 Task: Plan a route with stops at Union Square, Central Park, and the Empire State Building.
Action: Mouse moved to (60, 61)
Screenshot: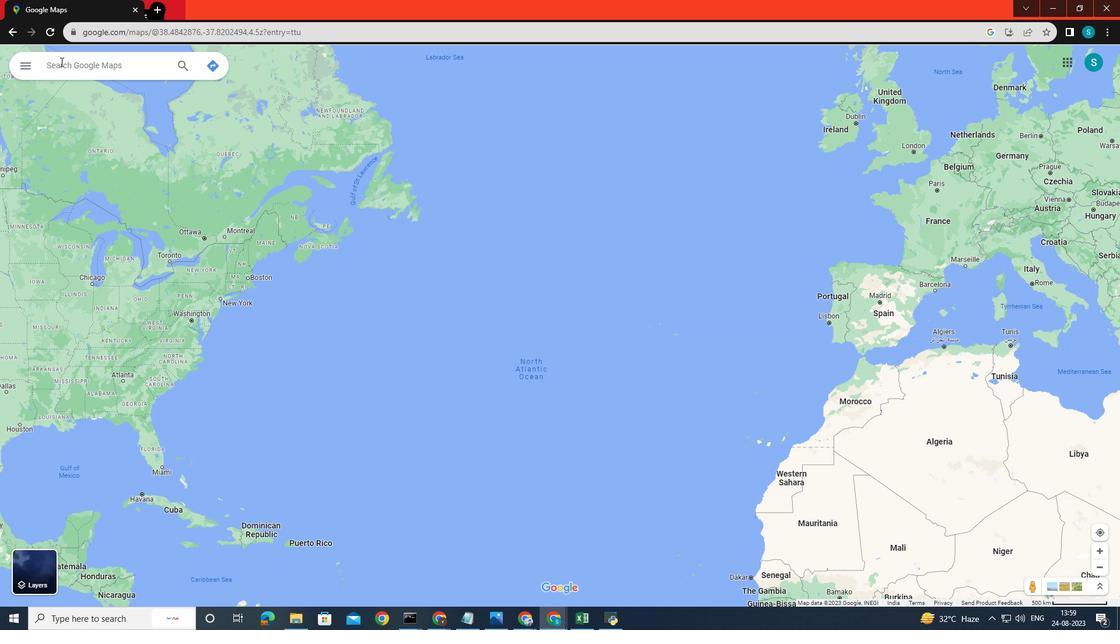 
Action: Mouse pressed left at (60, 61)
Screenshot: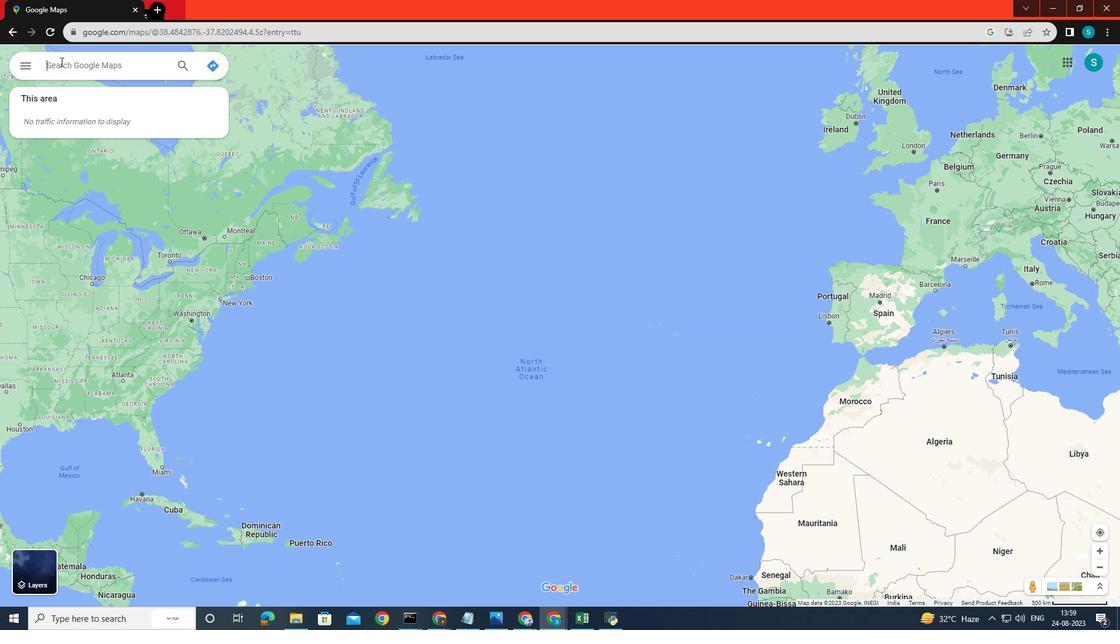 
Action: Key pressed <Key.shift>Columbia<Key.space><Key.shift>University<Key.enter>
Screenshot: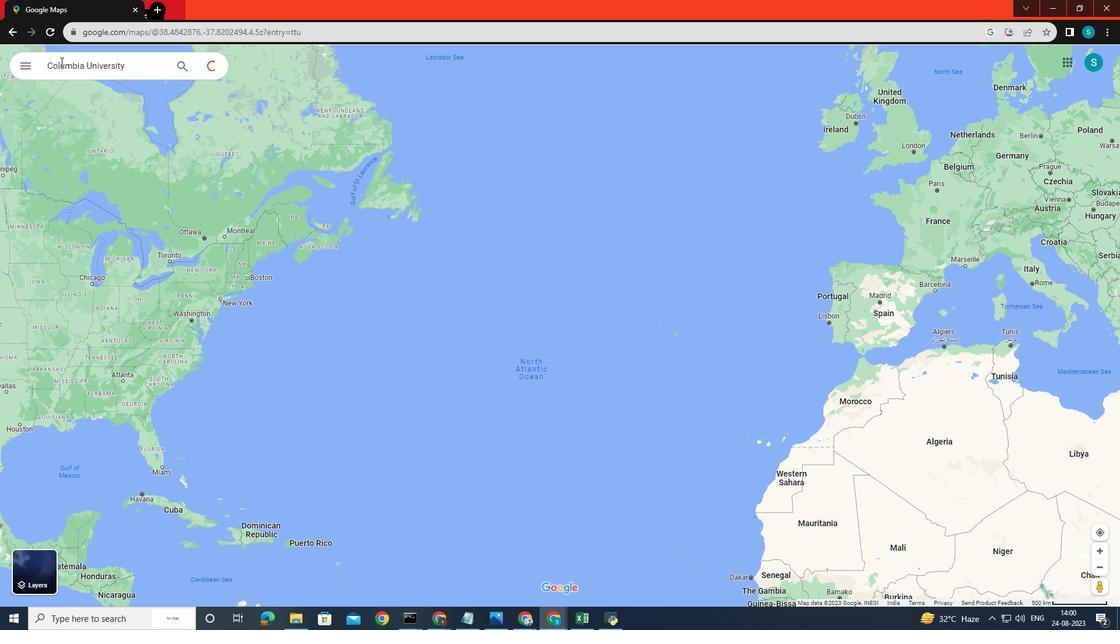 
Action: Mouse moved to (366, 257)
Screenshot: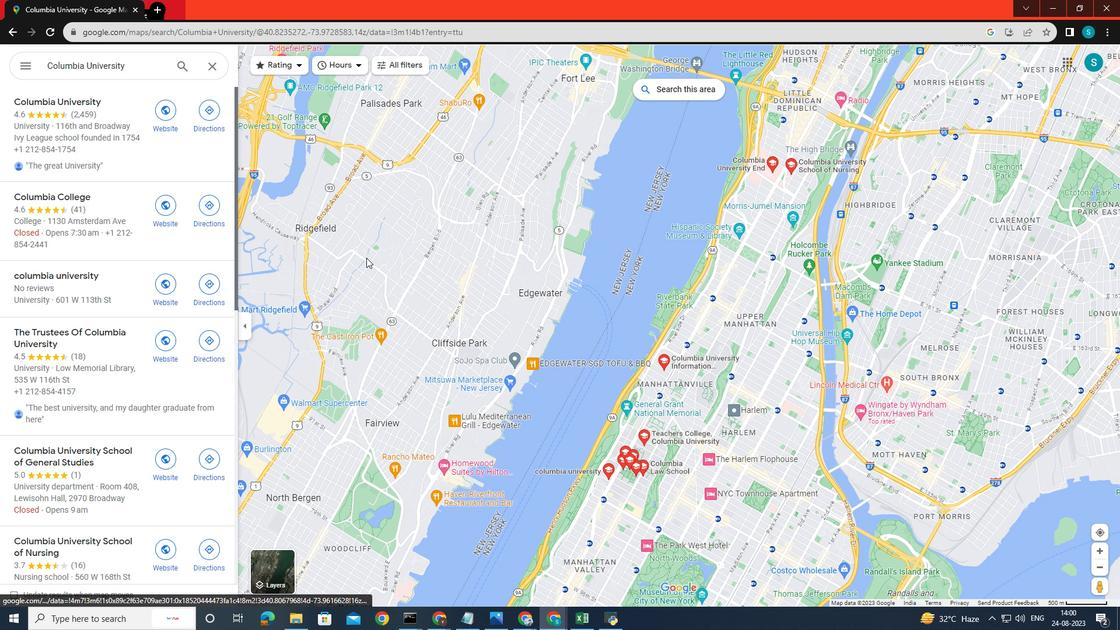 
Action: Mouse scrolled (366, 257) with delta (0, 0)
Screenshot: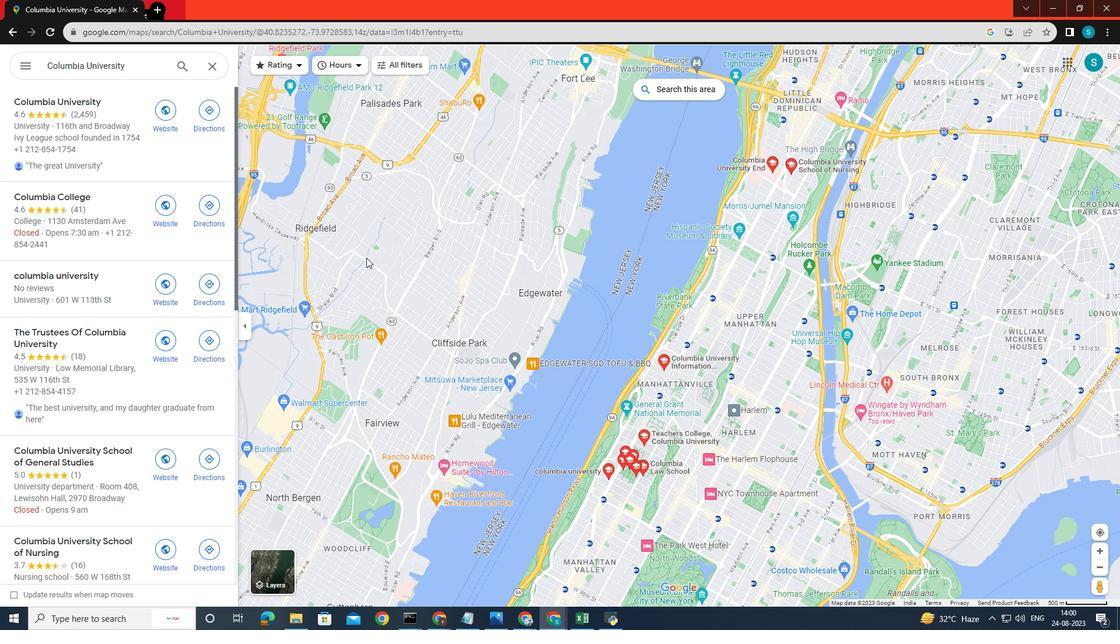 
Action: Mouse scrolled (366, 257) with delta (0, 0)
Screenshot: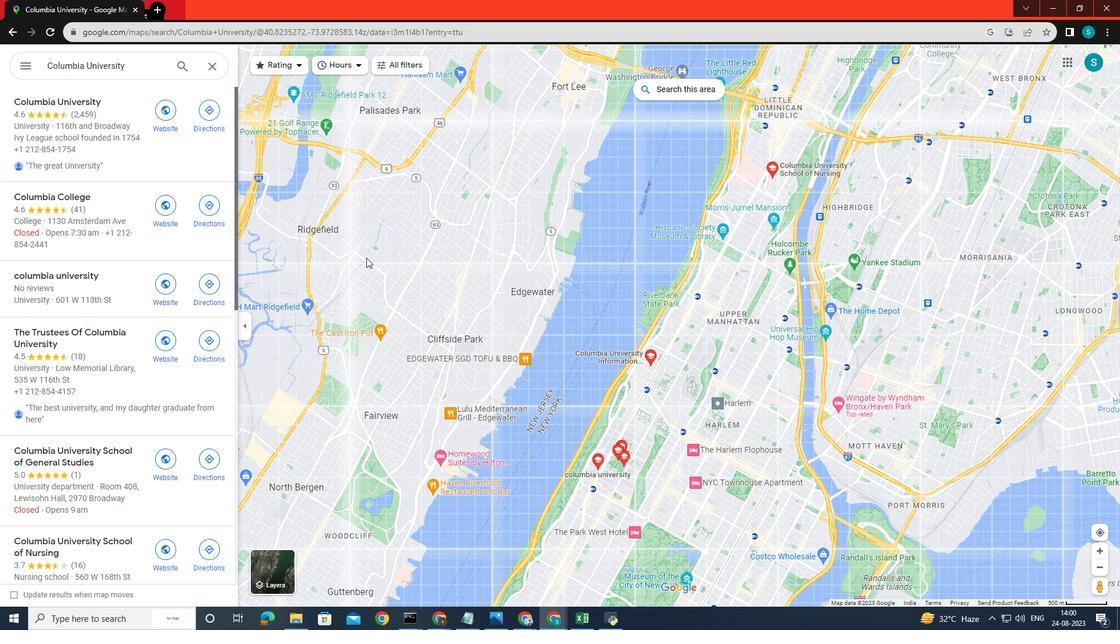 
Action: Mouse scrolled (366, 258) with delta (0, 0)
Screenshot: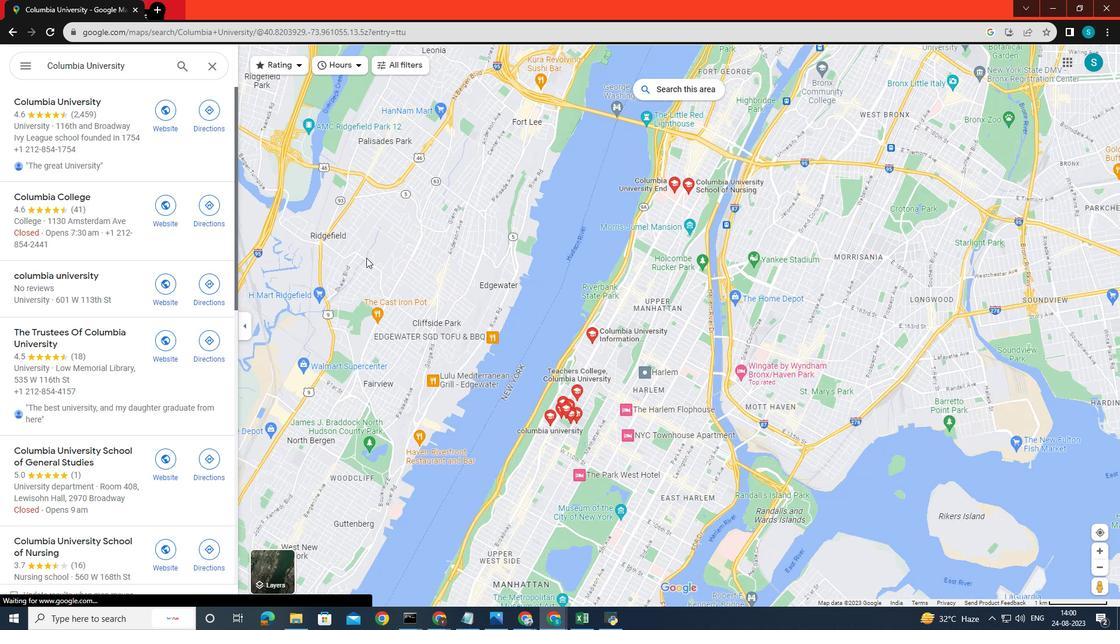
Action: Mouse scrolled (366, 257) with delta (0, 0)
Screenshot: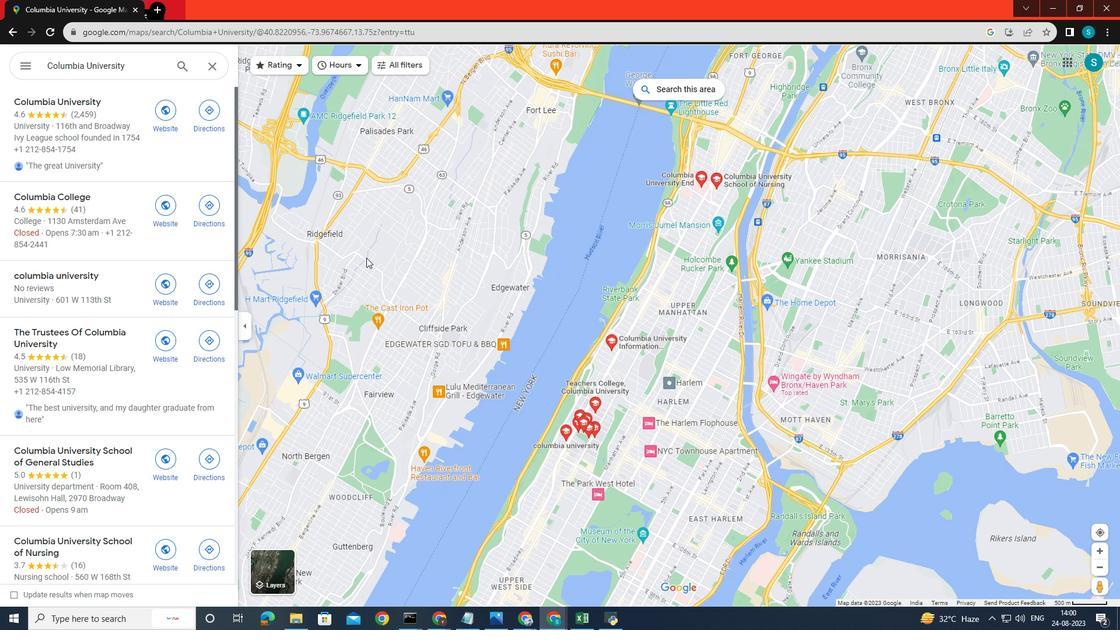 
Action: Mouse scrolled (366, 257) with delta (0, 0)
Screenshot: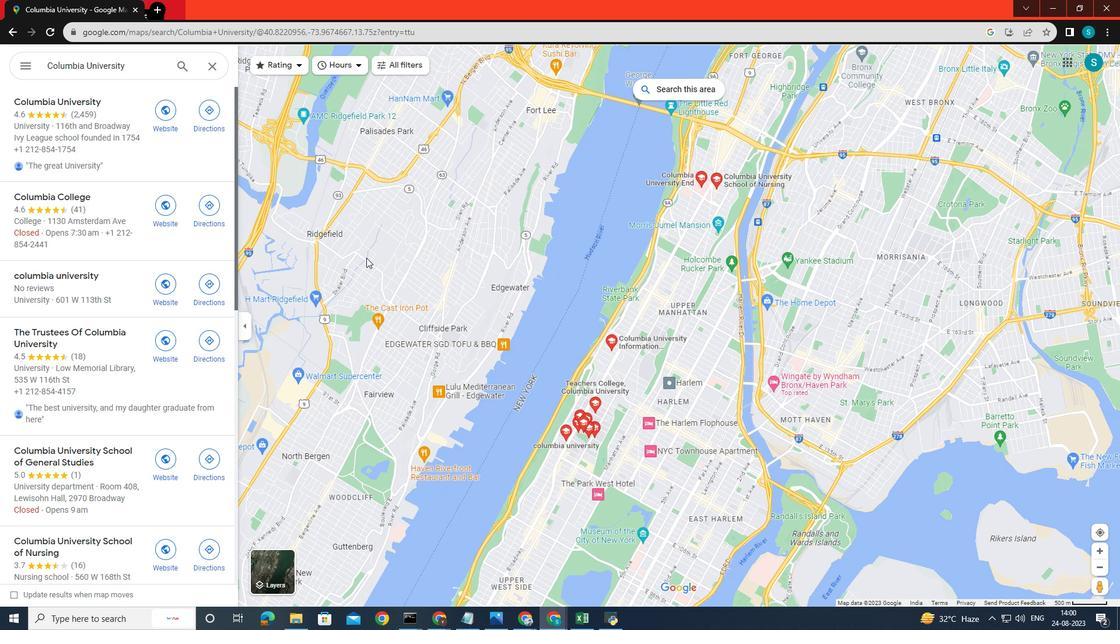 
Action: Mouse moved to (211, 117)
Screenshot: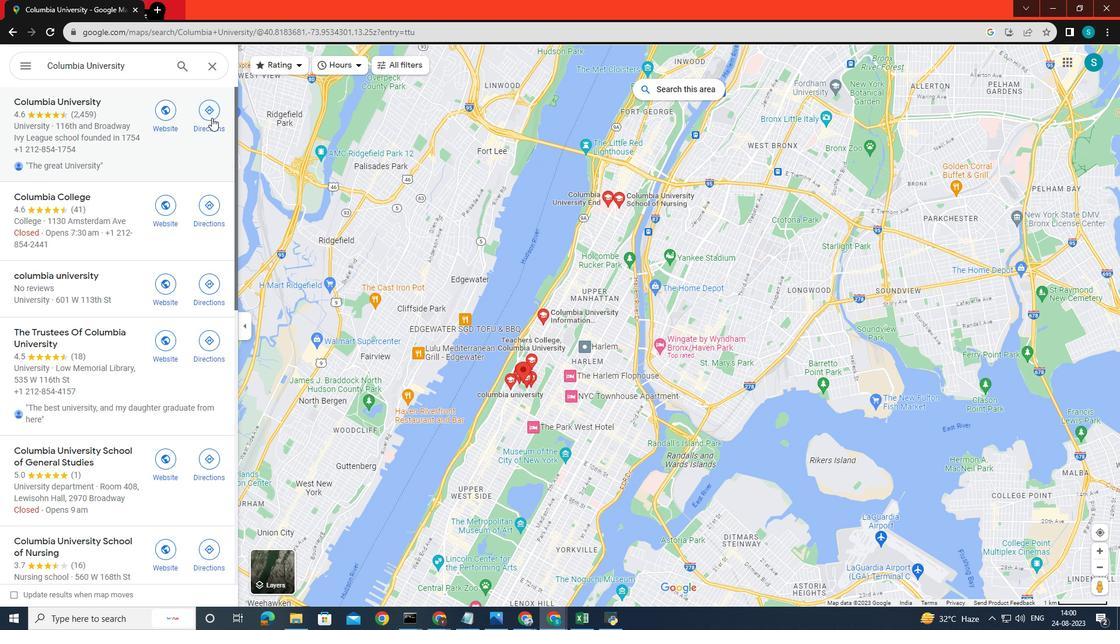 
Action: Mouse pressed left at (211, 117)
Screenshot: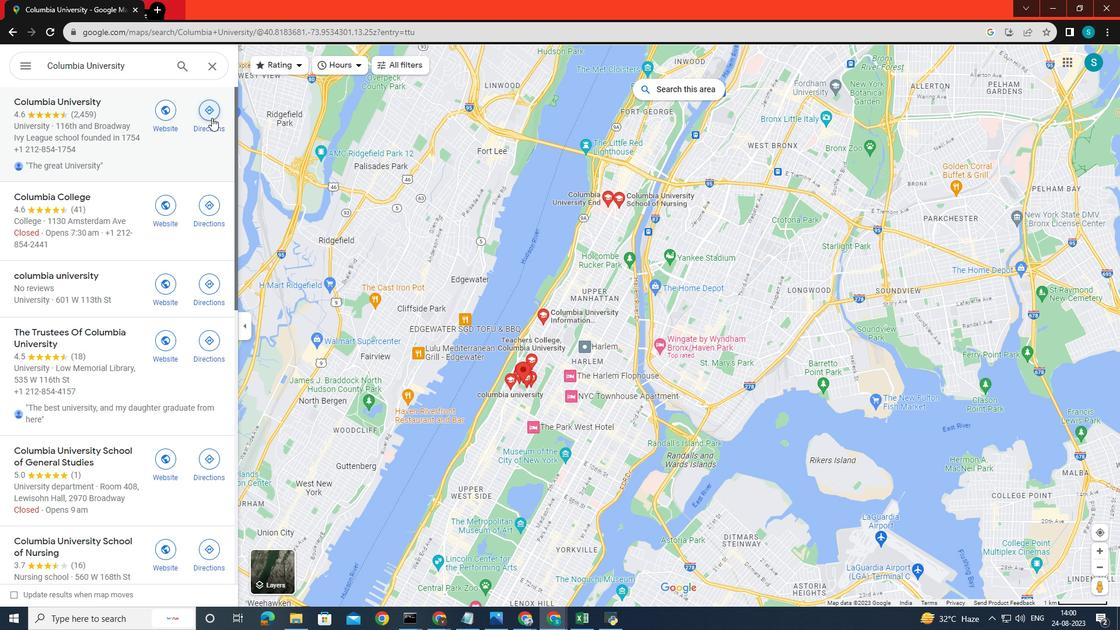 
Action: Mouse moved to (214, 110)
Screenshot: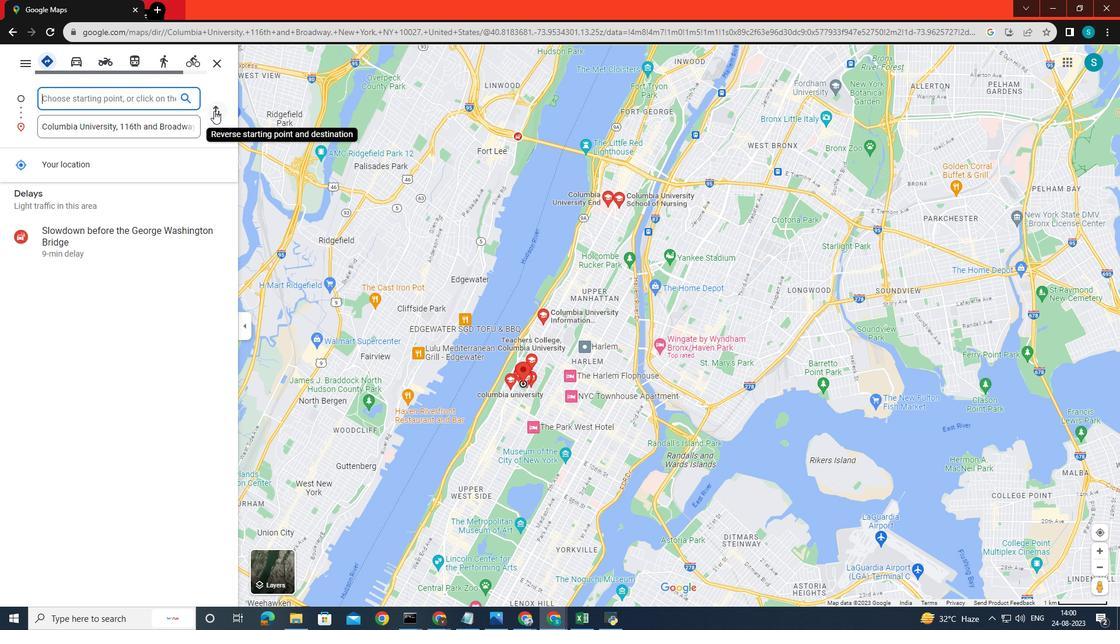 
Action: Mouse pressed left at (214, 110)
Screenshot: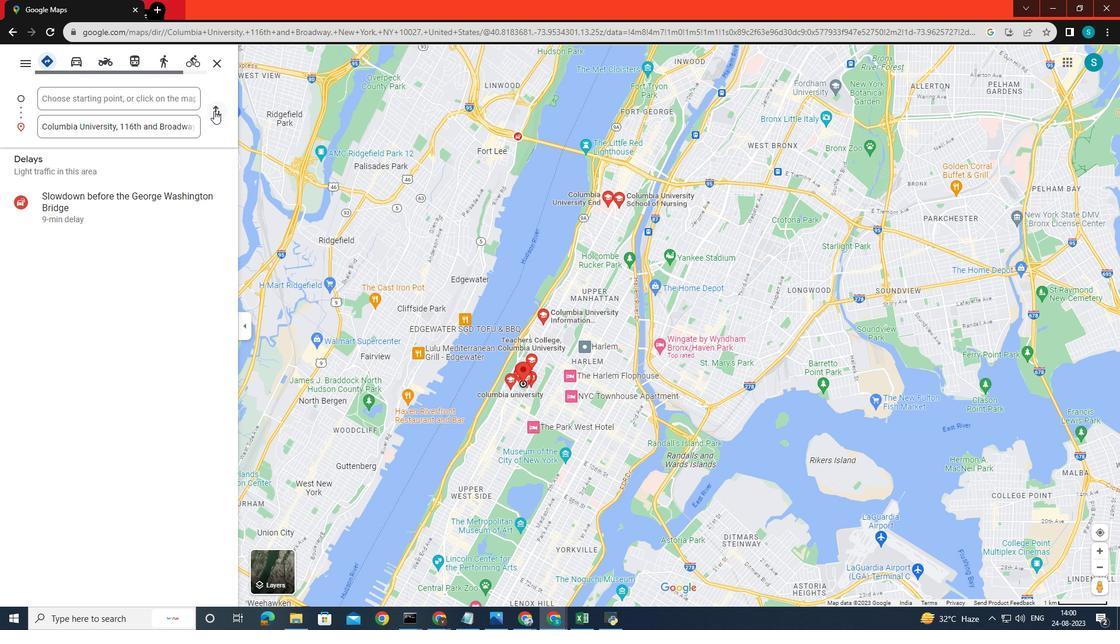 
Action: Mouse moved to (95, 127)
Screenshot: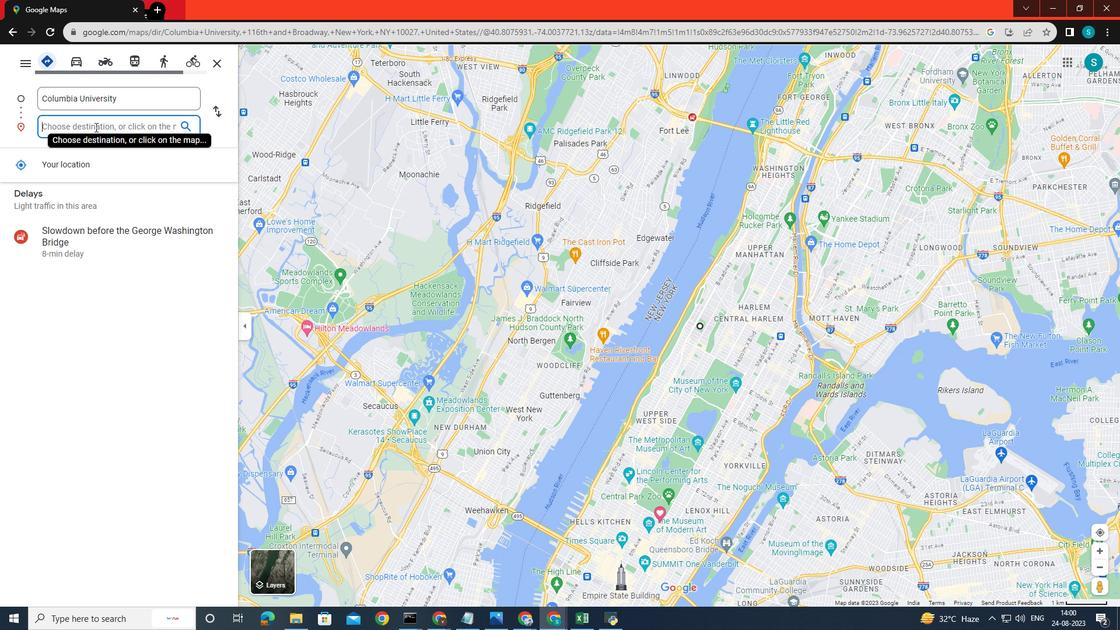 
Action: Mouse pressed left at (95, 127)
Screenshot: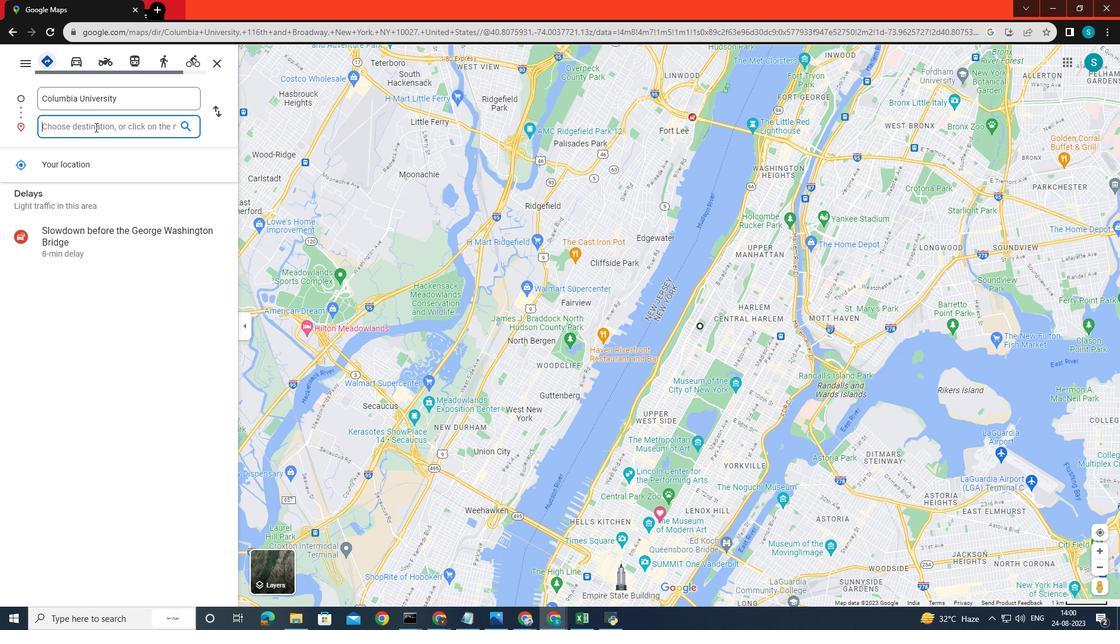
Action: Key pressed <Key.shift>Times<Key.space><Key.shift>Square<Key.enter>
Screenshot: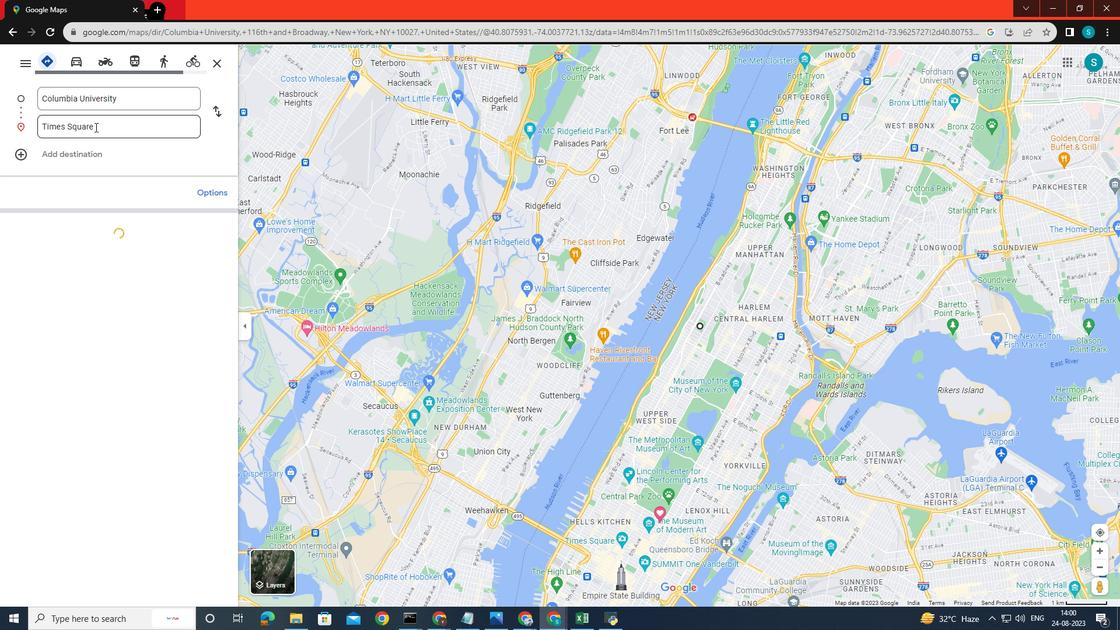 
Action: Mouse moved to (77, 159)
Screenshot: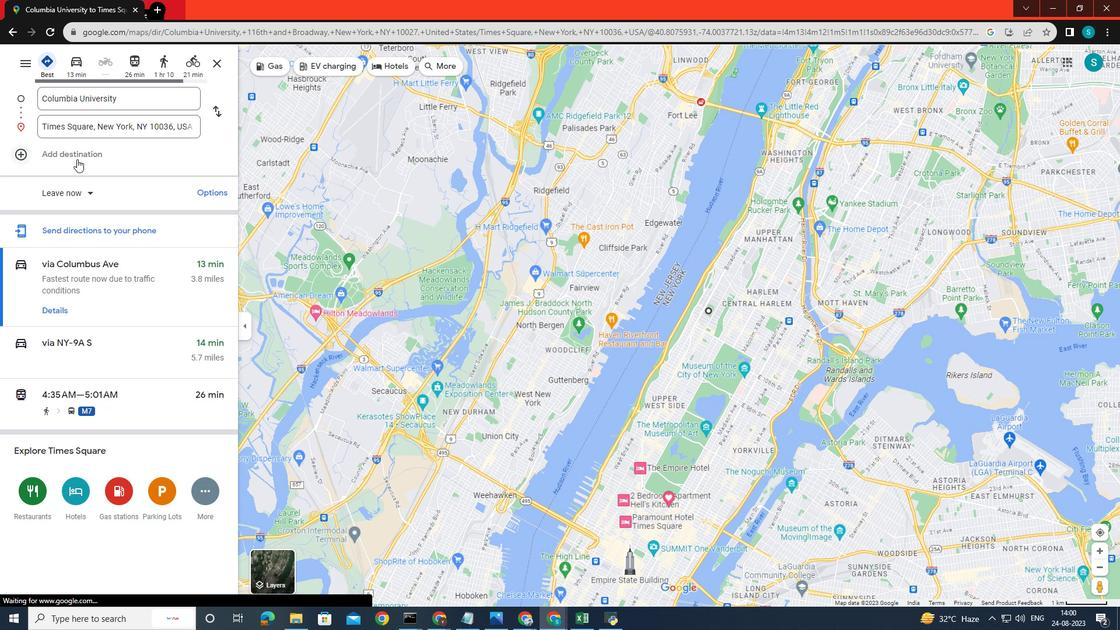 
Action: Mouse pressed left at (77, 159)
Screenshot: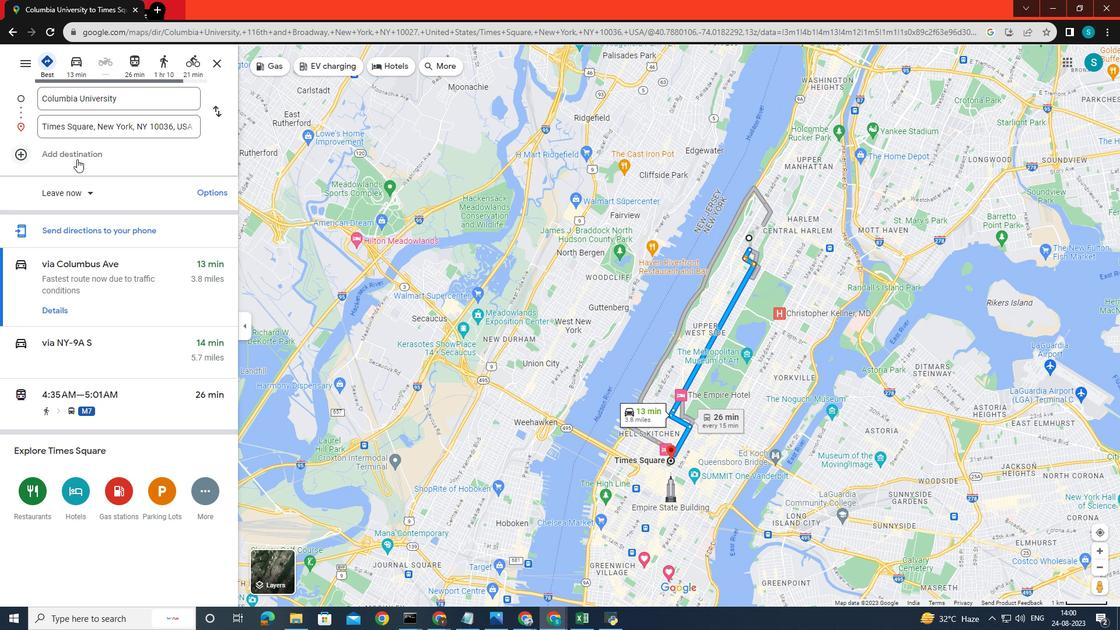 
Action: Key pressed <Key.shift>Central<Key.space><Key.shift>Park<Key.enter>
Screenshot: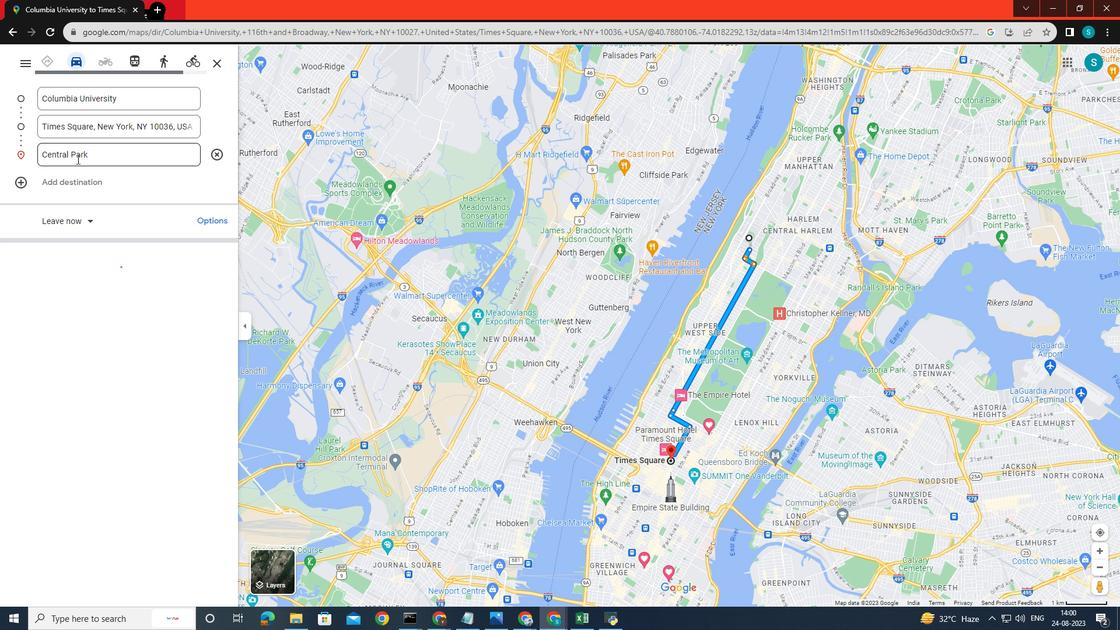 
Action: Mouse moved to (72, 179)
Screenshot: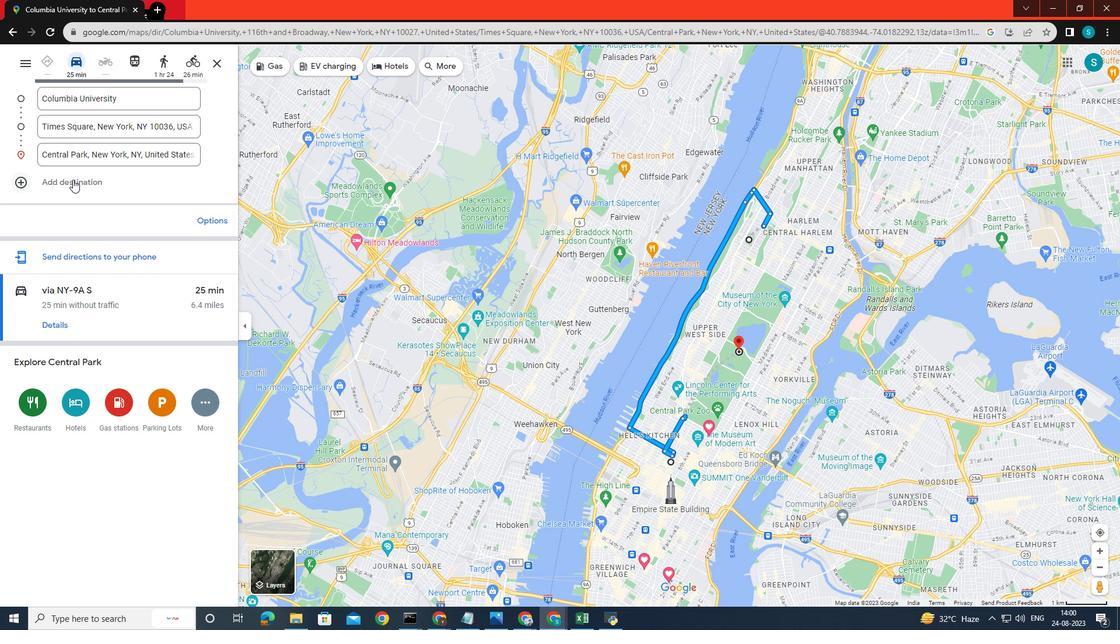 
Action: Mouse pressed left at (72, 179)
Screenshot: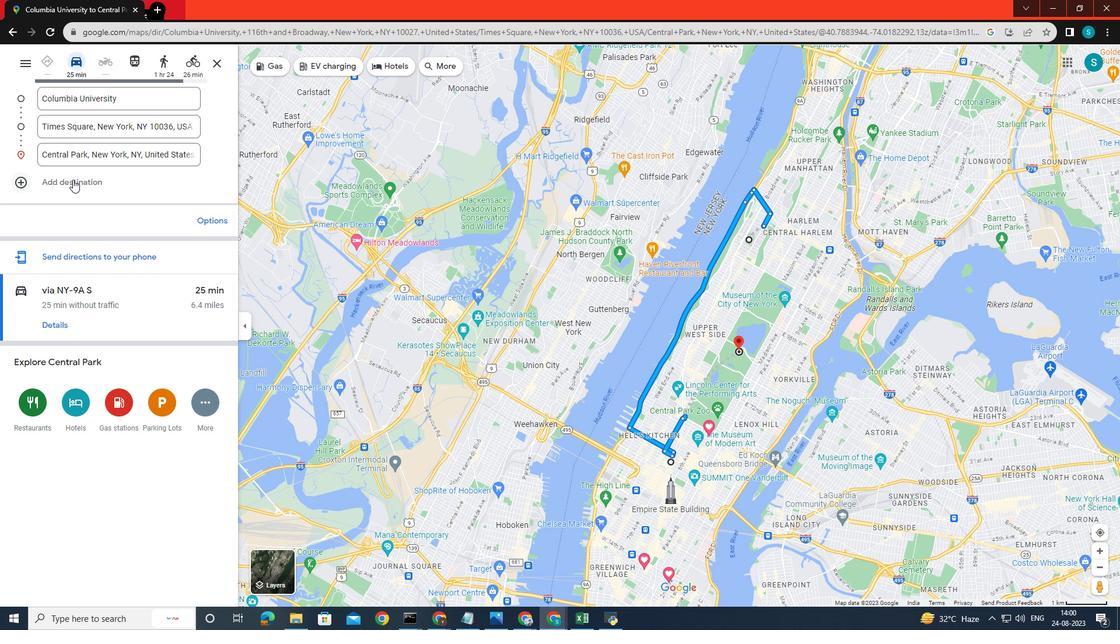 
Action: Key pressed <Key.shift><Key.shift><Key.shift><Key.shift><Key.shift><Key.shift><Key.shift><Key.shift><Key.shift><Key.shift>Empire<Key.space><Key.shift>State<Key.space><Key.shift>Building<Key.enter>
Screenshot: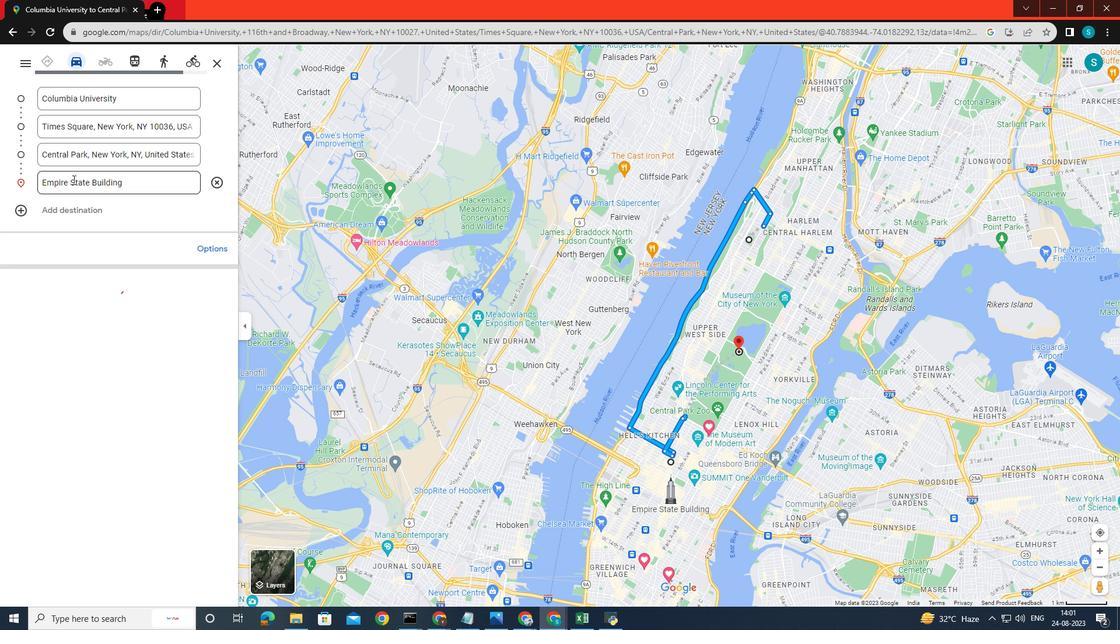 
Action: Mouse moved to (69, 210)
Screenshot: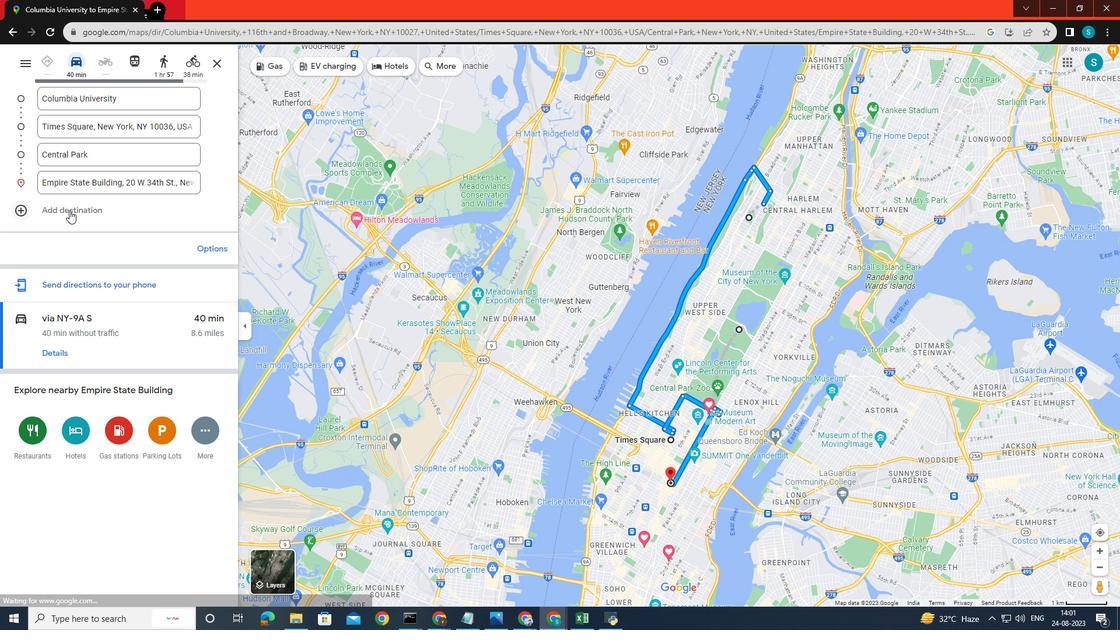 
Action: Mouse pressed left at (69, 210)
Screenshot: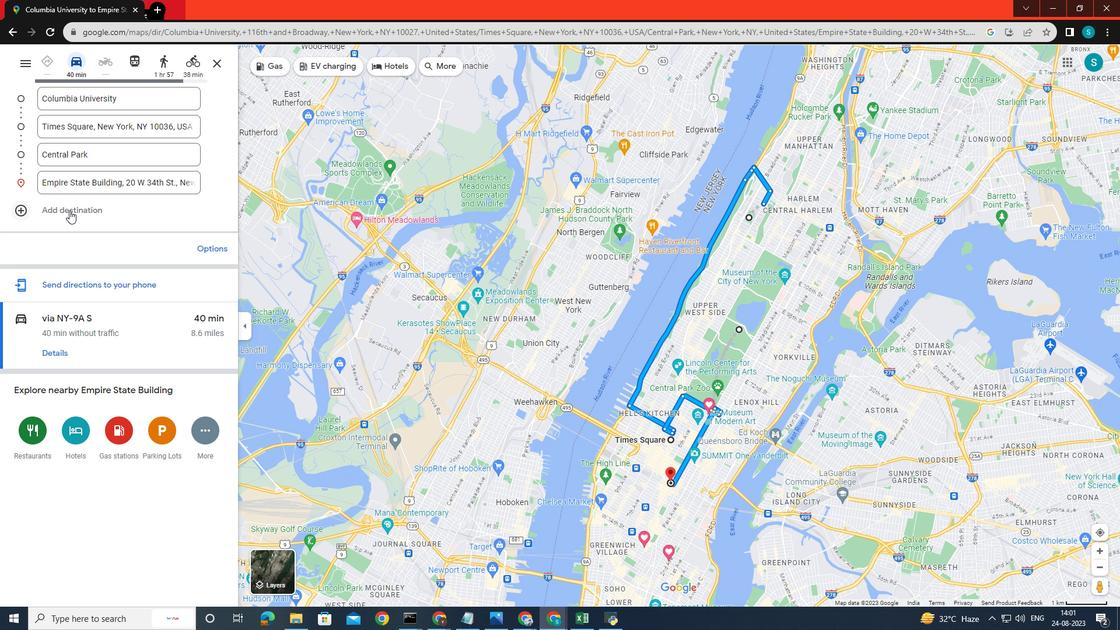 
Action: Mouse pressed left at (69, 210)
Screenshot: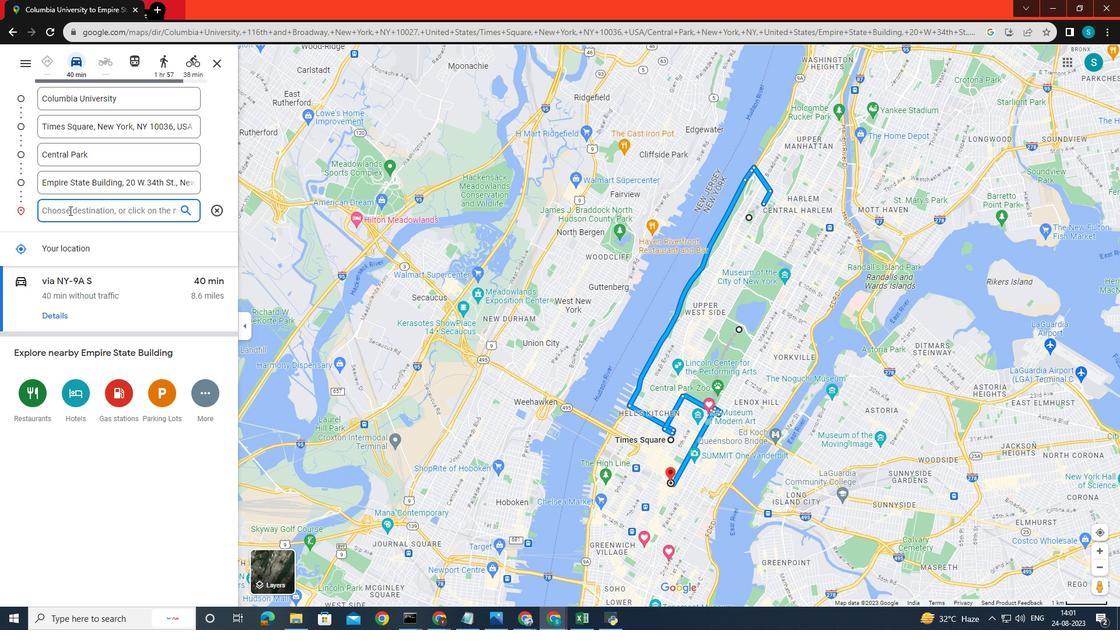 
Action: Mouse moved to (69, 210)
Screenshot: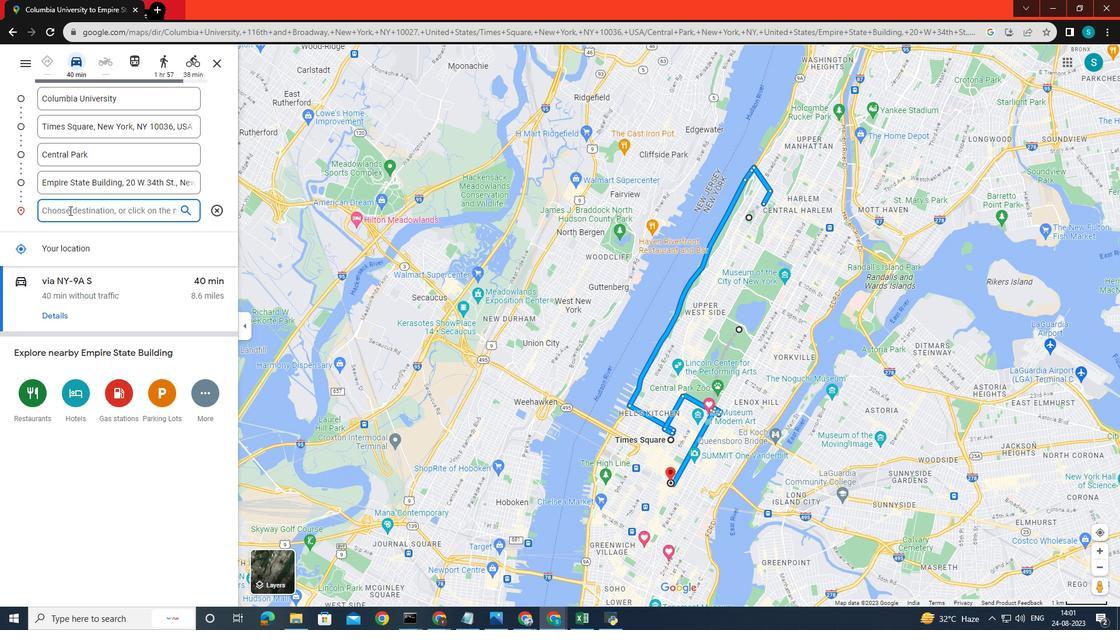 
Action: Key pressed <Key.shift>New<Key.space><Key.shift><Key.shift><Key.shift><Key.shift><Key.shift><Key.shift><Key.shift><Key.shift><Key.shift><Key.shift>York<Key.enter>
Screenshot: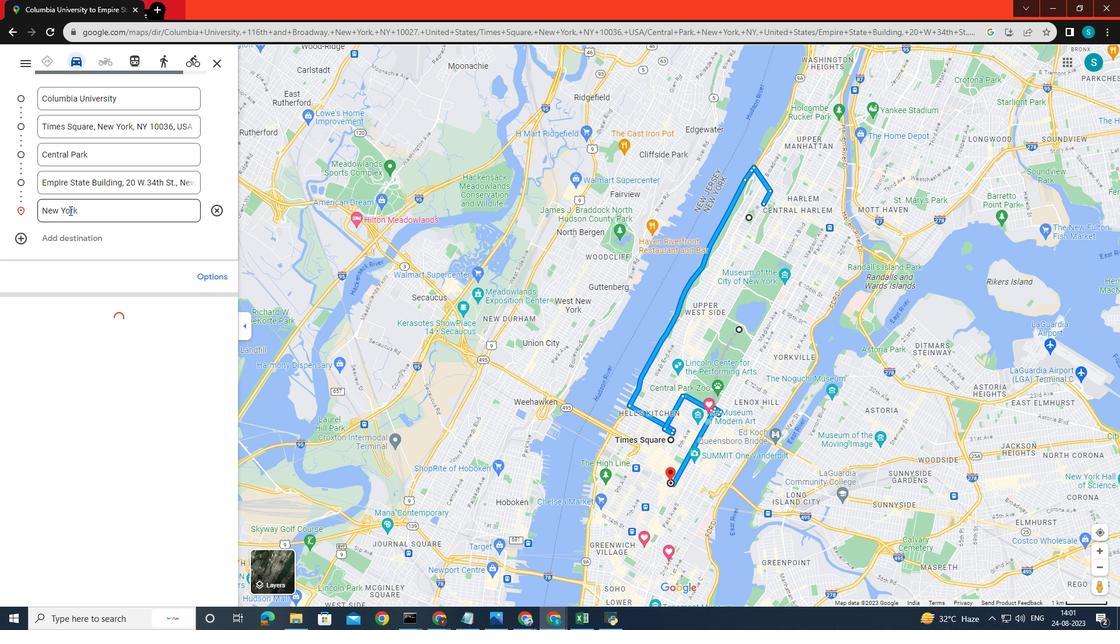 
Action: Mouse moved to (573, 299)
Screenshot: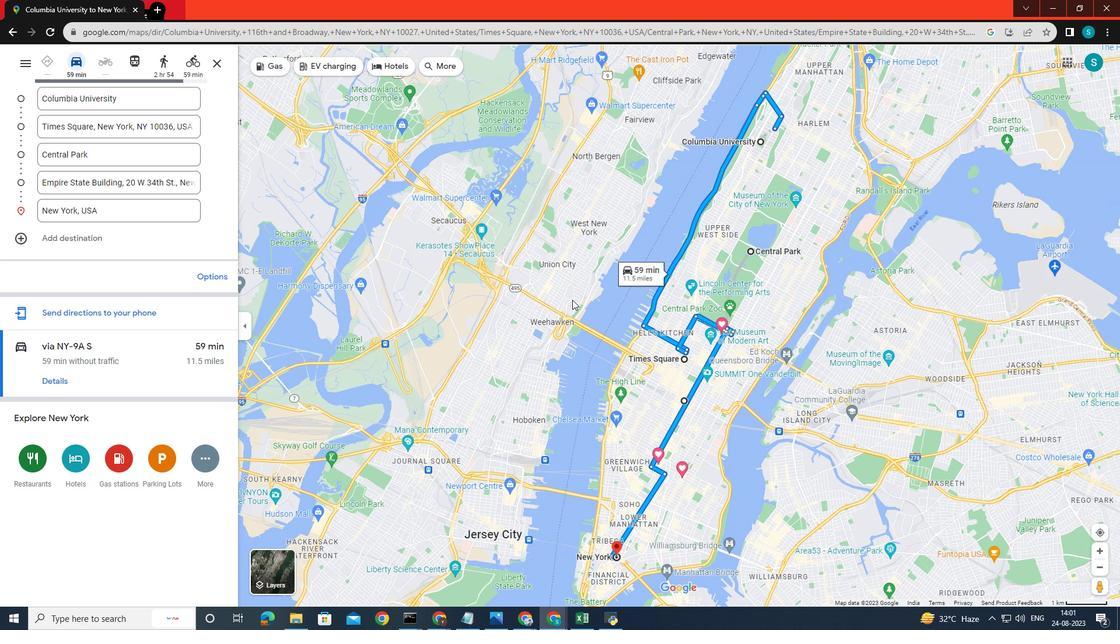 
Action: Mouse scrolled (573, 298) with delta (0, 0)
Screenshot: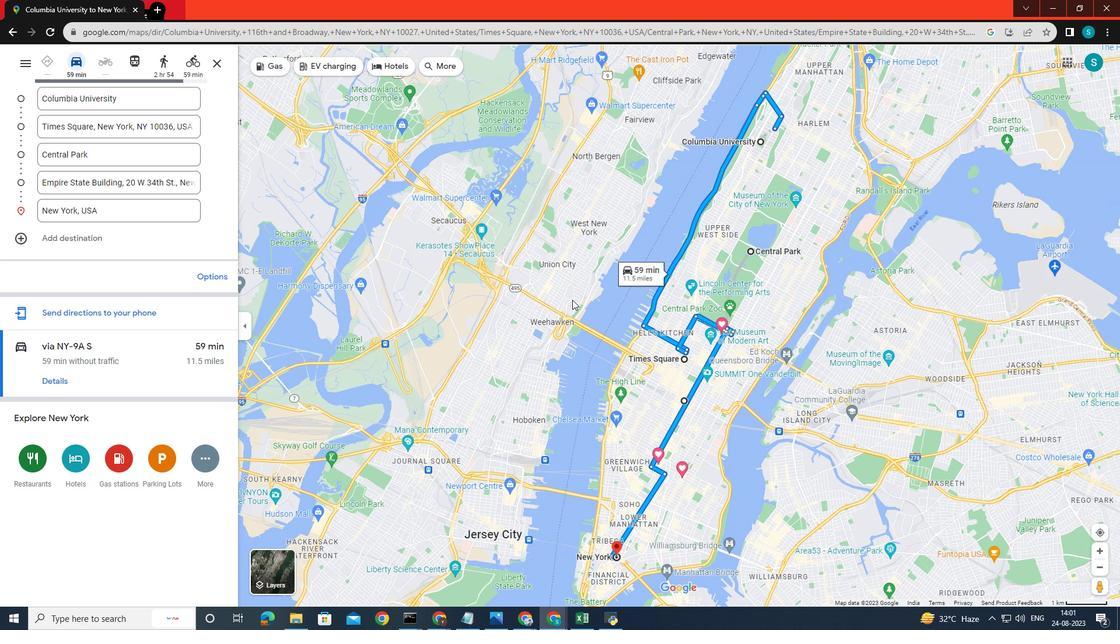 
Action: Mouse moved to (572, 299)
Screenshot: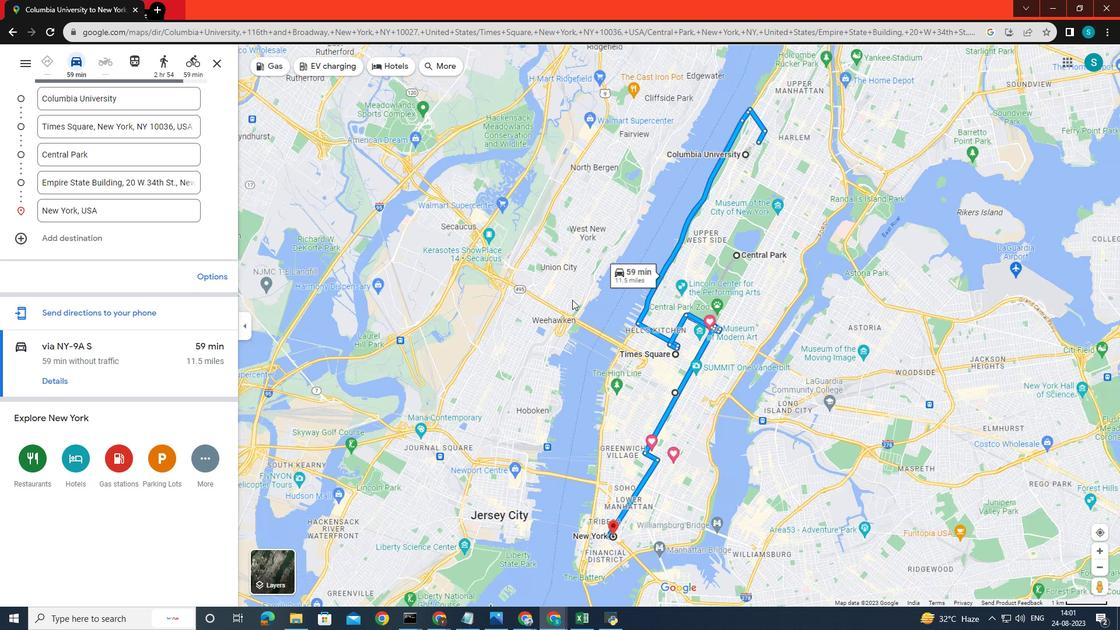 
Action: Mouse scrolled (572, 299) with delta (0, 0)
Screenshot: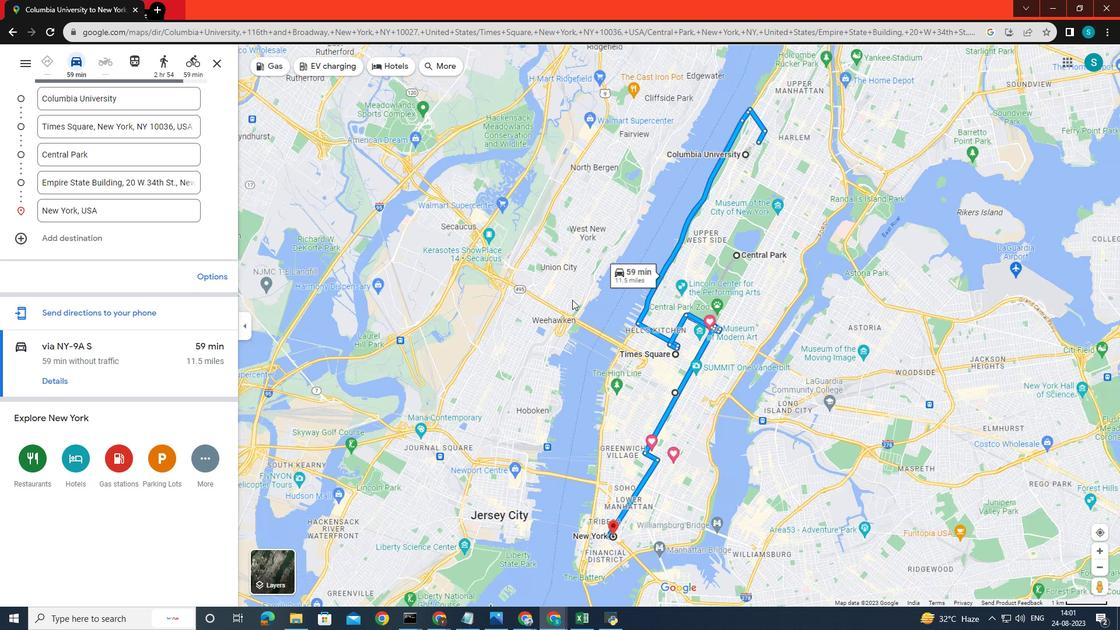 
Action: Mouse scrolled (572, 299) with delta (0, 0)
Screenshot: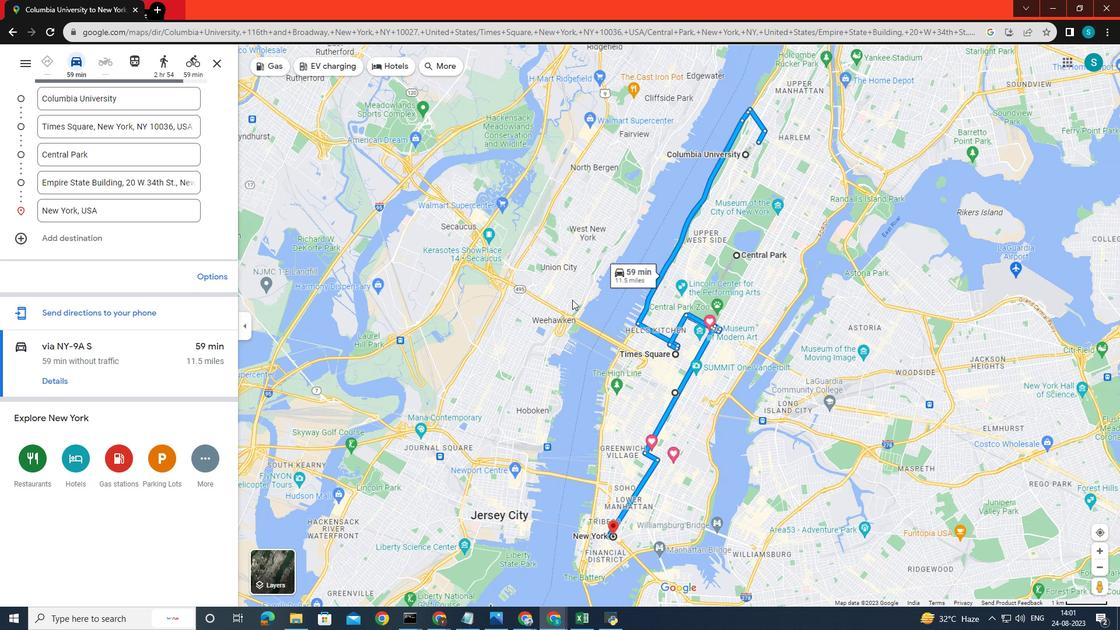 
Action: Mouse moved to (636, 339)
Screenshot: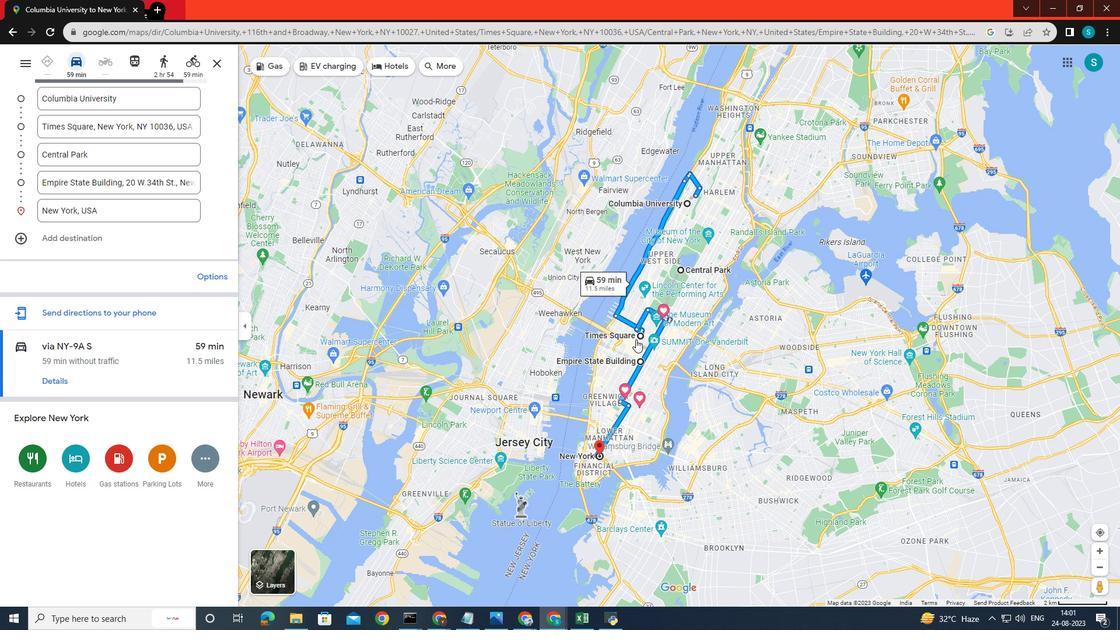 
Action: Mouse scrolled (636, 339) with delta (0, 0)
Screenshot: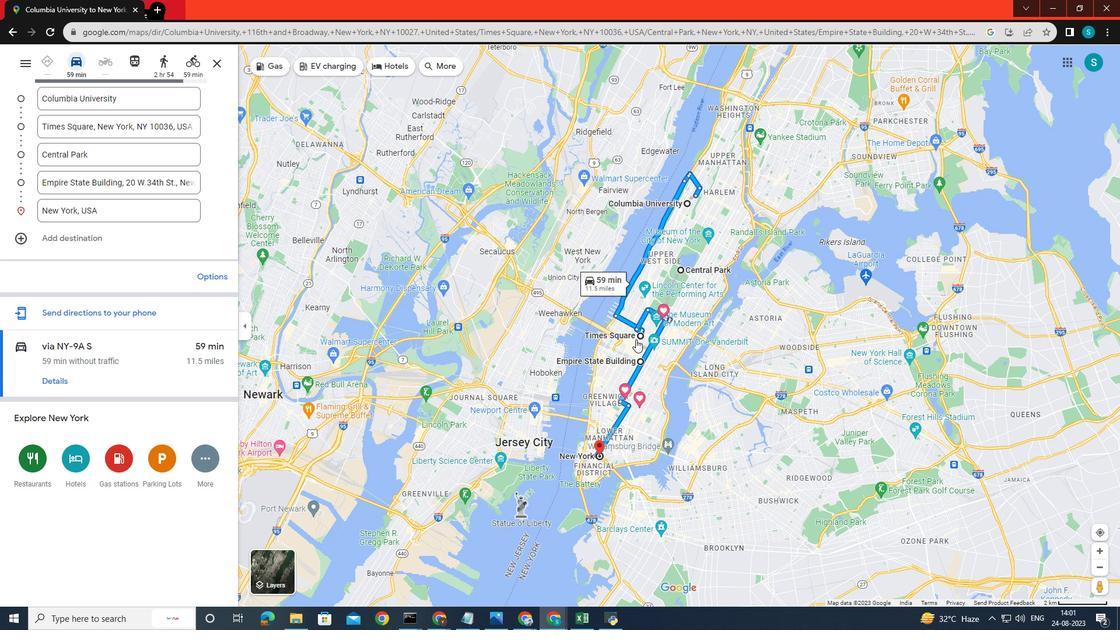 
Action: Mouse moved to (128, 396)
Screenshot: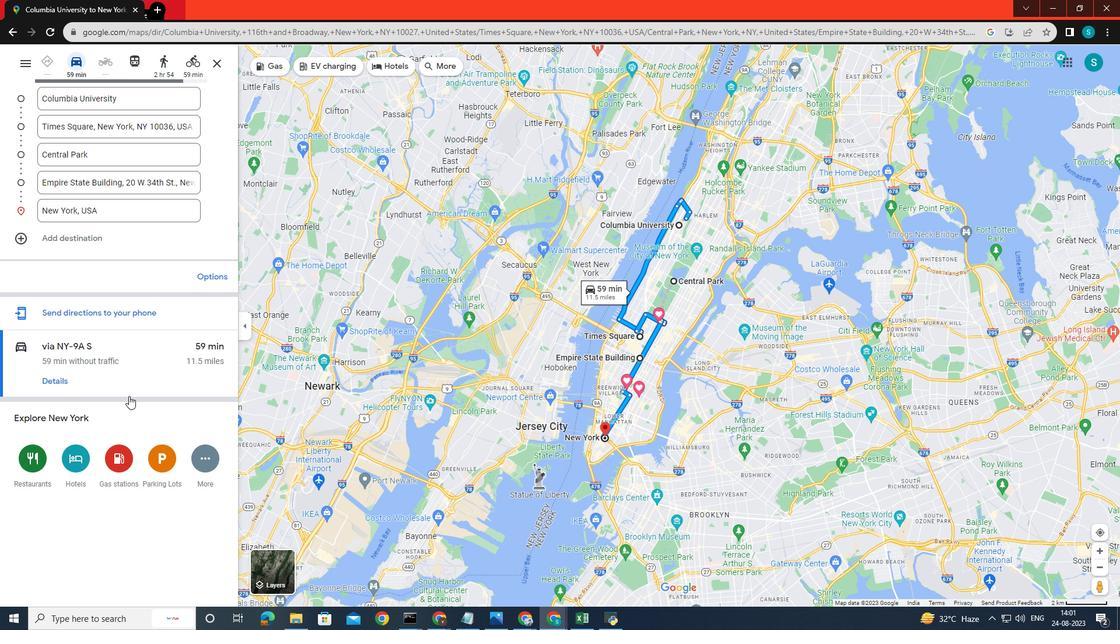 
Action: Mouse scrolled (128, 395) with delta (0, 0)
Screenshot: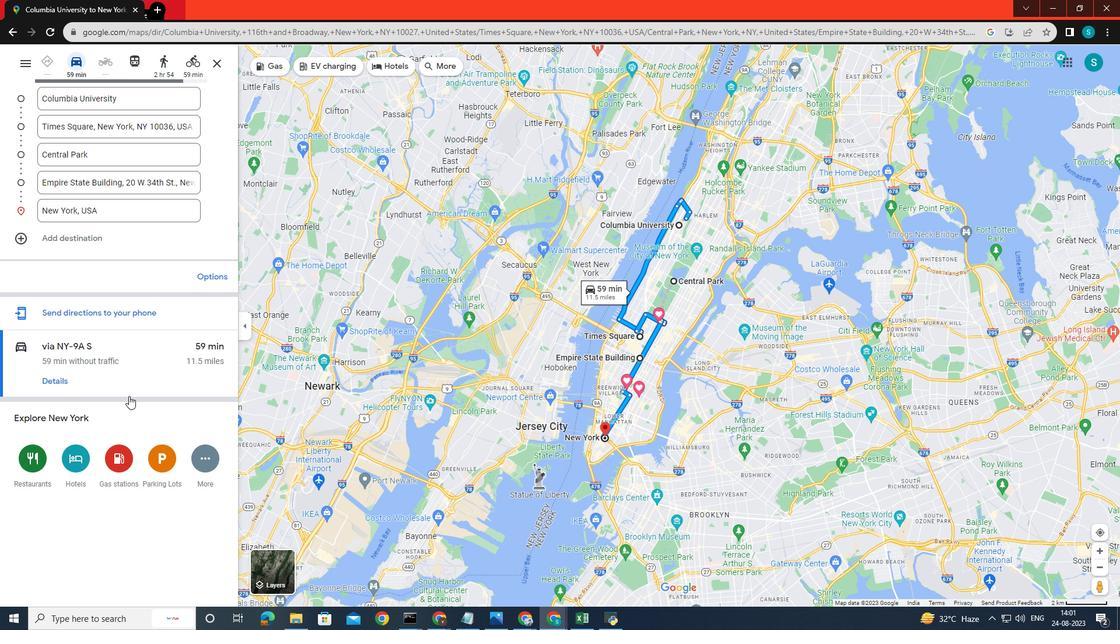 
Action: Mouse moved to (128, 396)
Screenshot: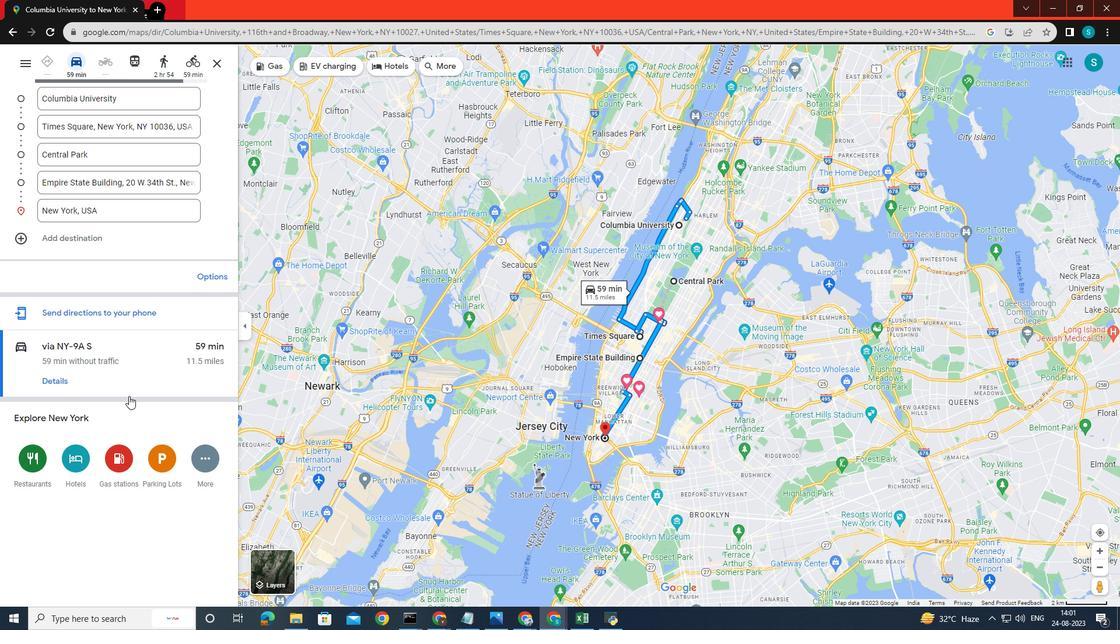 
Action: Mouse scrolled (128, 395) with delta (0, 0)
Screenshot: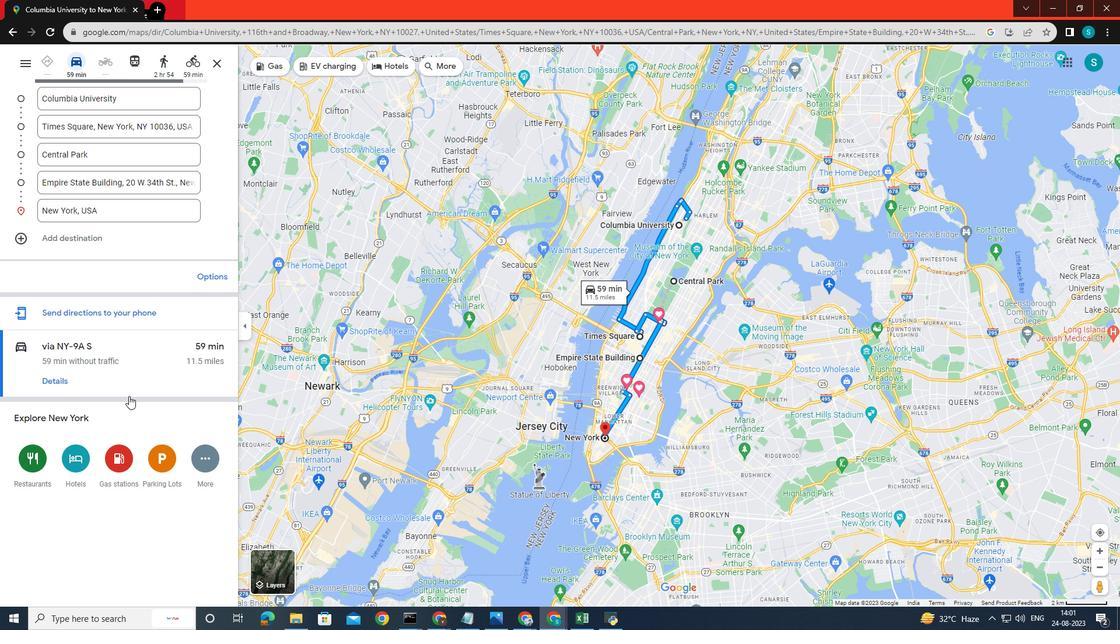 
Action: Mouse scrolled (128, 395) with delta (0, 0)
Screenshot: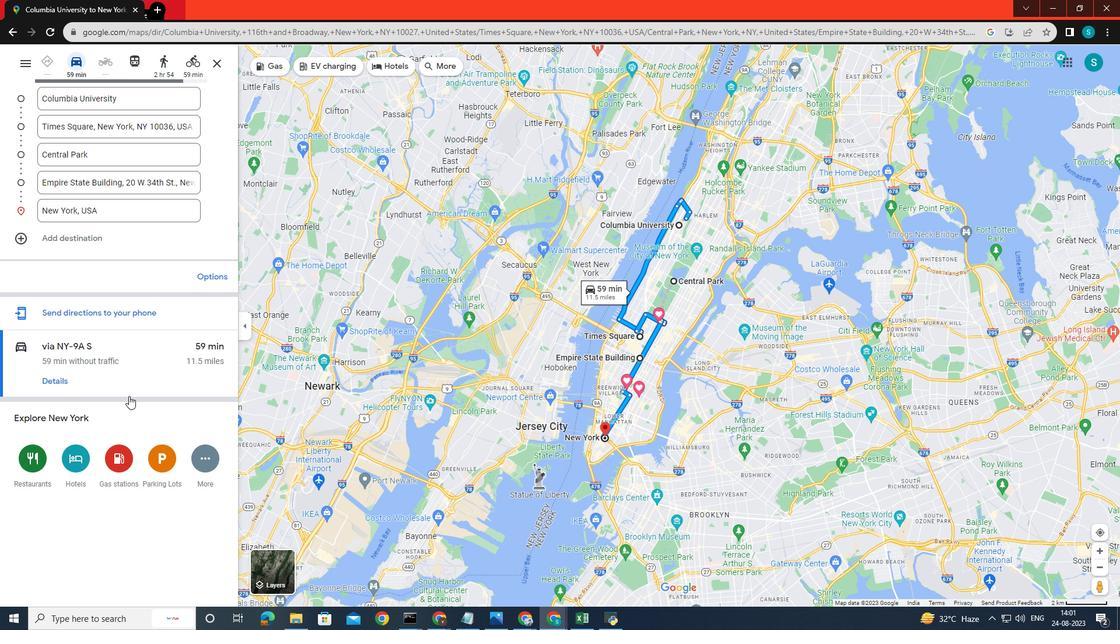 
Action: Mouse scrolled (128, 395) with delta (0, 0)
Screenshot: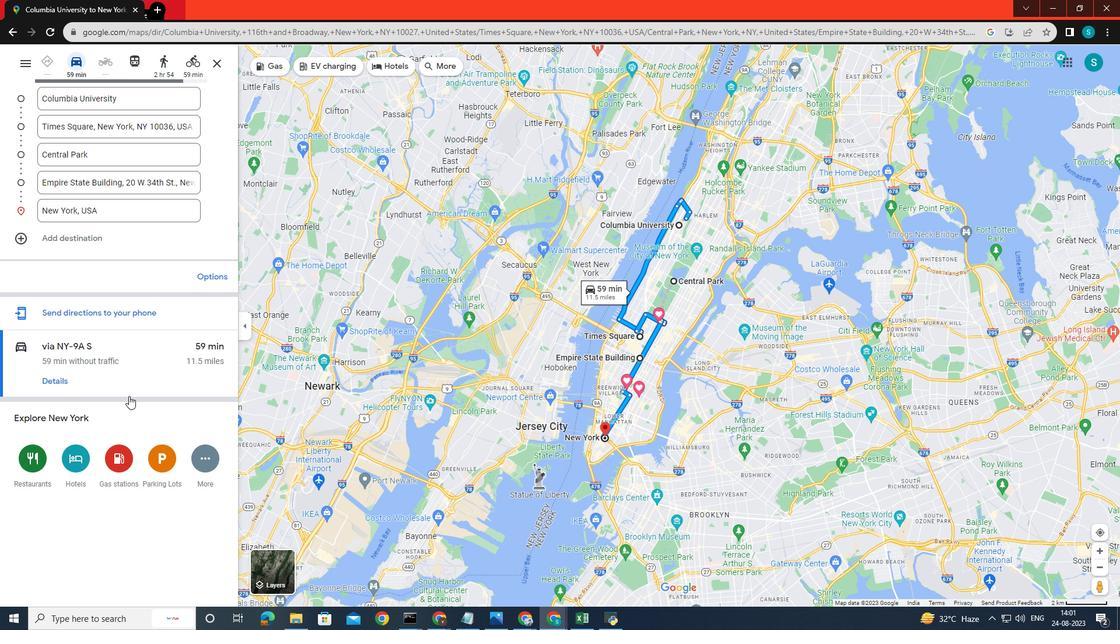 
Action: Mouse scrolled (128, 396) with delta (0, 0)
Screenshot: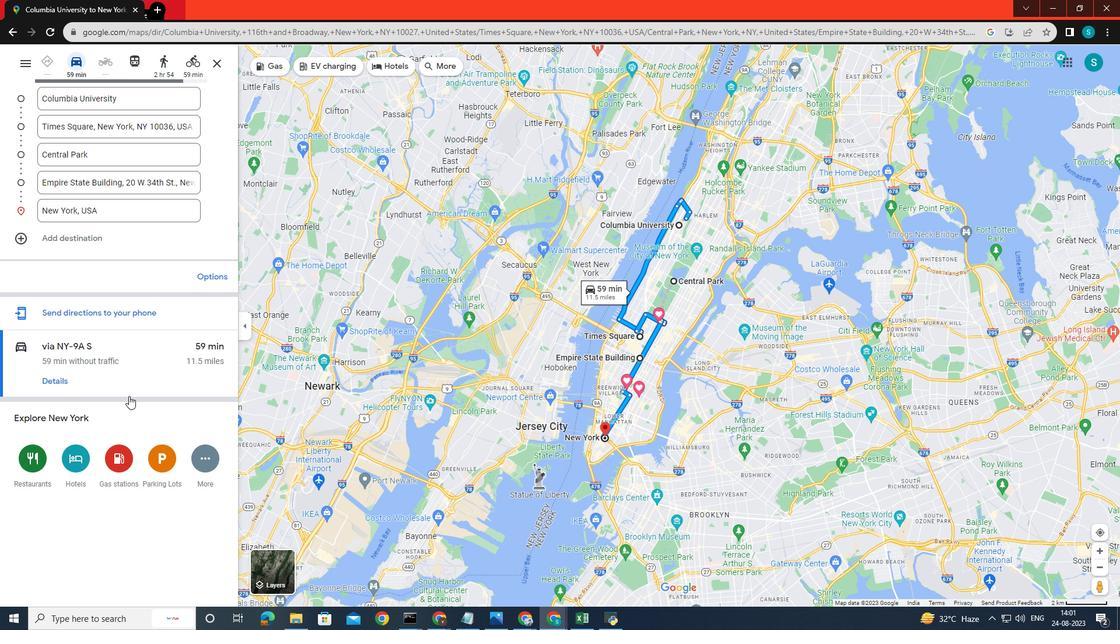 
Action: Mouse moved to (58, 378)
Screenshot: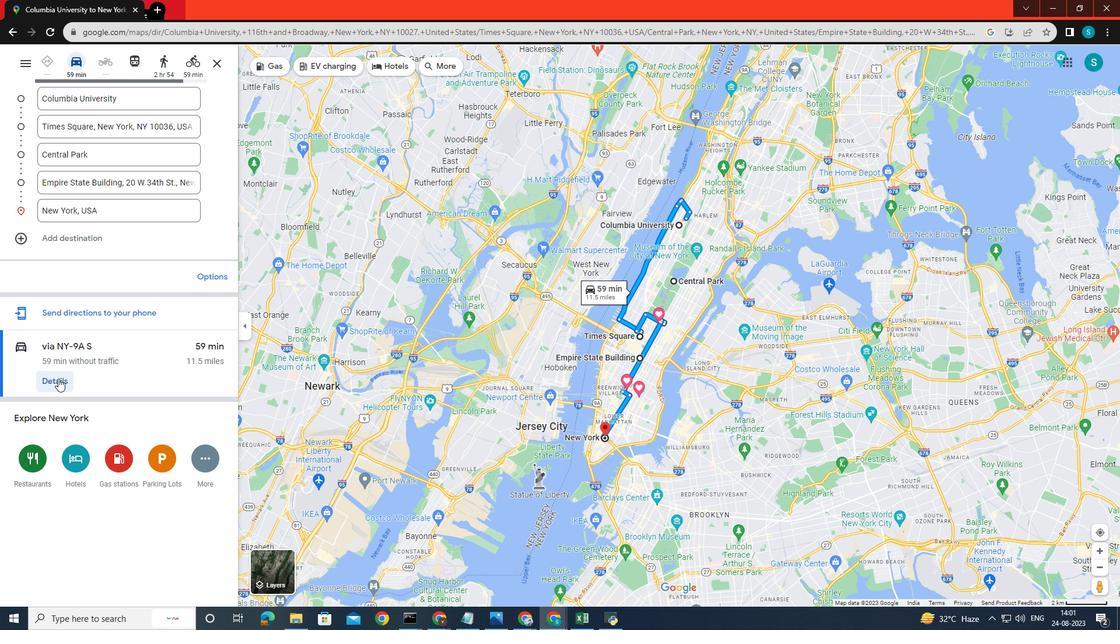 
Action: Mouse pressed left at (58, 378)
Screenshot: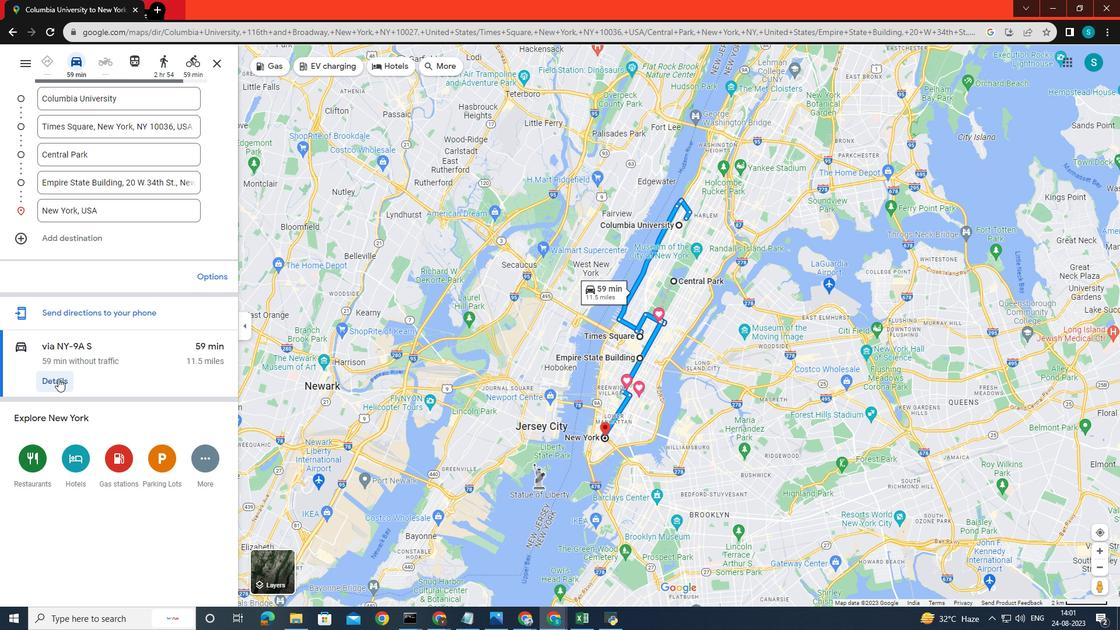 
Action: Mouse moved to (103, 114)
Screenshot: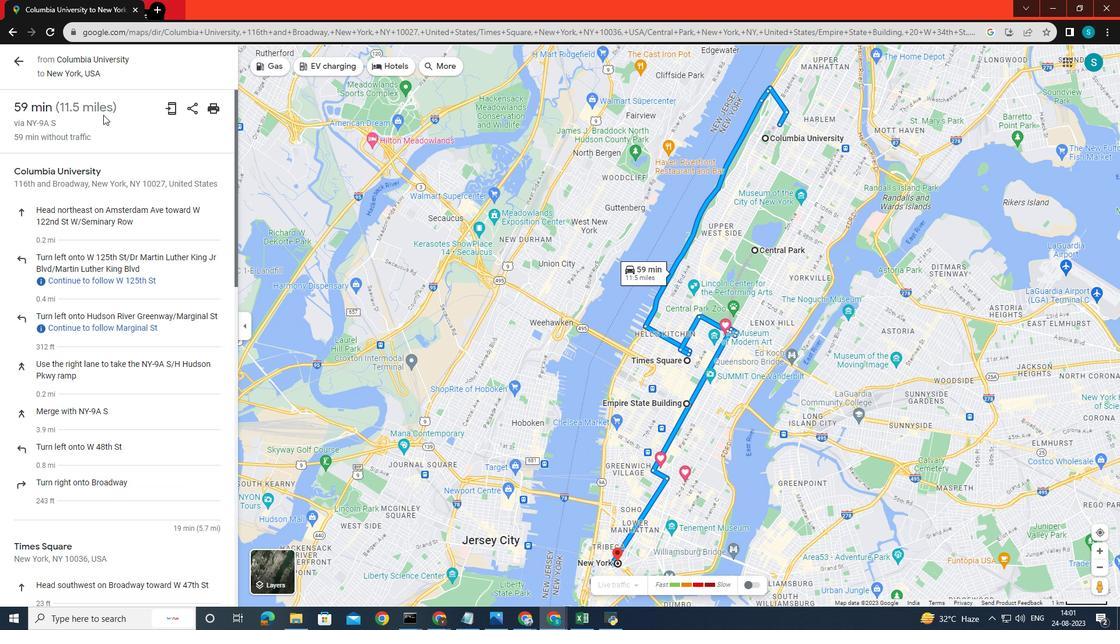 
Action: Mouse scrolled (103, 114) with delta (0, 0)
Screenshot: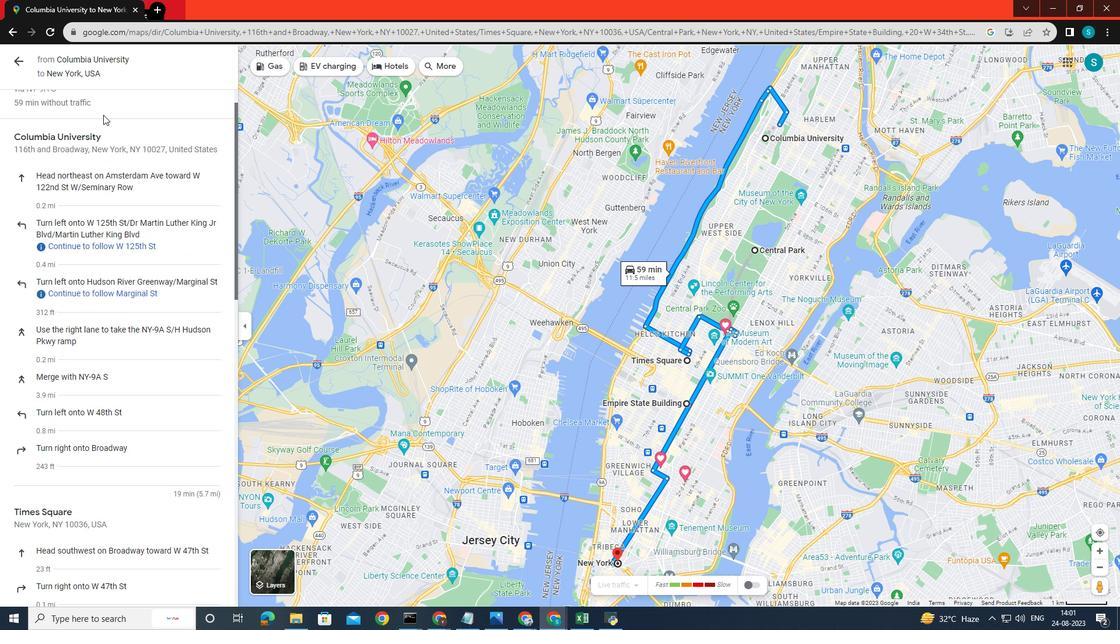 
Action: Mouse scrolled (103, 115) with delta (0, 0)
Screenshot: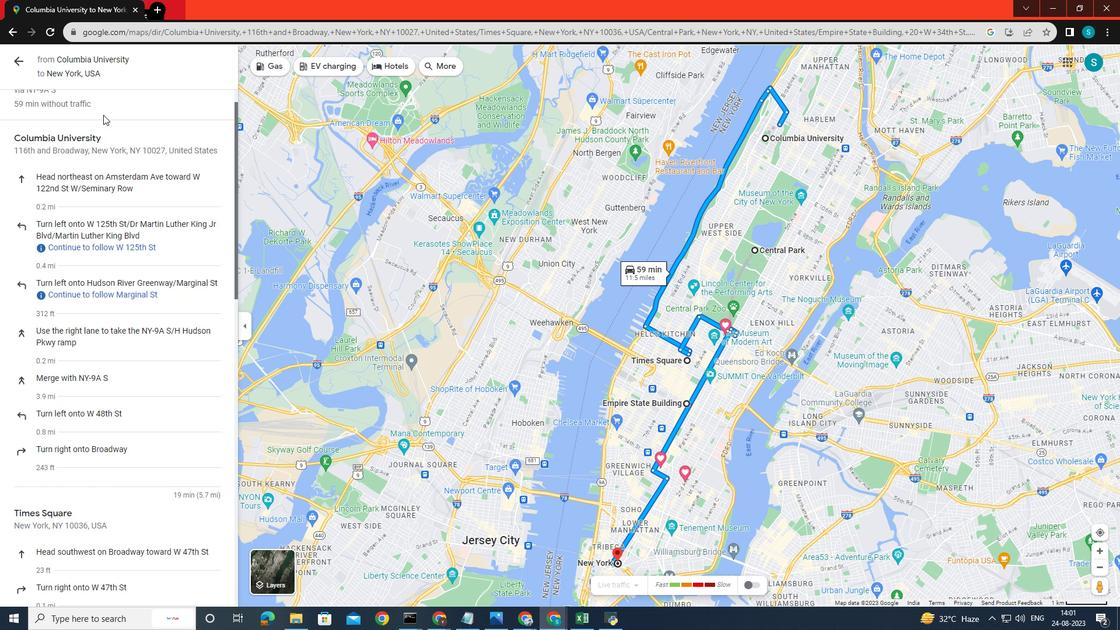 
Action: Mouse scrolled (103, 115) with delta (0, 0)
Screenshot: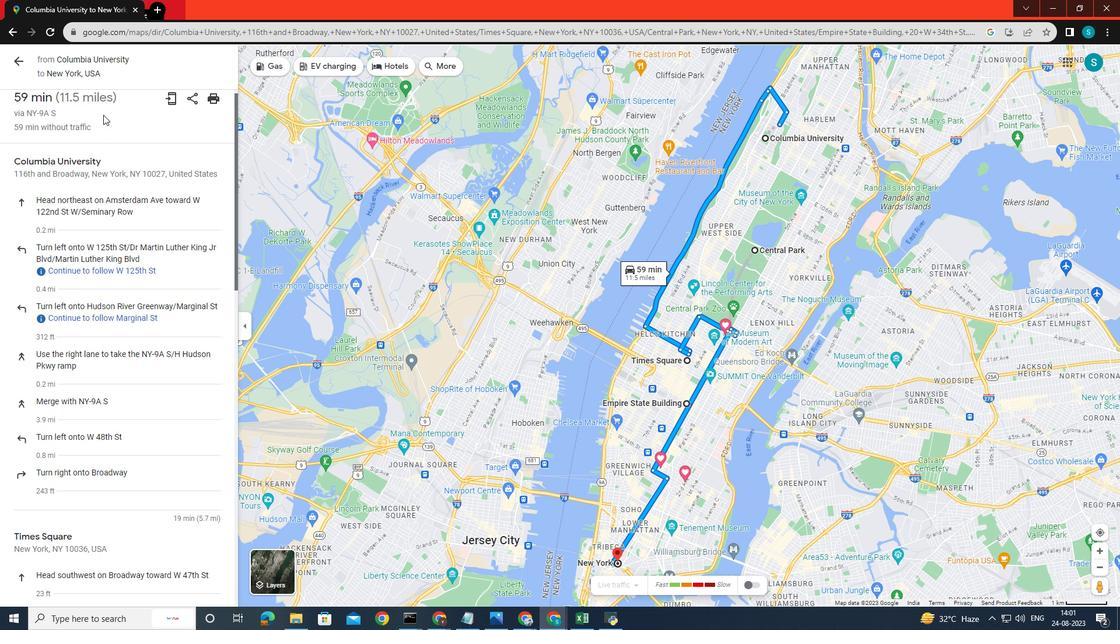 
Action: Mouse scrolled (103, 114) with delta (0, 0)
Screenshot: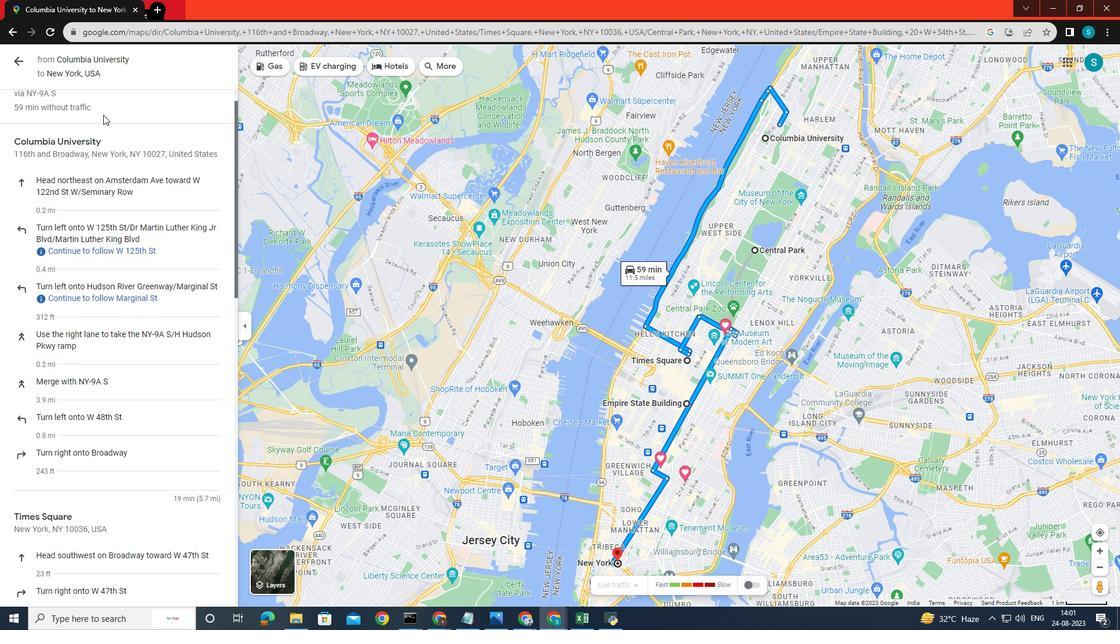 
Action: Mouse scrolled (103, 114) with delta (0, 0)
Screenshot: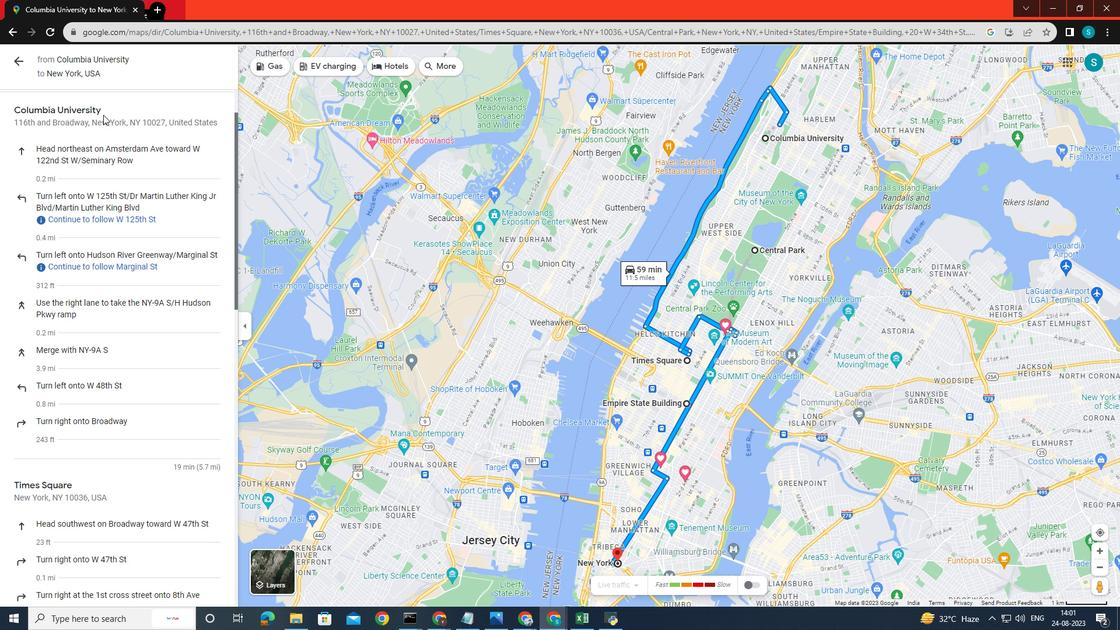 
Action: Mouse scrolled (103, 114) with delta (0, 0)
Screenshot: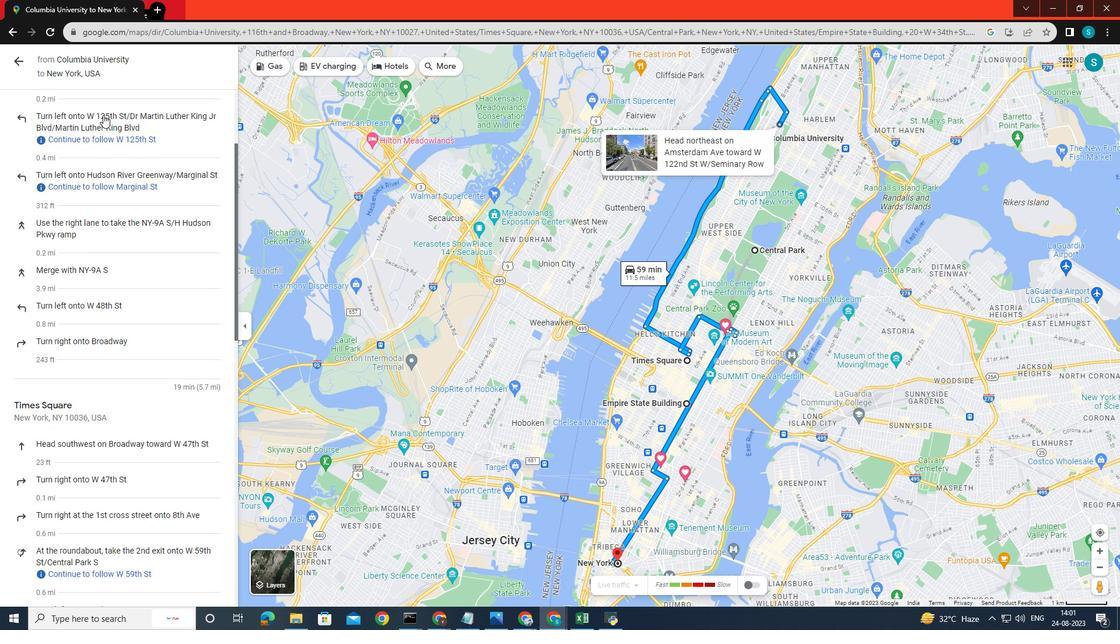 
Action: Mouse scrolled (103, 114) with delta (0, 0)
Screenshot: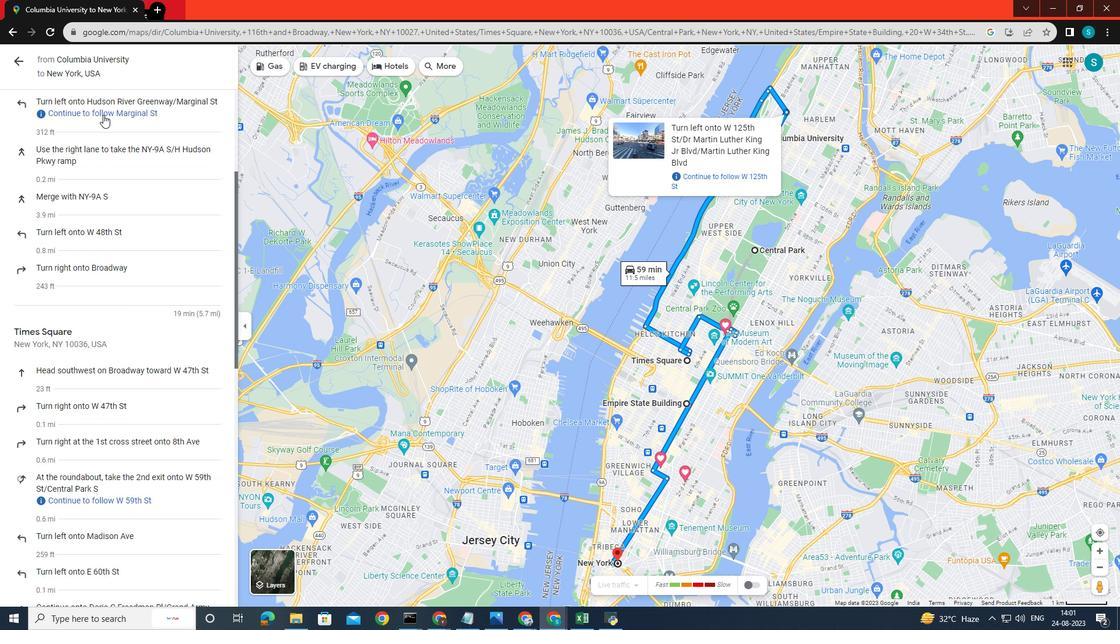 
Action: Mouse scrolled (103, 114) with delta (0, 0)
Screenshot: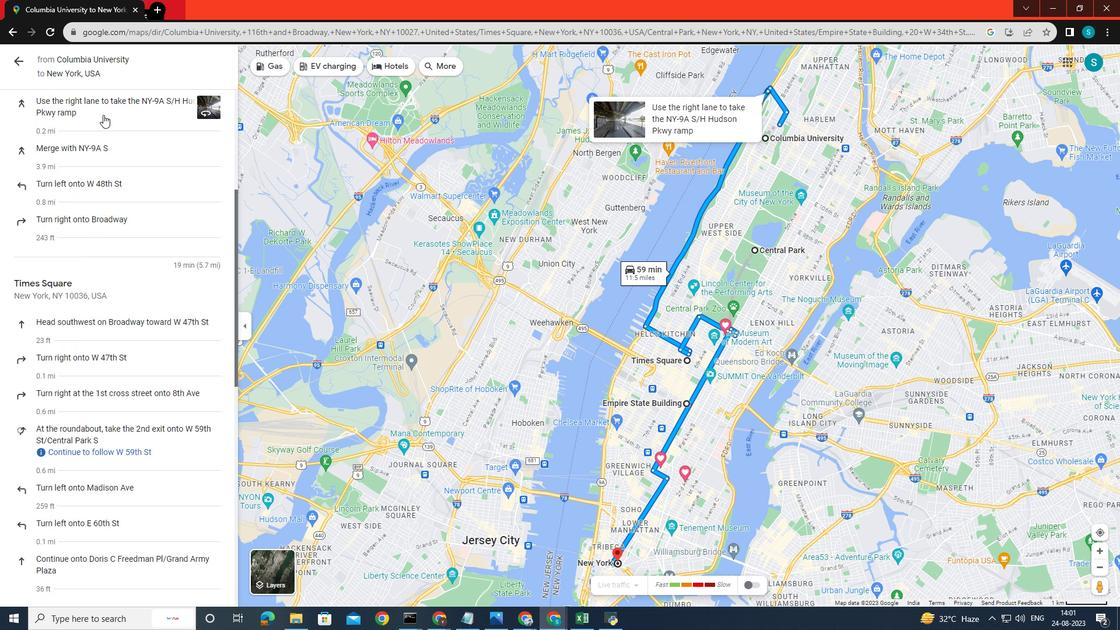 
Action: Mouse scrolled (103, 114) with delta (0, 0)
Screenshot: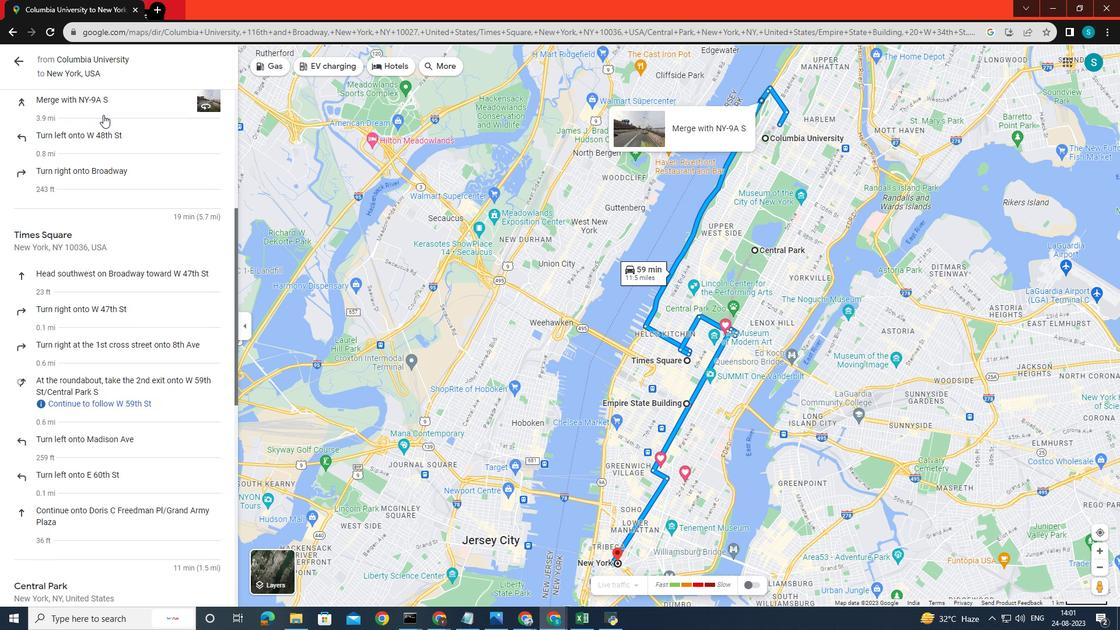 
Action: Mouse scrolled (103, 114) with delta (0, 0)
Screenshot: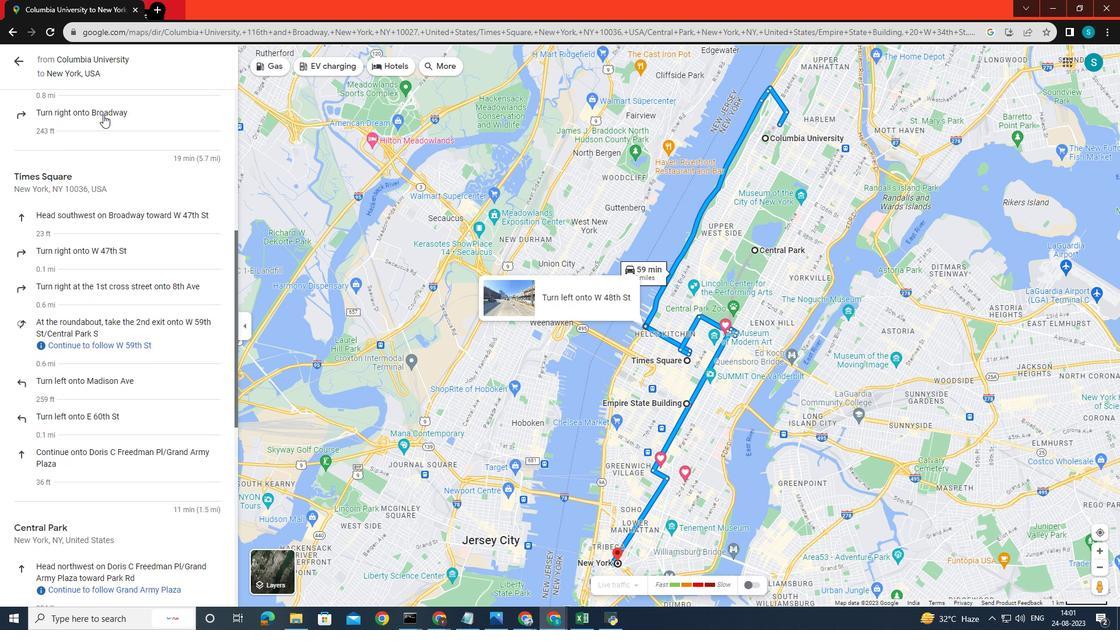 
Action: Mouse scrolled (103, 114) with delta (0, 0)
Screenshot: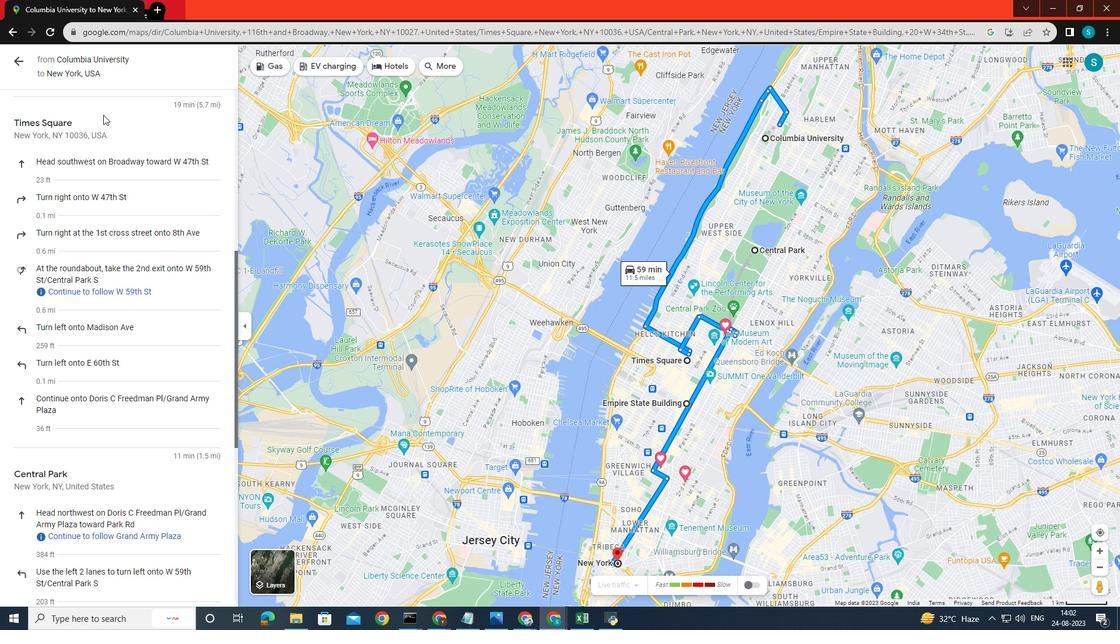 
Action: Mouse scrolled (103, 114) with delta (0, 0)
Screenshot: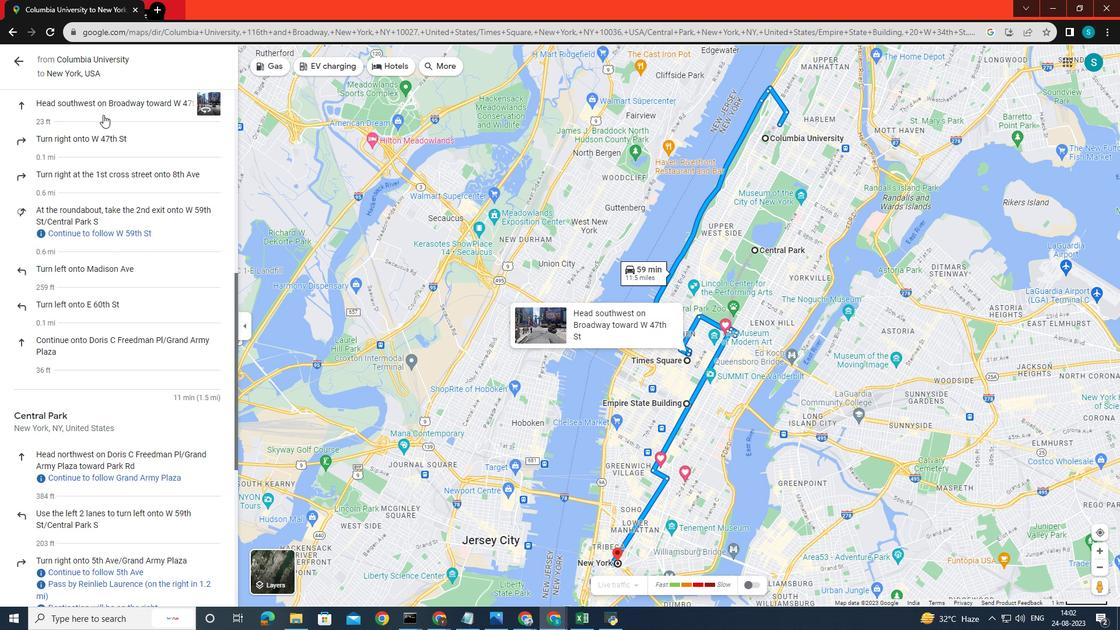 
Action: Mouse scrolled (103, 114) with delta (0, 0)
Screenshot: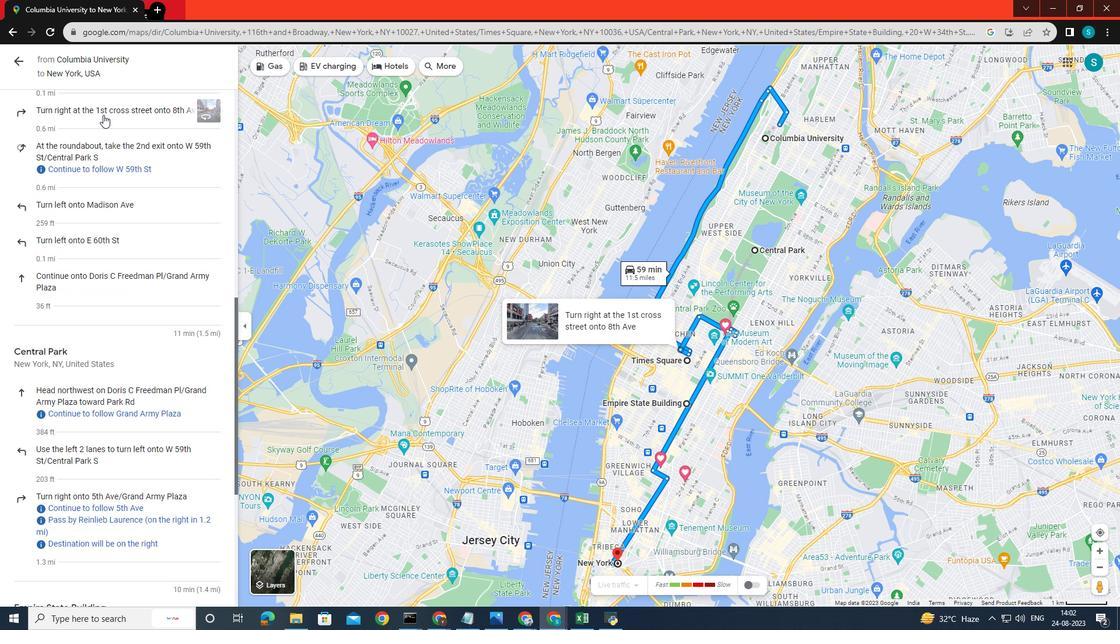 
Action: Mouse scrolled (103, 114) with delta (0, 0)
Screenshot: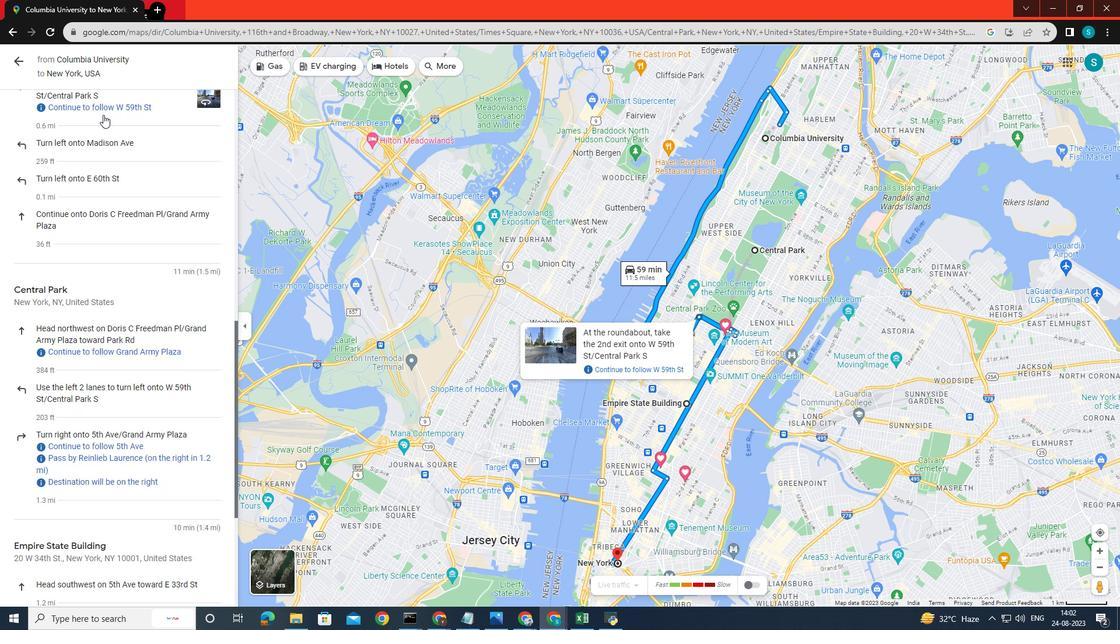
Action: Mouse scrolled (103, 114) with delta (0, 0)
Screenshot: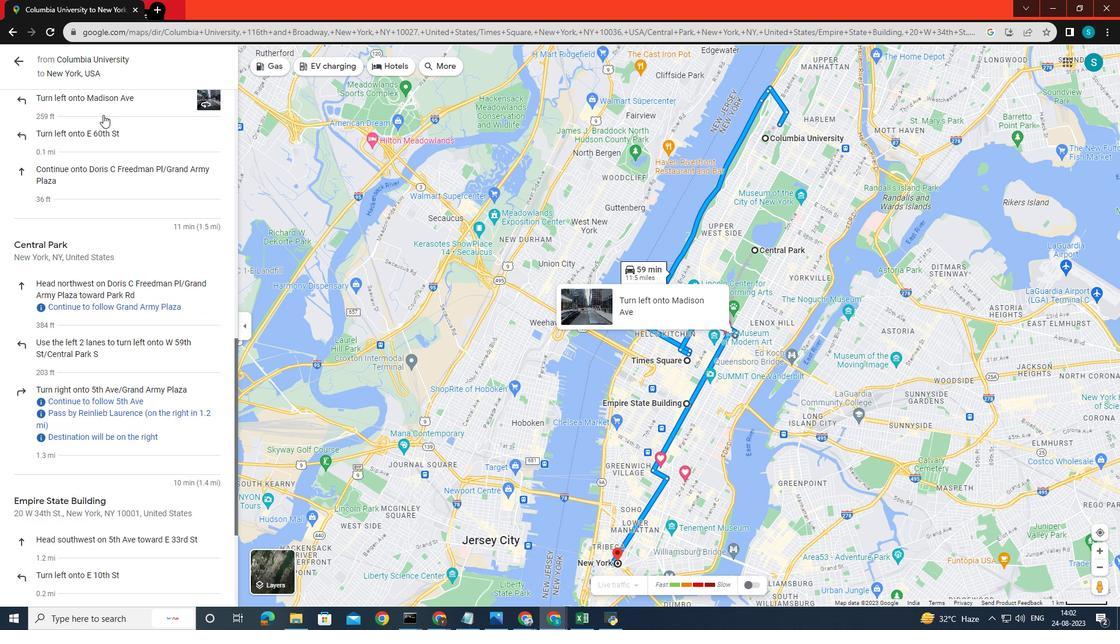 
Action: Mouse scrolled (103, 114) with delta (0, 0)
Screenshot: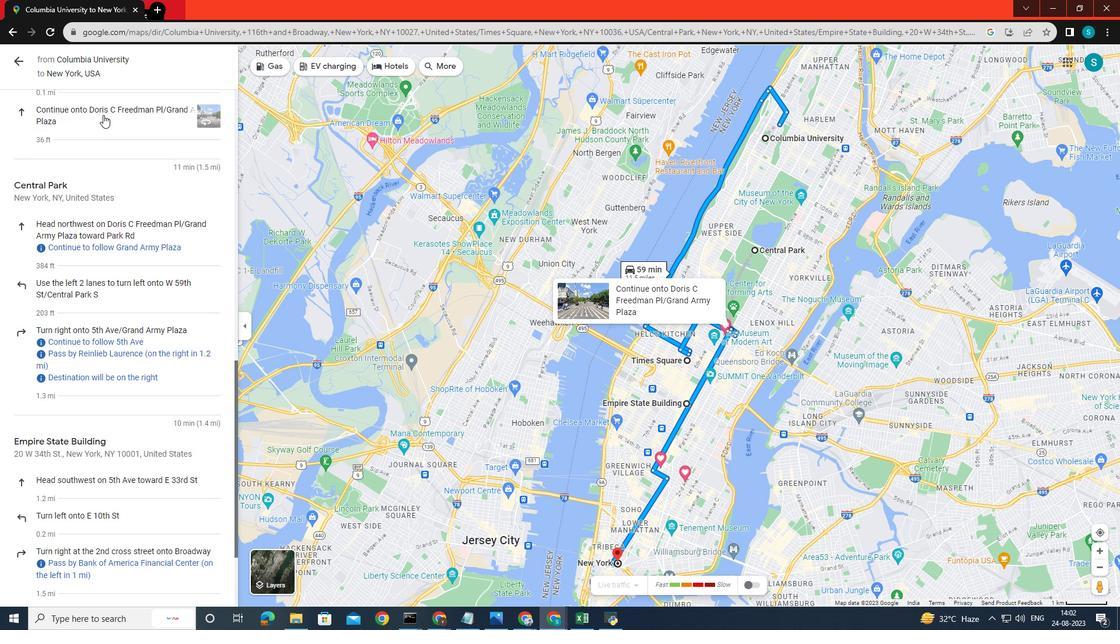 
Action: Mouse scrolled (103, 114) with delta (0, 0)
Screenshot: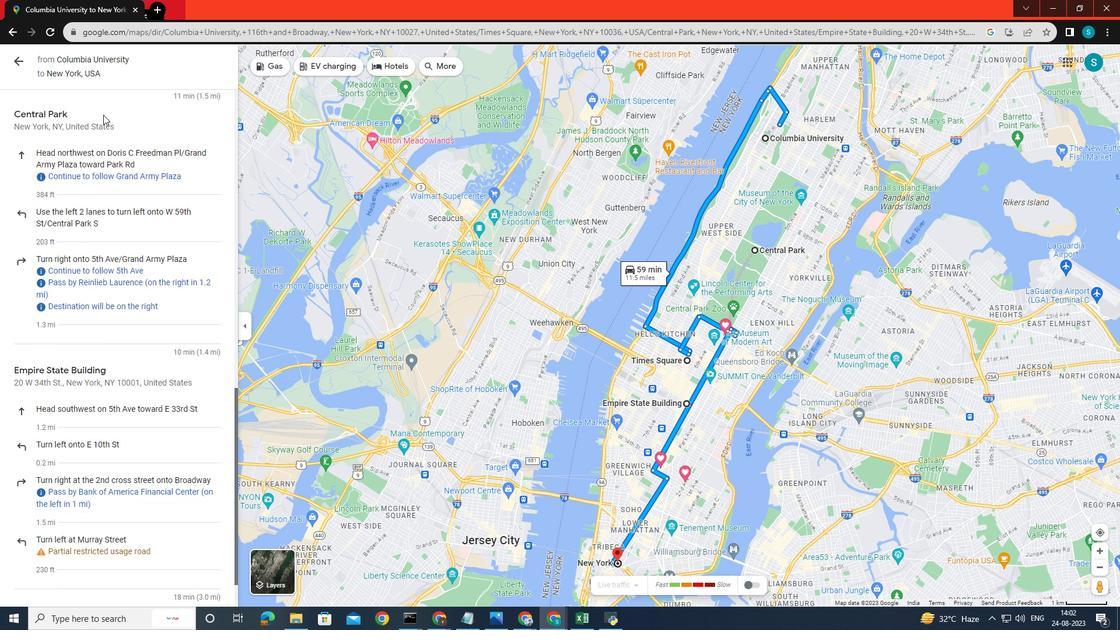 
Action: Mouse scrolled (103, 114) with delta (0, 0)
Screenshot: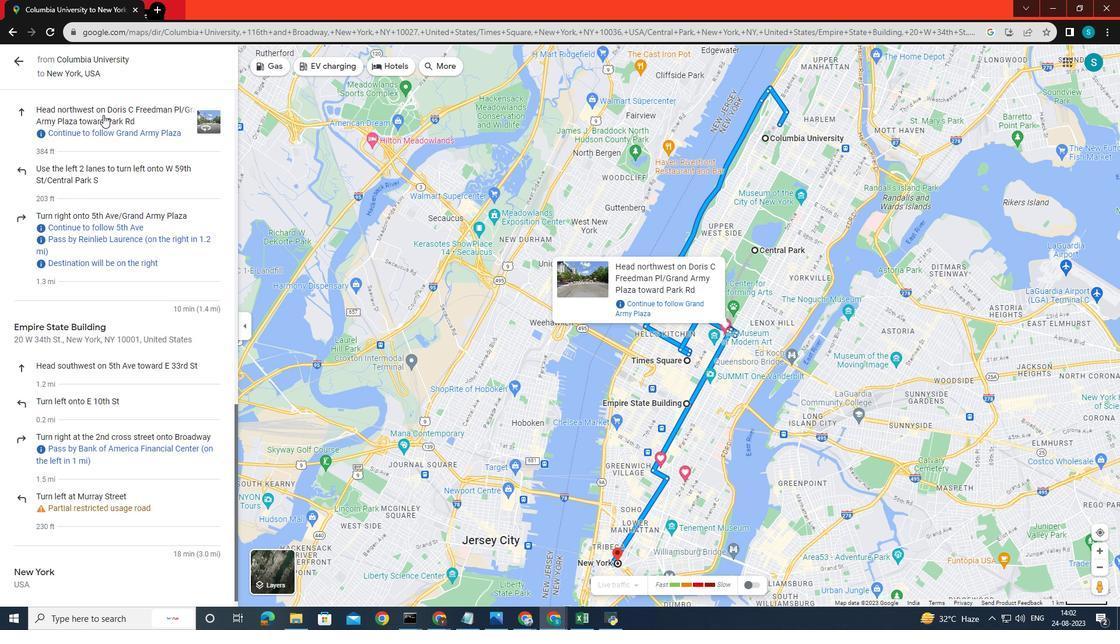 
Action: Mouse scrolled (103, 114) with delta (0, 0)
Screenshot: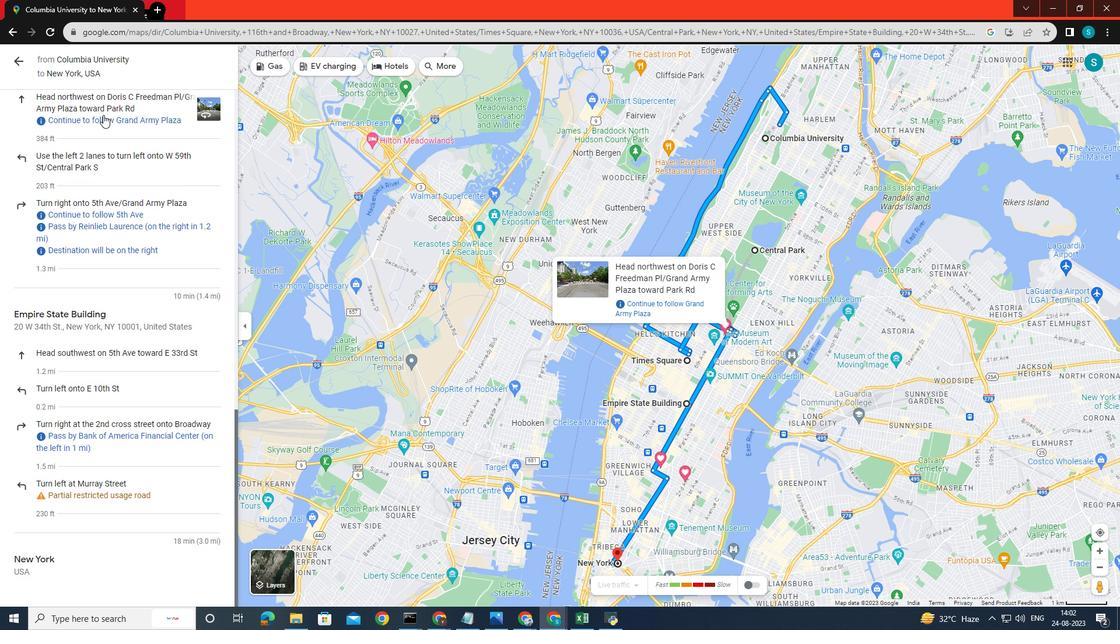 
Action: Mouse scrolled (103, 114) with delta (0, 0)
Screenshot: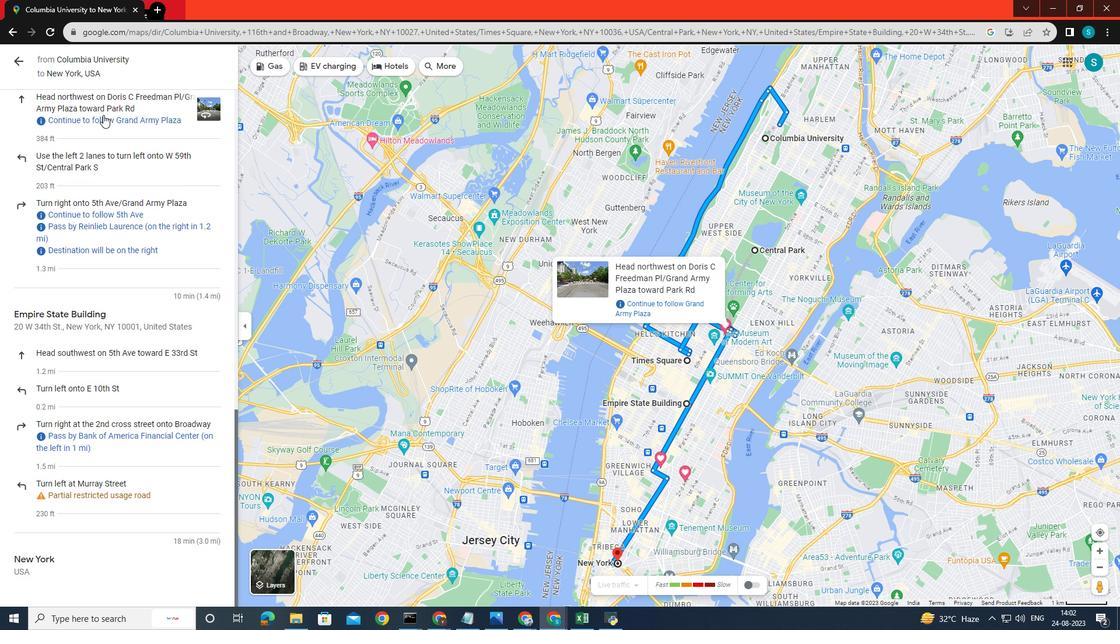 
Action: Mouse scrolled (103, 115) with delta (0, 0)
Screenshot: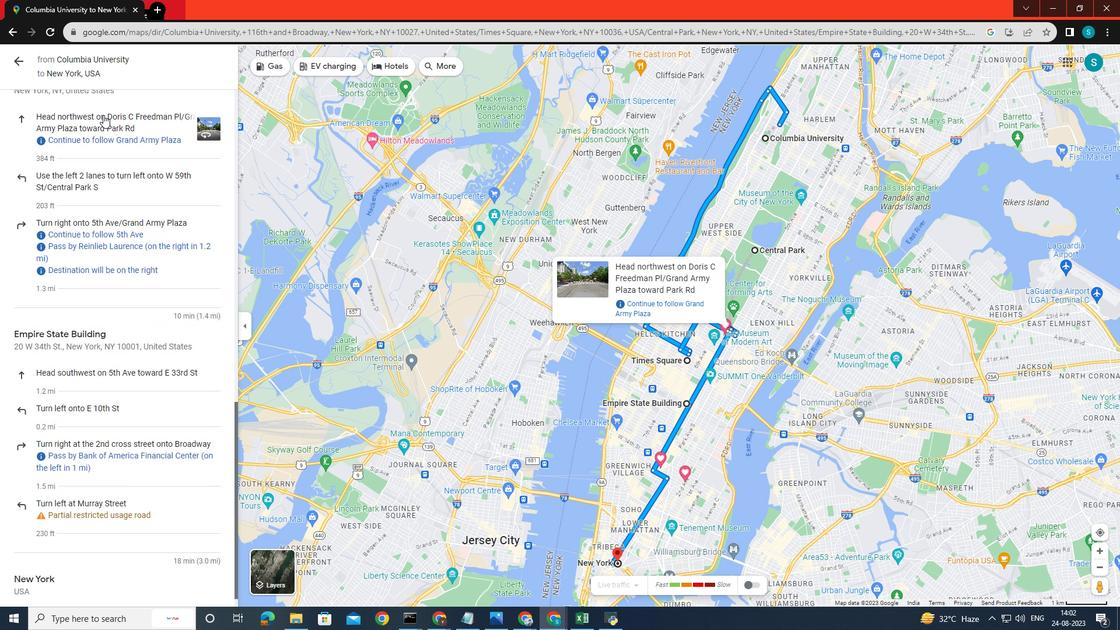 
Action: Mouse scrolled (103, 115) with delta (0, 0)
Screenshot: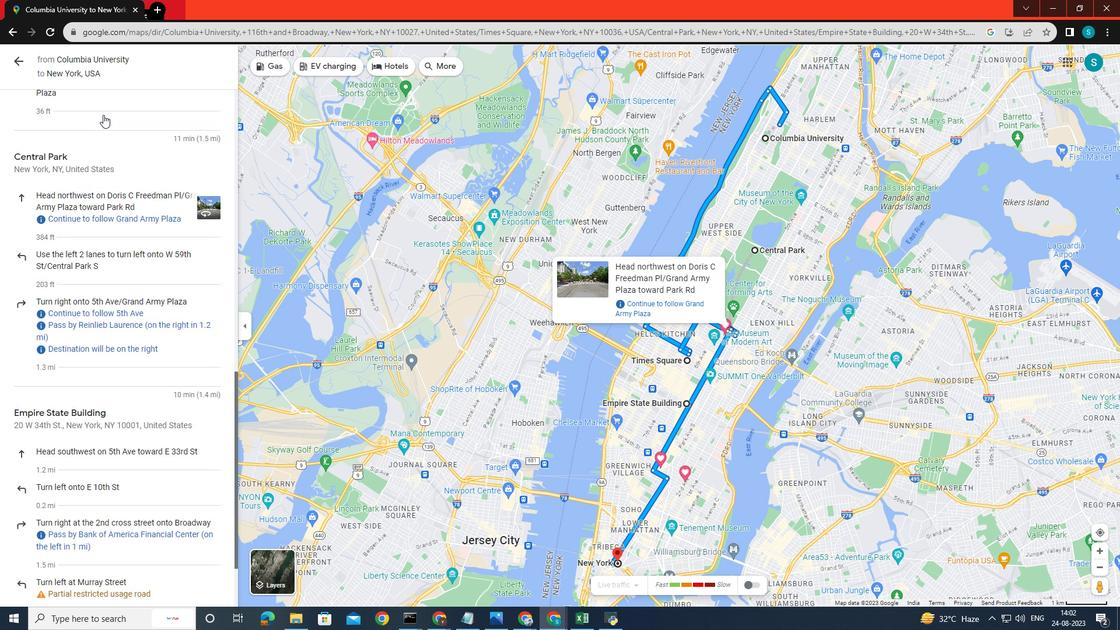 
Action: Mouse scrolled (103, 115) with delta (0, 0)
Screenshot: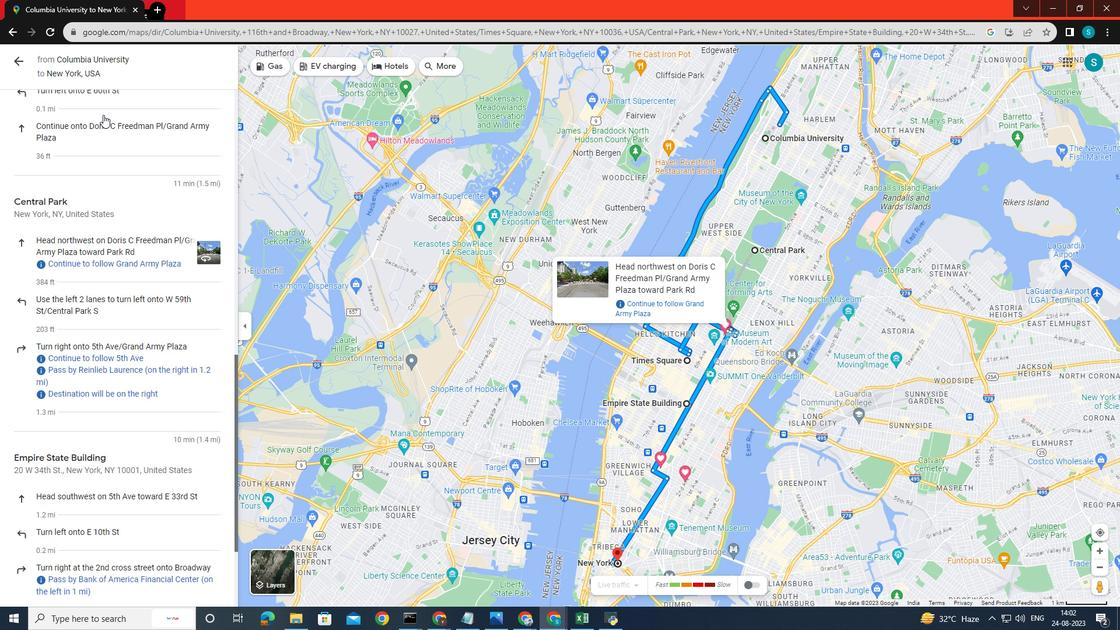 
Action: Mouse scrolled (103, 115) with delta (0, 0)
Screenshot: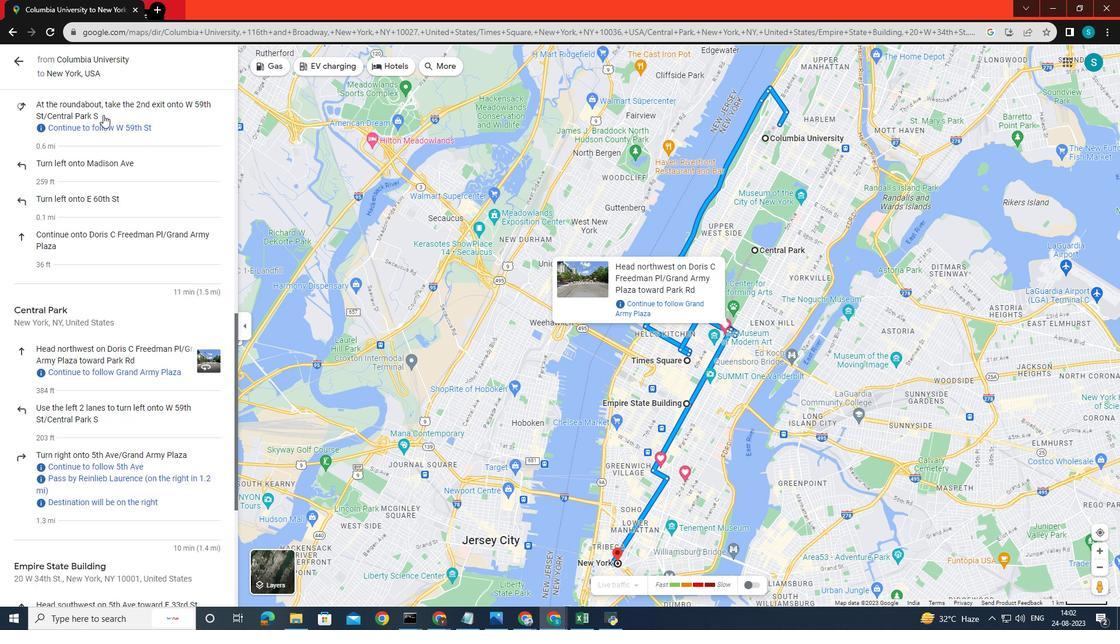 
Action: Mouse scrolled (103, 115) with delta (0, 0)
Screenshot: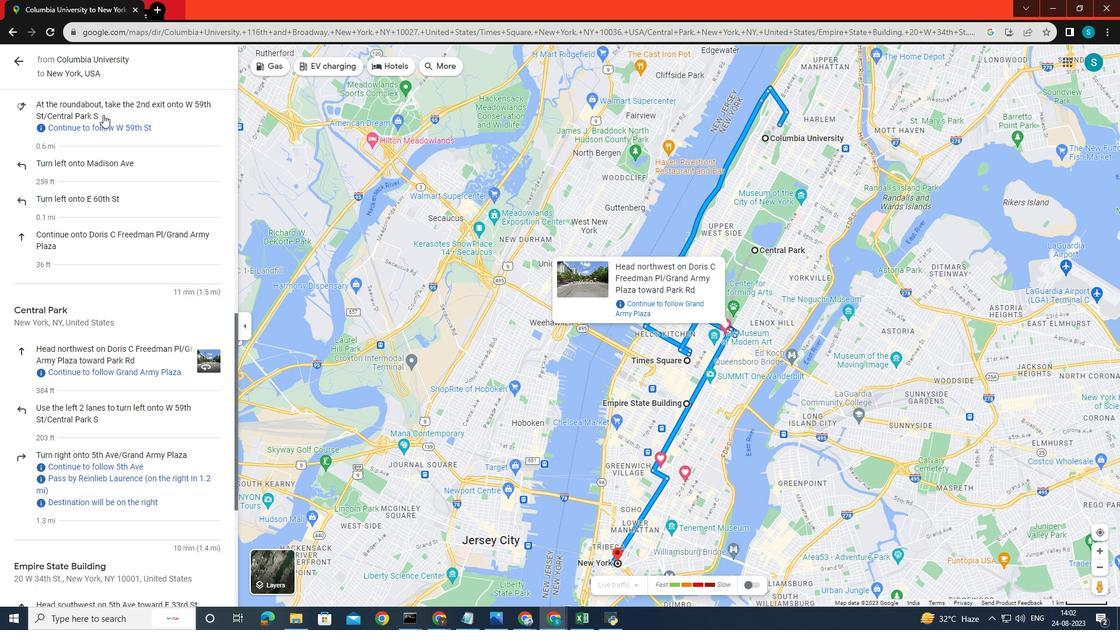 
Action: Mouse scrolled (103, 115) with delta (0, 0)
Screenshot: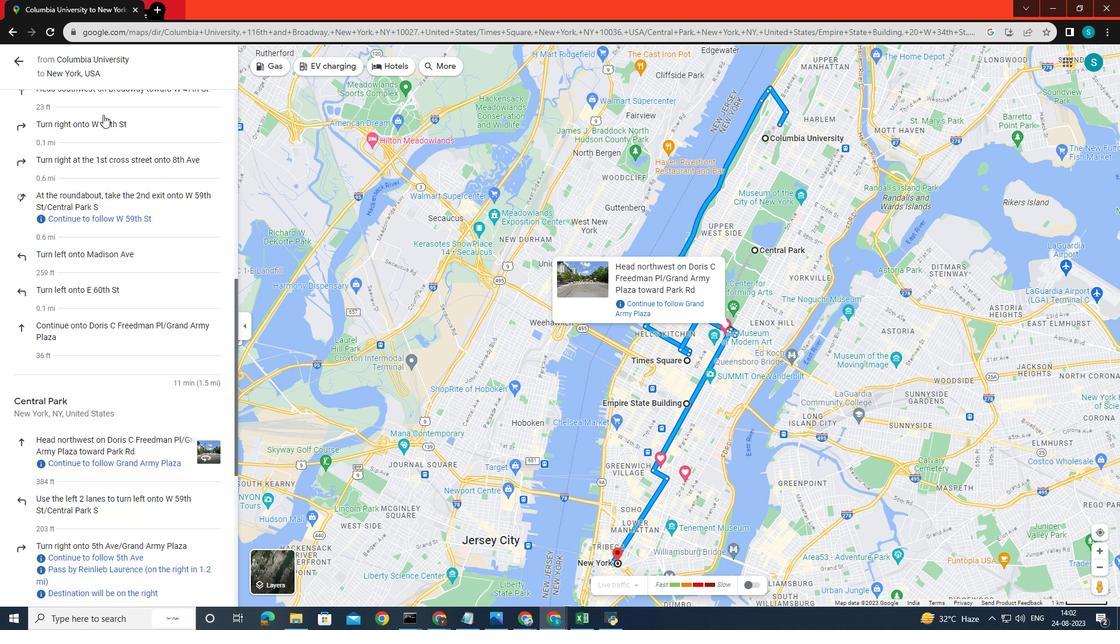 
Action: Mouse scrolled (103, 115) with delta (0, 0)
Screenshot: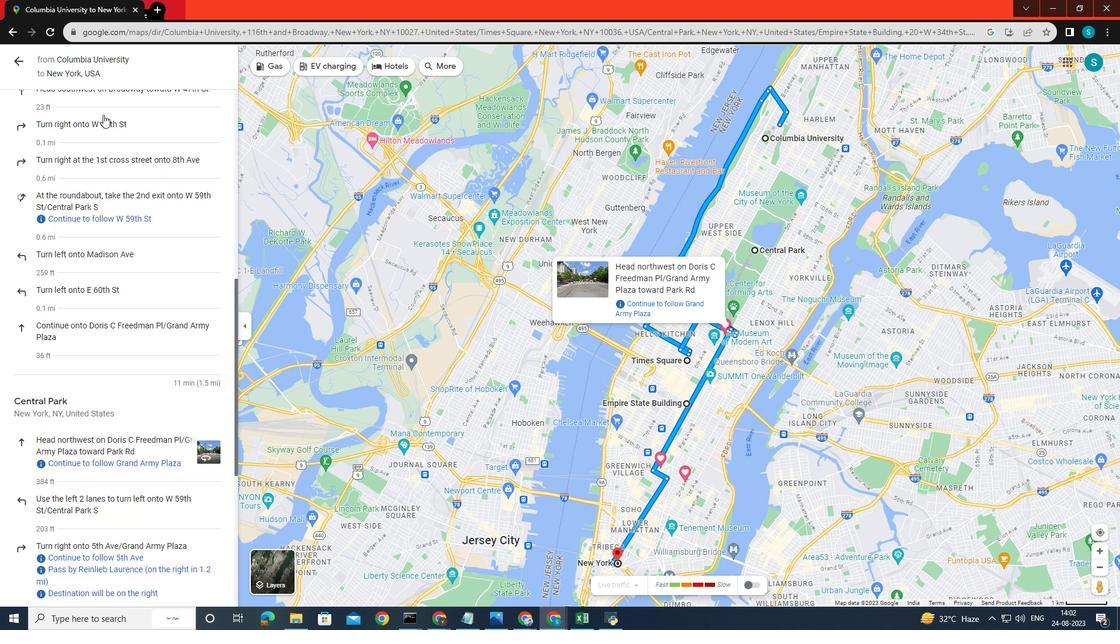 
Action: Mouse scrolled (103, 115) with delta (0, 0)
Screenshot: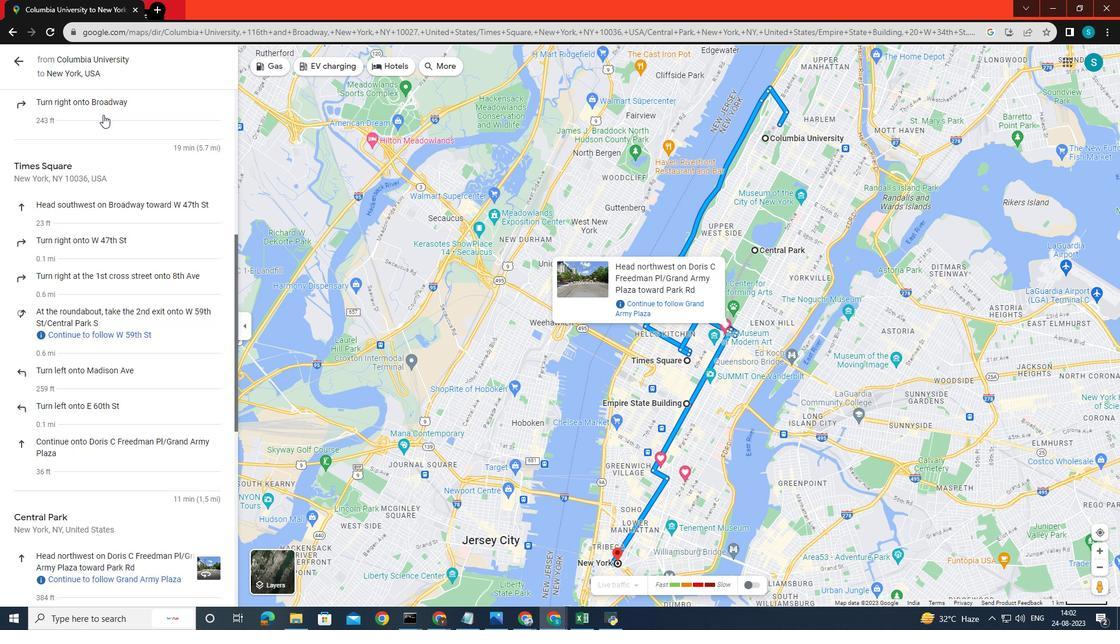 
Action: Mouse scrolled (103, 115) with delta (0, 0)
Screenshot: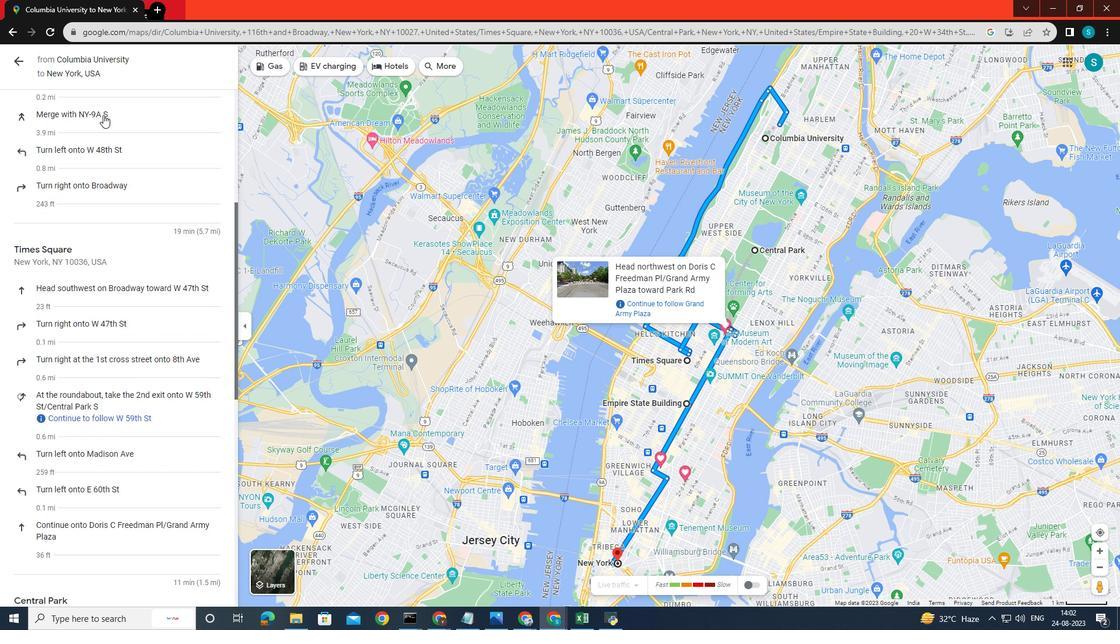 
Action: Mouse scrolled (103, 115) with delta (0, 0)
Screenshot: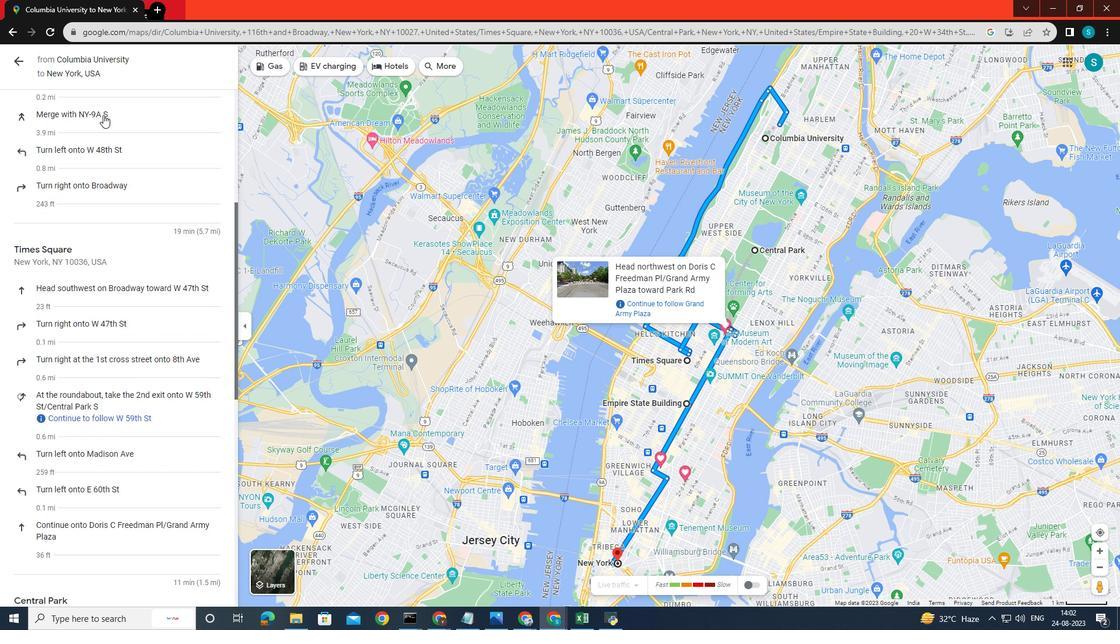 
Action: Mouse scrolled (103, 115) with delta (0, 0)
Screenshot: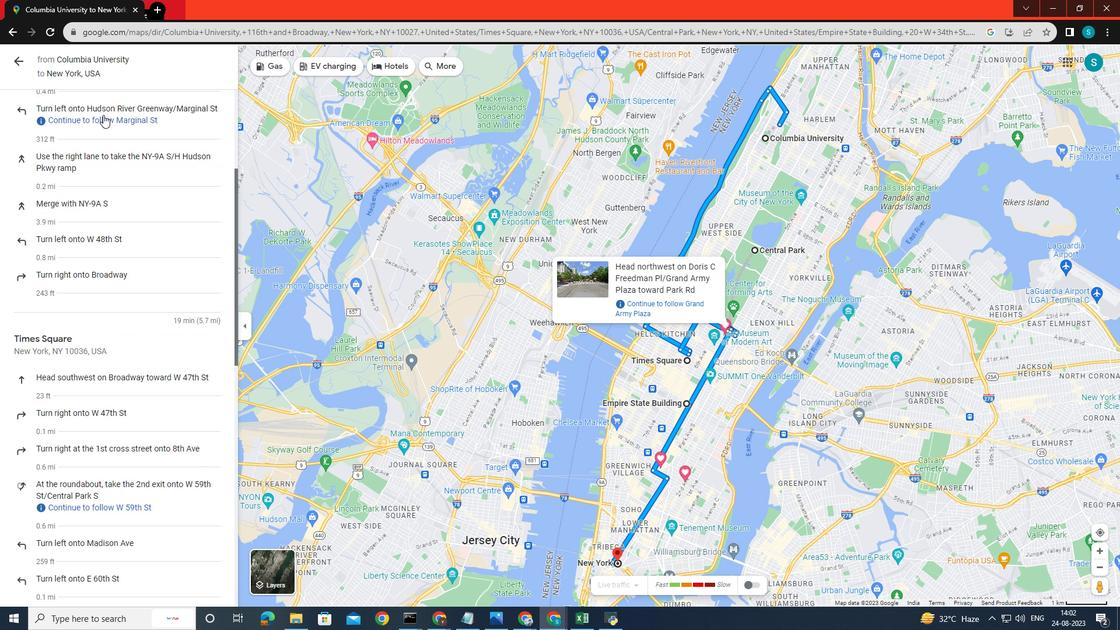 
Action: Mouse scrolled (103, 115) with delta (0, 0)
Screenshot: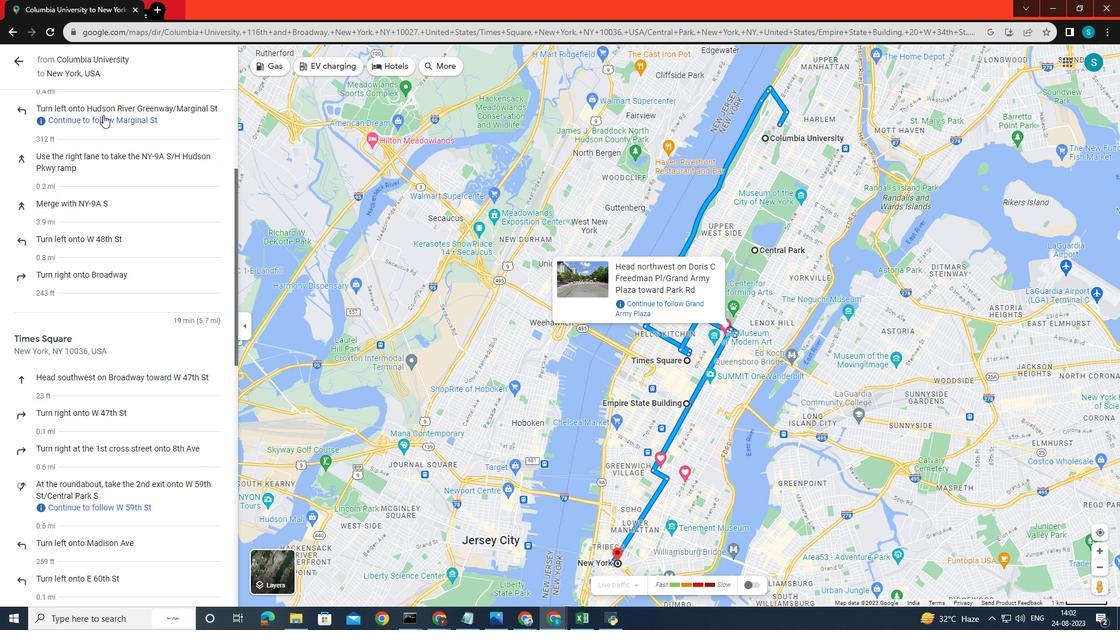 
Action: Mouse scrolled (103, 115) with delta (0, 0)
Screenshot: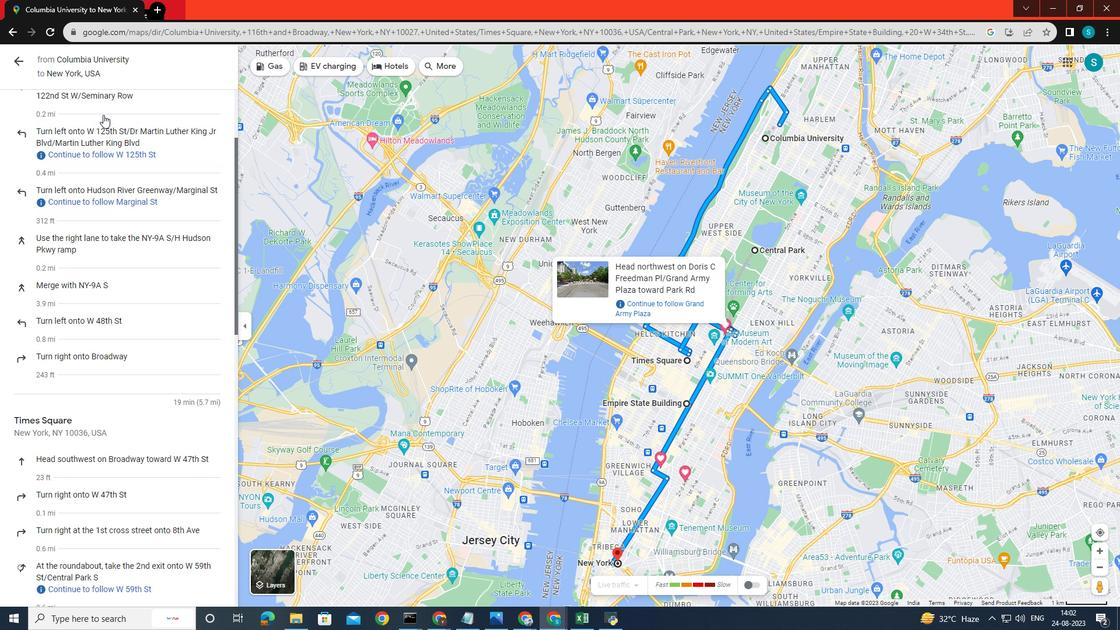 
Action: Mouse scrolled (103, 115) with delta (0, 0)
Screenshot: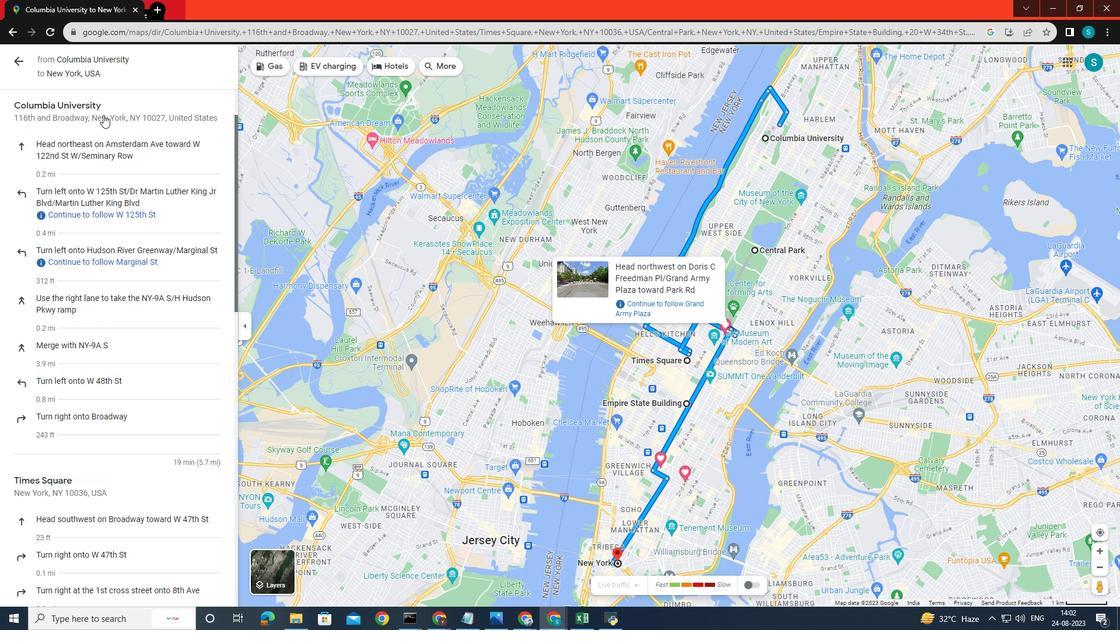 
Action: Mouse scrolled (103, 115) with delta (0, 0)
Screenshot: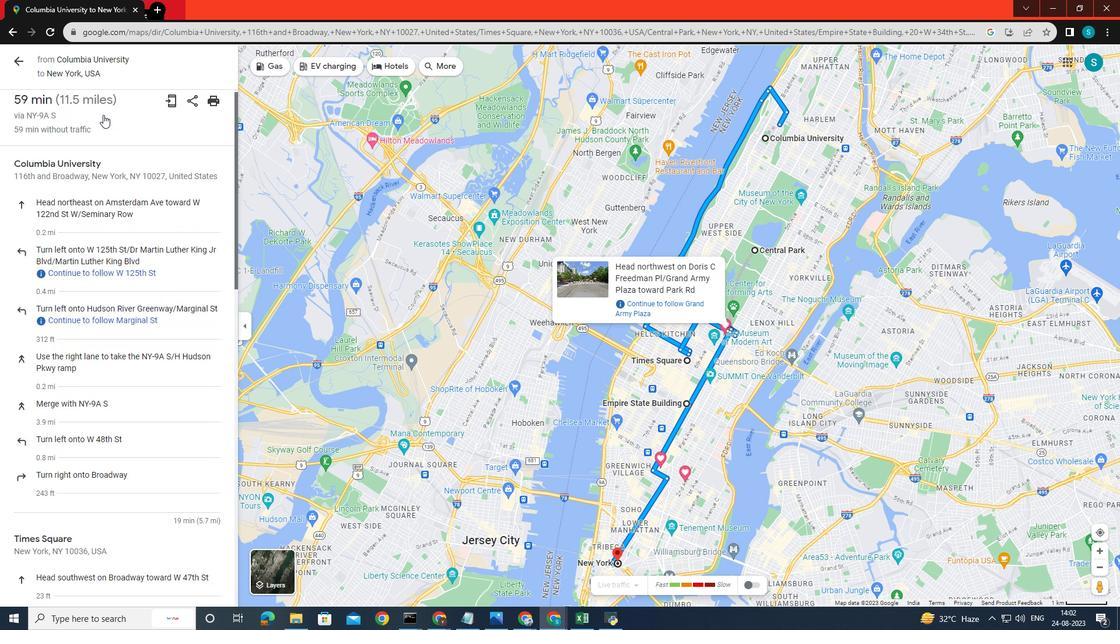 
Action: Mouse scrolled (103, 115) with delta (0, 0)
Screenshot: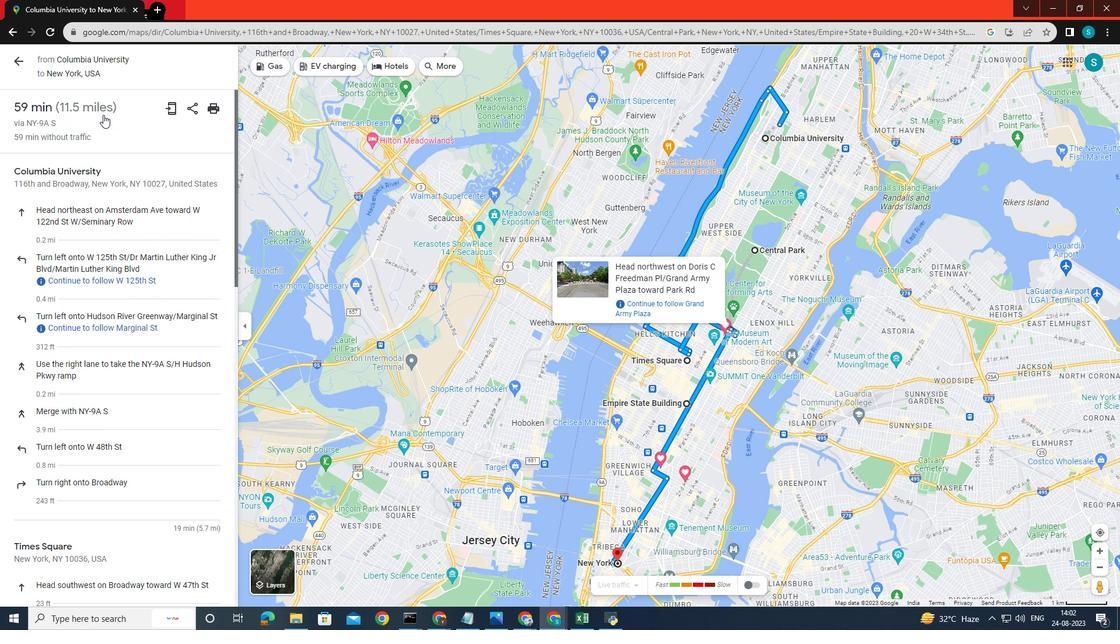 
Action: Mouse scrolled (103, 115) with delta (0, 0)
Screenshot: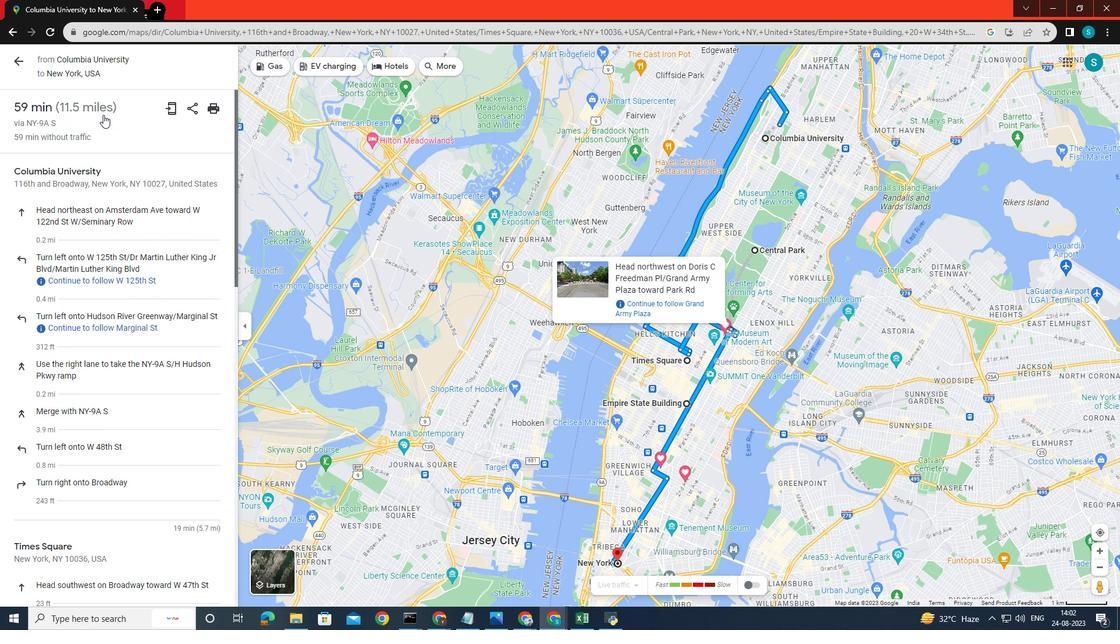 
Action: Mouse scrolled (103, 115) with delta (0, 0)
Screenshot: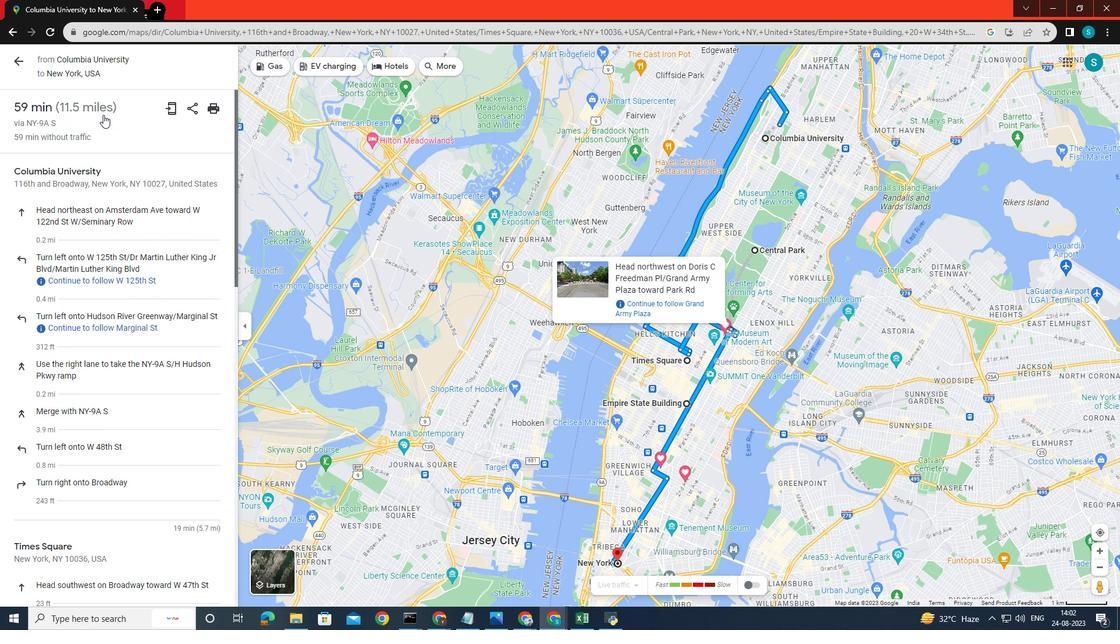 
Action: Mouse scrolled (103, 115) with delta (0, 0)
Screenshot: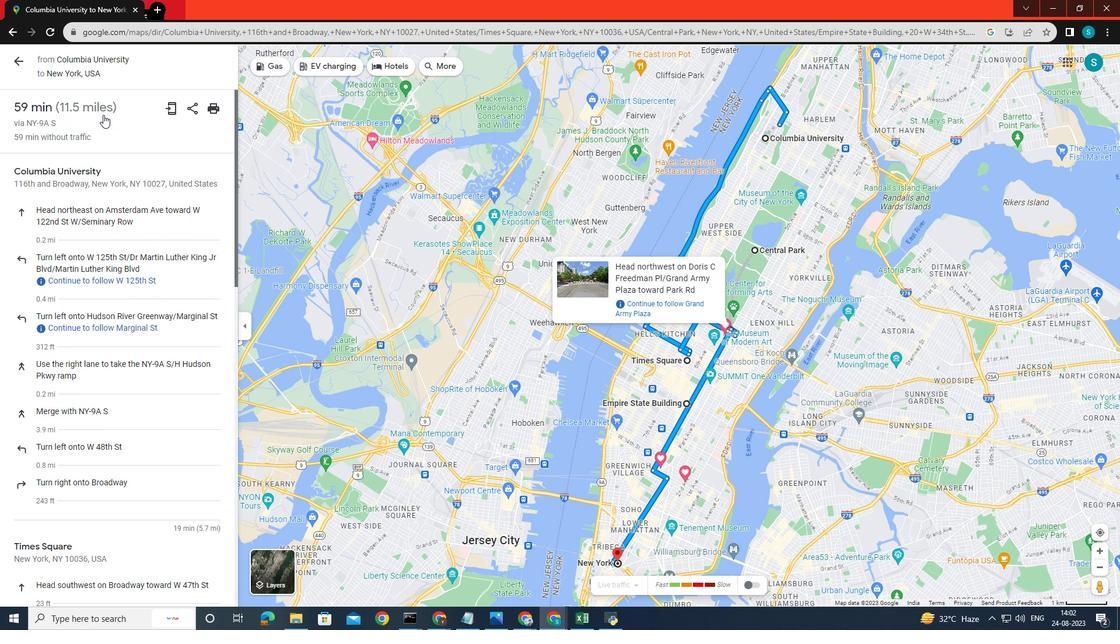 
Action: Mouse scrolled (103, 115) with delta (0, 0)
Screenshot: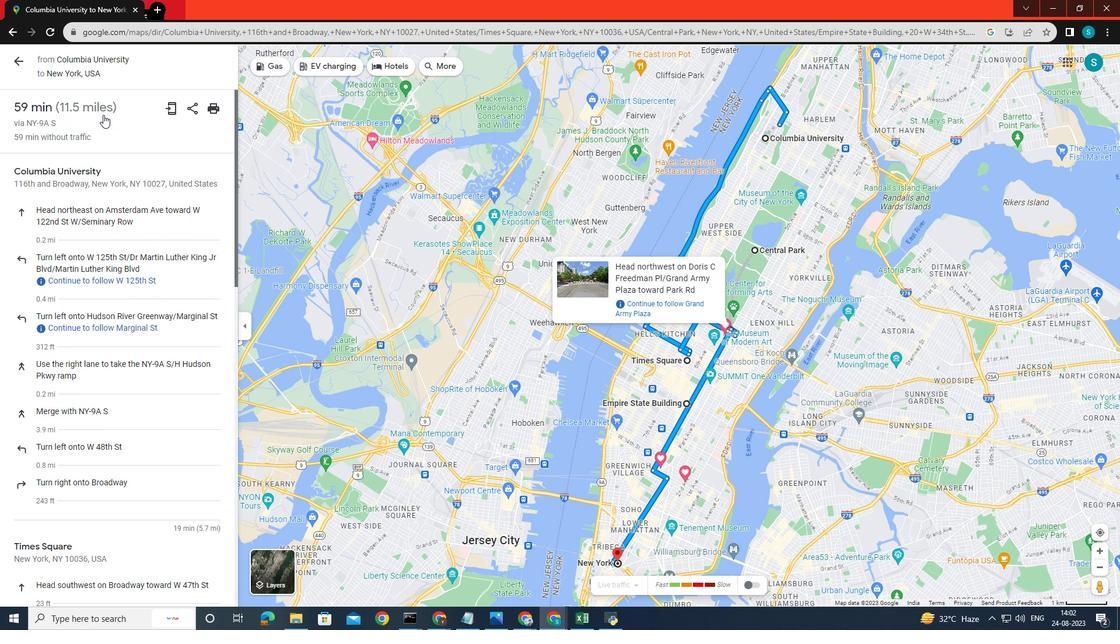 
Action: Mouse scrolled (103, 115) with delta (0, 0)
Screenshot: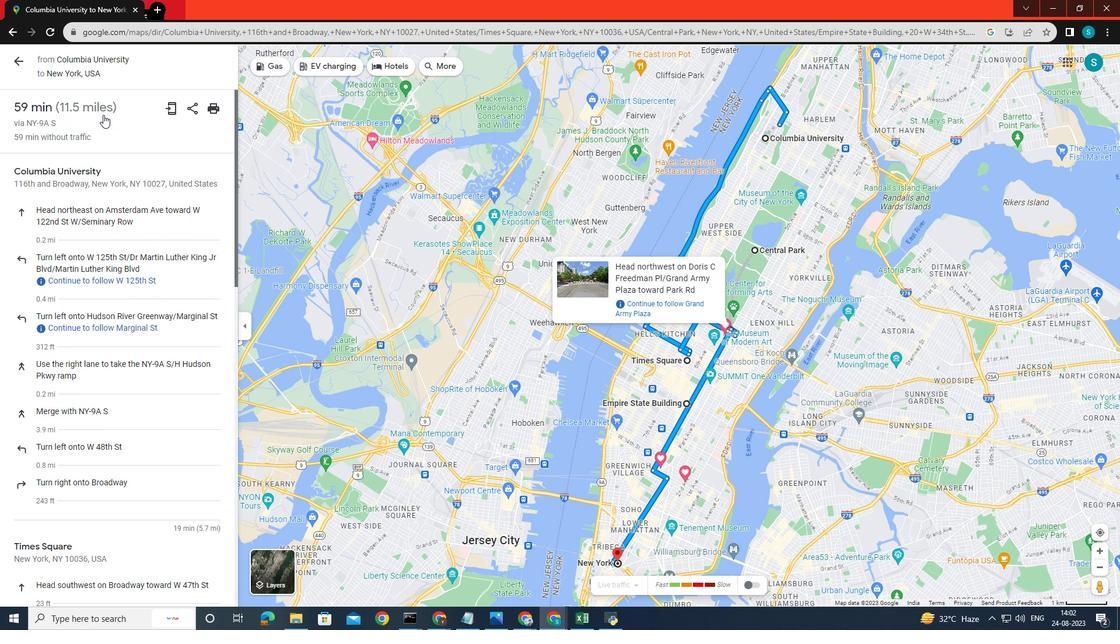 
Action: Mouse scrolled (103, 115) with delta (0, 0)
Screenshot: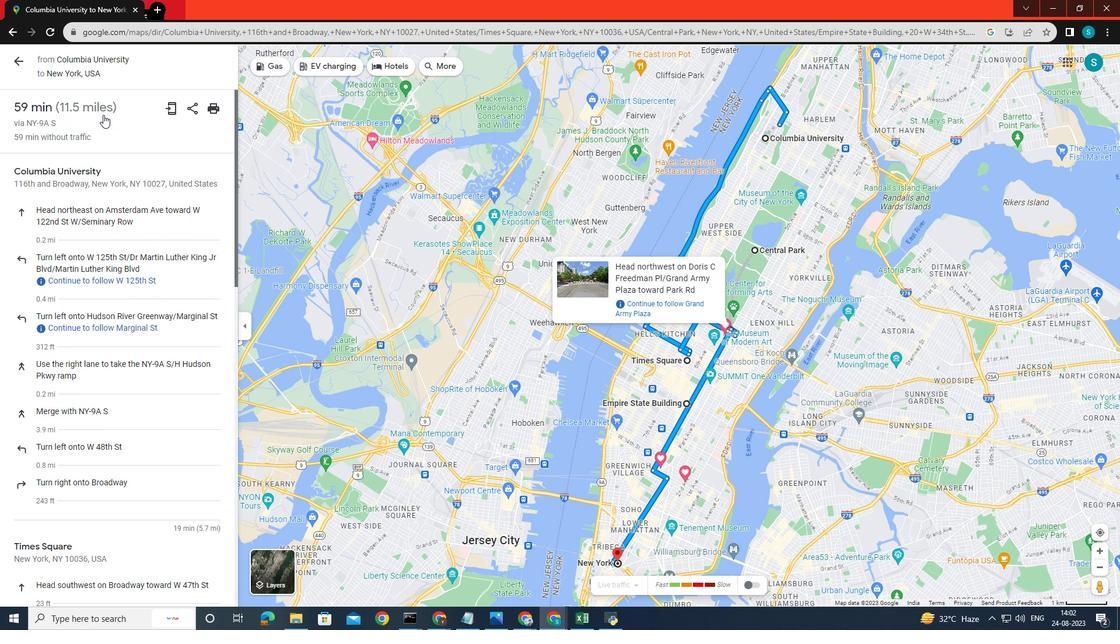 
Action: Mouse scrolled (103, 115) with delta (0, 0)
Screenshot: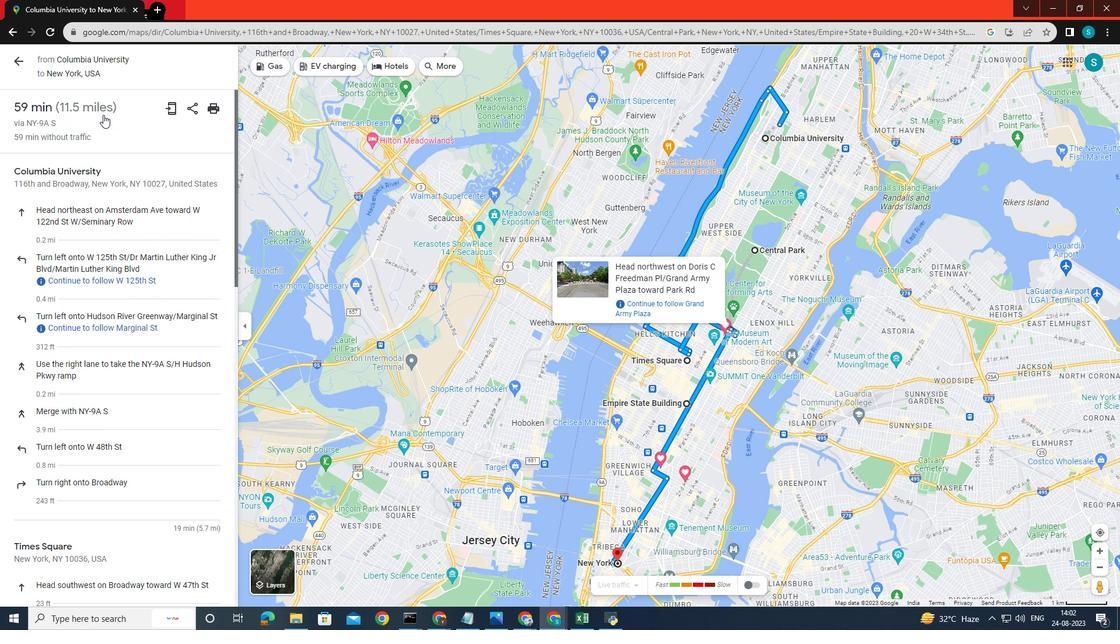 
Action: Mouse scrolled (103, 115) with delta (0, 0)
Screenshot: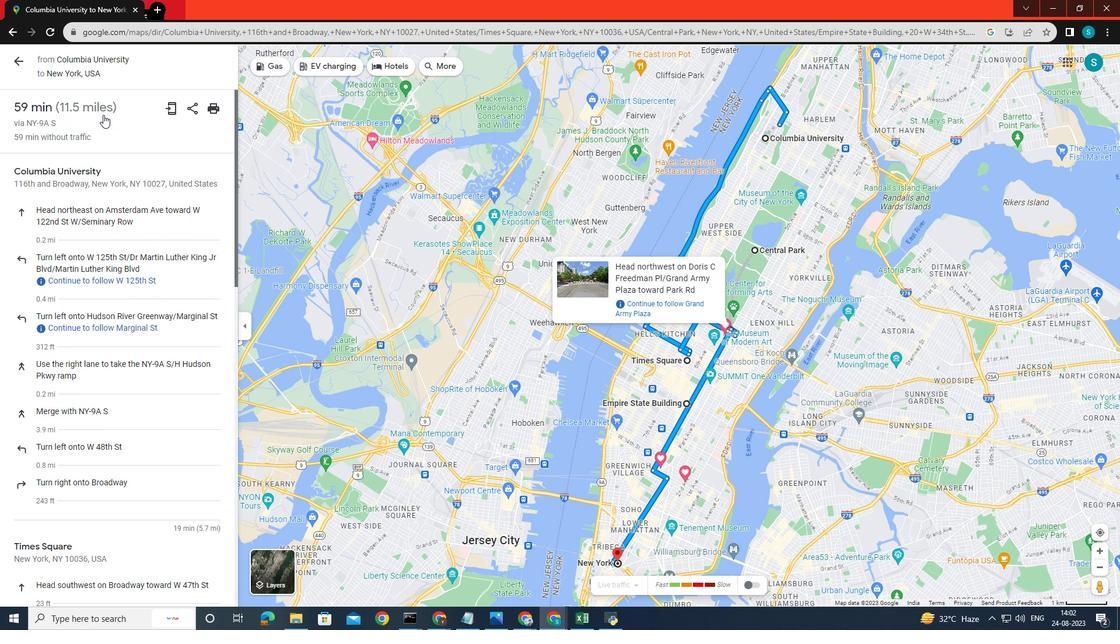 
Action: Mouse scrolled (103, 115) with delta (0, 0)
Screenshot: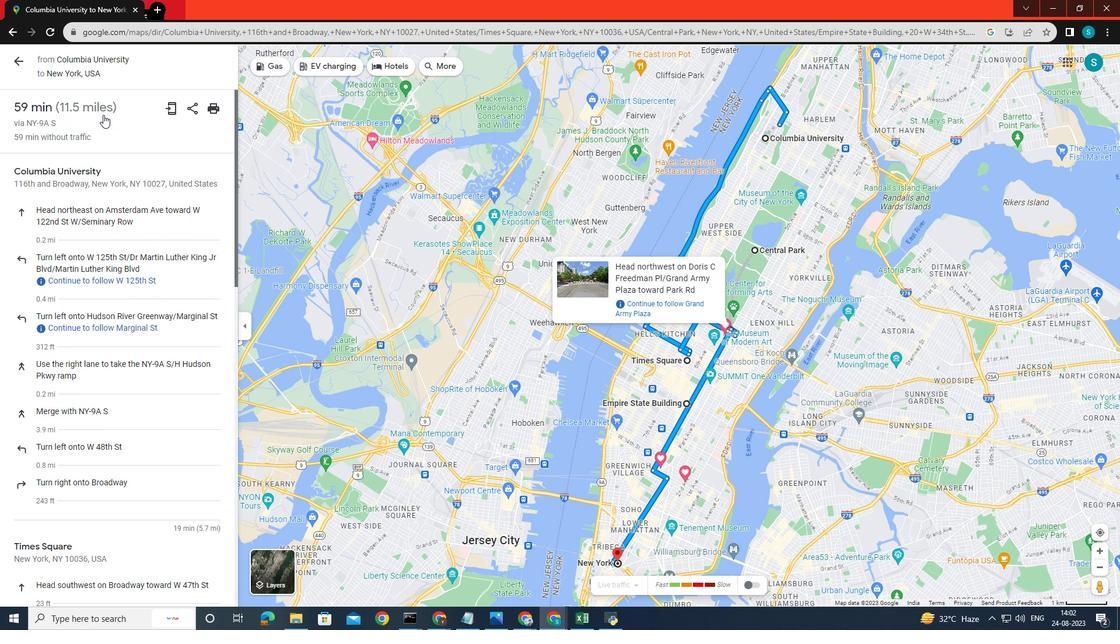 
Action: Mouse scrolled (103, 114) with delta (0, 0)
Screenshot: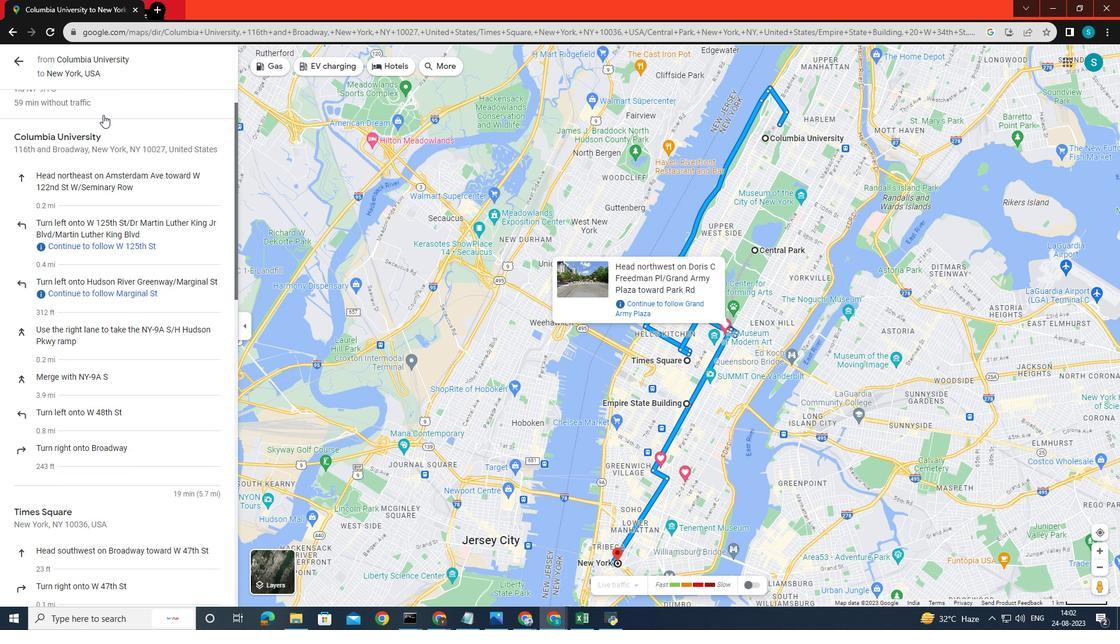 
Action: Mouse scrolled (103, 114) with delta (0, 0)
Screenshot: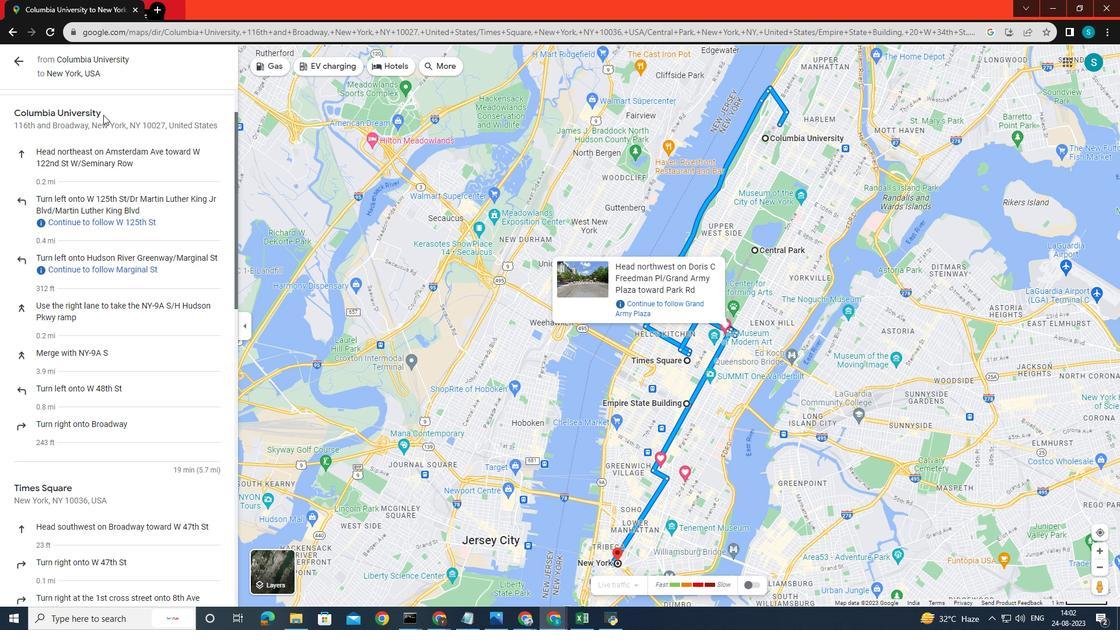 
Action: Mouse scrolled (103, 114) with delta (0, 0)
Screenshot: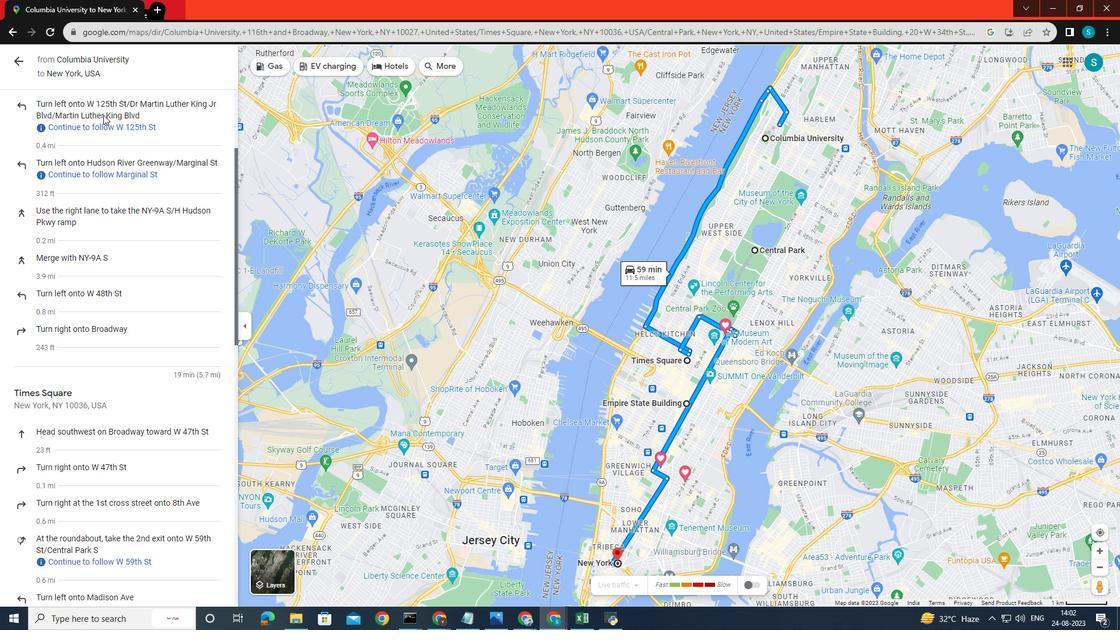 
Action: Mouse scrolled (103, 114) with delta (0, 0)
Screenshot: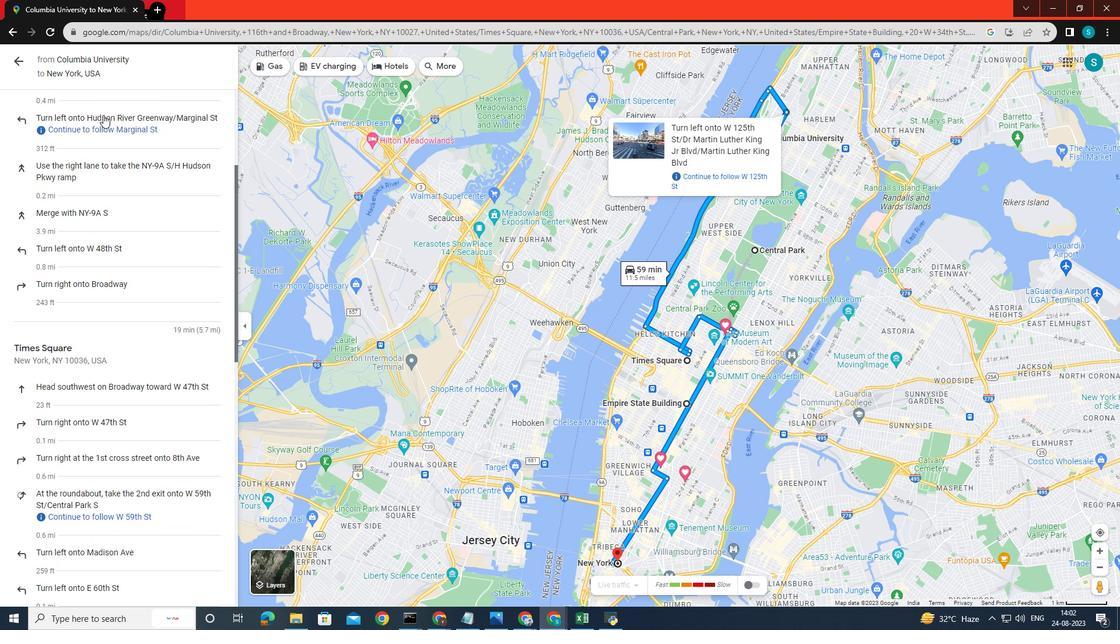 
Action: Mouse scrolled (103, 114) with delta (0, 0)
Screenshot: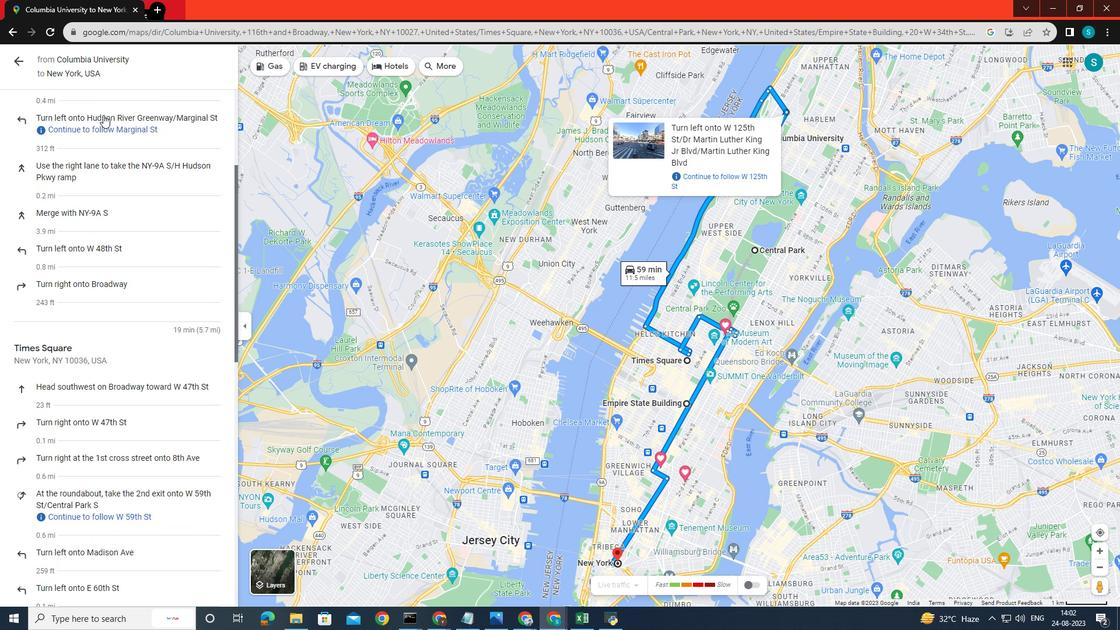 
Action: Mouse scrolled (103, 114) with delta (0, 0)
Screenshot: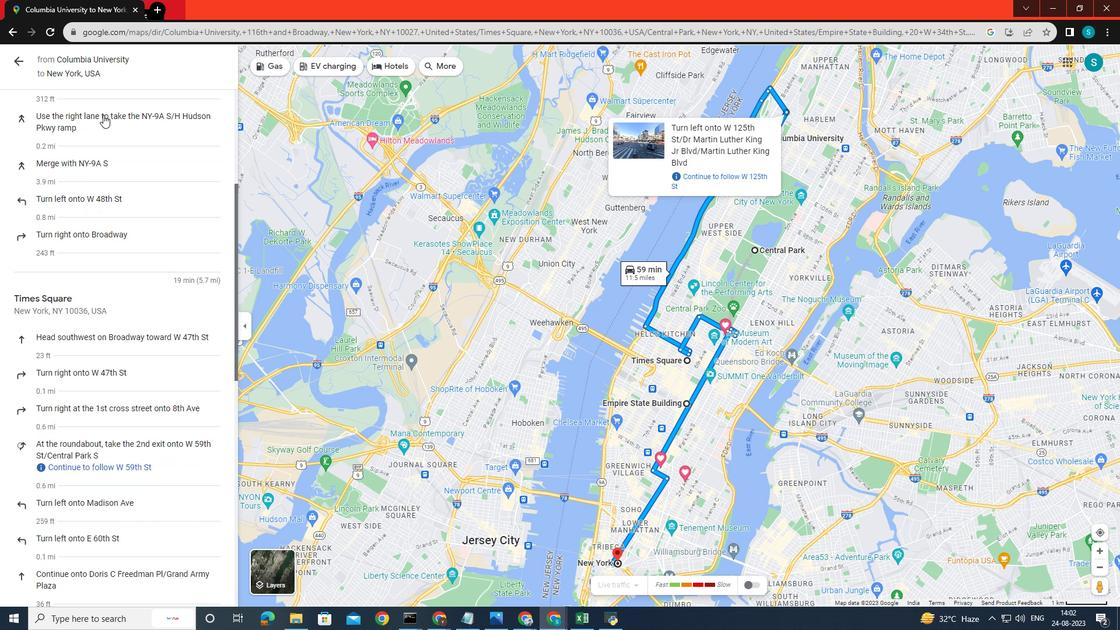 
Action: Mouse scrolled (103, 114) with delta (0, 0)
Screenshot: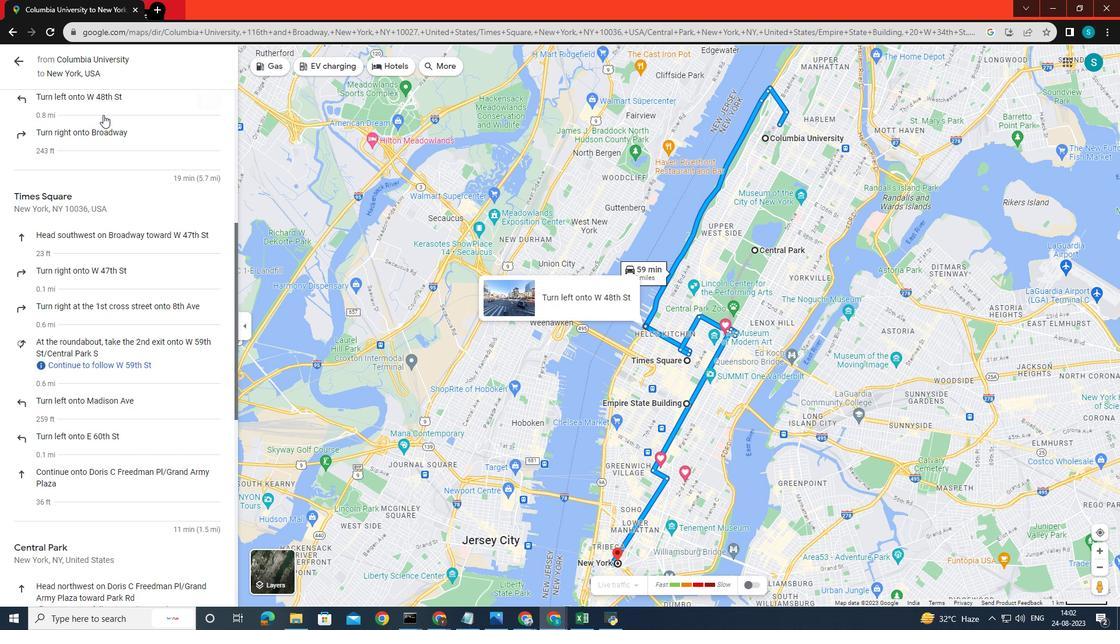 
Action: Mouse scrolled (103, 114) with delta (0, 0)
Screenshot: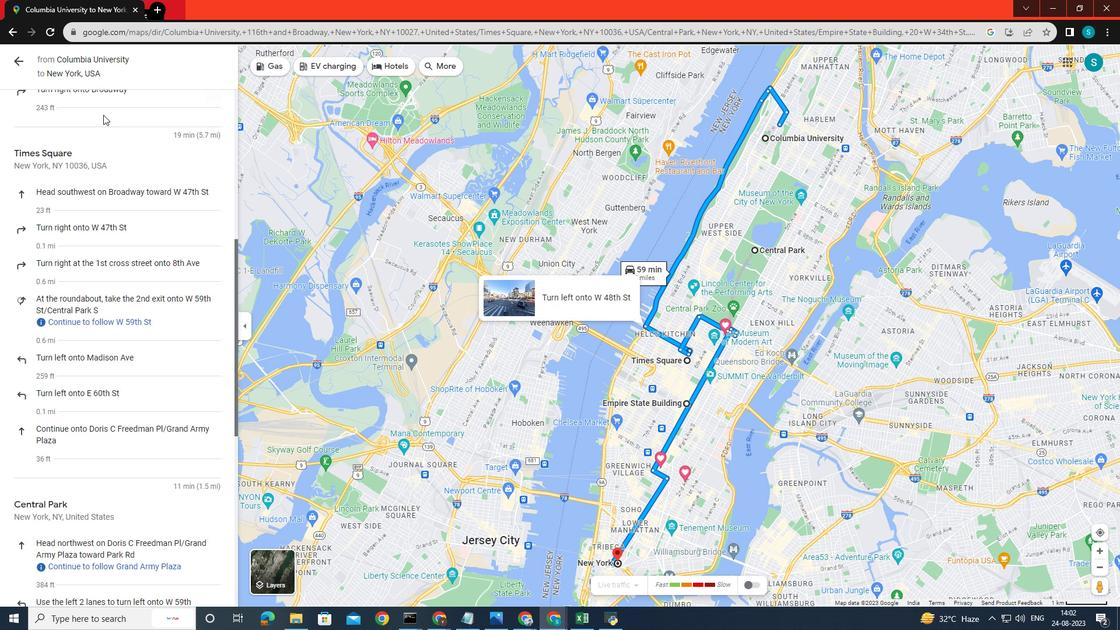 
Action: Mouse scrolled (103, 114) with delta (0, 0)
Screenshot: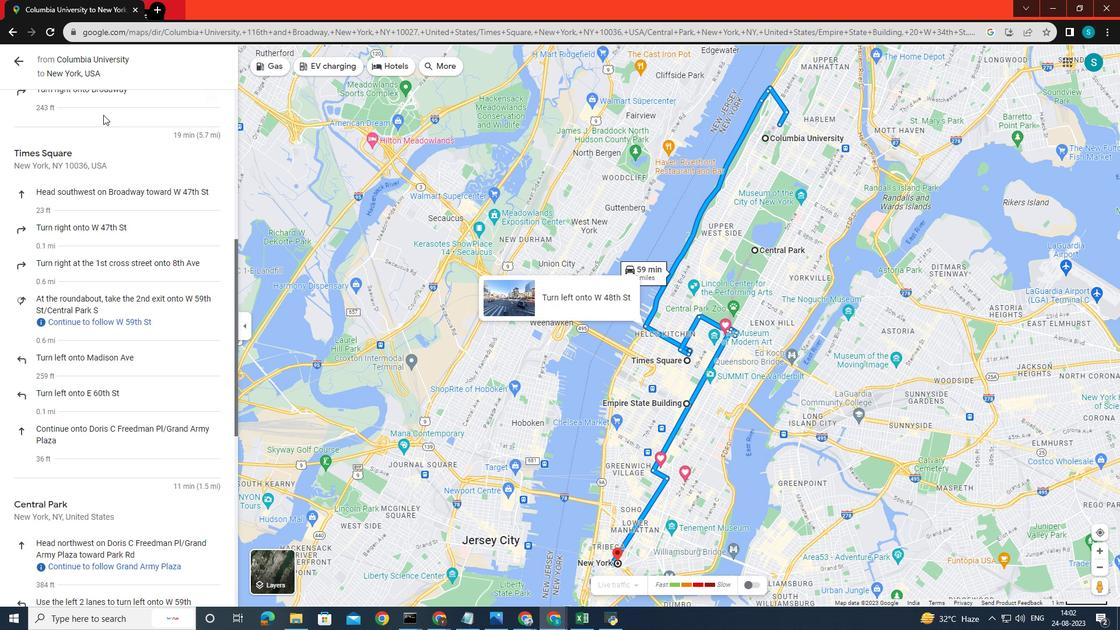 
Action: Mouse scrolled (103, 114) with delta (0, 0)
Screenshot: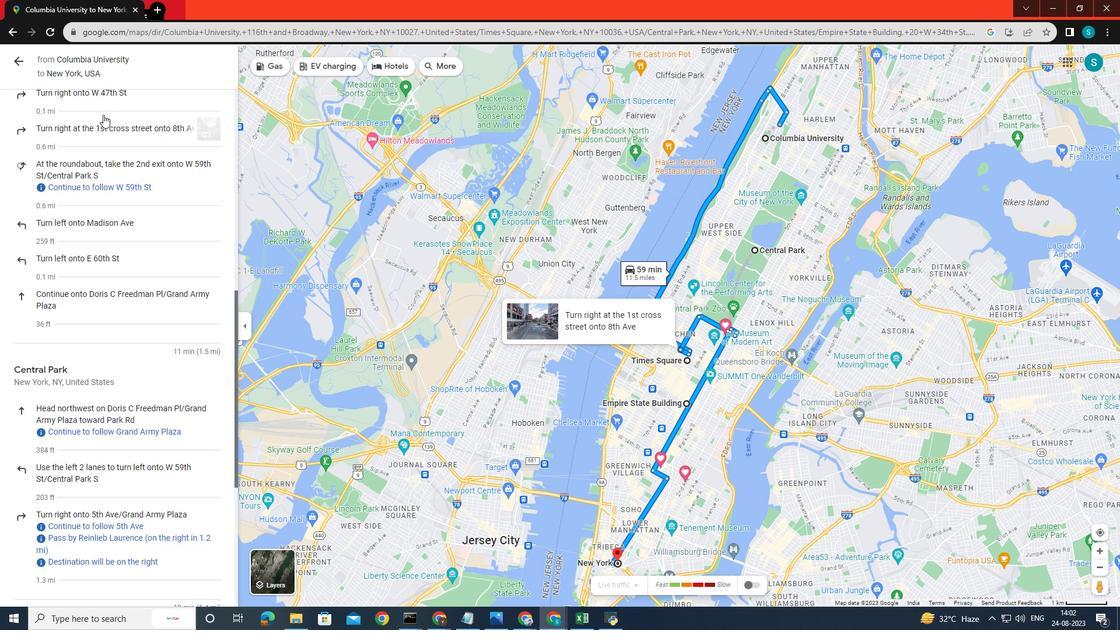 
Action: Mouse scrolled (103, 114) with delta (0, 0)
Screenshot: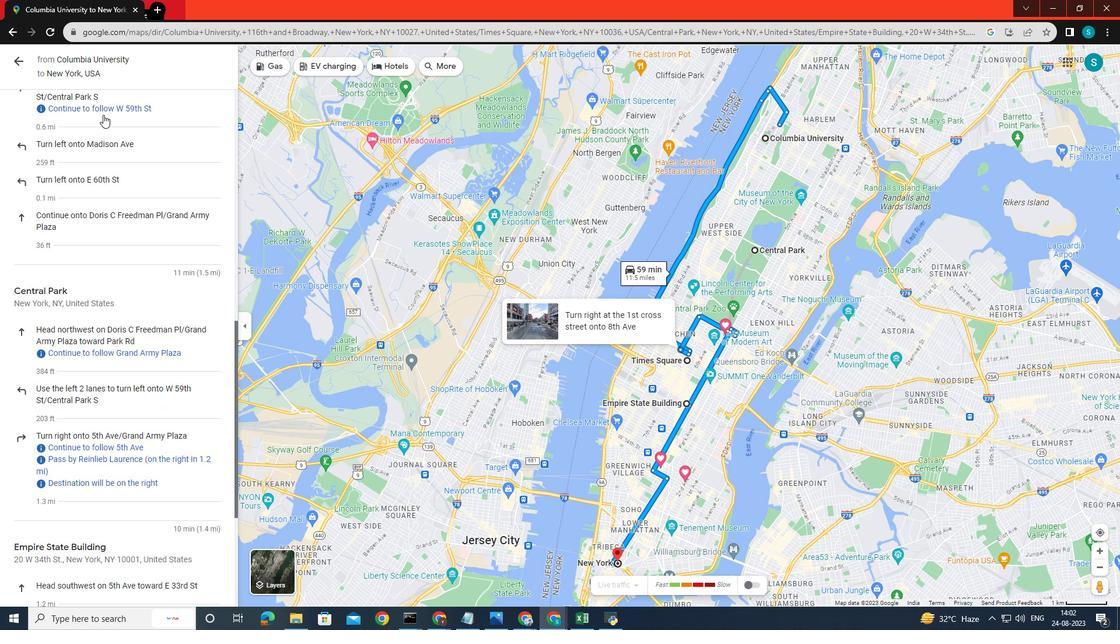 
Action: Mouse scrolled (103, 114) with delta (0, 0)
Screenshot: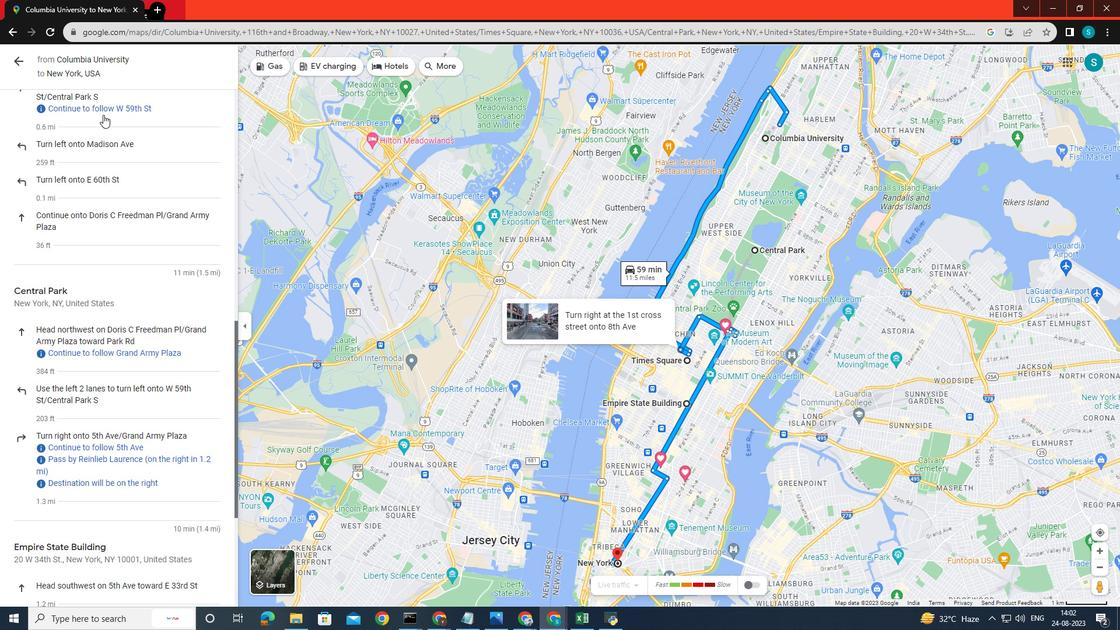 
Action: Mouse scrolled (103, 114) with delta (0, 0)
Screenshot: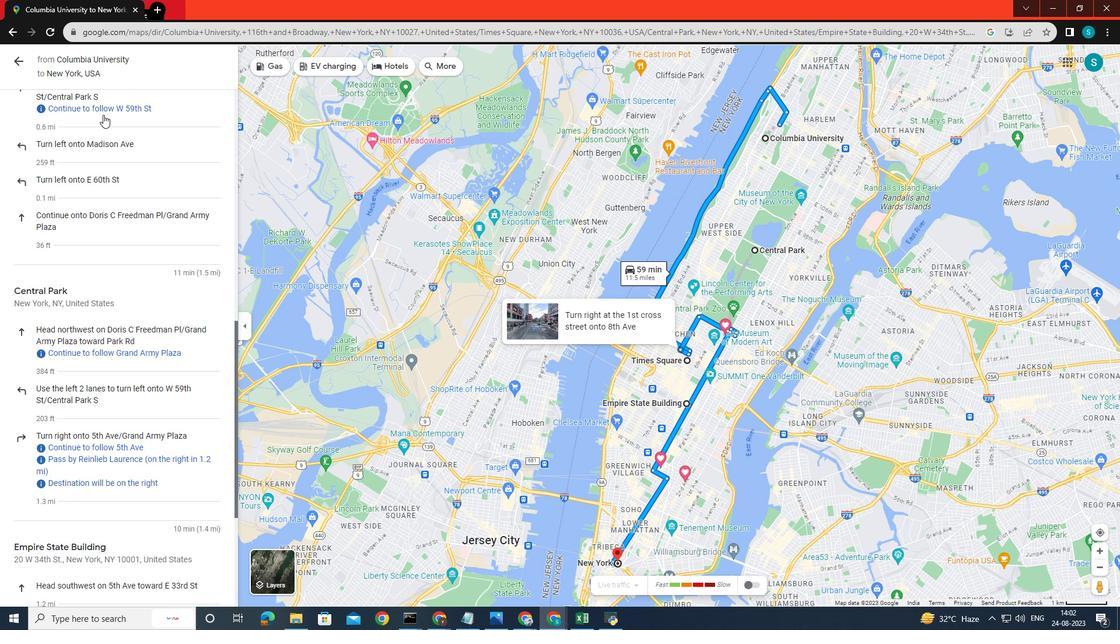 
Action: Mouse scrolled (103, 114) with delta (0, 0)
Screenshot: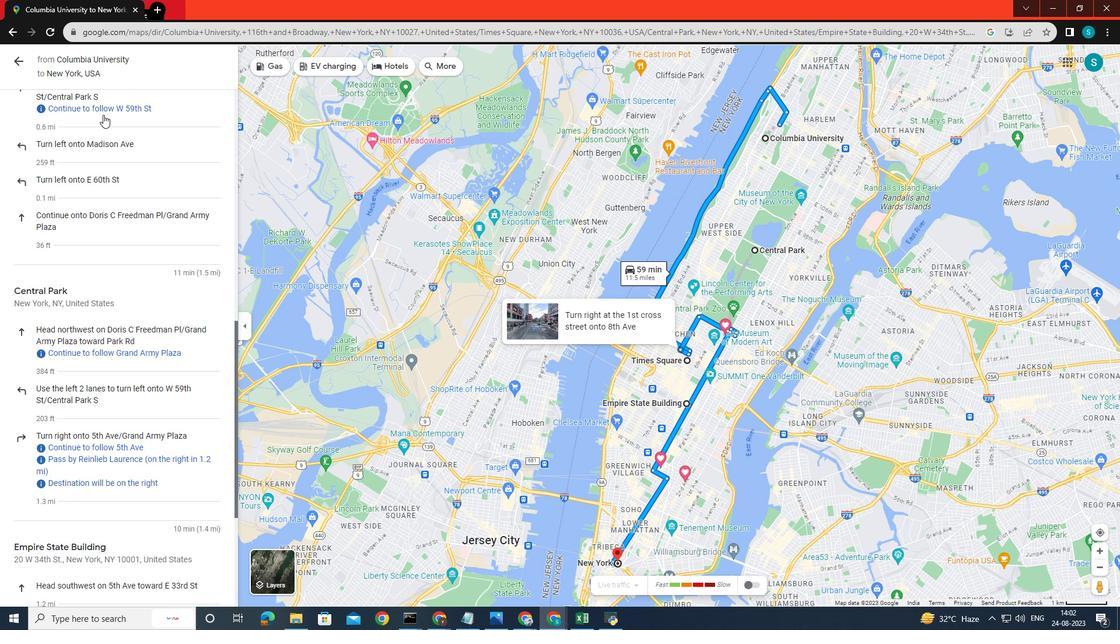 
Action: Mouse scrolled (103, 114) with delta (0, 0)
Screenshot: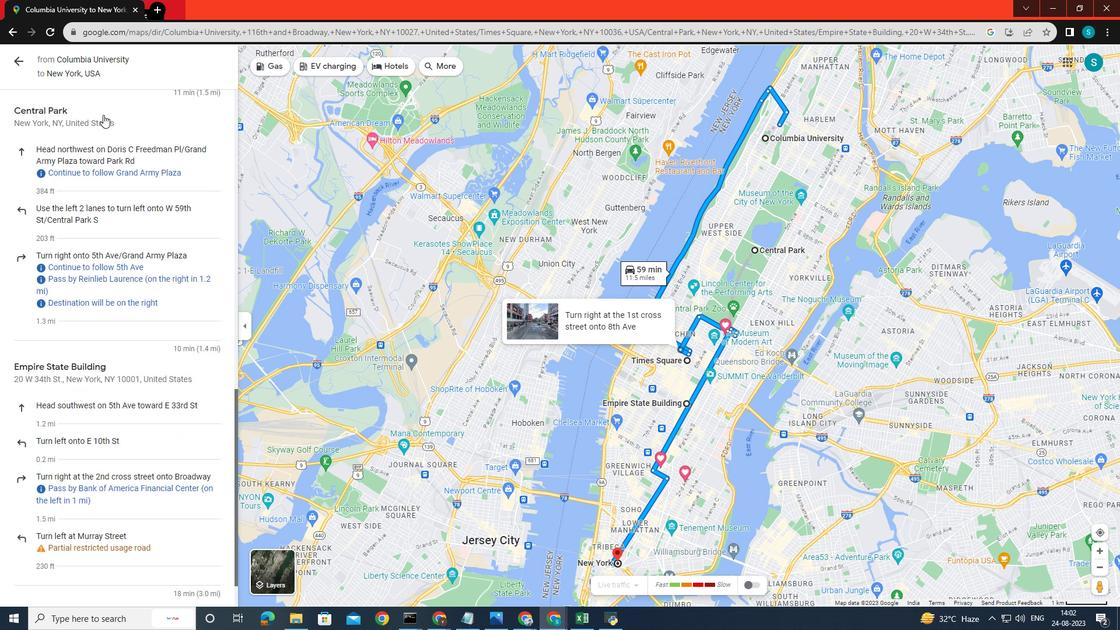 
Action: Mouse scrolled (103, 114) with delta (0, 0)
Screenshot: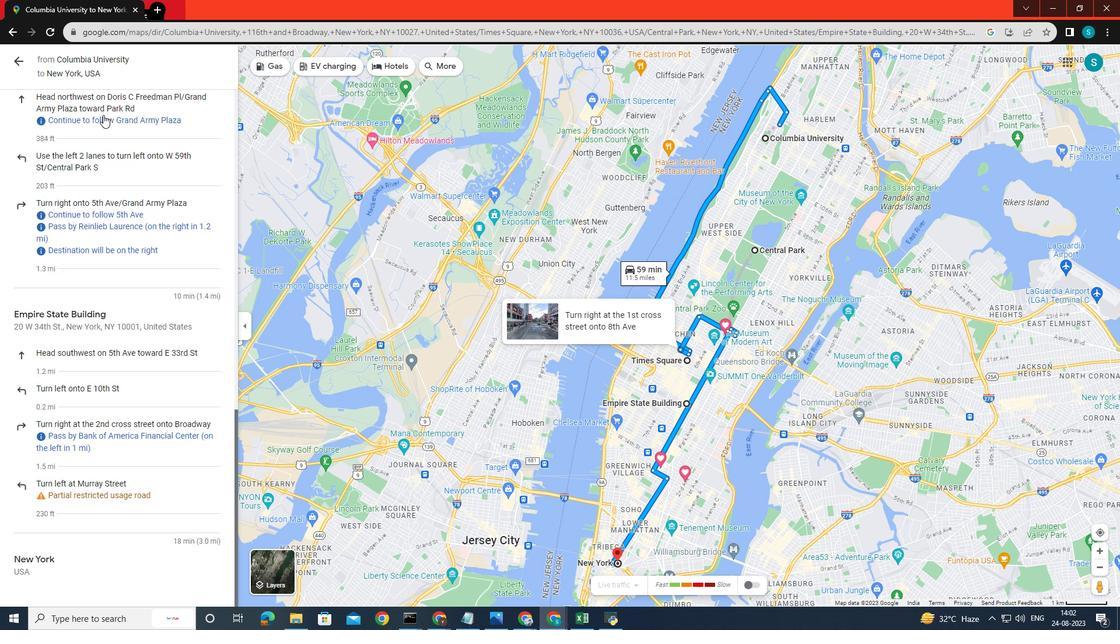 
Action: Mouse scrolled (103, 115) with delta (0, 0)
Screenshot: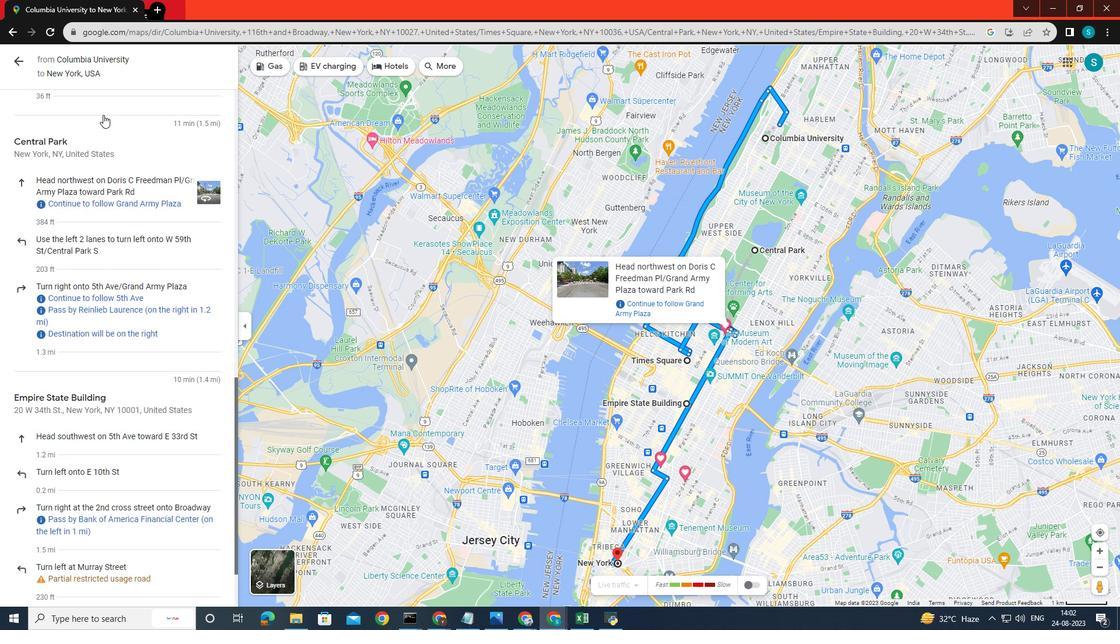 
Action: Mouse scrolled (103, 115) with delta (0, 0)
Screenshot: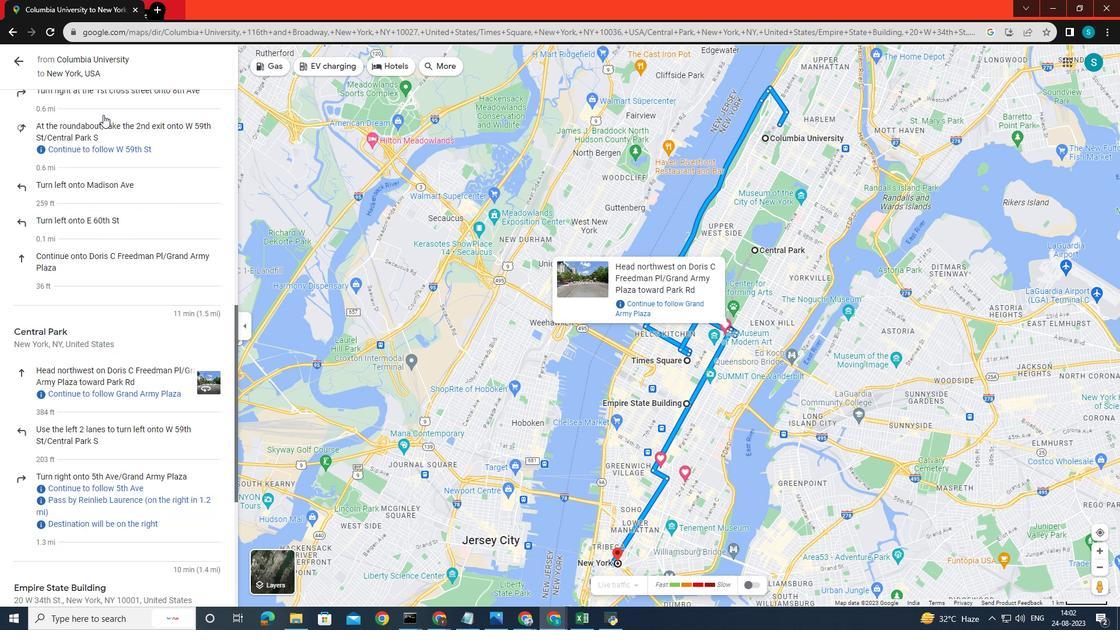 
Action: Mouse scrolled (103, 115) with delta (0, 0)
Screenshot: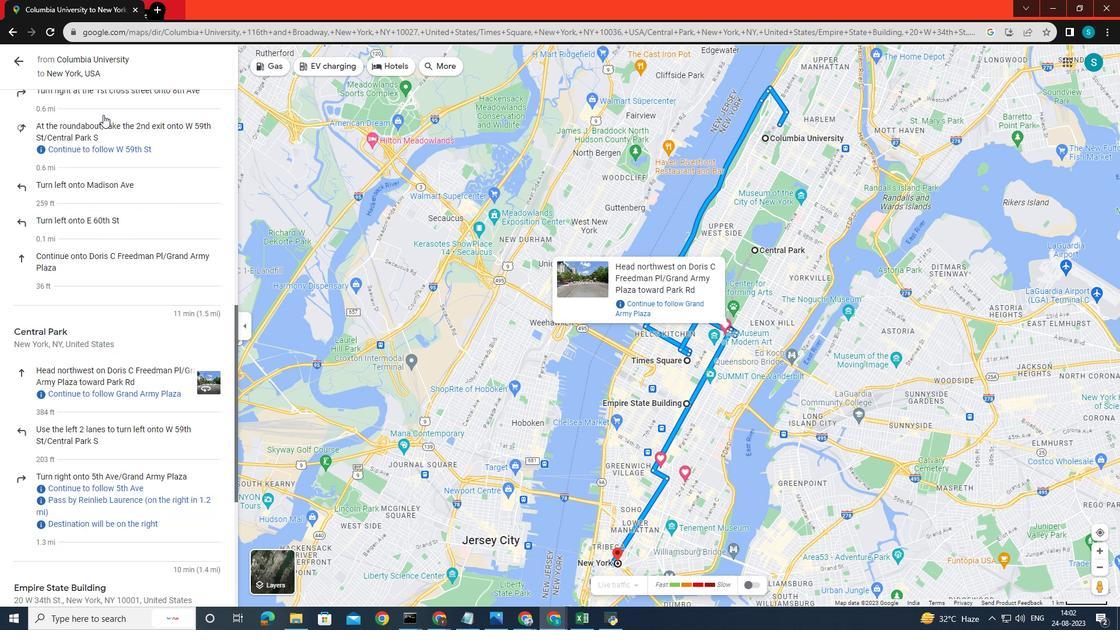 
Action: Mouse scrolled (103, 115) with delta (0, 0)
Screenshot: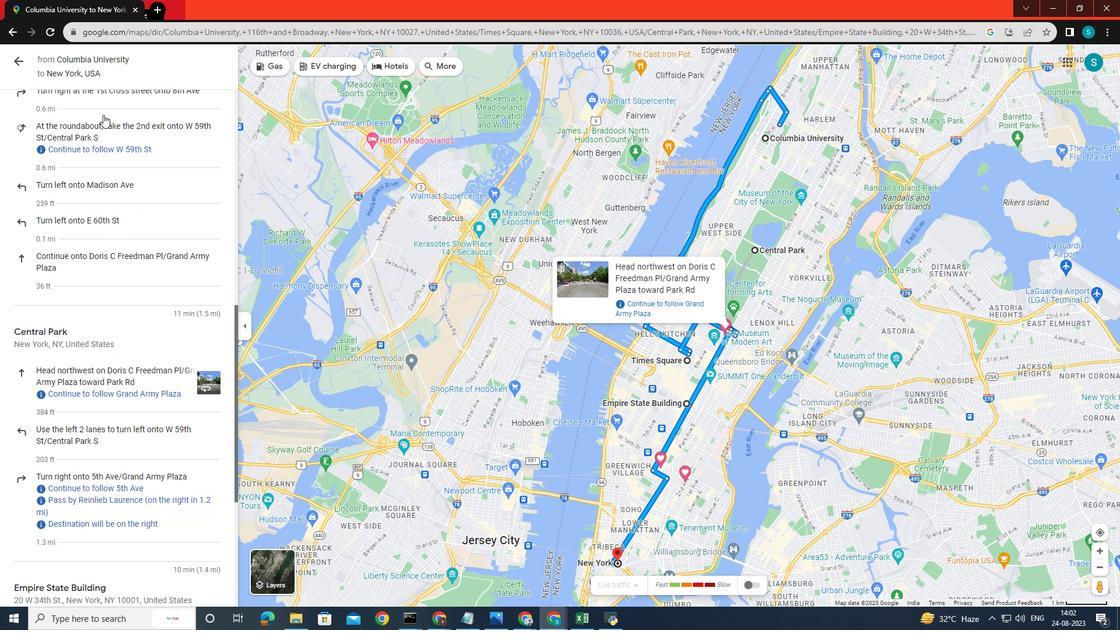 
Action: Mouse scrolled (103, 115) with delta (0, 0)
Screenshot: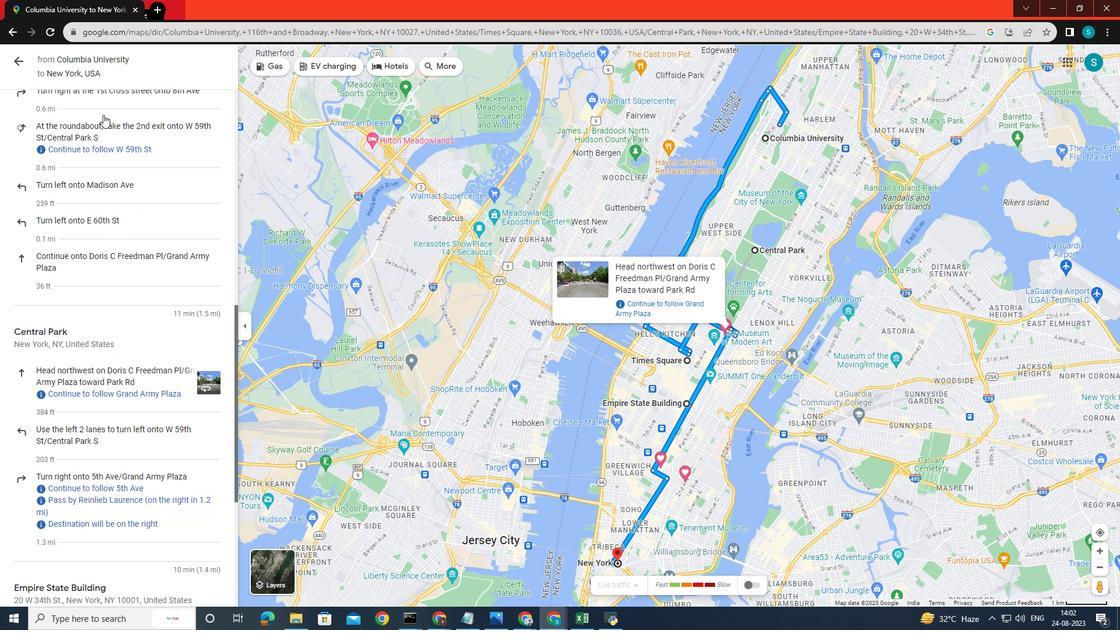 
Action: Mouse scrolled (103, 115) with delta (0, 0)
Screenshot: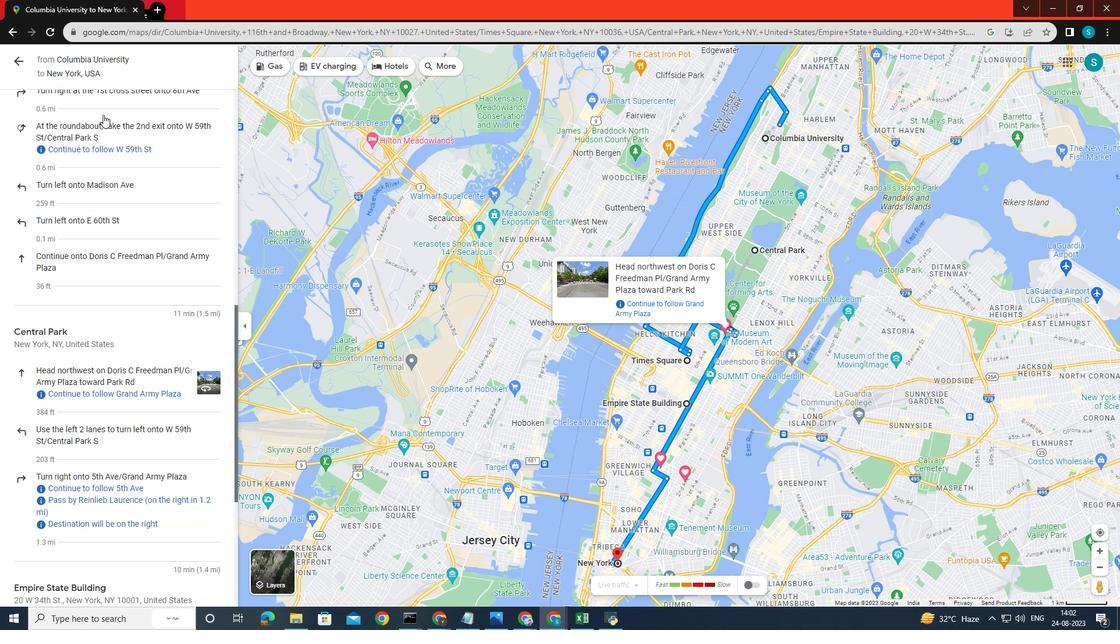 
Action: Mouse scrolled (103, 115) with delta (0, 0)
Screenshot: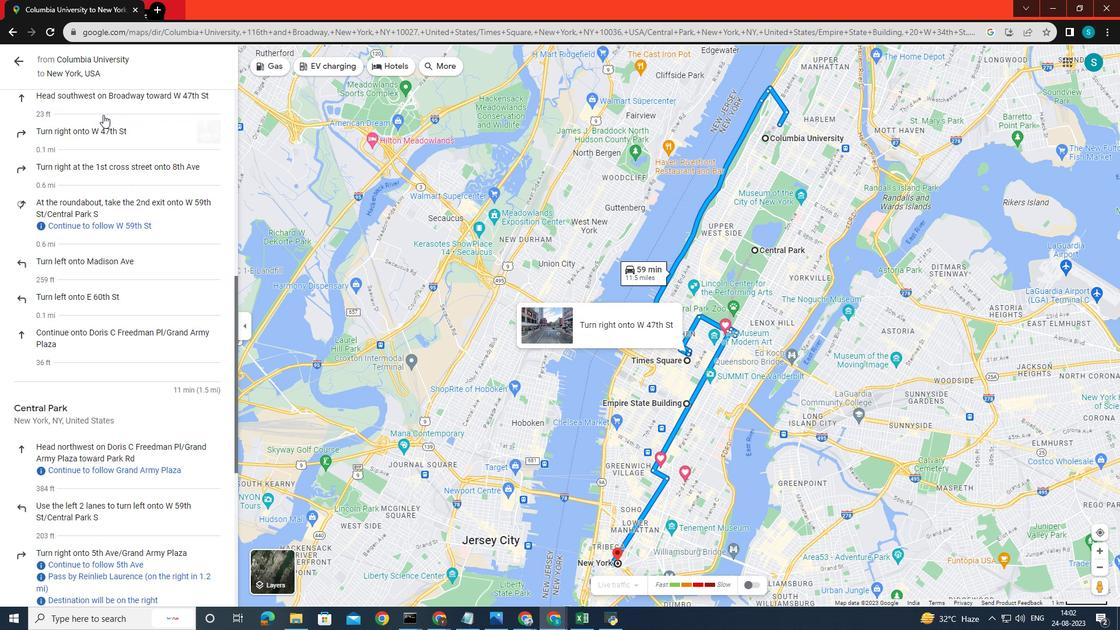 
Action: Mouse scrolled (103, 115) with delta (0, 0)
Screenshot: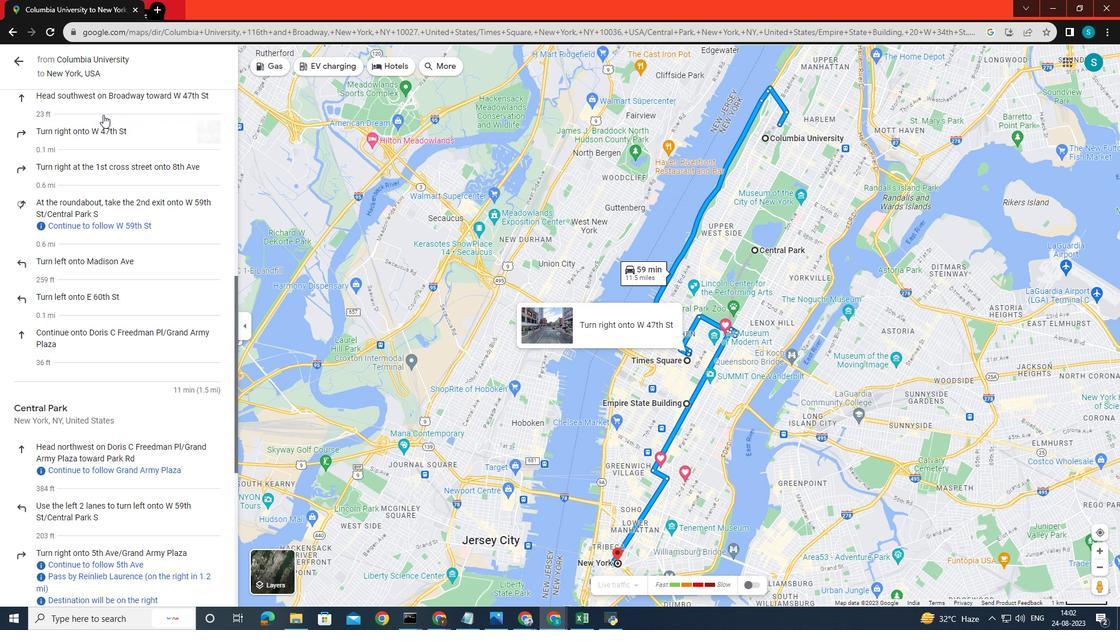 
Action: Mouse scrolled (103, 115) with delta (0, 0)
Screenshot: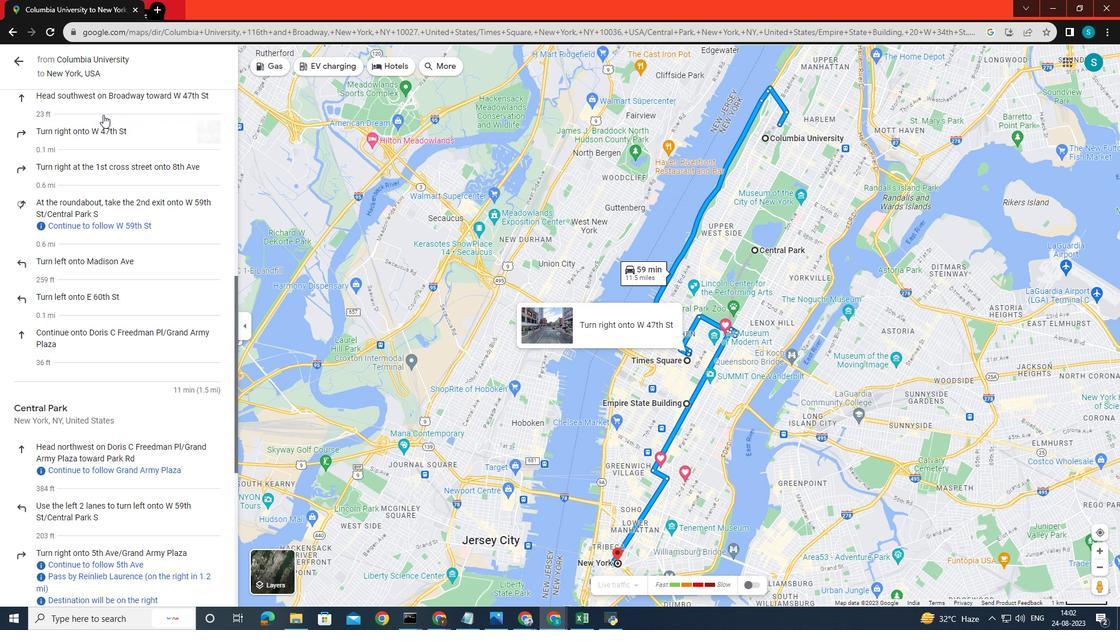 
Action: Mouse scrolled (103, 115) with delta (0, 0)
Screenshot: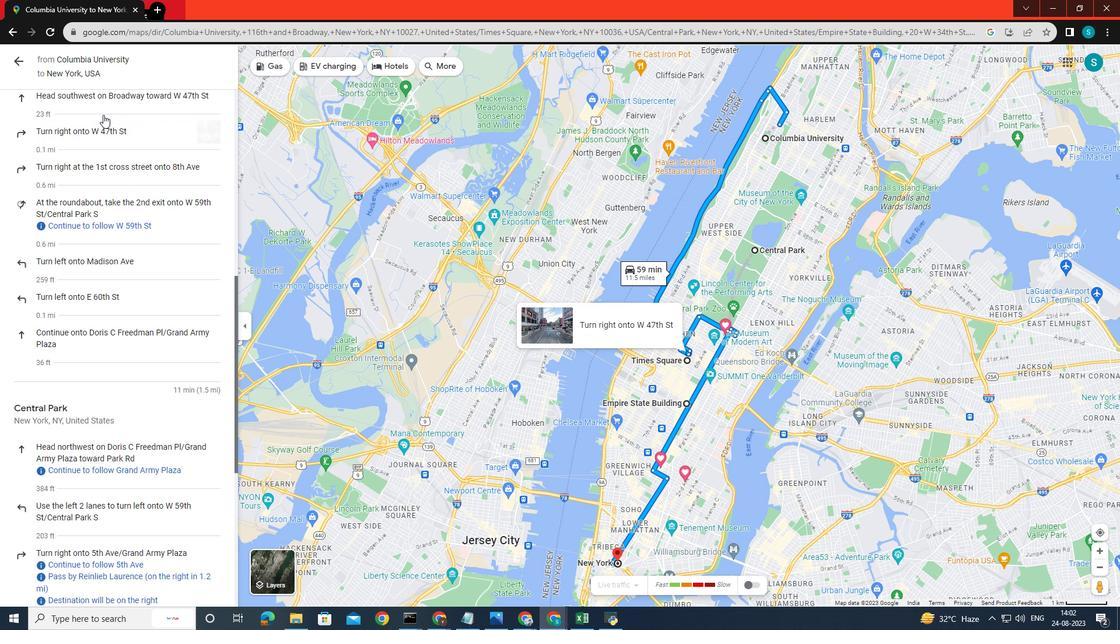 
Action: Mouse scrolled (103, 115) with delta (0, 0)
Screenshot: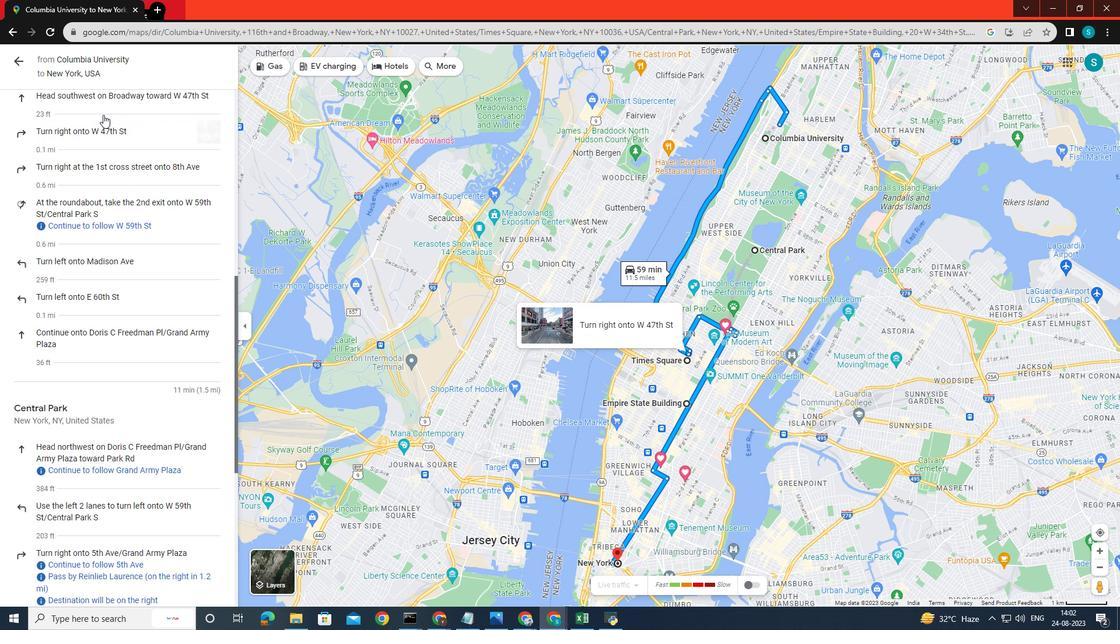
Action: Mouse scrolled (103, 115) with delta (0, 0)
Screenshot: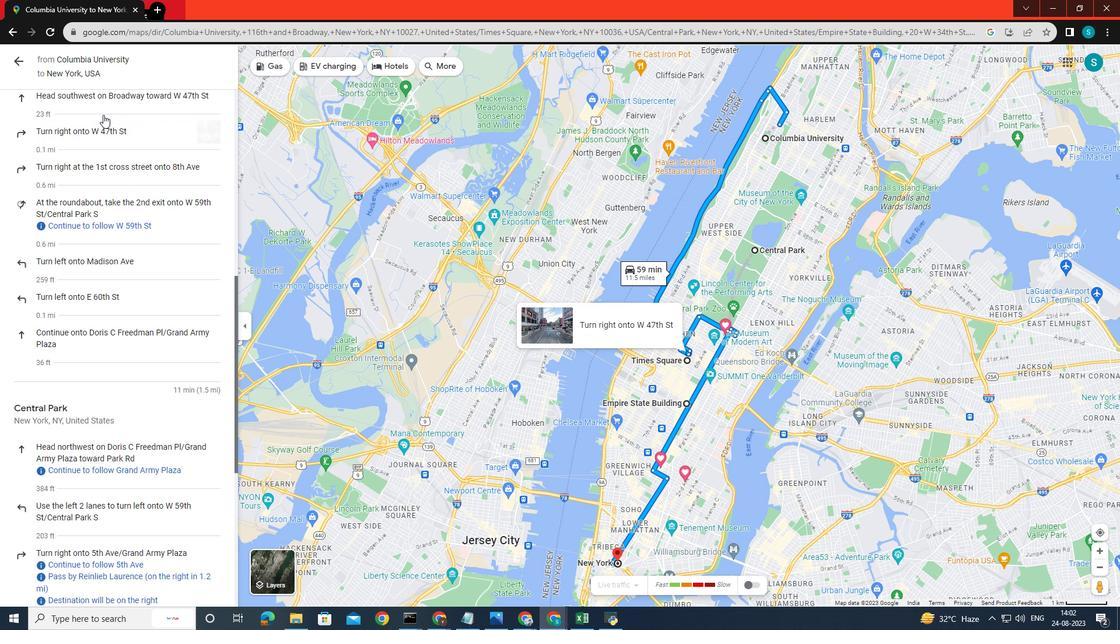 
Action: Mouse scrolled (103, 115) with delta (0, 0)
Screenshot: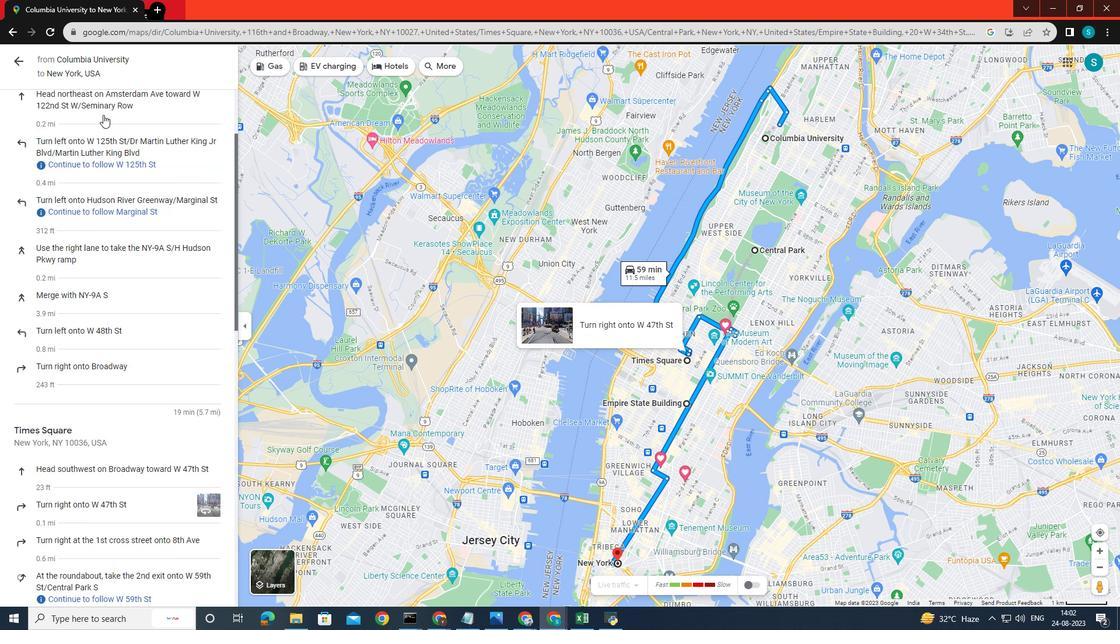
Action: Mouse scrolled (103, 115) with delta (0, 0)
Screenshot: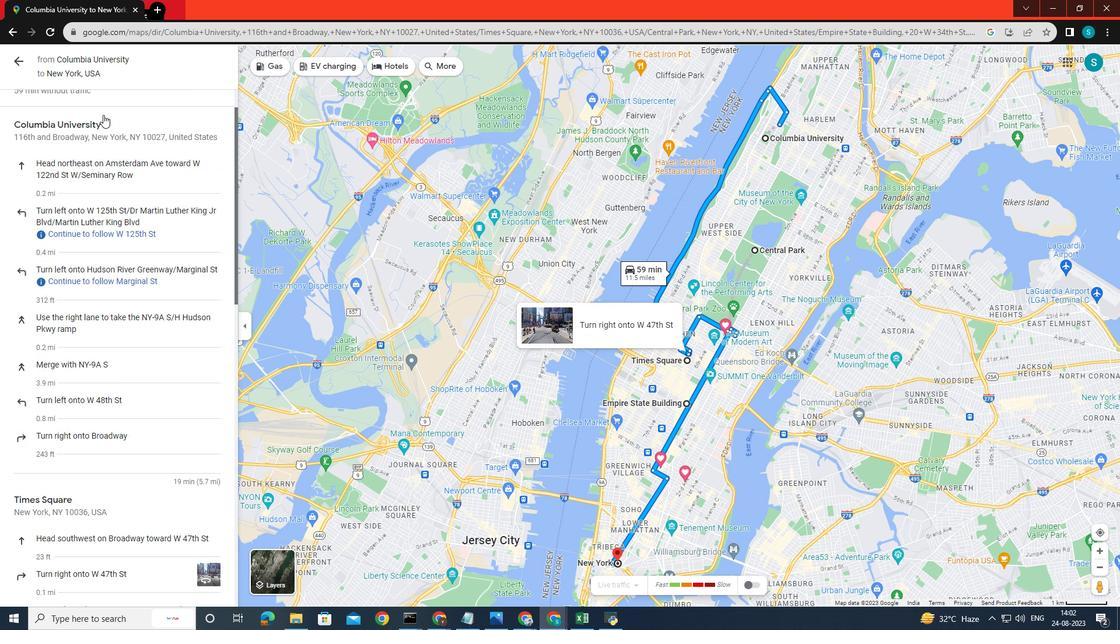 
Action: Mouse scrolled (103, 115) with delta (0, 0)
Screenshot: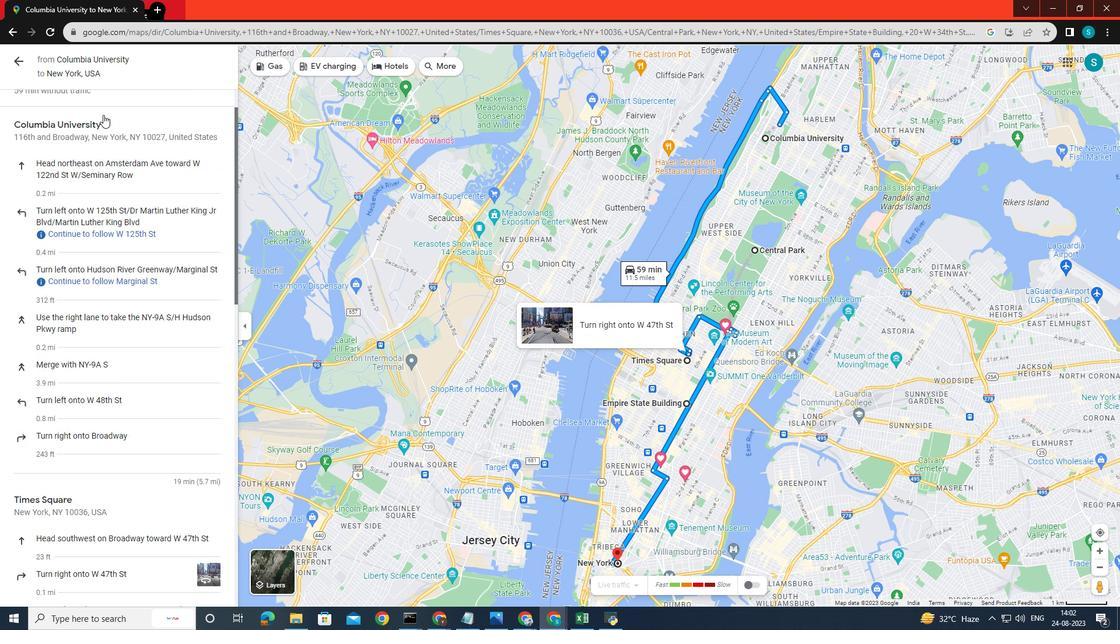 
Action: Mouse scrolled (103, 115) with delta (0, 0)
Screenshot: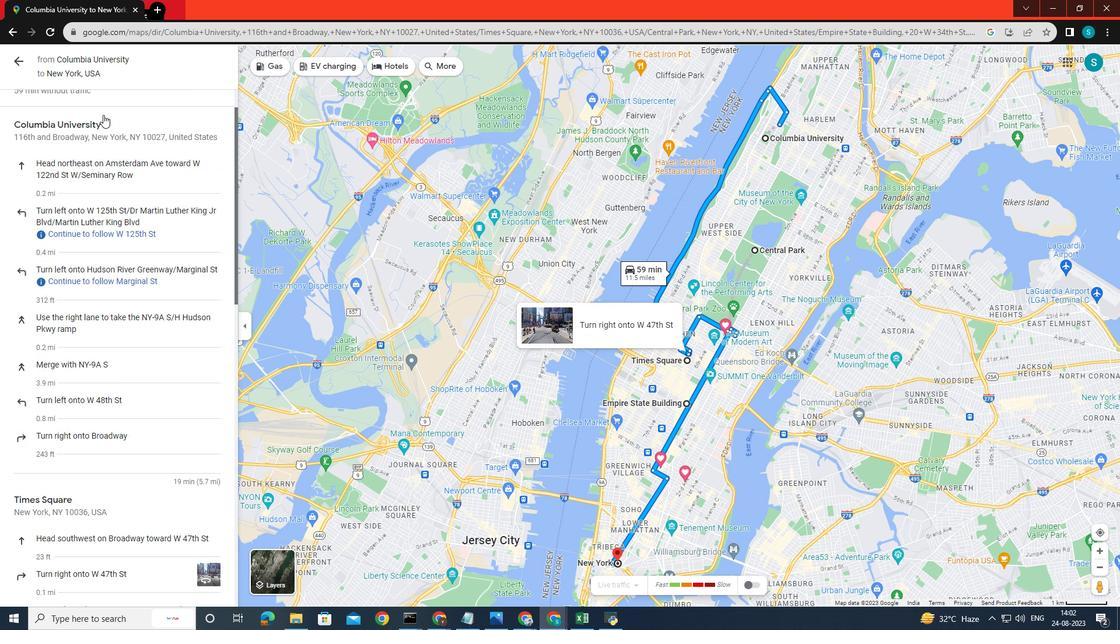 
Action: Mouse scrolled (103, 115) with delta (0, 0)
Screenshot: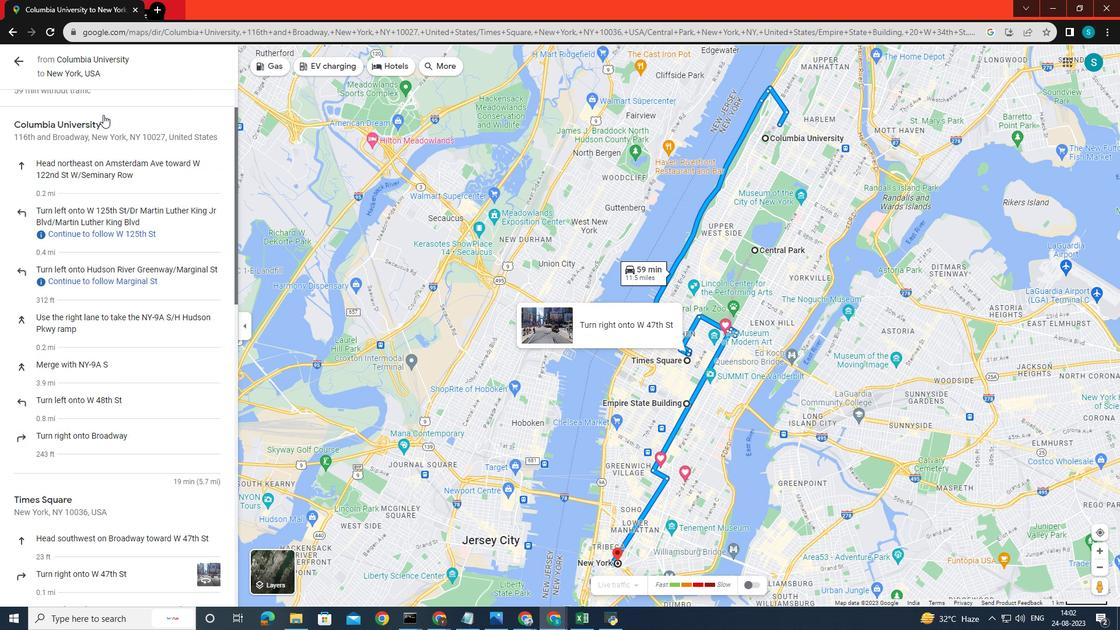 
Action: Mouse scrolled (103, 115) with delta (0, 0)
Screenshot: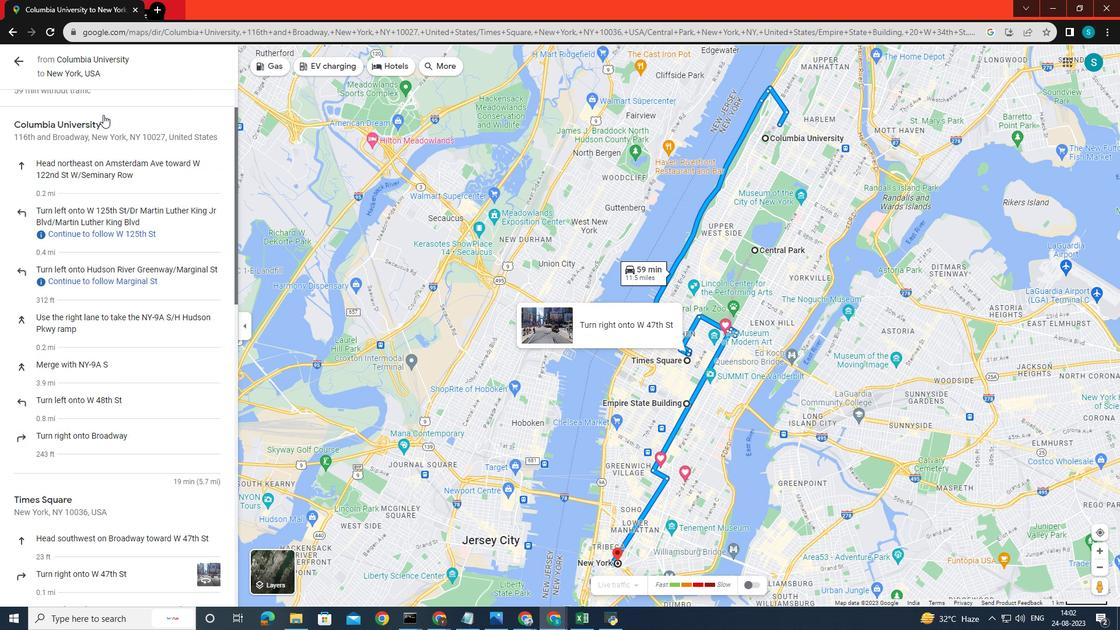 
Action: Mouse scrolled (103, 115) with delta (0, 0)
Screenshot: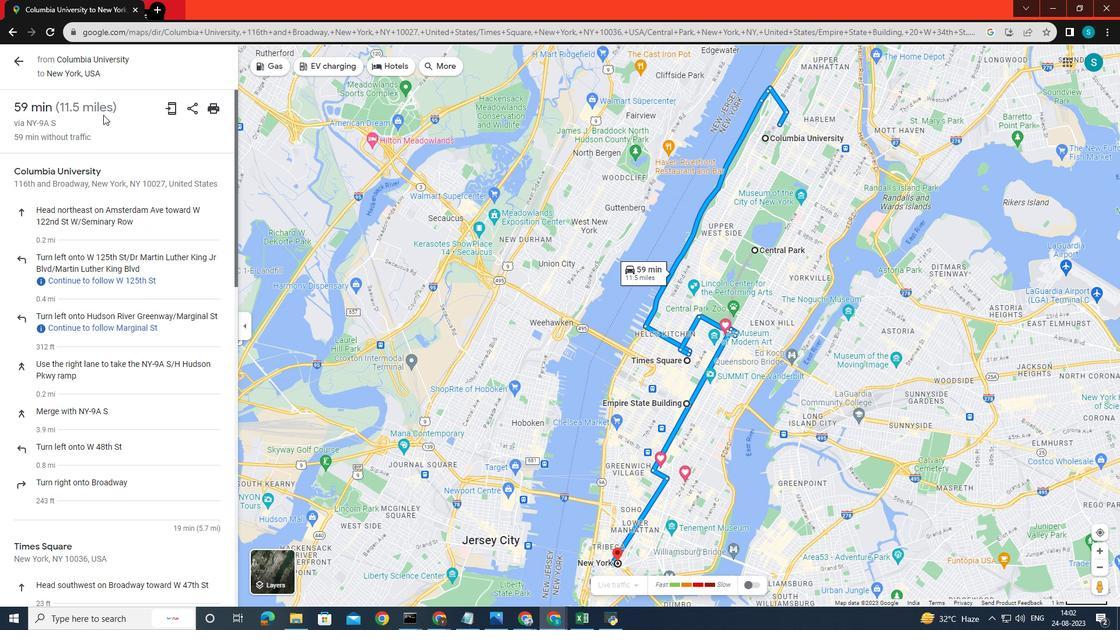 
Action: Mouse scrolled (103, 115) with delta (0, 0)
Screenshot: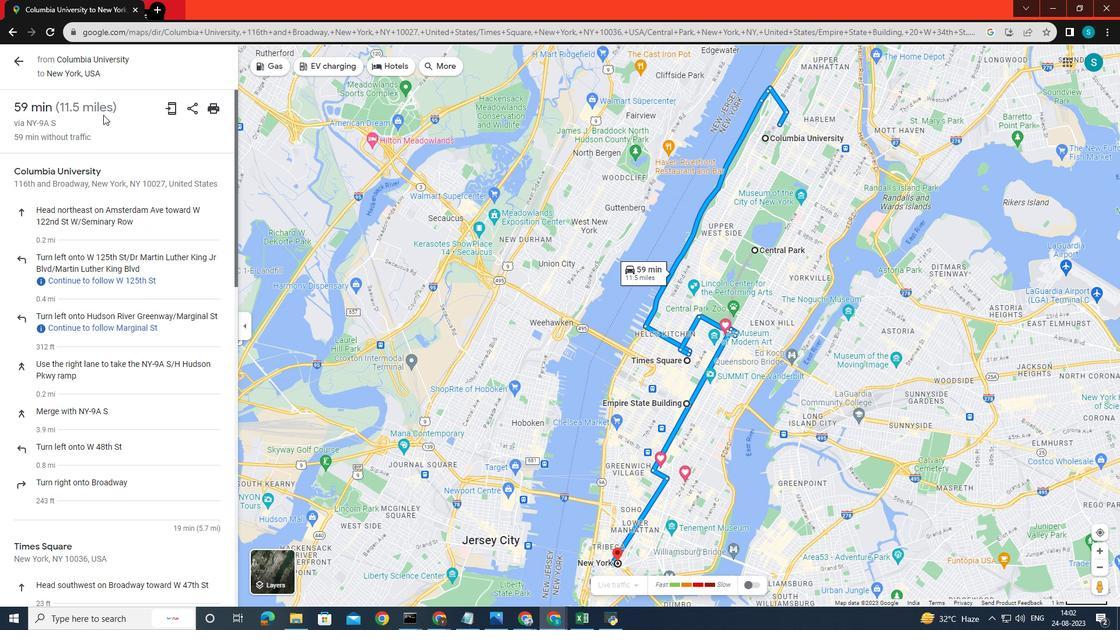 
Action: Mouse scrolled (103, 115) with delta (0, 0)
Screenshot: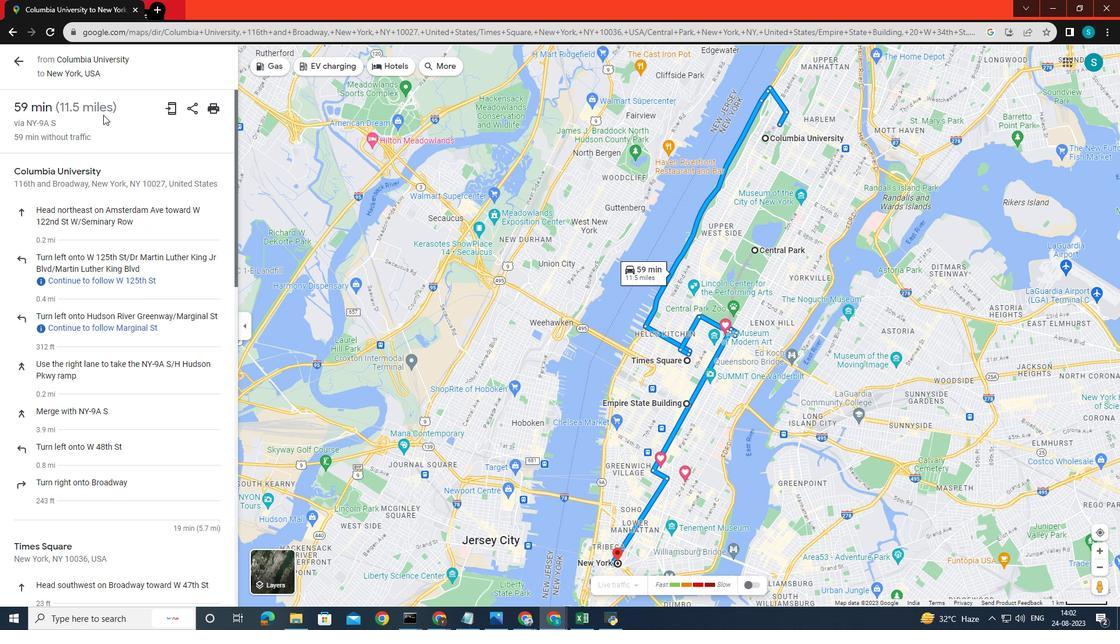 
Action: Mouse scrolled (103, 115) with delta (0, 0)
Screenshot: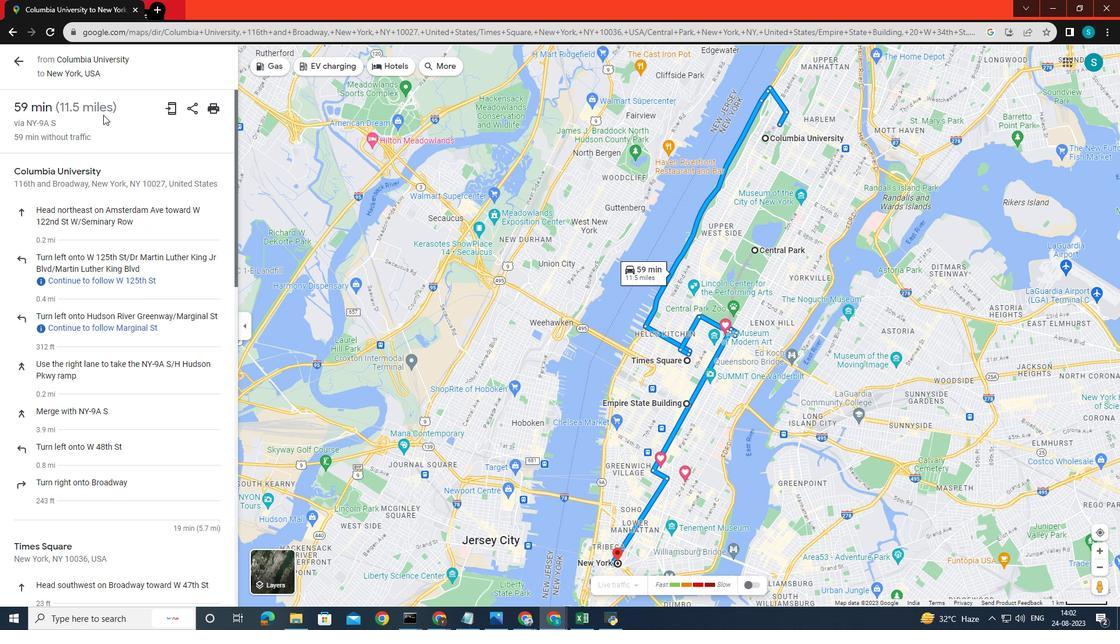 
Action: Mouse scrolled (103, 115) with delta (0, 0)
Screenshot: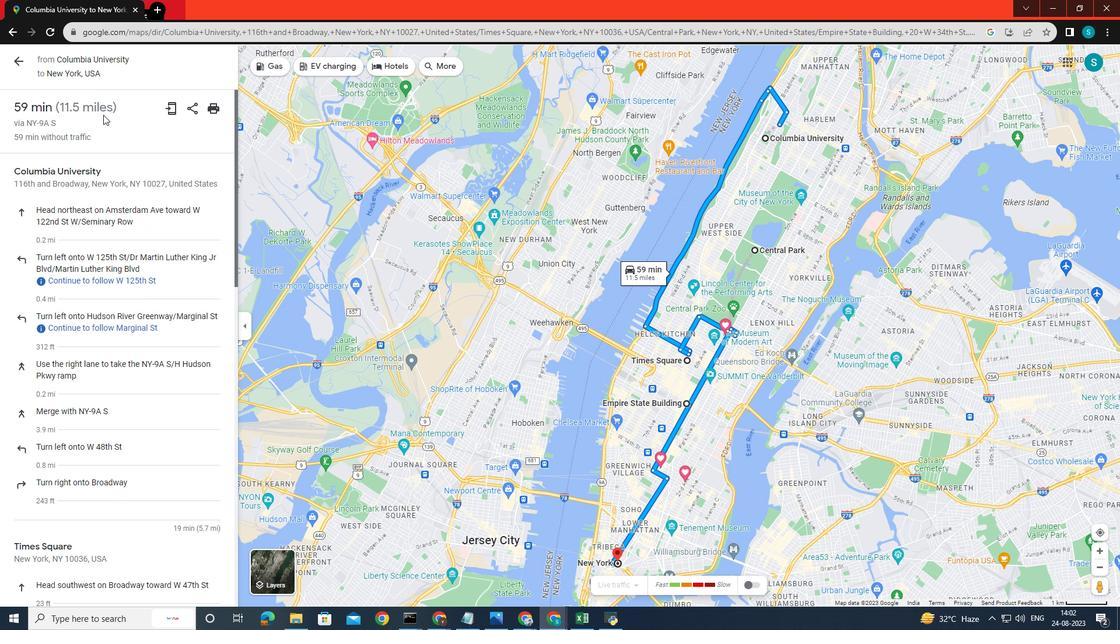 
Action: Mouse scrolled (103, 115) with delta (0, 0)
Screenshot: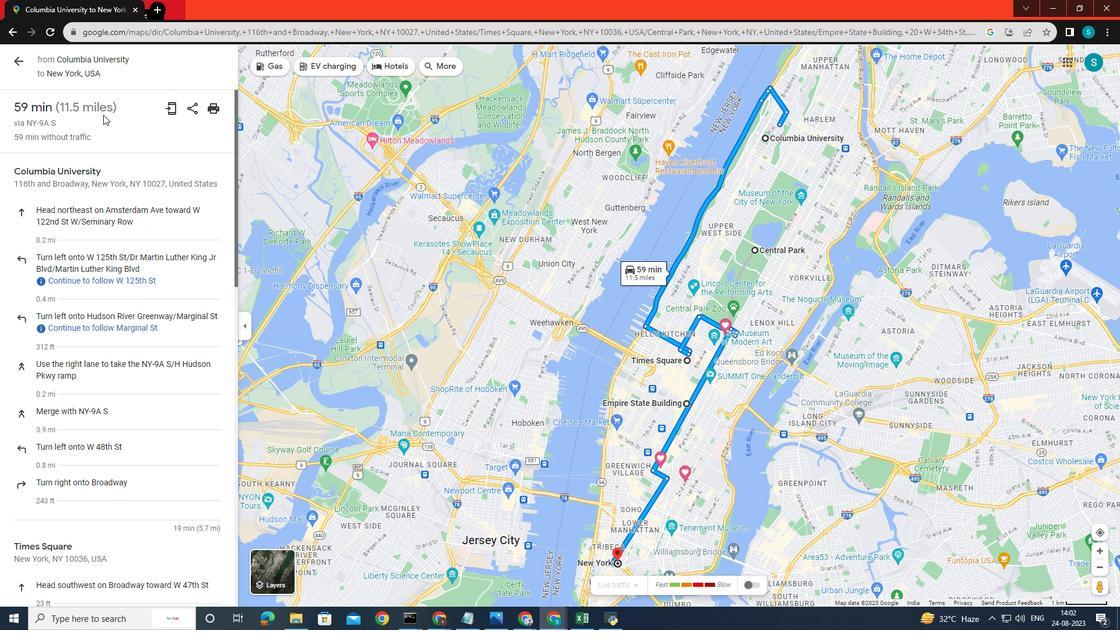 
Action: Mouse scrolled (103, 115) with delta (0, 0)
Screenshot: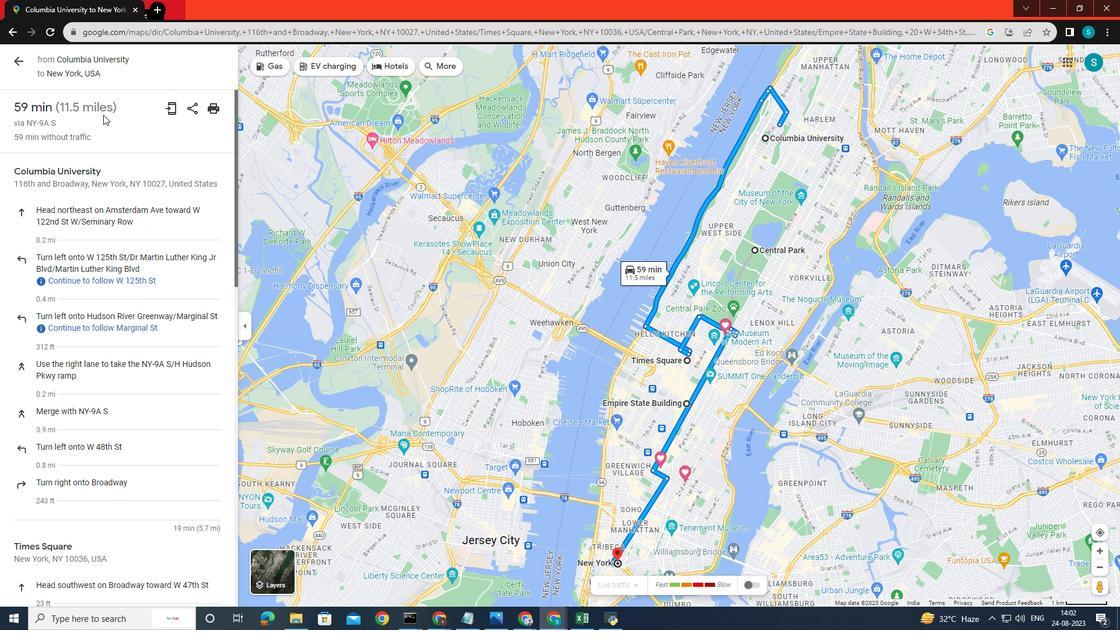 
Action: Mouse scrolled (103, 115) with delta (0, 0)
Screenshot: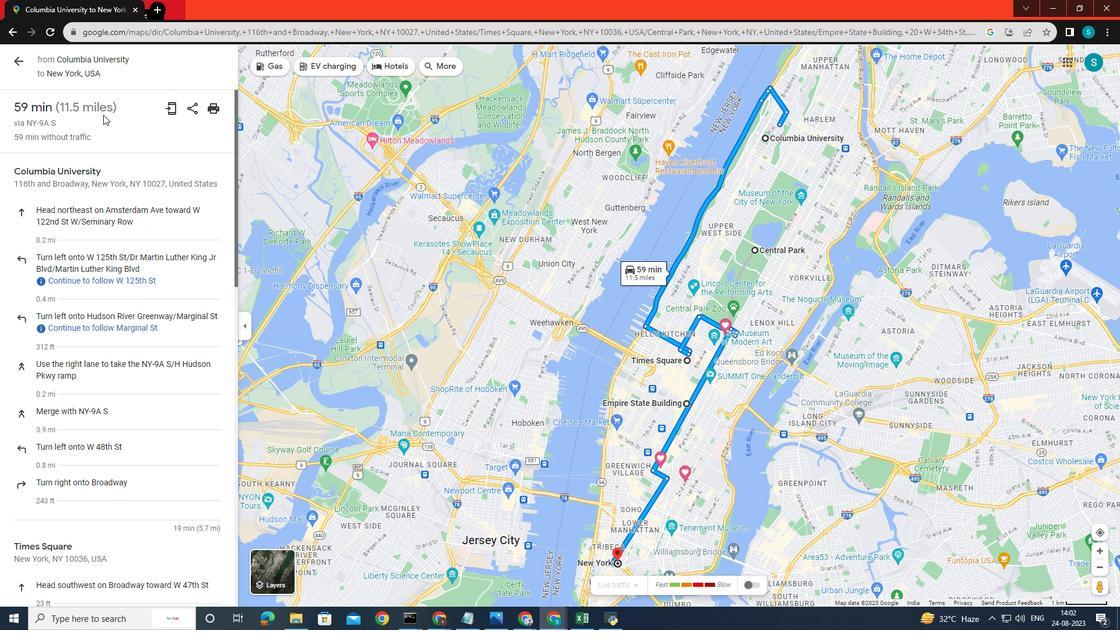 
Action: Mouse scrolled (103, 115) with delta (0, 0)
Screenshot: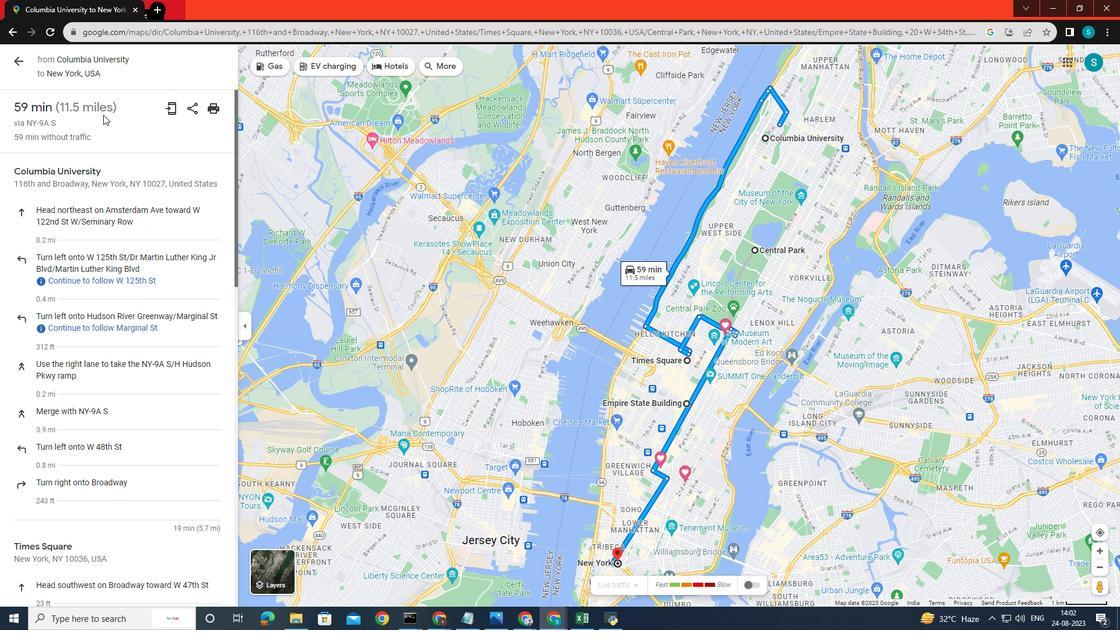 
Action: Mouse scrolled (103, 115) with delta (0, 0)
Screenshot: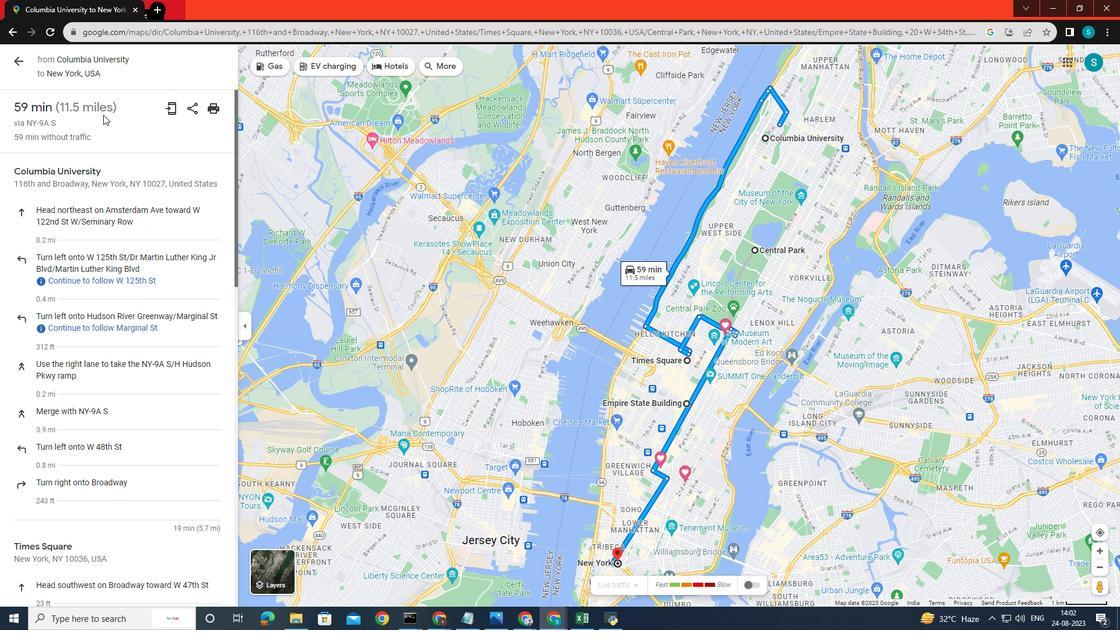 
Action: Mouse moved to (21, 60)
Screenshot: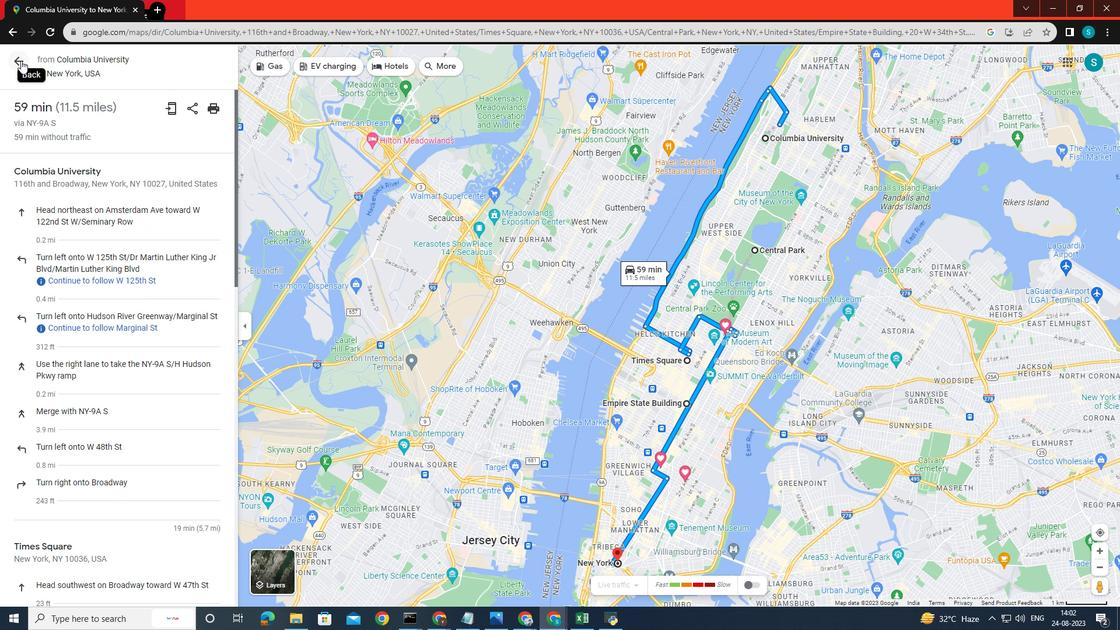 
Action: Mouse pressed left at (21, 60)
Screenshot: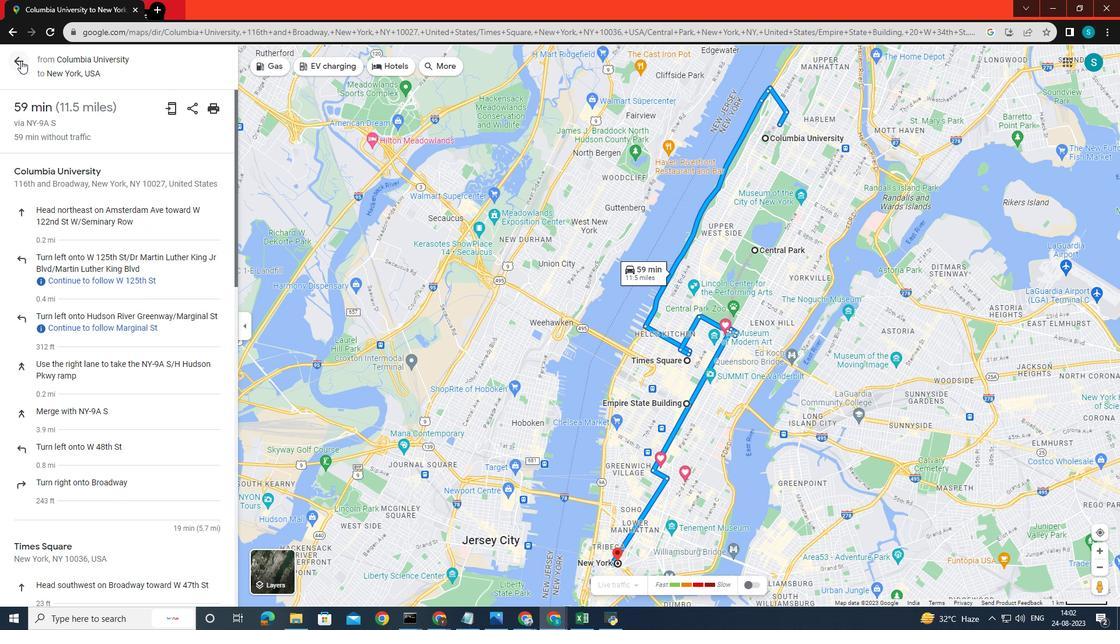 
Action: Mouse moved to (130, 59)
Screenshot: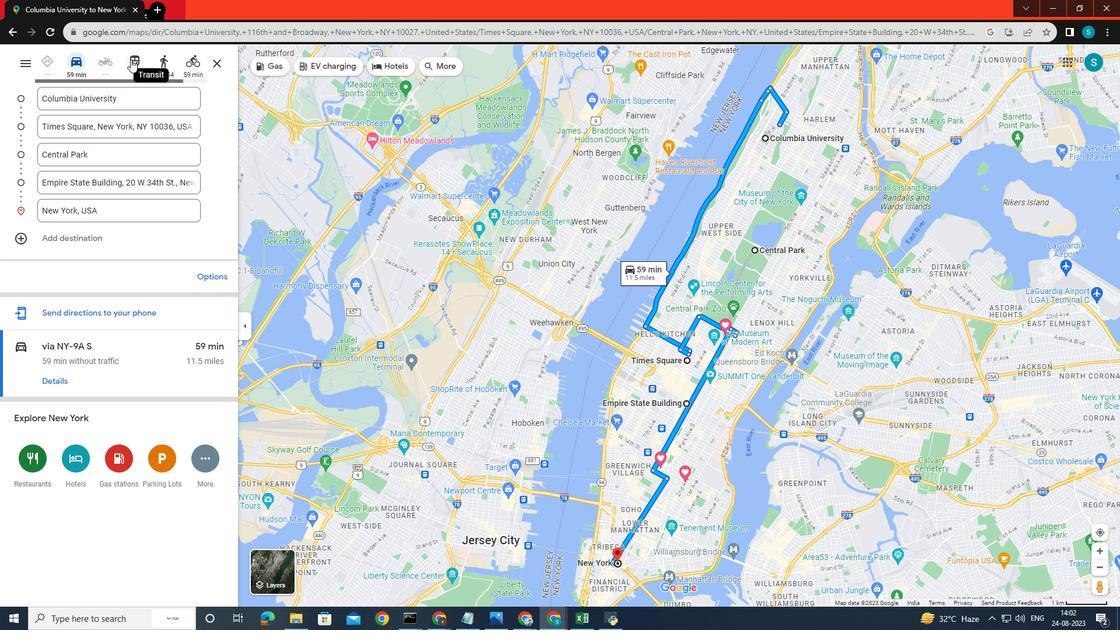 
Action: Mouse pressed left at (130, 59)
Screenshot: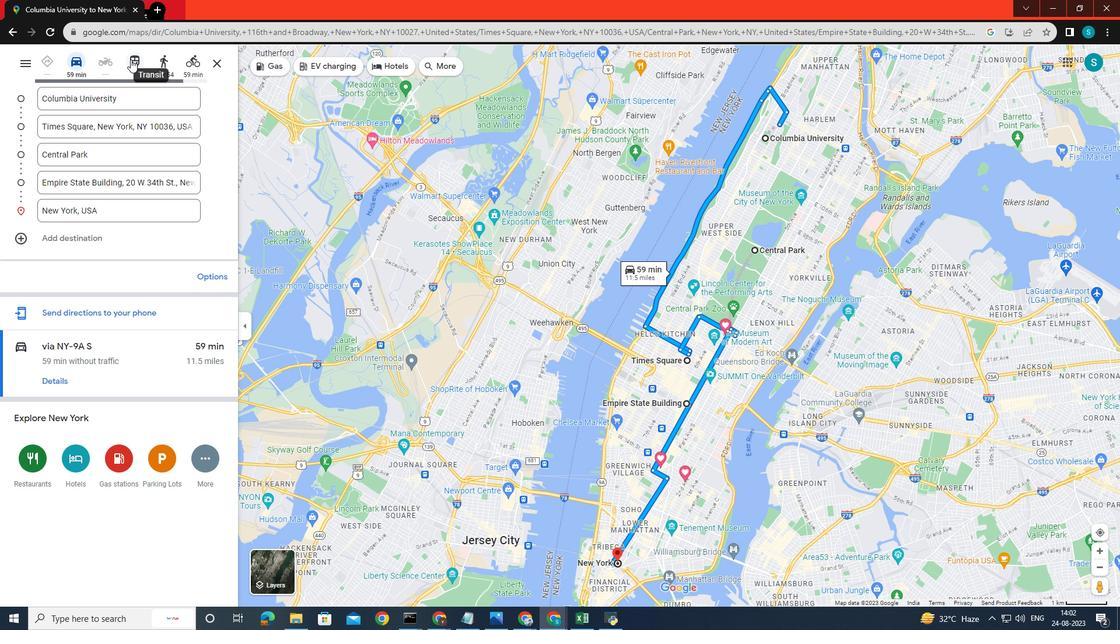 
Action: Mouse moved to (63, 301)
Screenshot: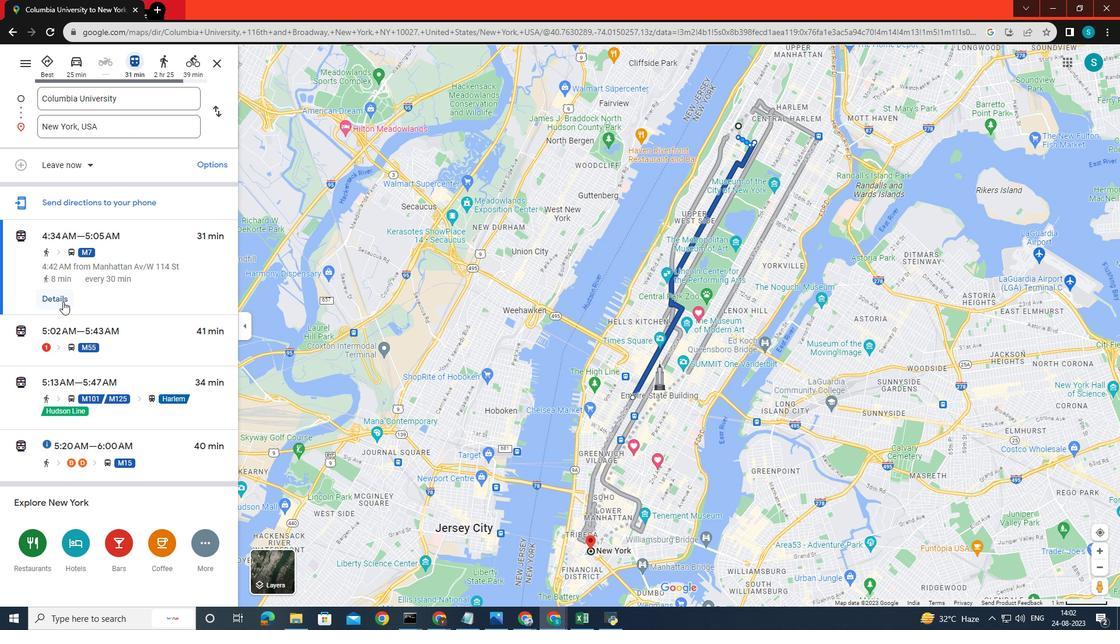 
Action: Mouse pressed left at (63, 301)
Screenshot: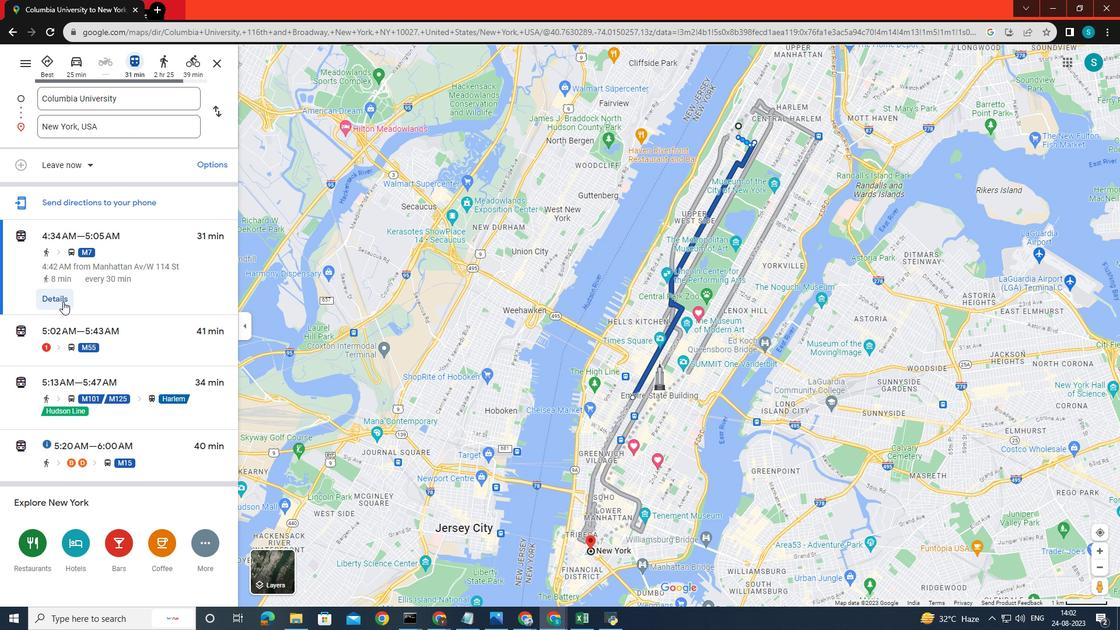 
Action: Mouse moved to (106, 267)
Screenshot: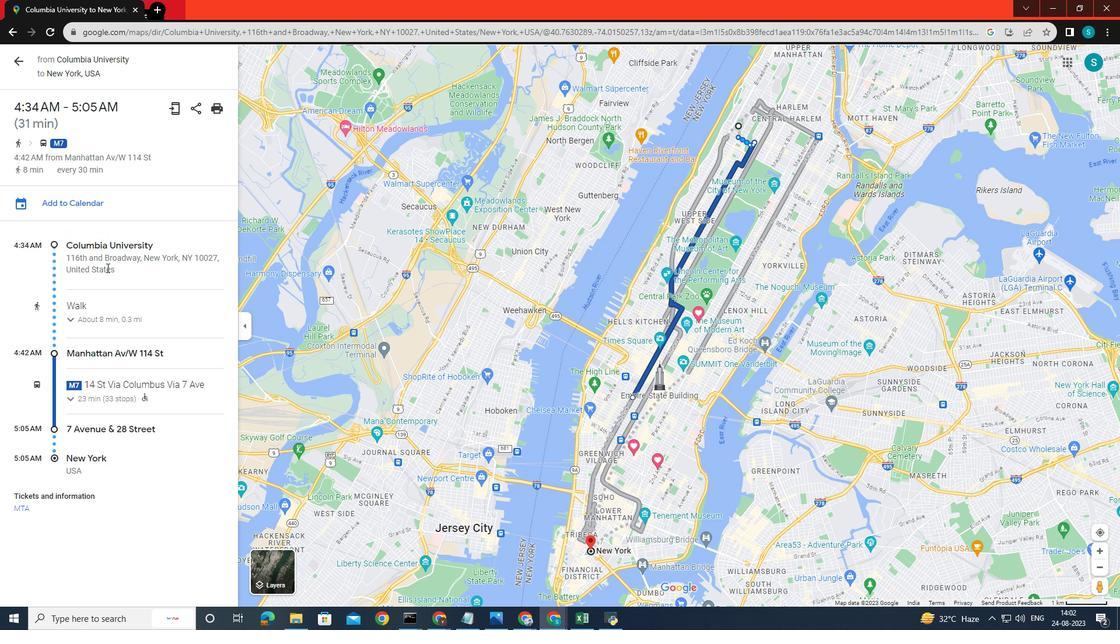 
Action: Mouse scrolled (106, 267) with delta (0, 0)
Screenshot: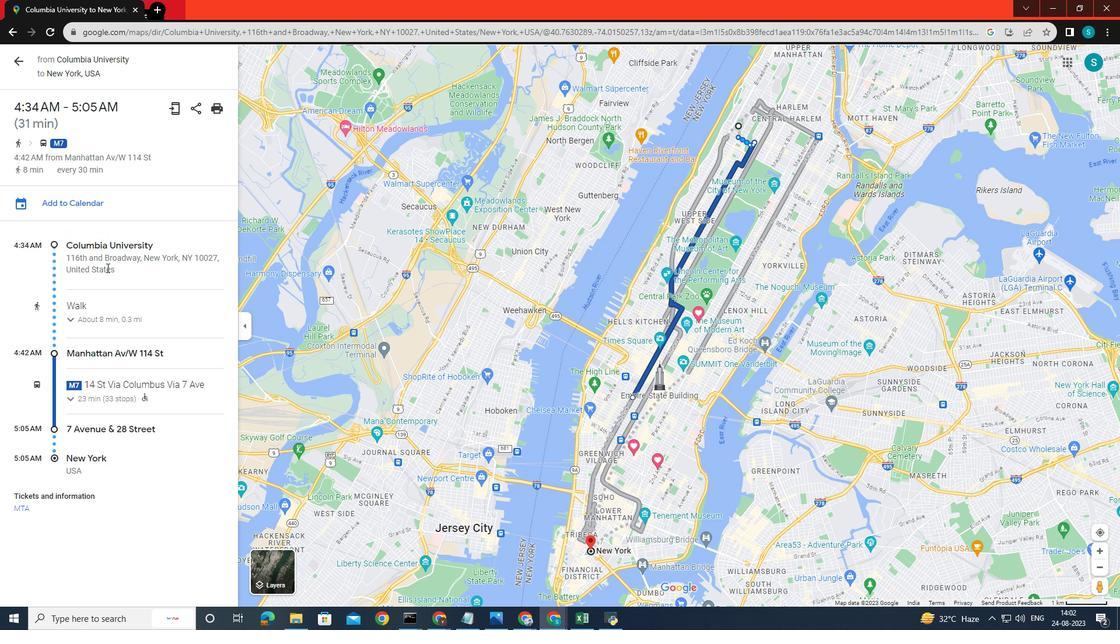 
Action: Mouse scrolled (106, 267) with delta (0, 0)
Screenshot: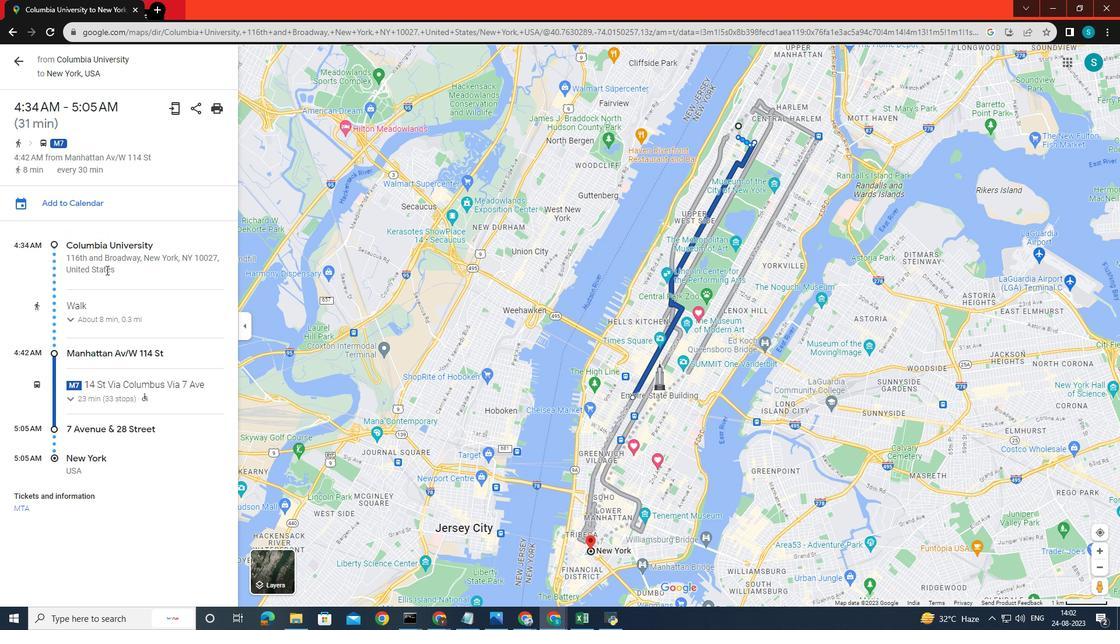 
Action: Mouse scrolled (106, 267) with delta (0, 0)
Screenshot: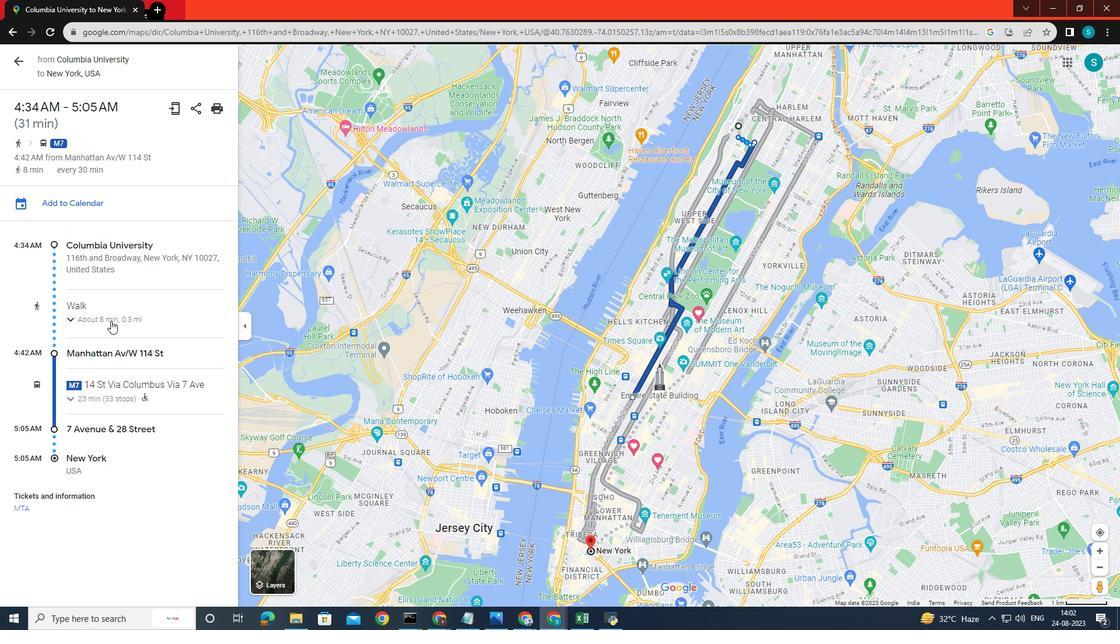 
Action: Mouse moved to (106, 277)
Screenshot: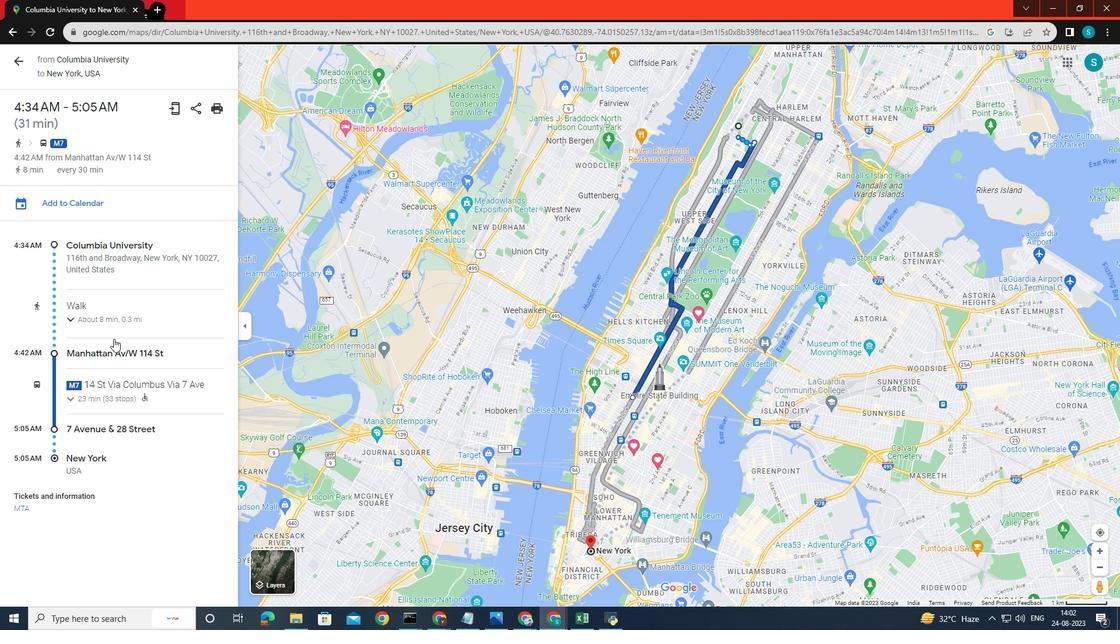 
Action: Mouse scrolled (106, 277) with delta (0, 0)
Screenshot: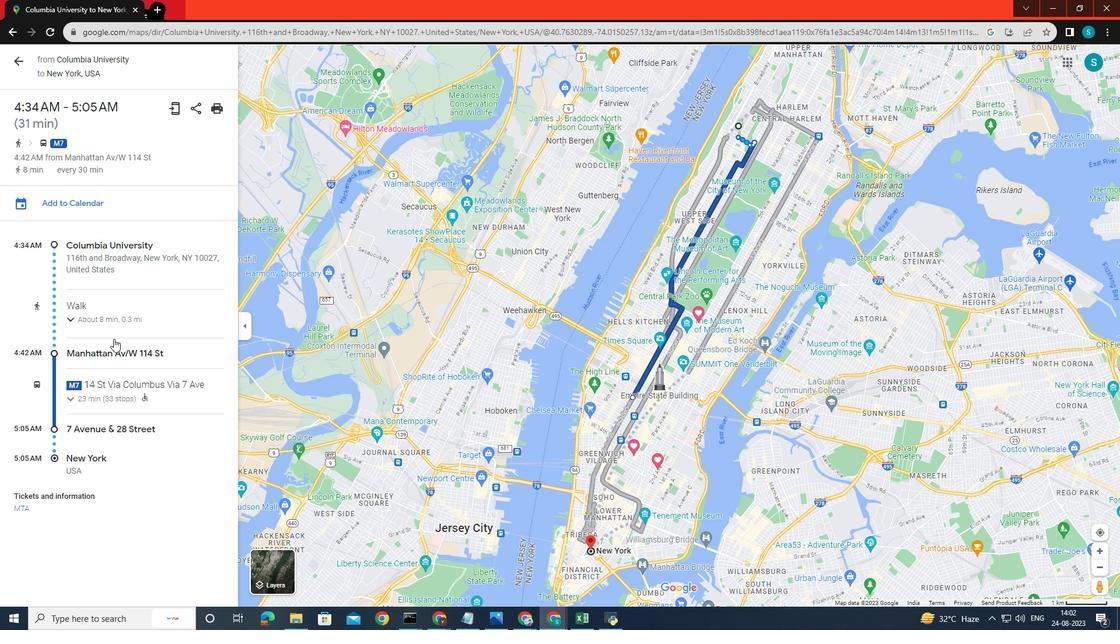 
Action: Mouse moved to (112, 348)
Screenshot: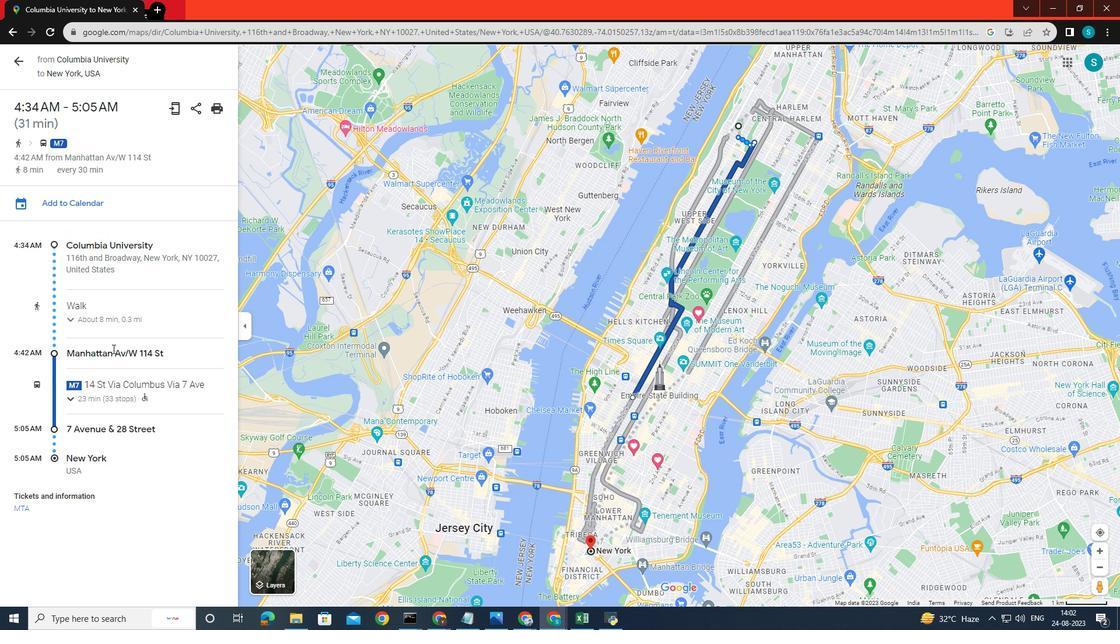 
Action: Mouse scrolled (112, 349) with delta (0, 0)
Screenshot: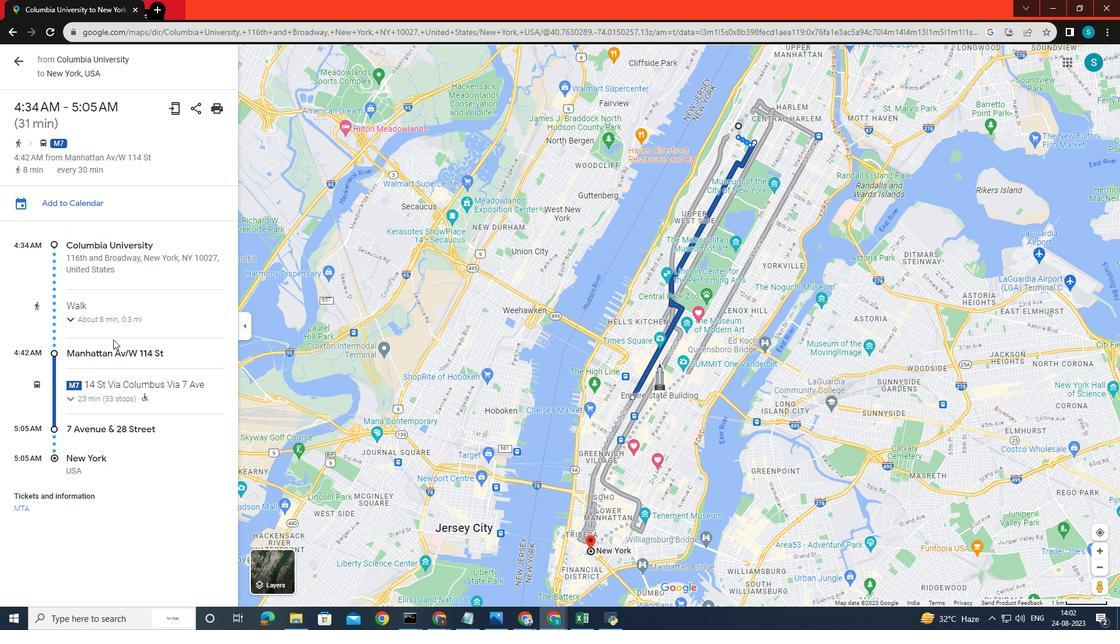 
Action: Mouse scrolled (112, 349) with delta (0, 0)
Screenshot: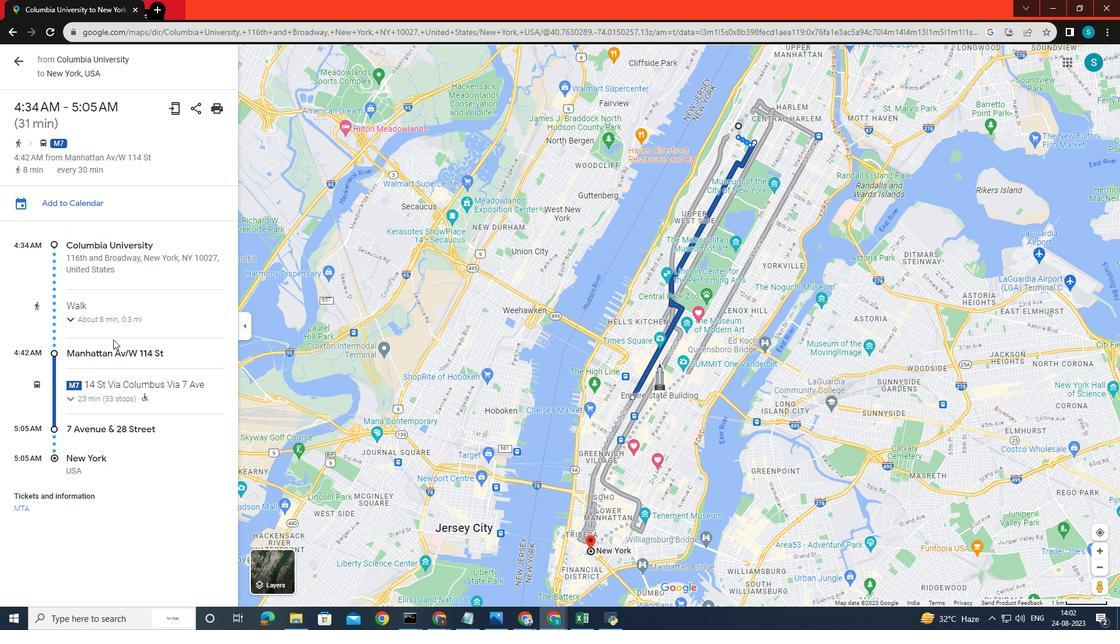 
Action: Mouse scrolled (112, 349) with delta (0, 0)
Screenshot: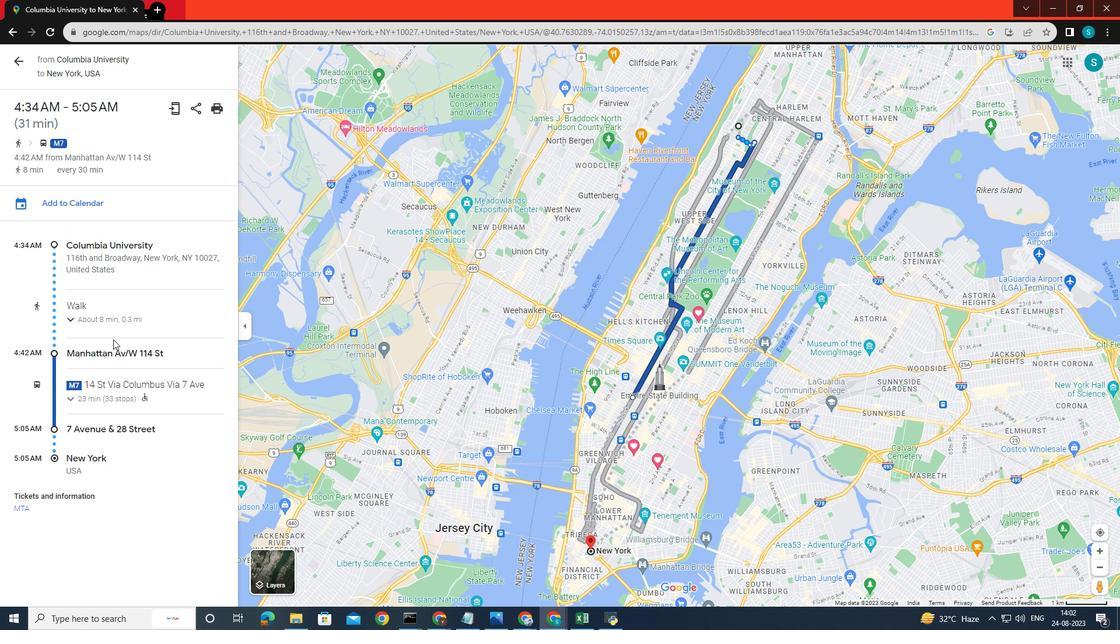 
Action: Mouse scrolled (112, 349) with delta (0, 0)
Screenshot: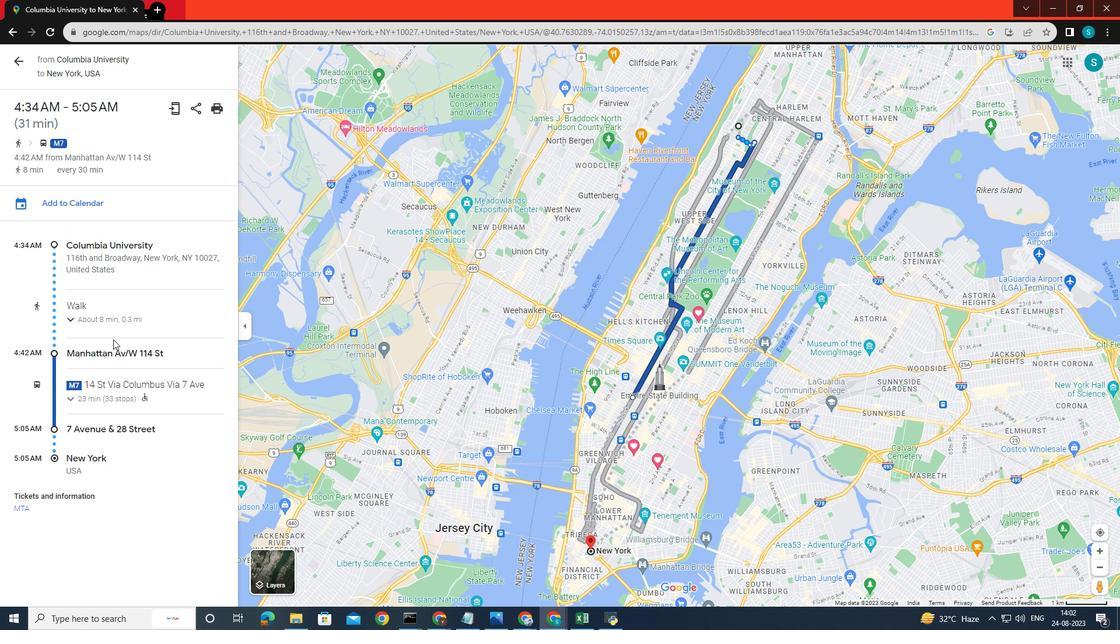 
Action: Mouse moved to (112, 348)
Screenshot: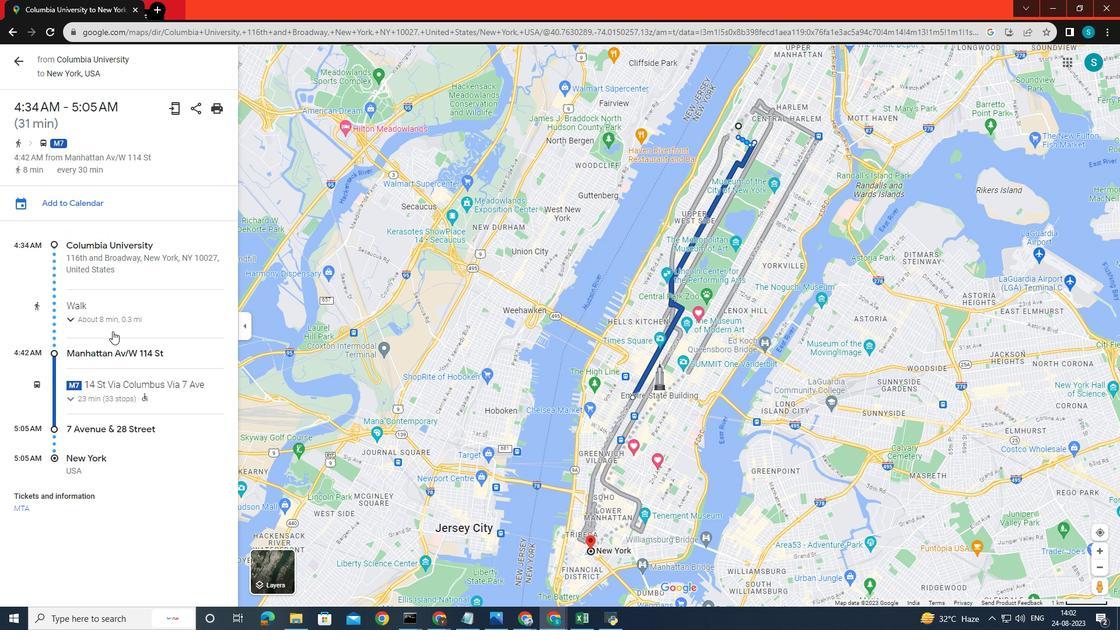 
Action: Mouse scrolled (112, 348) with delta (0, 0)
Screenshot: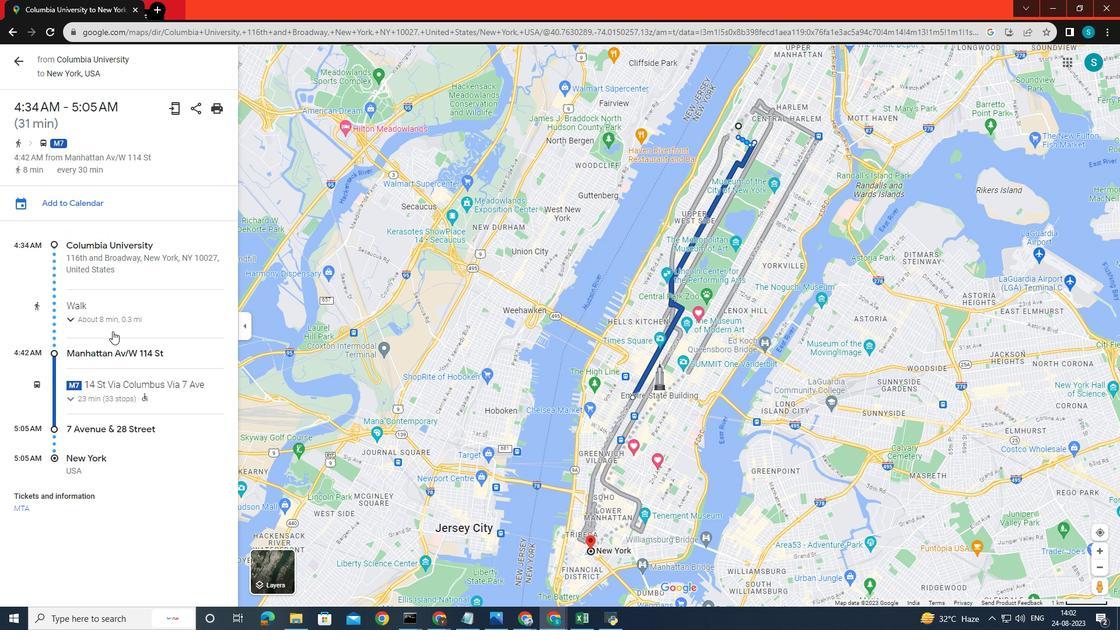 
Action: Mouse moved to (16, 60)
Screenshot: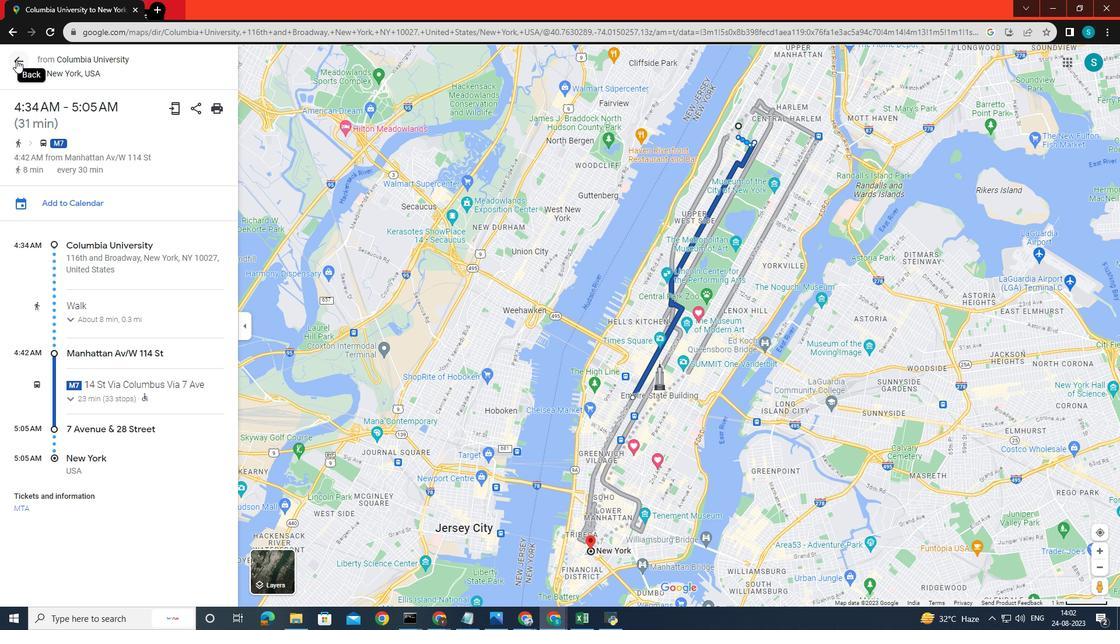 
Action: Mouse pressed left at (16, 60)
Screenshot: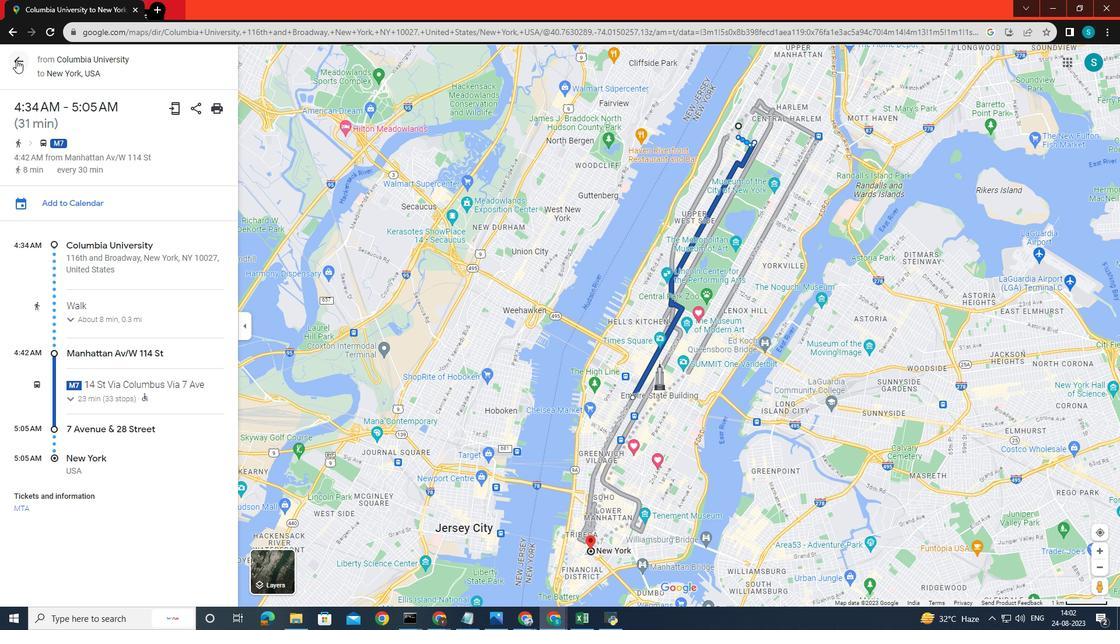 
Action: Mouse moved to (121, 356)
Screenshot: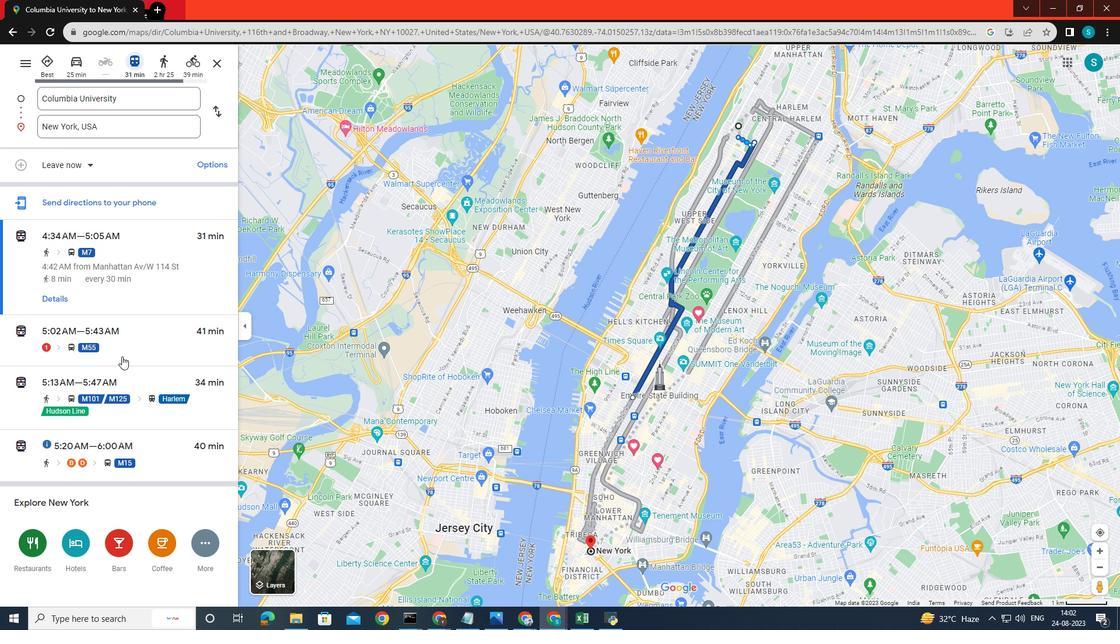 
Action: Mouse pressed left at (121, 356)
Screenshot: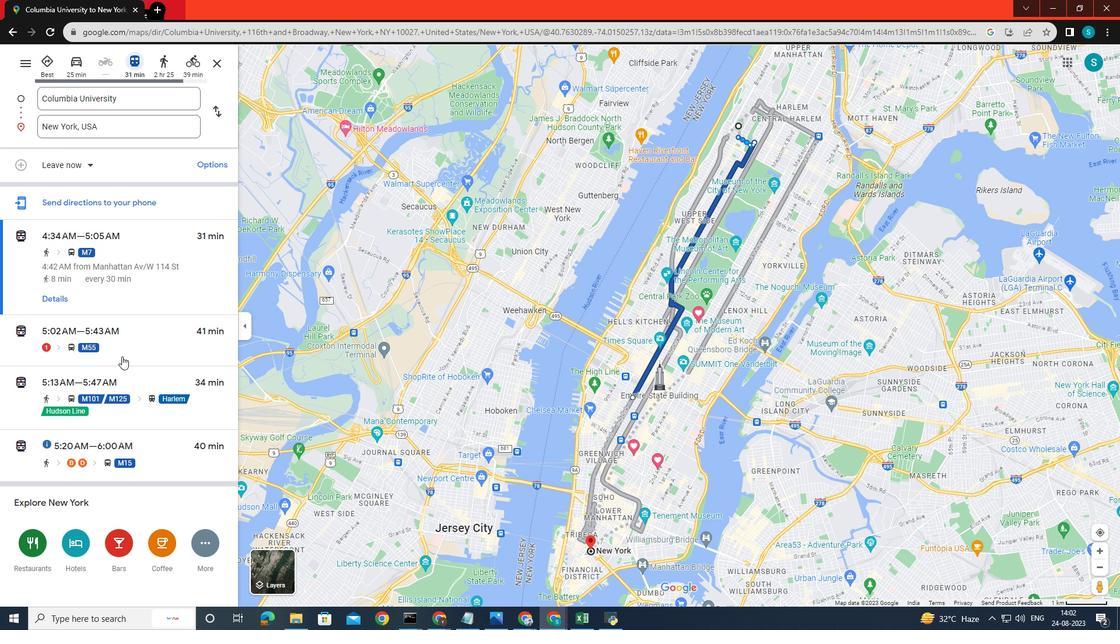 
Action: Mouse moved to (63, 351)
Screenshot: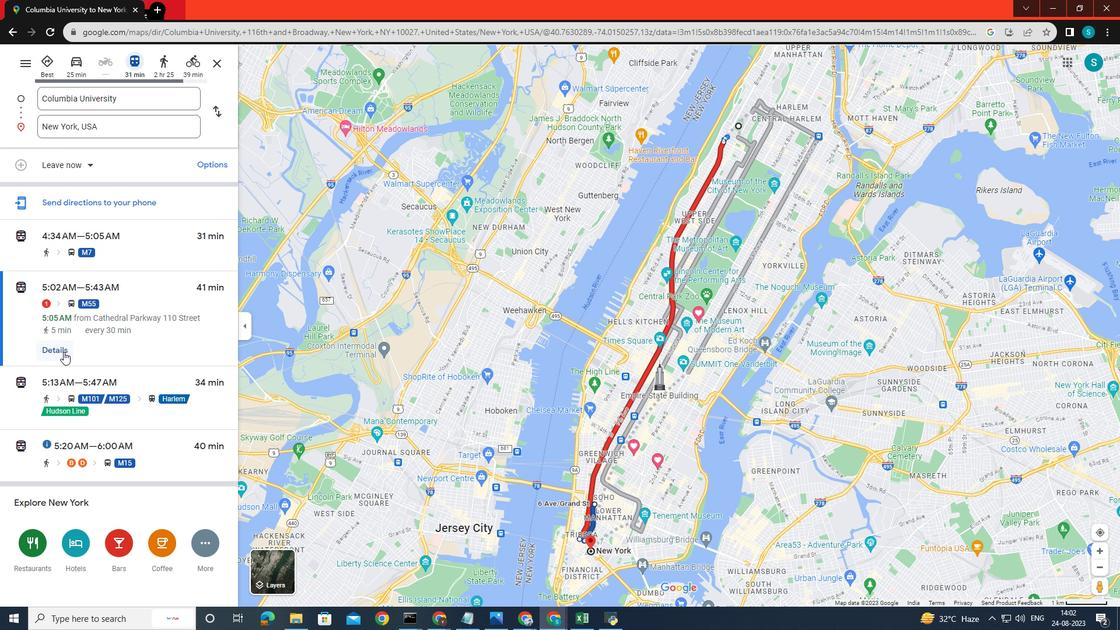 
Action: Mouse pressed left at (63, 351)
Screenshot: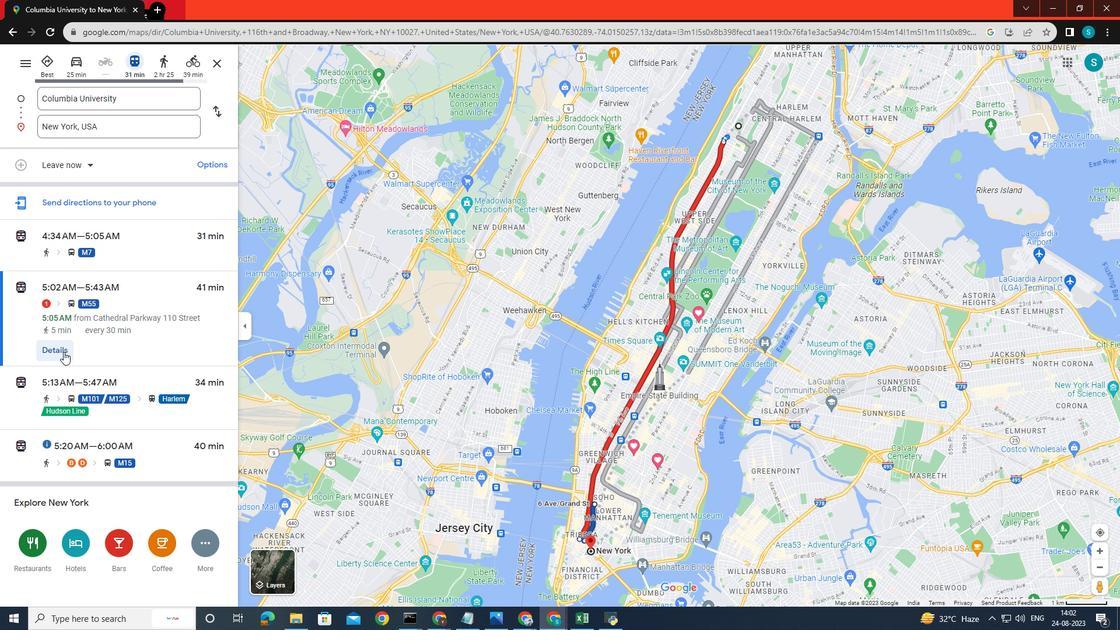 
Action: Mouse moved to (64, 350)
Screenshot: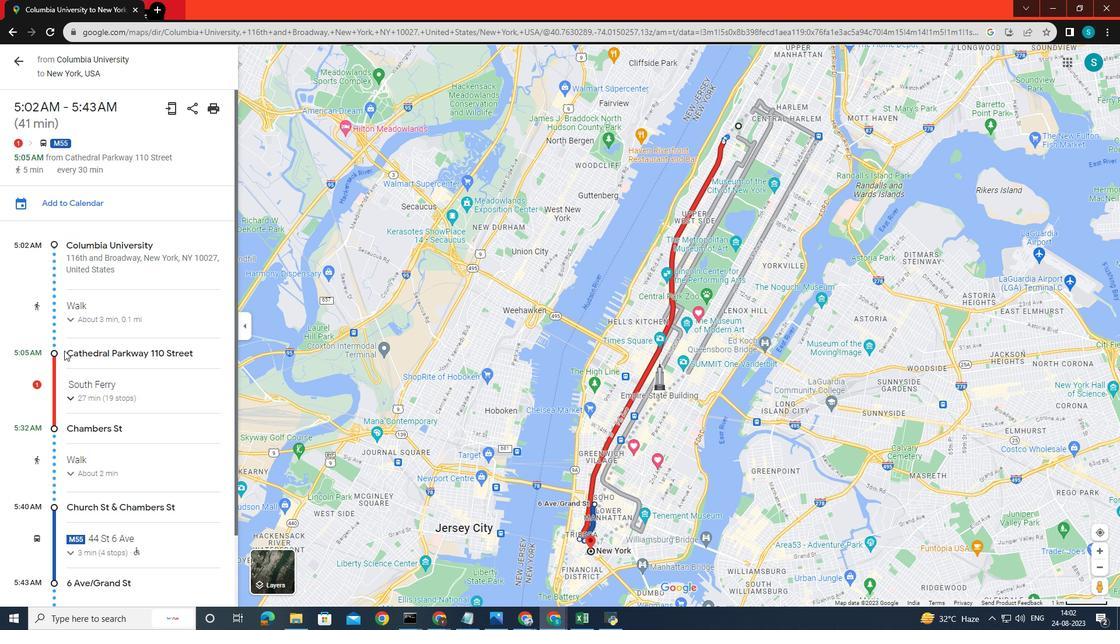 
Action: Mouse scrolled (64, 350) with delta (0, 0)
Screenshot: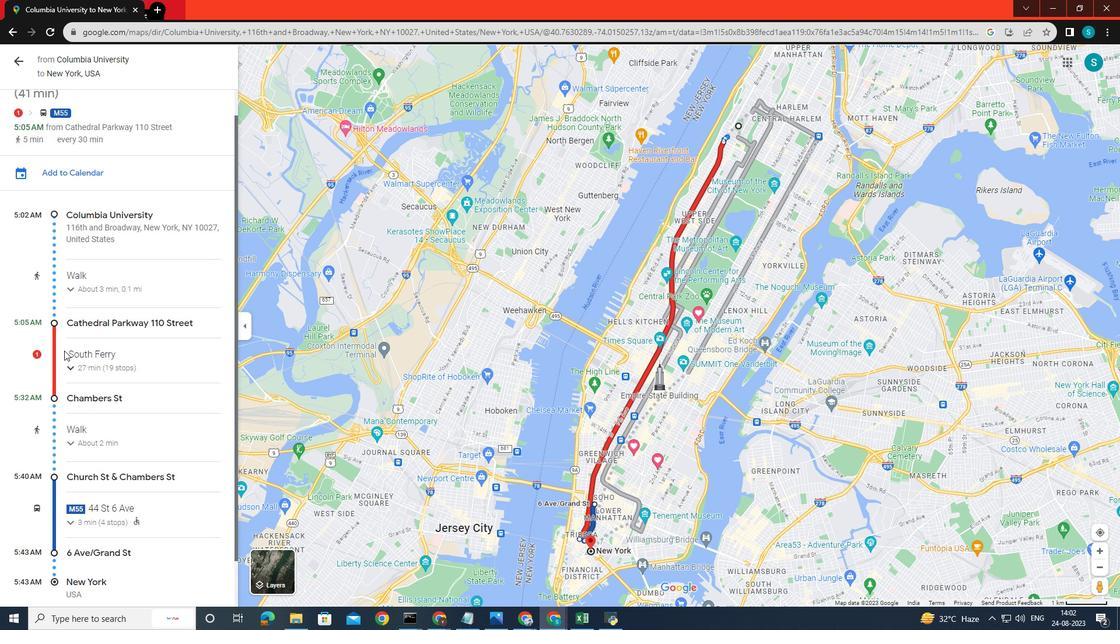 
Action: Mouse scrolled (64, 350) with delta (0, 0)
Screenshot: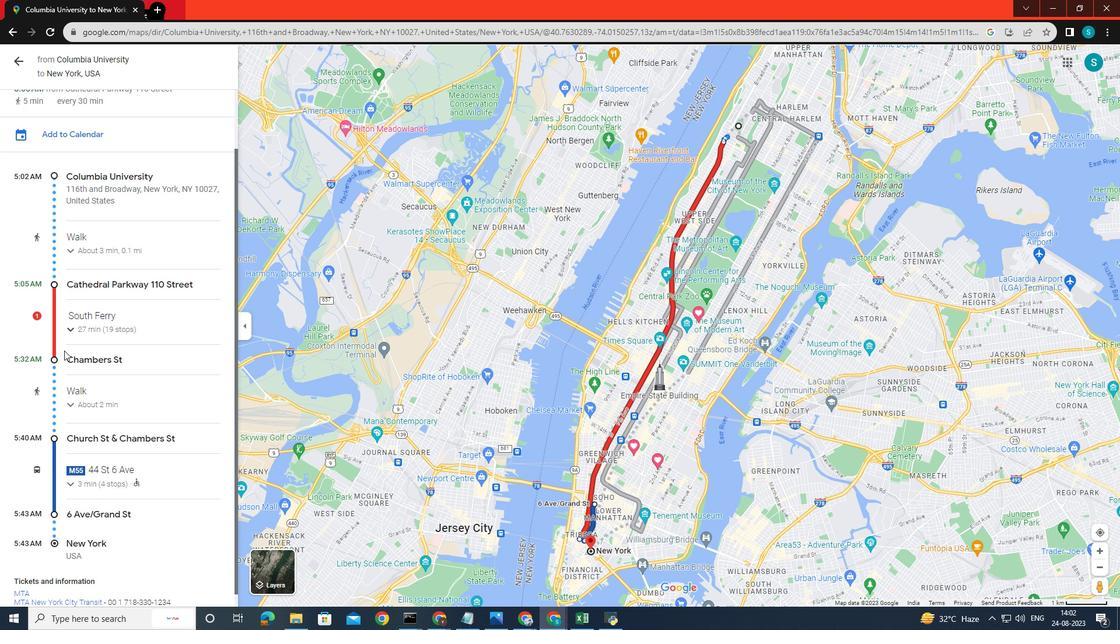 
Action: Mouse scrolled (64, 350) with delta (0, 0)
Screenshot: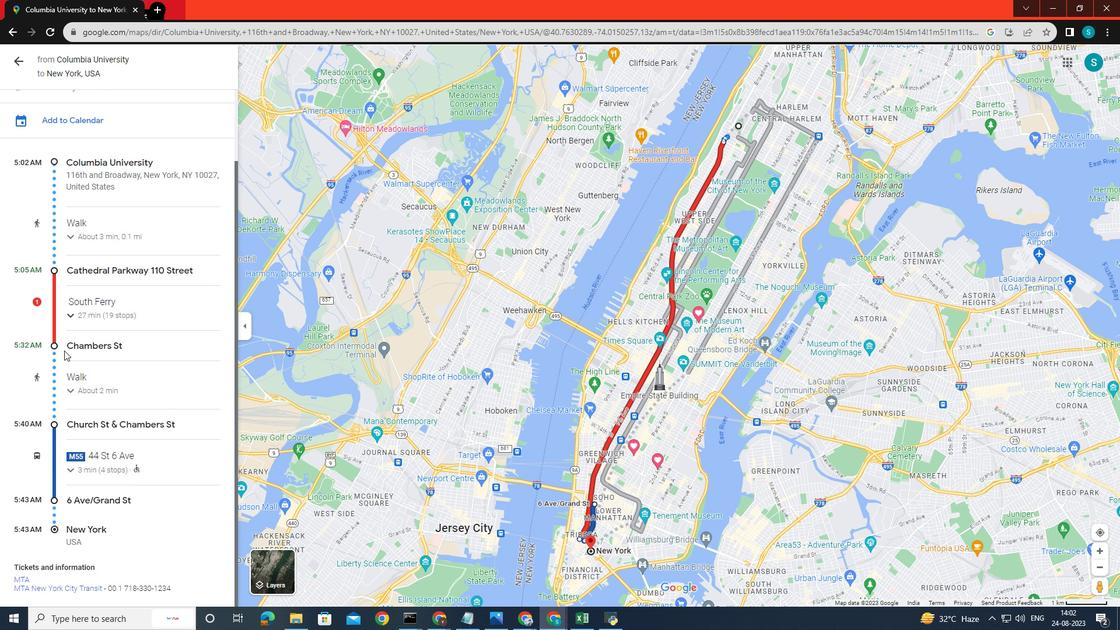
Action: Mouse scrolled (64, 350) with delta (0, 0)
Screenshot: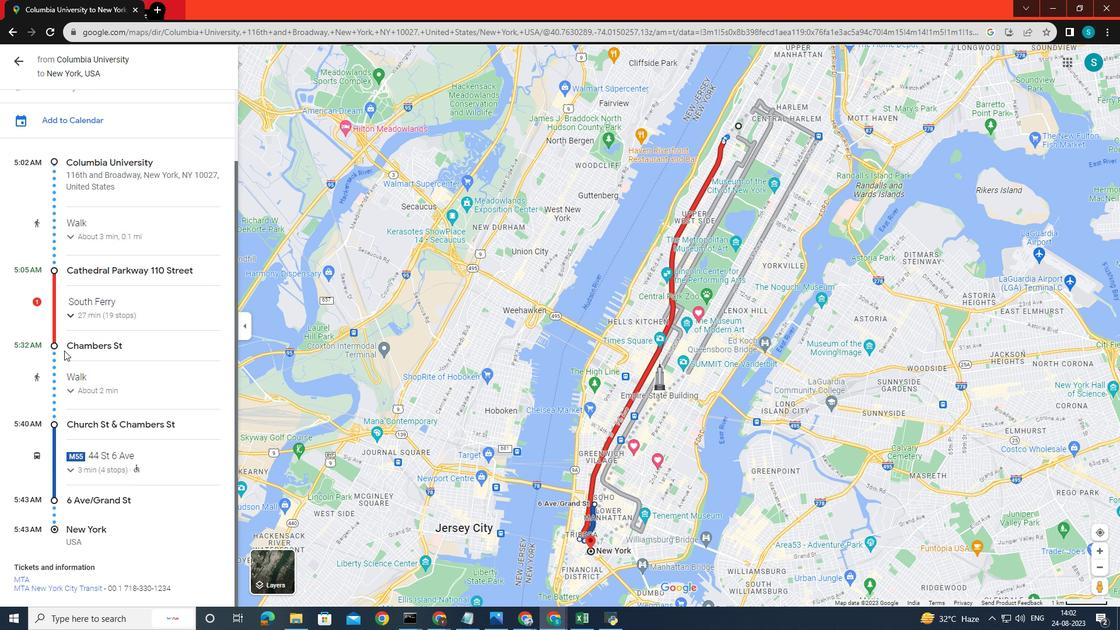 
Action: Mouse scrolled (64, 350) with delta (0, 0)
Screenshot: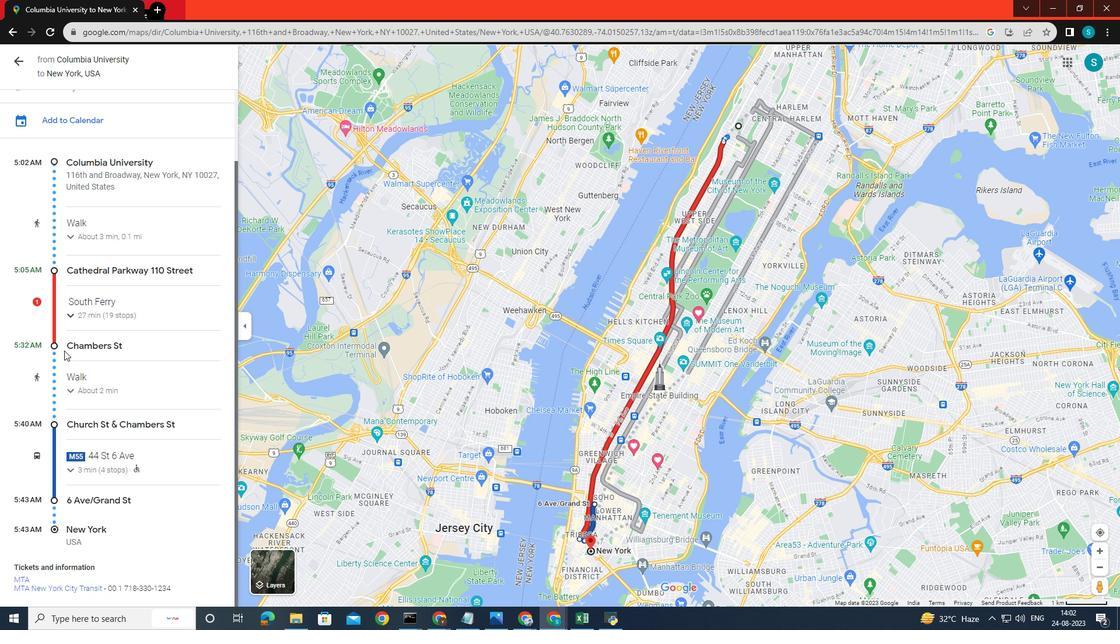 
Action: Mouse moved to (71, 230)
Screenshot: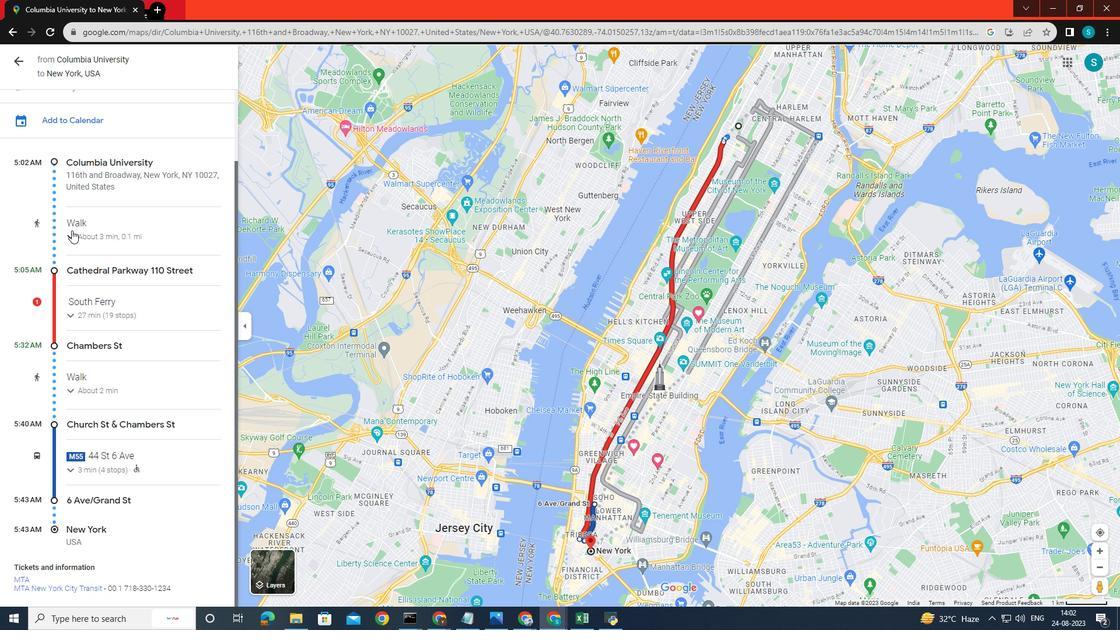 
Action: Mouse pressed left at (71, 230)
Screenshot: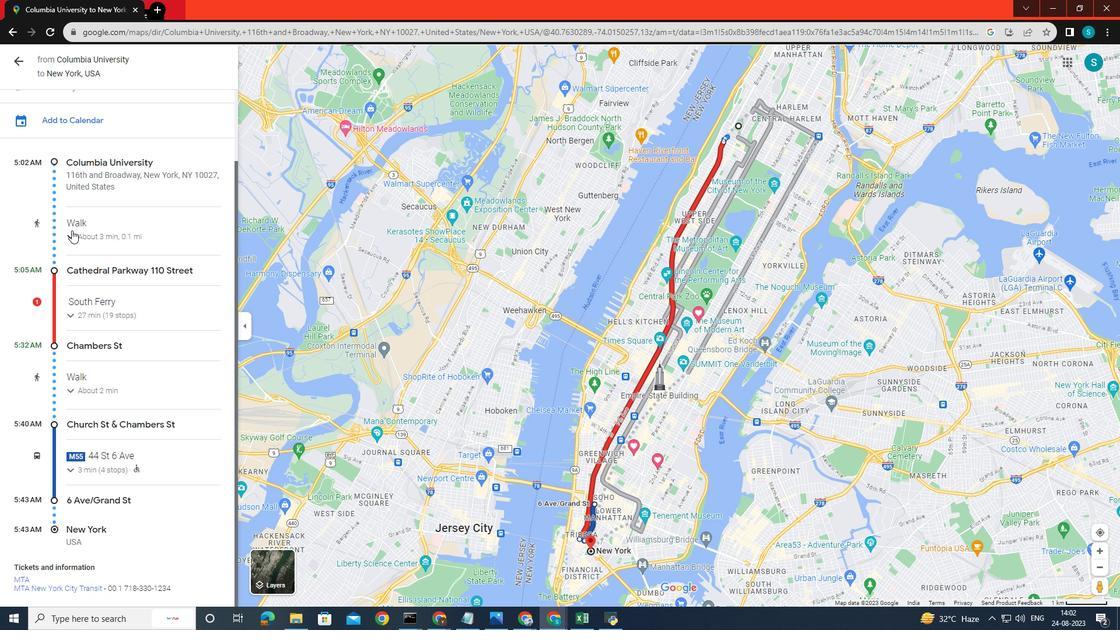 
Action: Mouse moved to (71, 307)
Screenshot: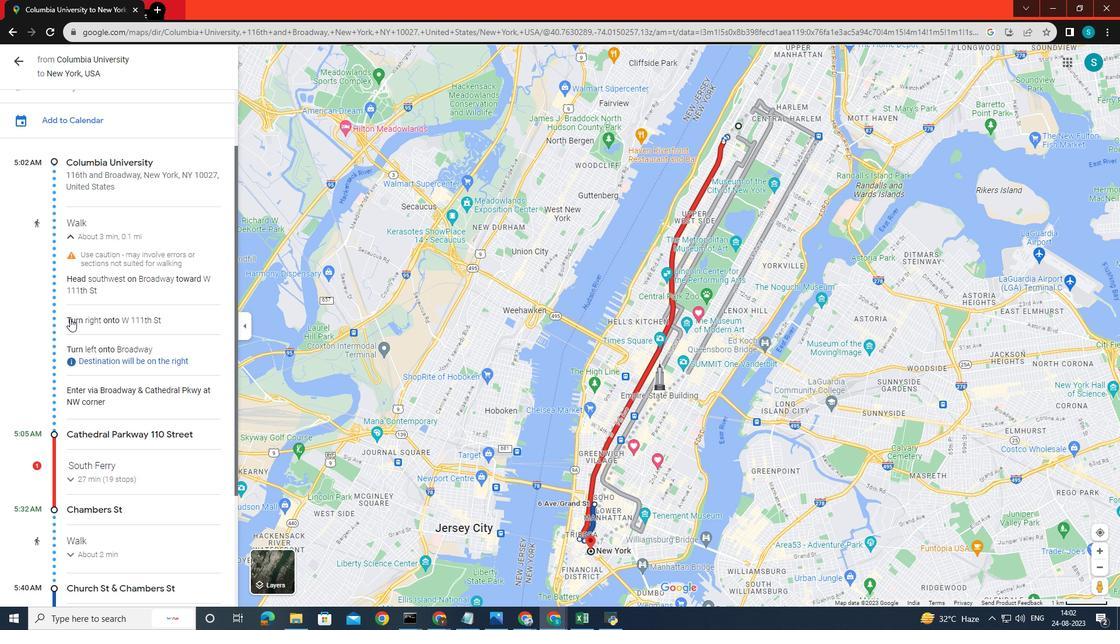 
Action: Mouse scrolled (71, 306) with delta (0, 0)
Screenshot: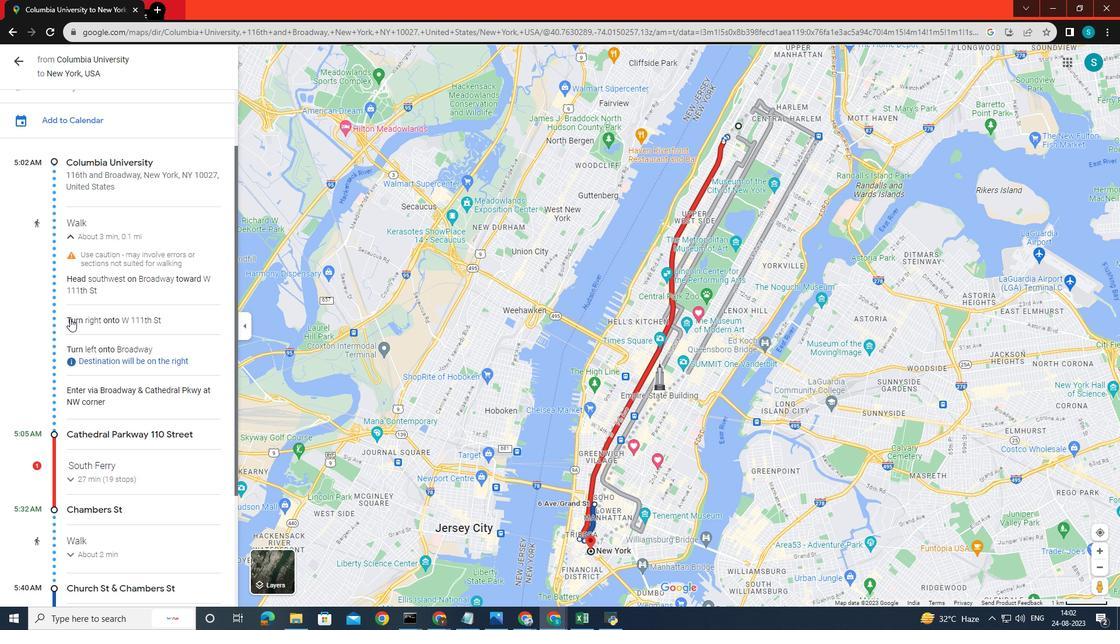 
Action: Mouse moved to (70, 318)
Screenshot: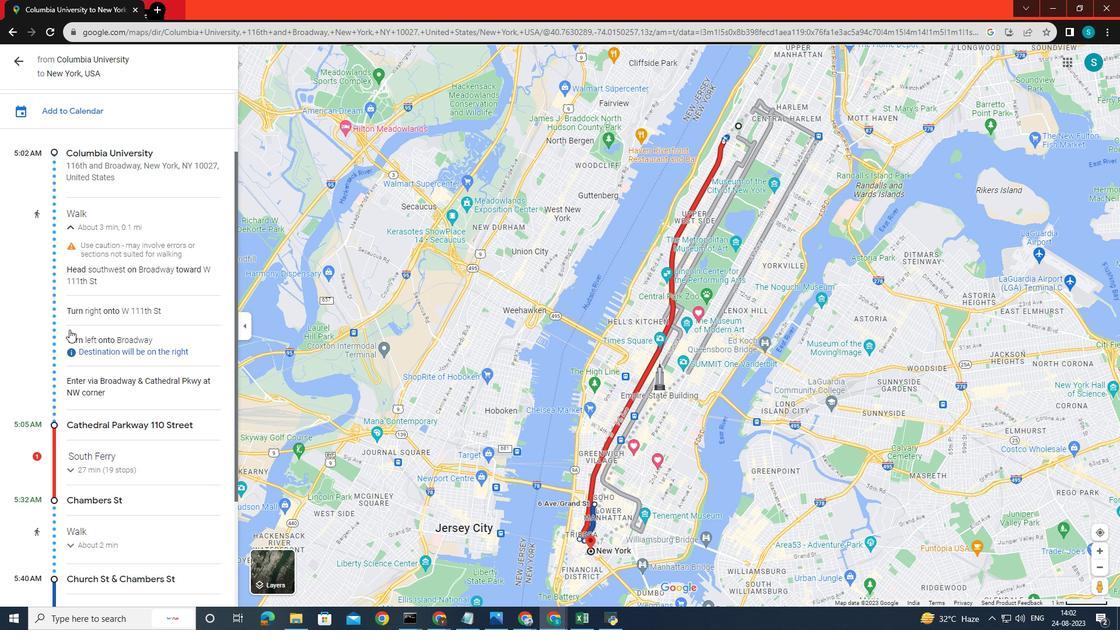 
Action: Mouse scrolled (70, 318) with delta (0, 0)
Screenshot: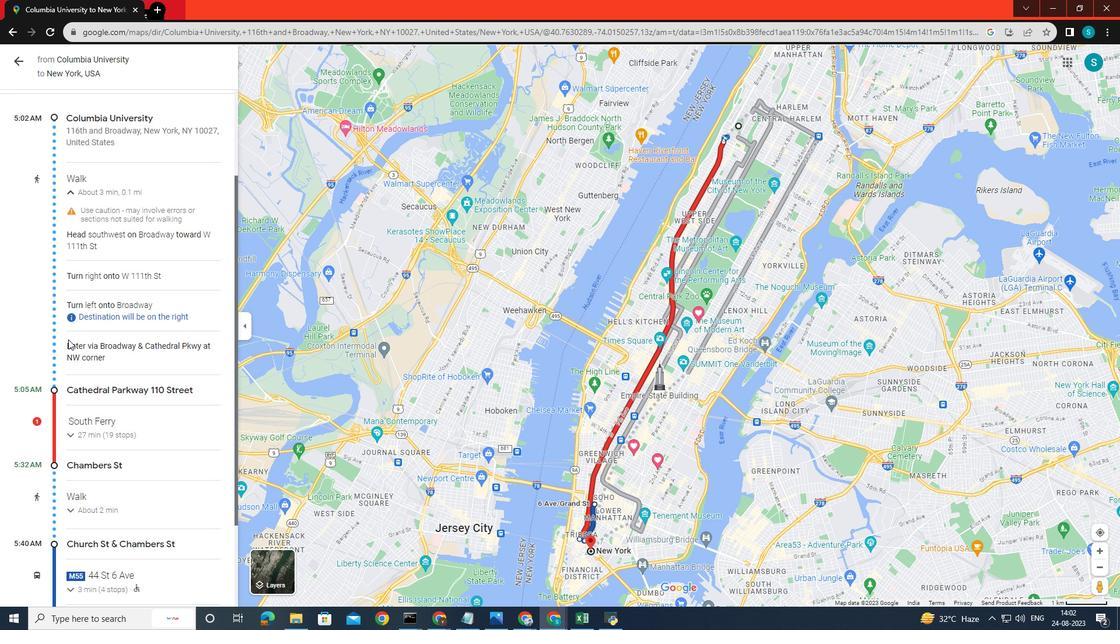 
Action: Mouse moved to (69, 329)
Screenshot: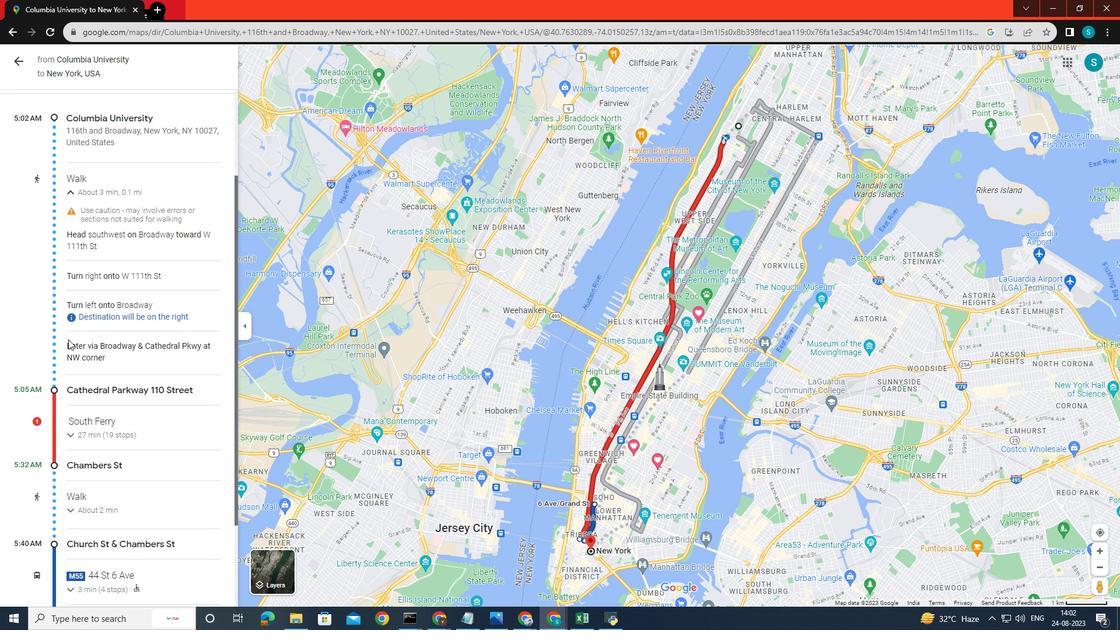 
Action: Mouse scrolled (69, 328) with delta (0, 0)
Screenshot: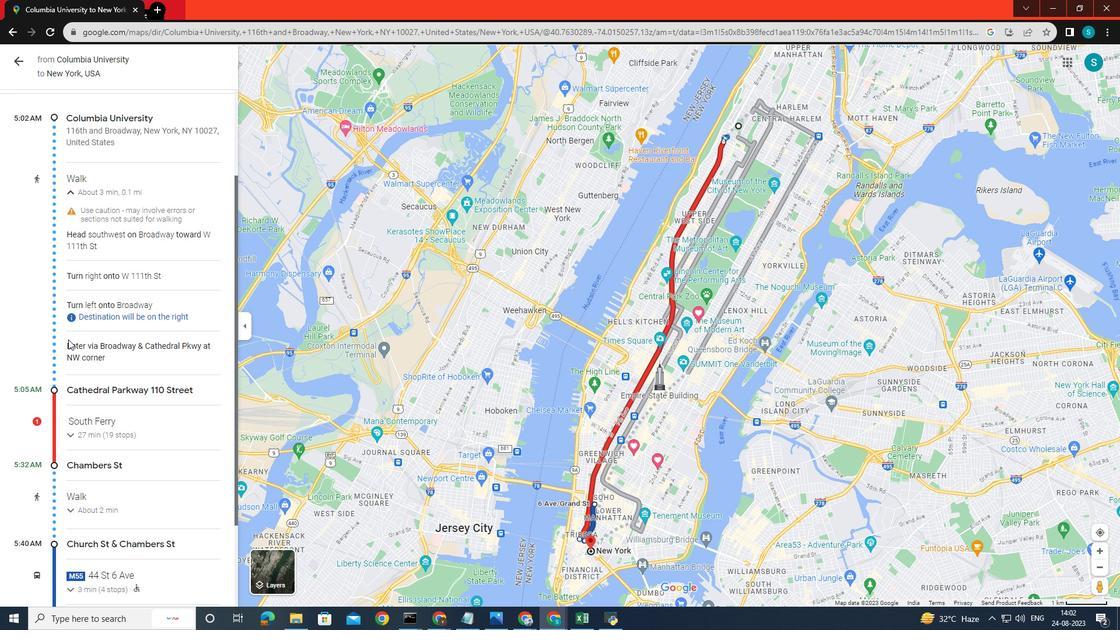 
Action: Mouse moved to (71, 315)
Screenshot: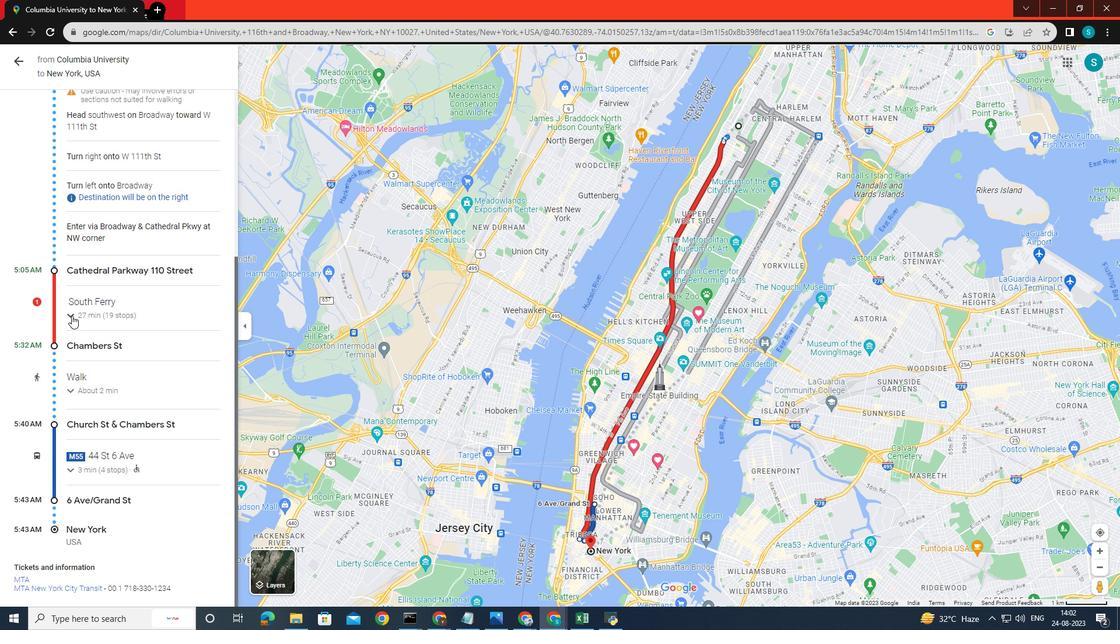 
Action: Mouse pressed left at (71, 315)
Screenshot: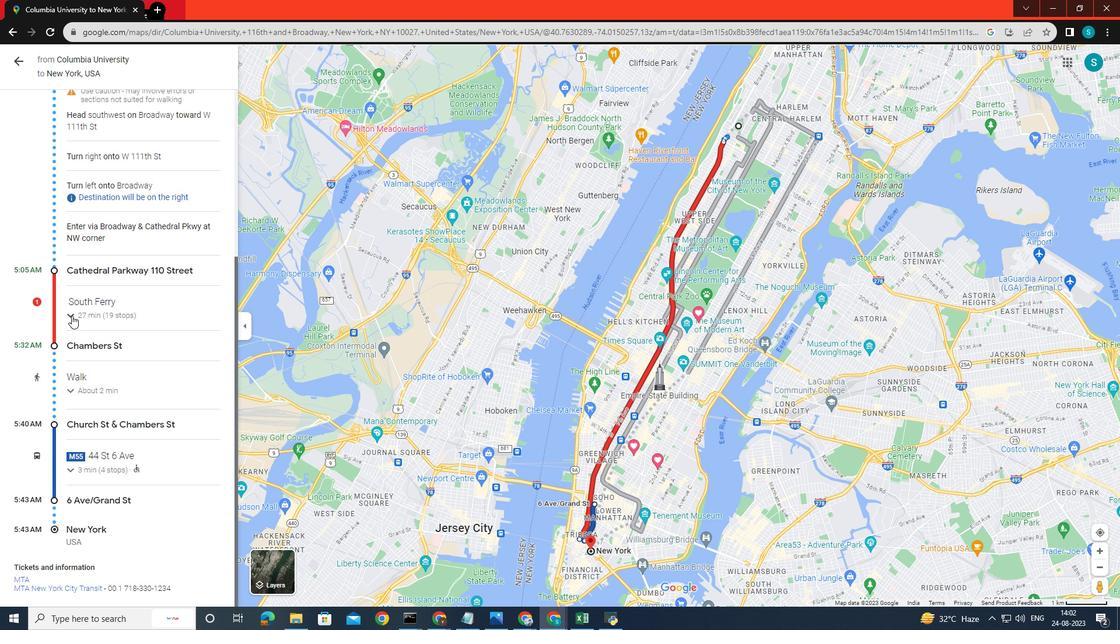 
Action: Mouse moved to (71, 315)
Screenshot: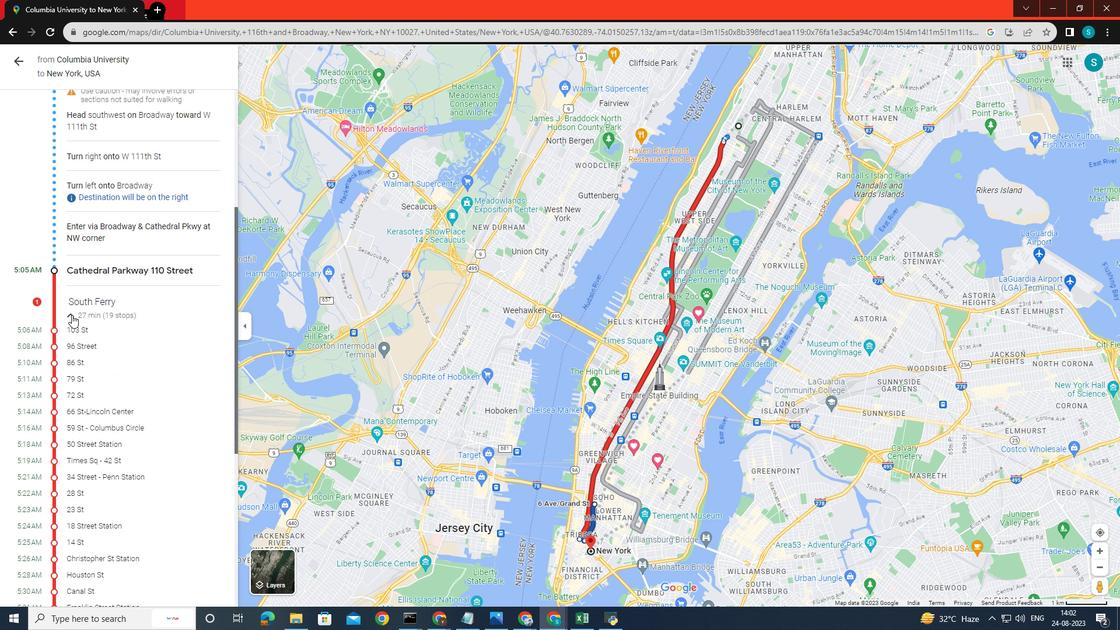 
Action: Mouse scrolled (71, 314) with delta (0, 0)
Screenshot: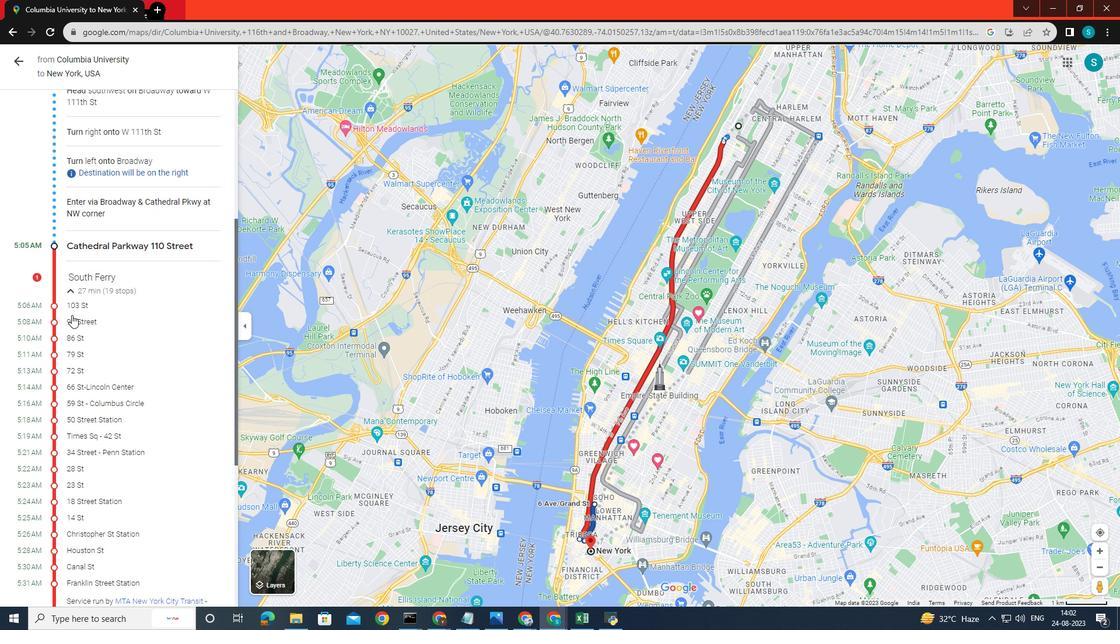 
Action: Mouse scrolled (71, 314) with delta (0, 0)
Screenshot: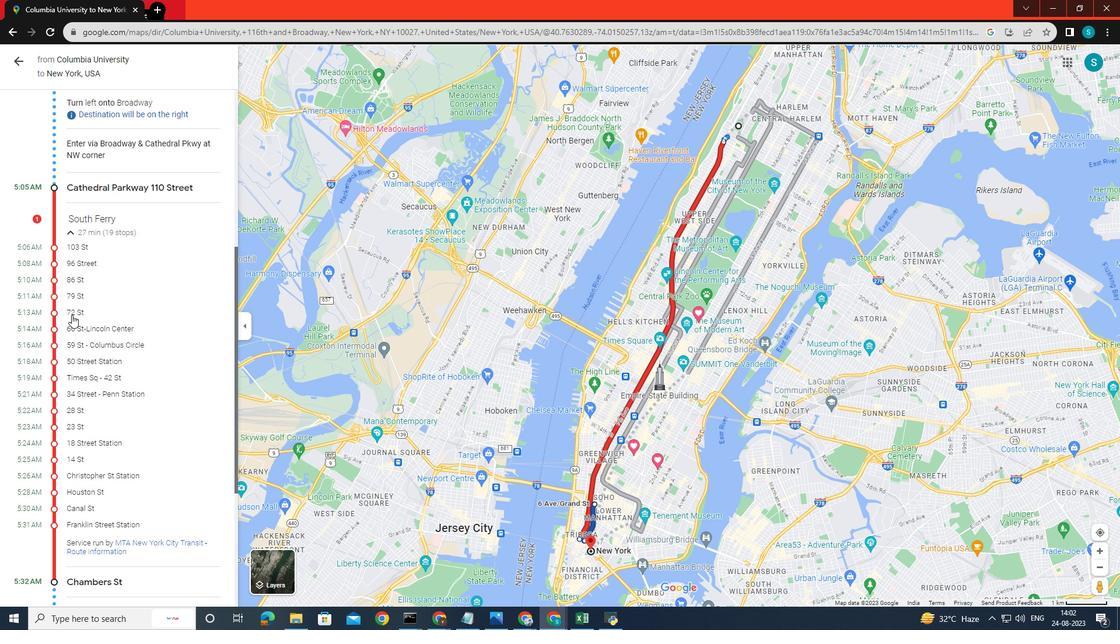 
Action: Mouse scrolled (71, 314) with delta (0, 0)
Screenshot: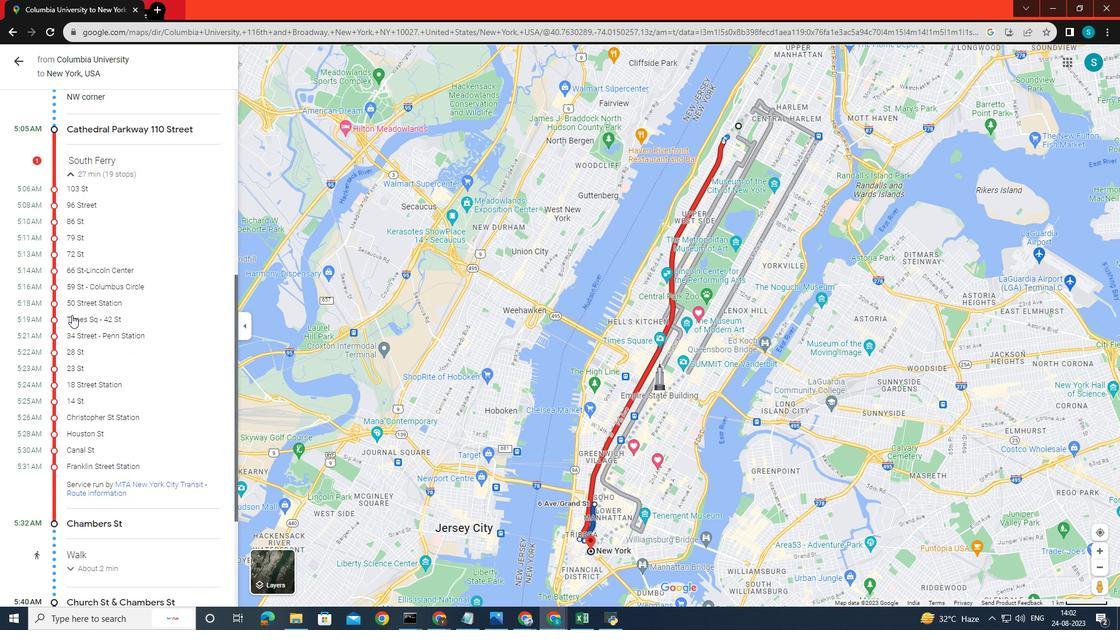 
Action: Mouse scrolled (71, 314) with delta (0, 0)
Screenshot: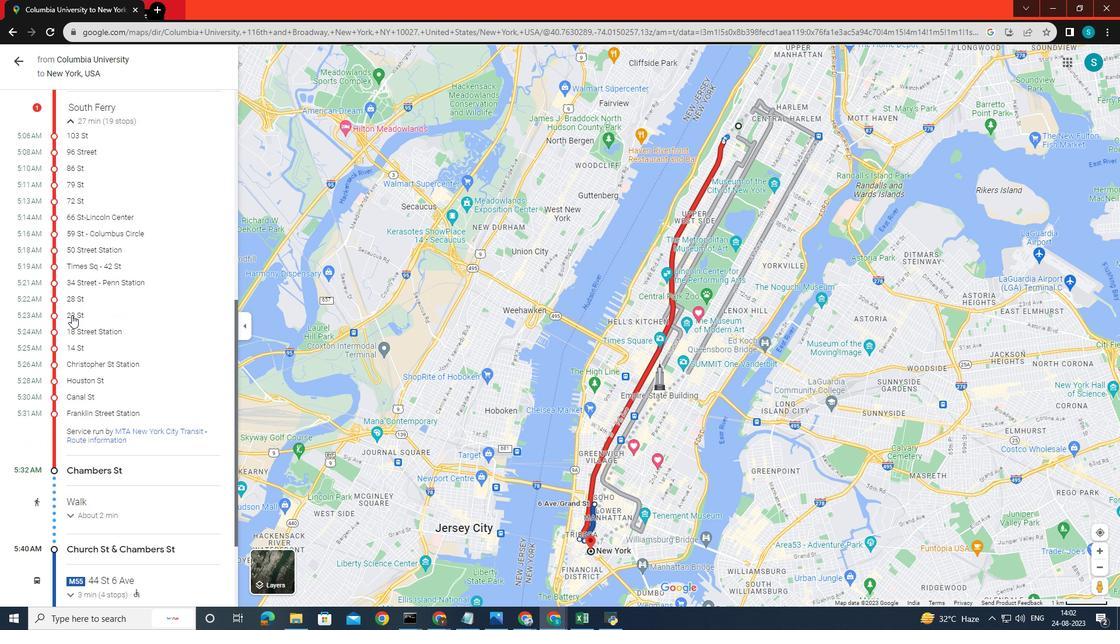 
Action: Mouse scrolled (71, 314) with delta (0, 0)
Screenshot: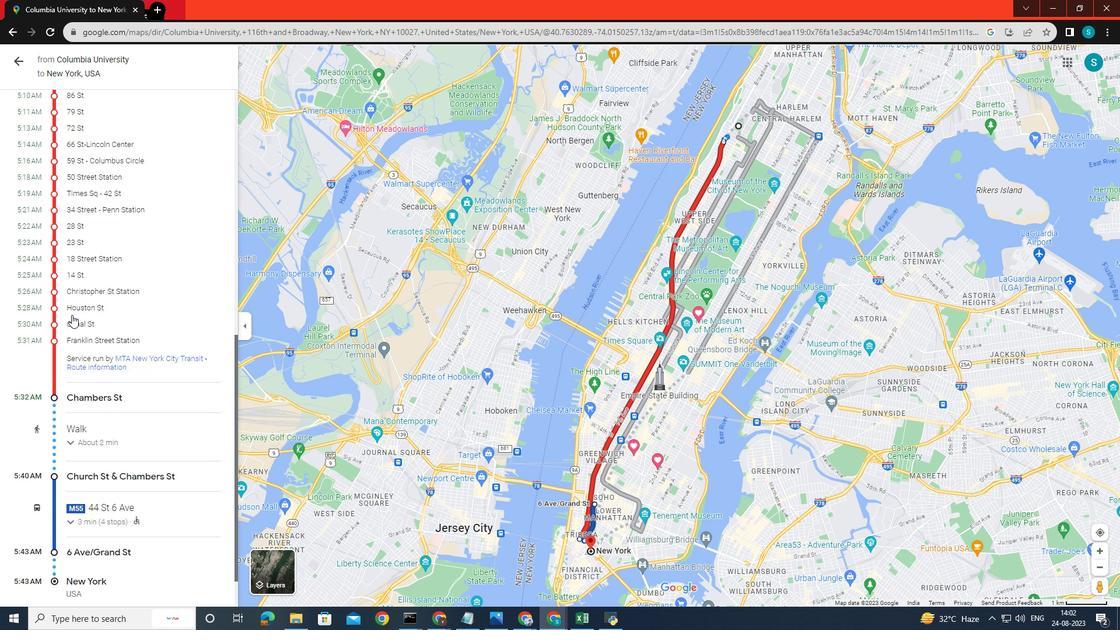 
Action: Mouse scrolled (71, 314) with delta (0, 0)
Screenshot: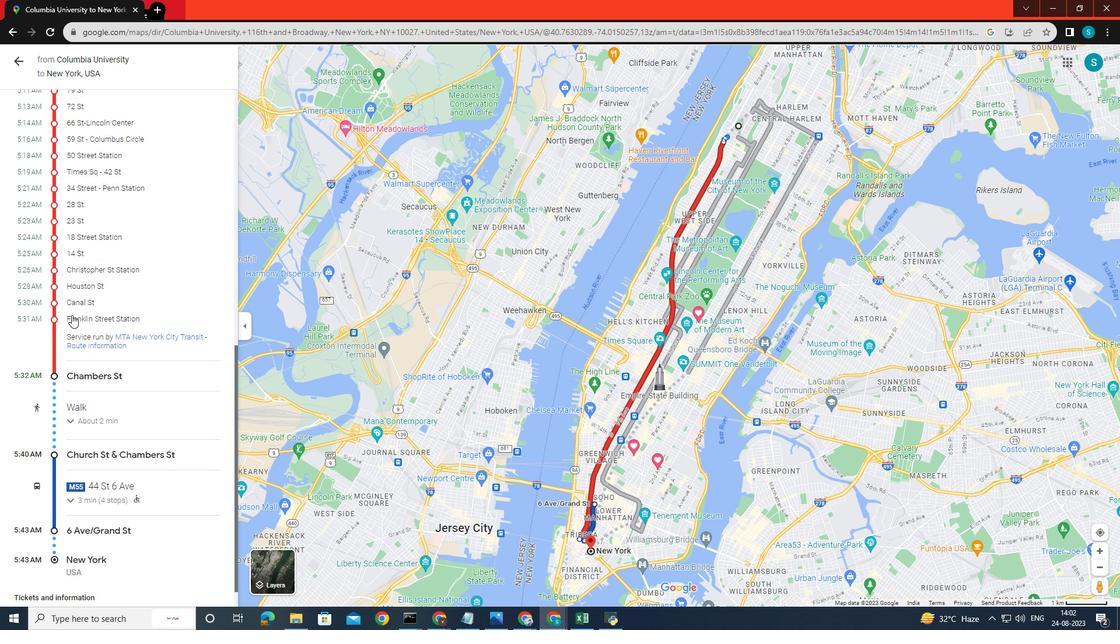 
Action: Mouse scrolled (71, 314) with delta (0, 0)
Screenshot: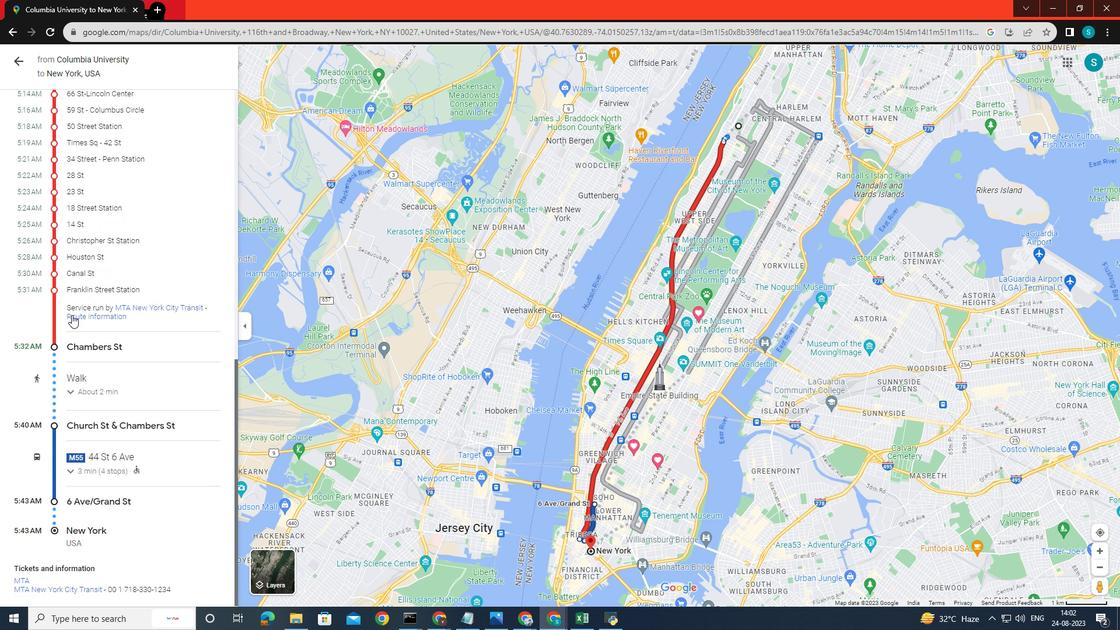 
Action: Mouse moved to (74, 389)
Screenshot: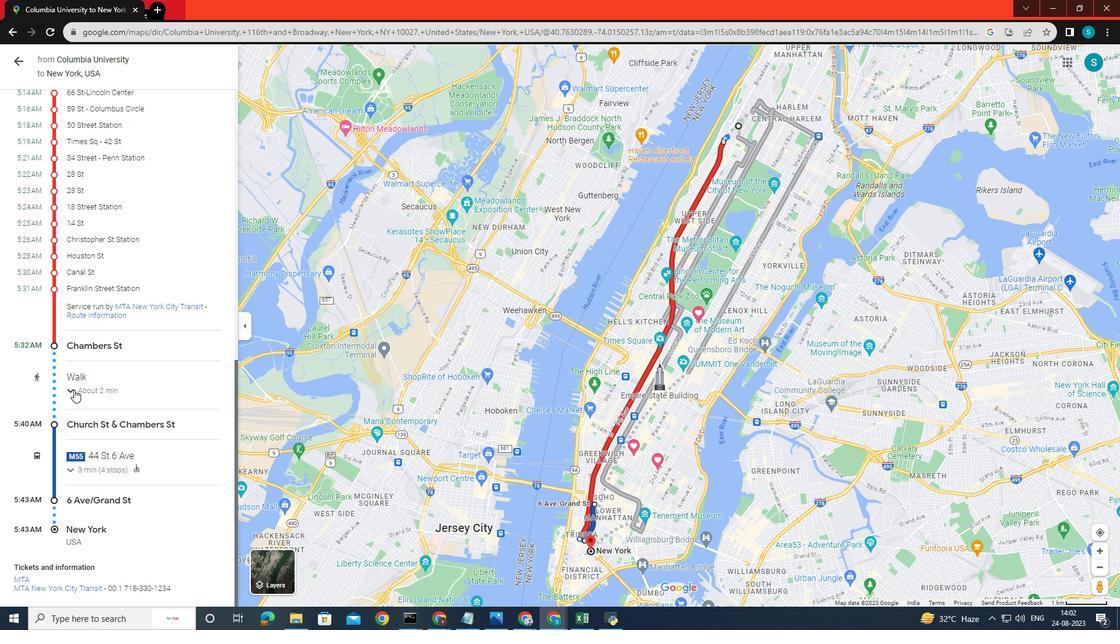 
Action: Mouse pressed left at (74, 389)
Screenshot: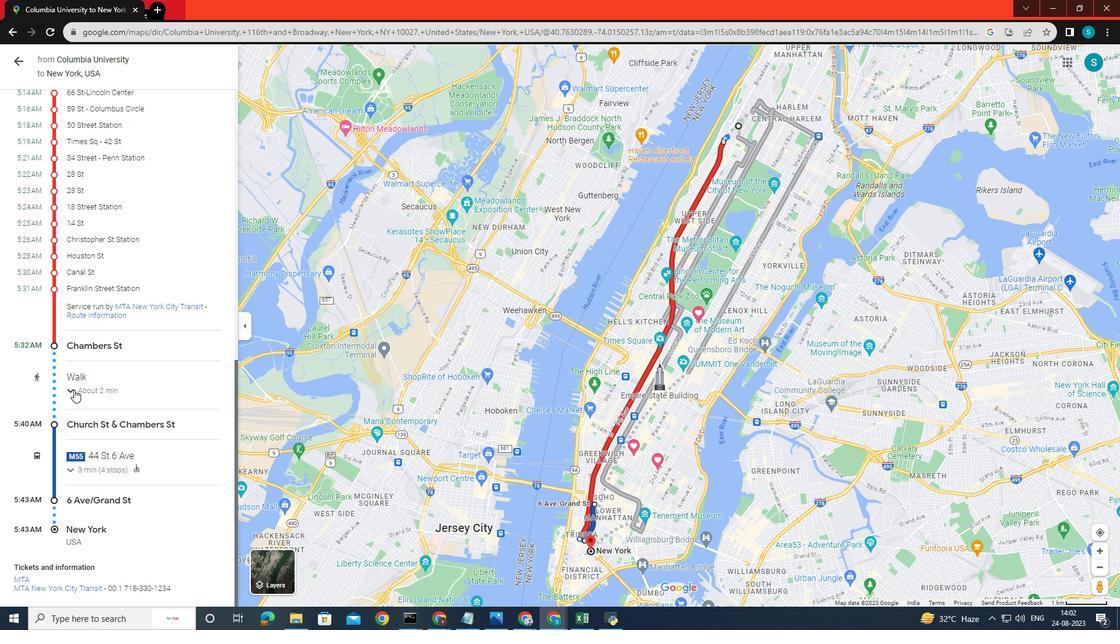 
Action: Mouse moved to (75, 368)
Screenshot: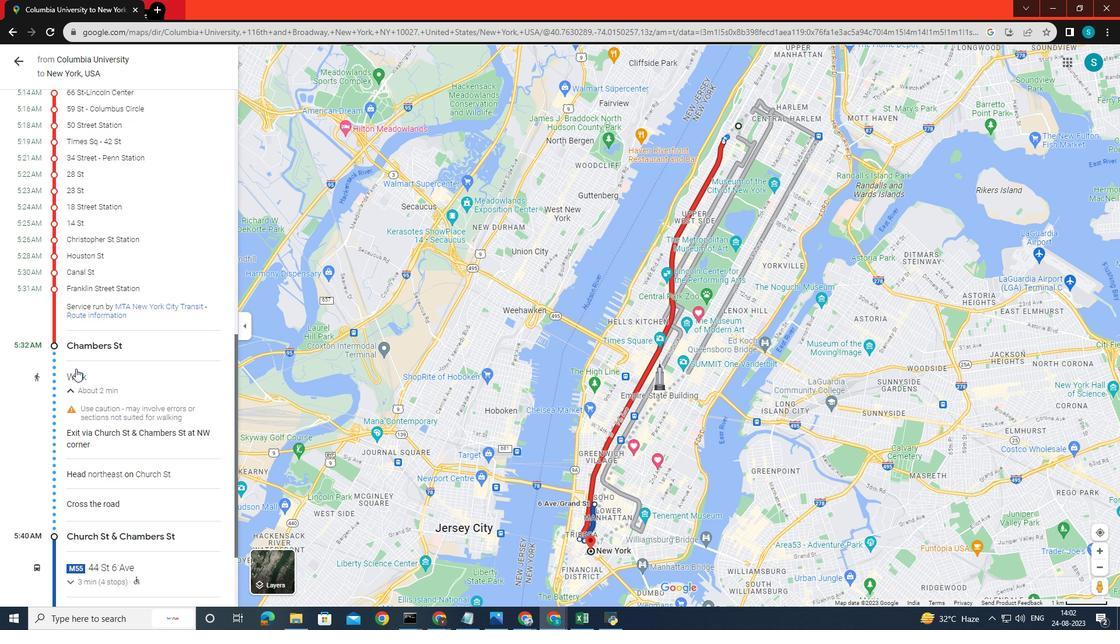 
Action: Mouse scrolled (75, 368) with delta (0, 0)
Screenshot: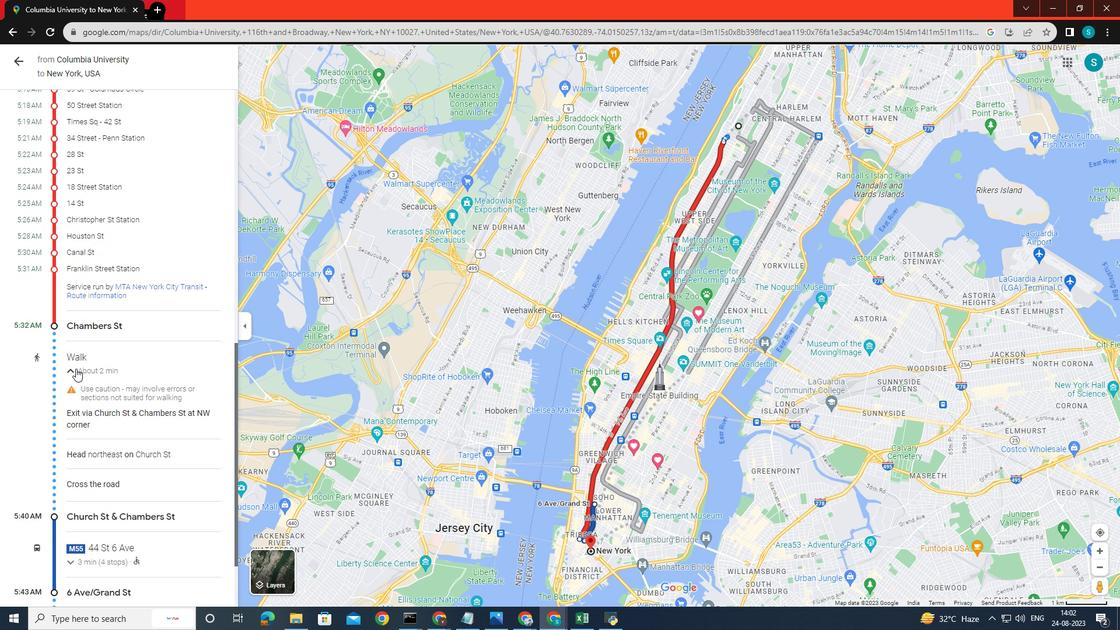 
Action: Mouse scrolled (75, 368) with delta (0, 0)
Screenshot: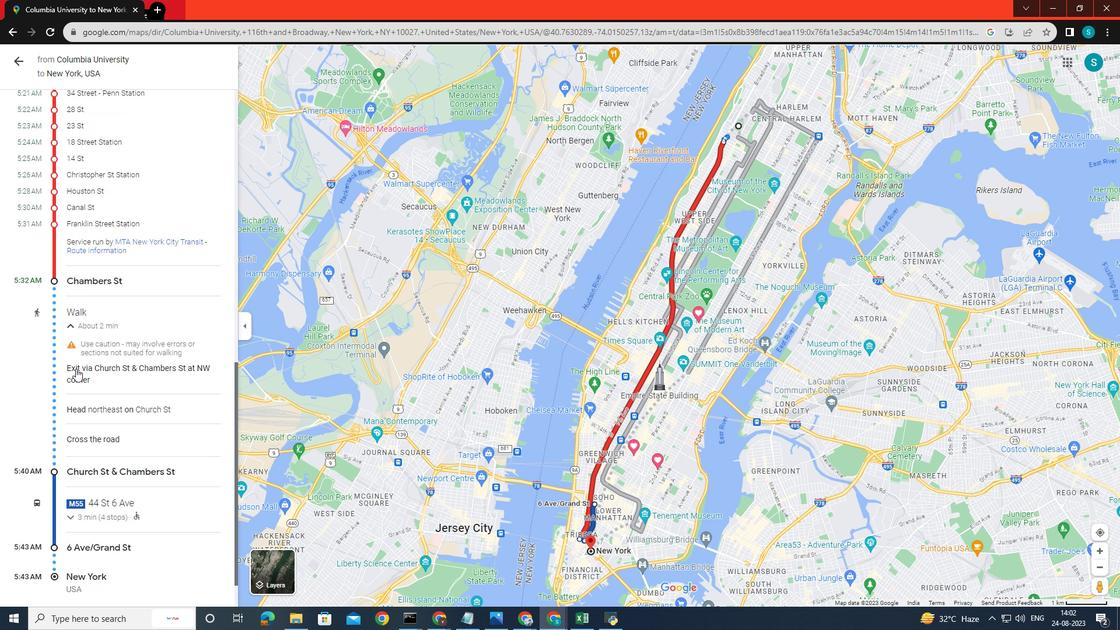 
Action: Mouse scrolled (75, 368) with delta (0, 0)
Screenshot: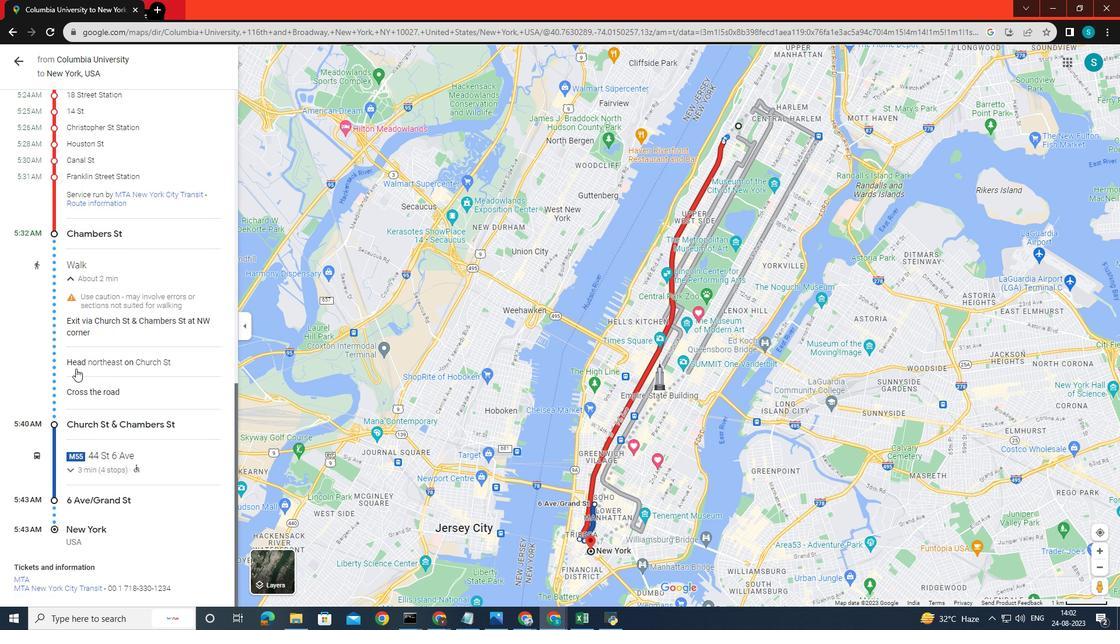 
Action: Mouse scrolled (75, 368) with delta (0, 0)
Screenshot: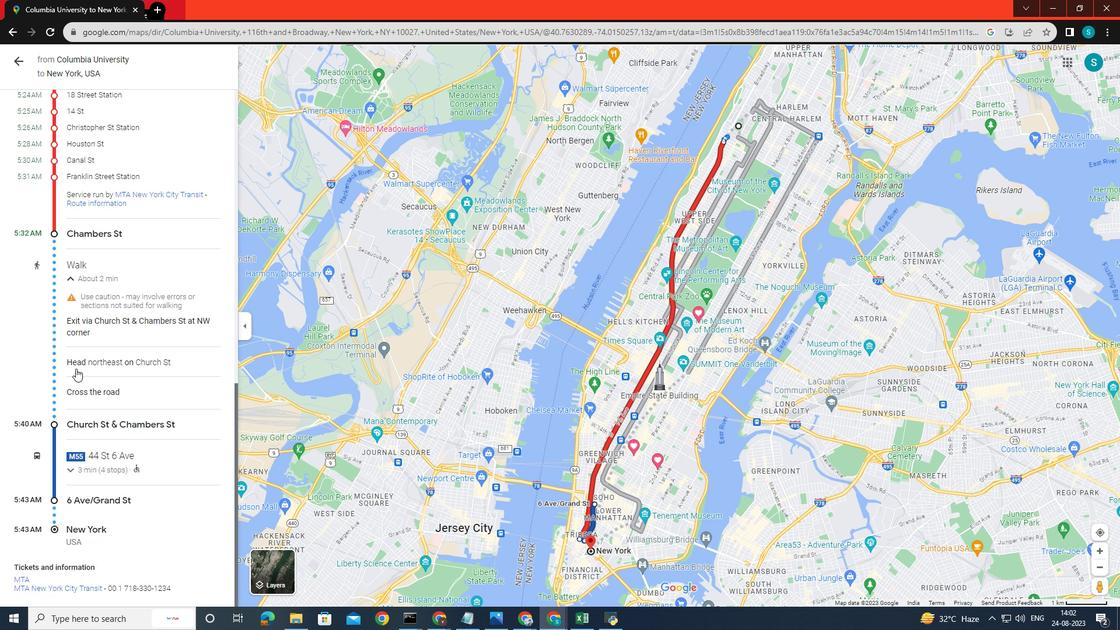 
Action: Mouse moved to (70, 472)
Screenshot: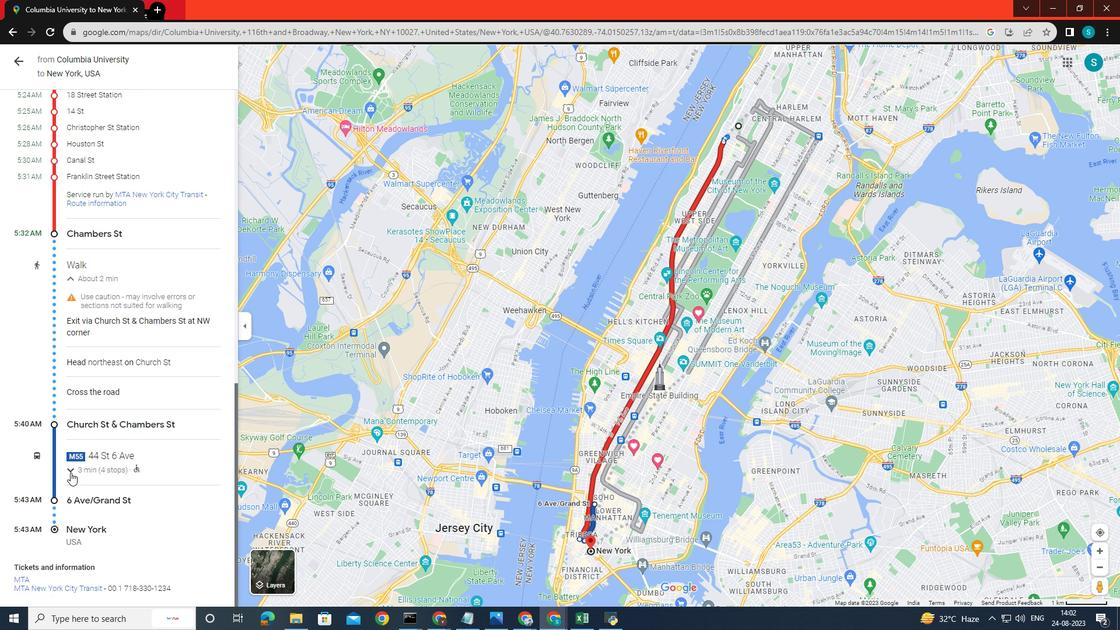 
Action: Mouse pressed left at (70, 472)
Screenshot: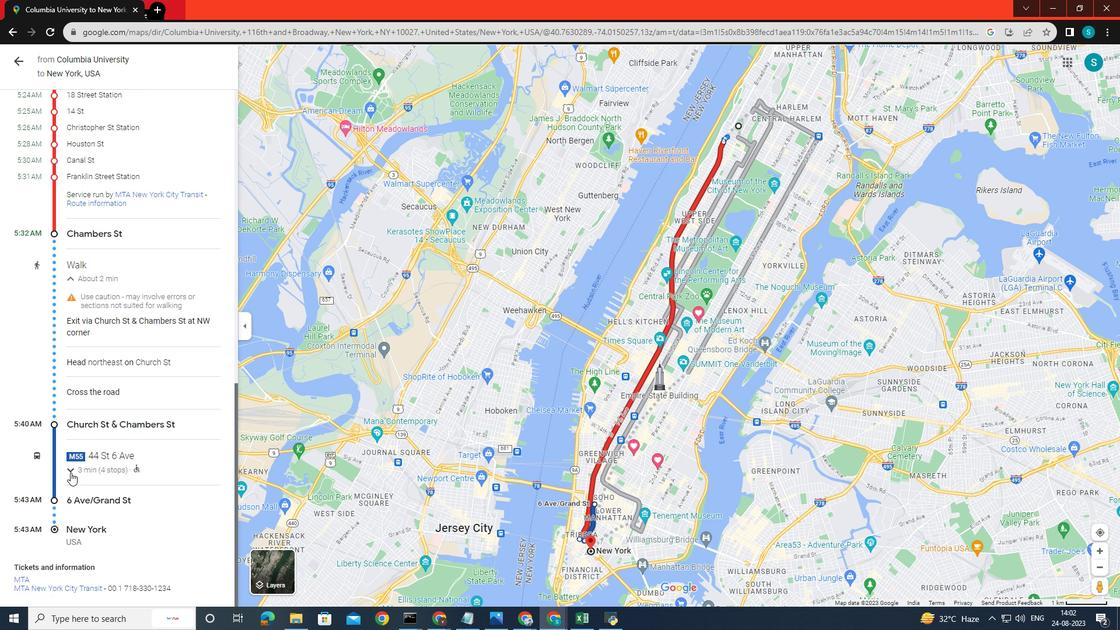 
Action: Mouse moved to (75, 433)
Screenshot: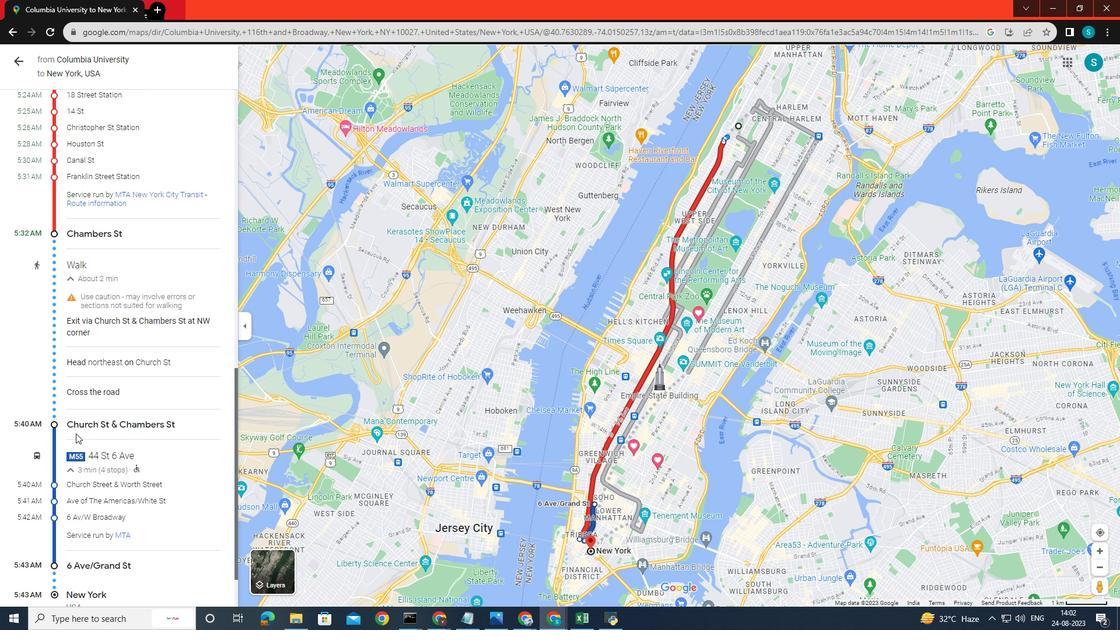 
Action: Mouse scrolled (75, 432) with delta (0, 0)
Screenshot: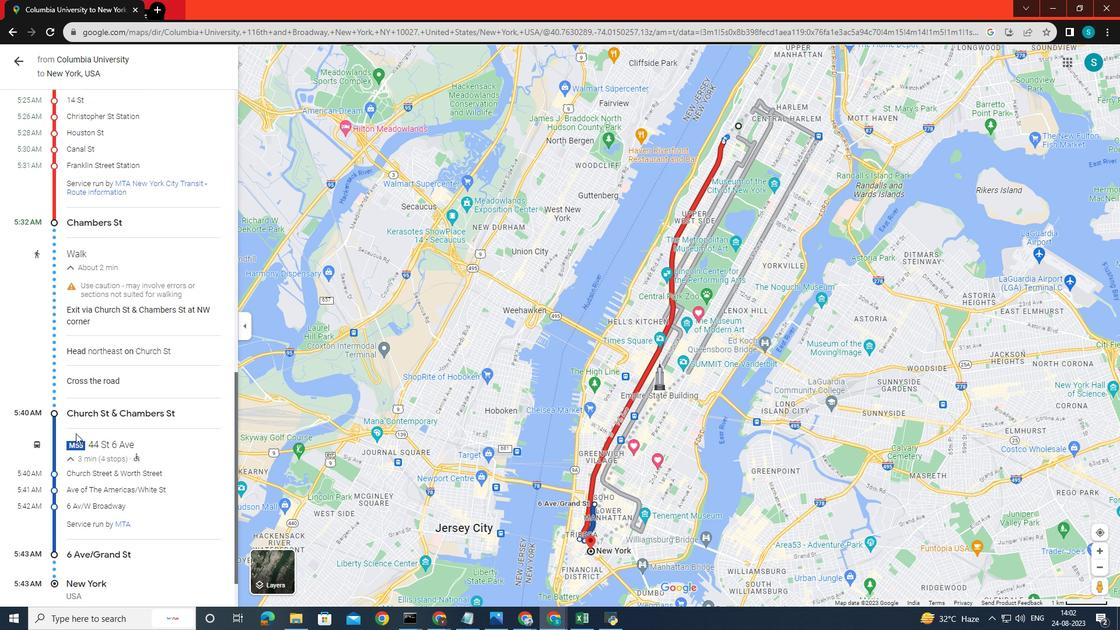 
Action: Mouse scrolled (75, 432) with delta (0, 0)
Screenshot: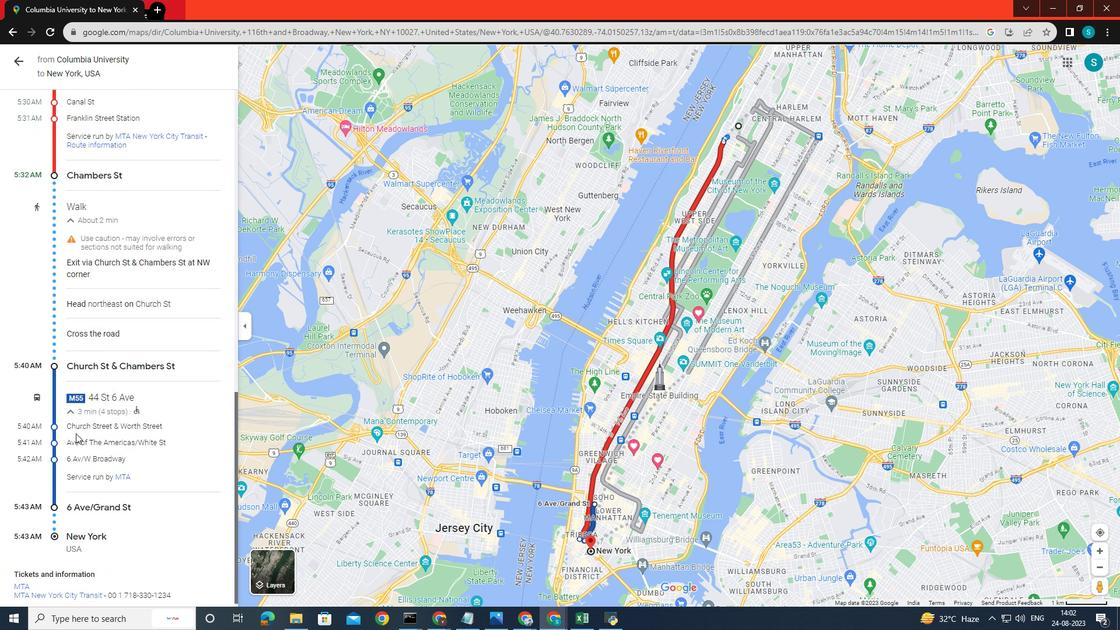 
Action: Mouse scrolled (75, 434) with delta (0, 0)
Screenshot: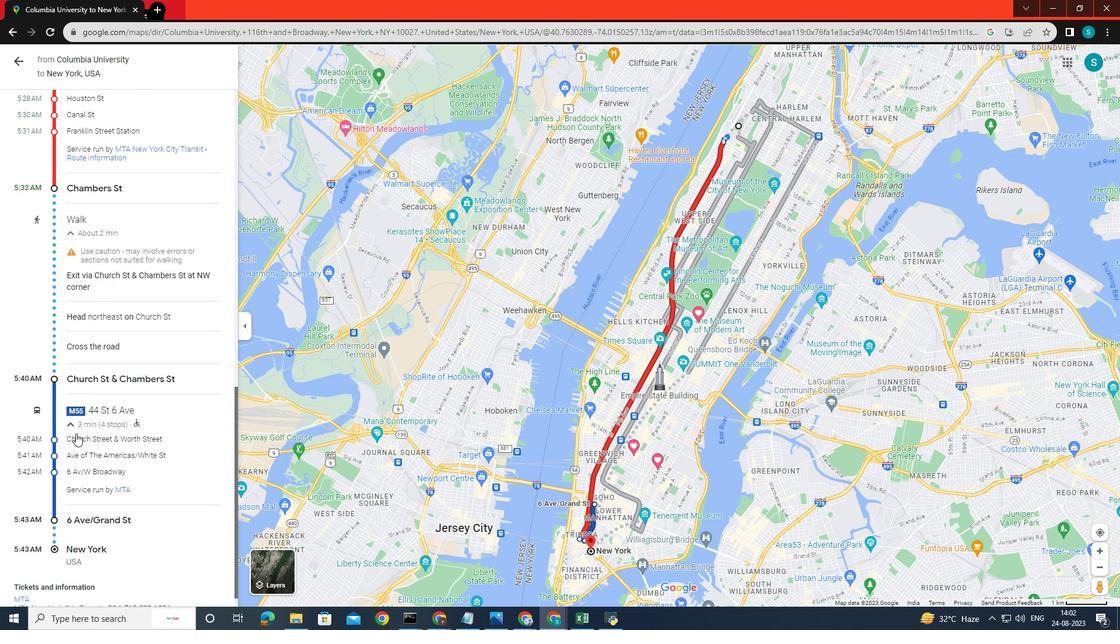 
Action: Mouse scrolled (75, 434) with delta (0, 0)
Screenshot: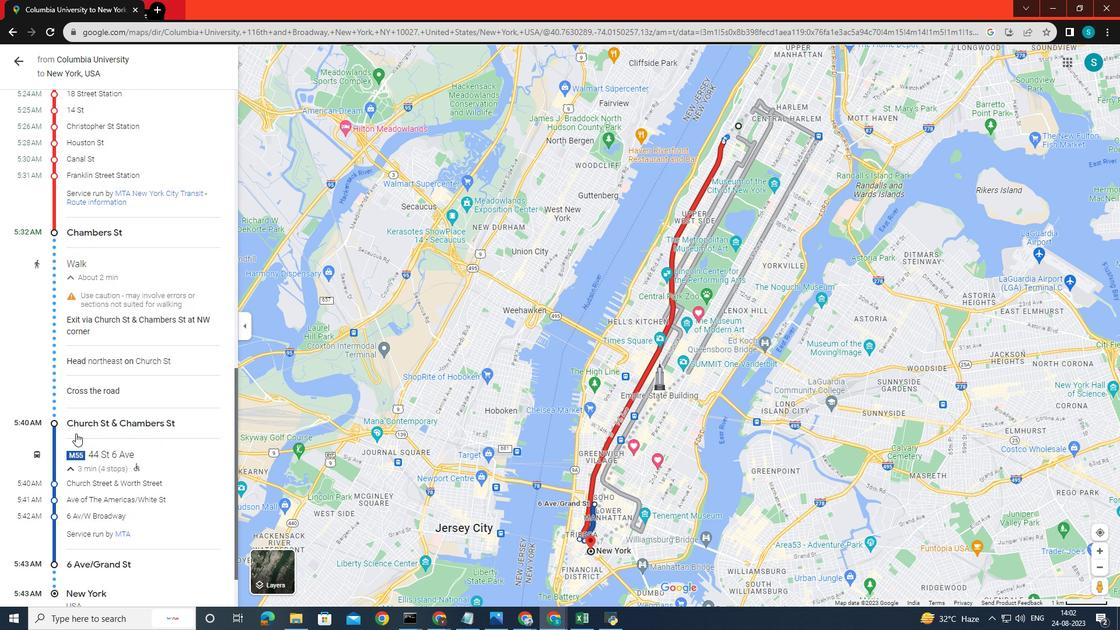 
Action: Mouse scrolled (75, 434) with delta (0, 0)
Screenshot: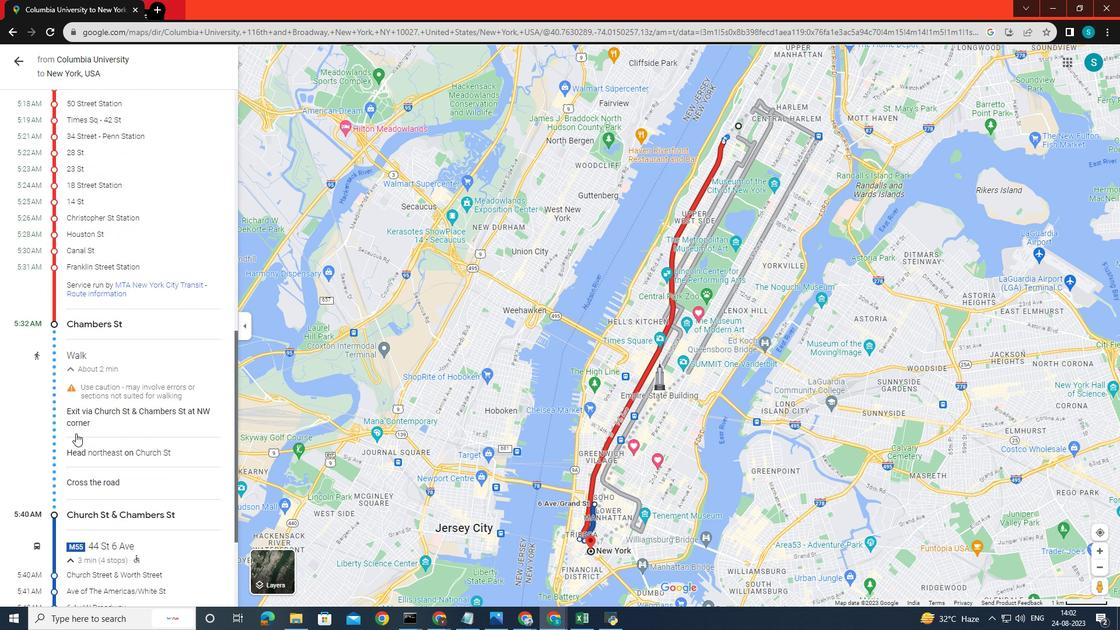 
Action: Mouse scrolled (75, 434) with delta (0, 0)
Screenshot: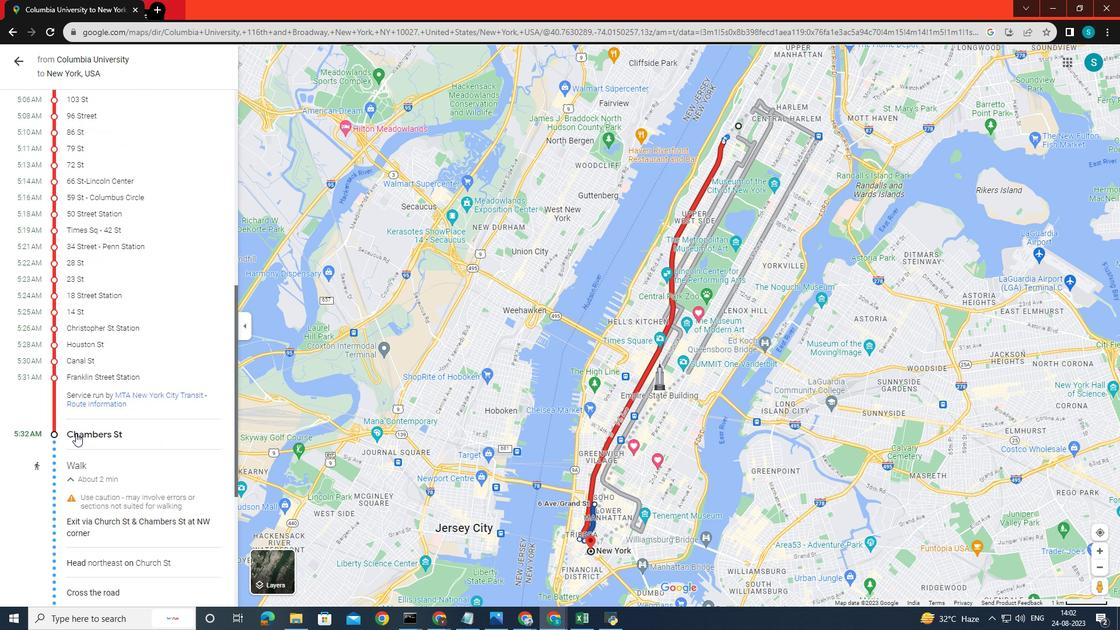 
Action: Mouse scrolled (75, 434) with delta (0, 0)
Screenshot: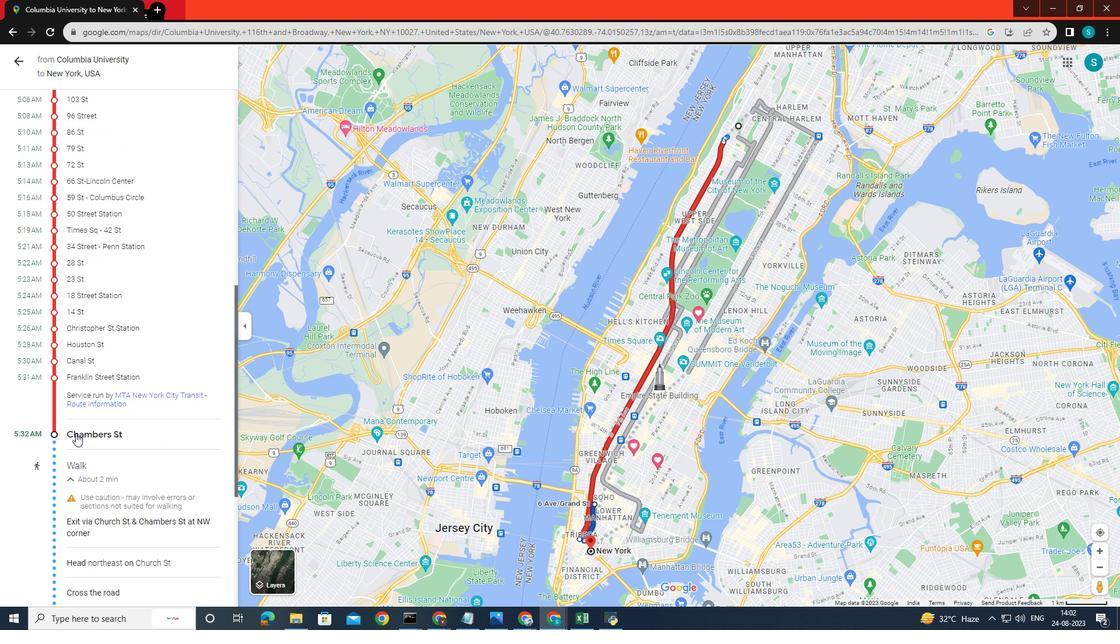 
Action: Mouse scrolled (75, 434) with delta (0, 0)
Screenshot: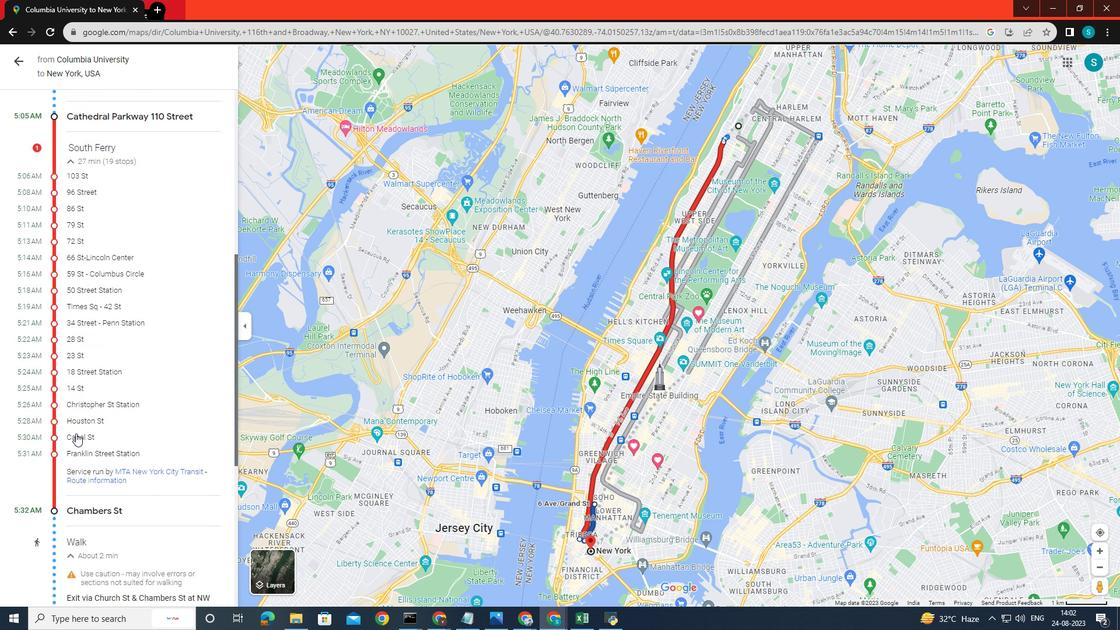 
Action: Mouse scrolled (75, 434) with delta (0, 0)
Screenshot: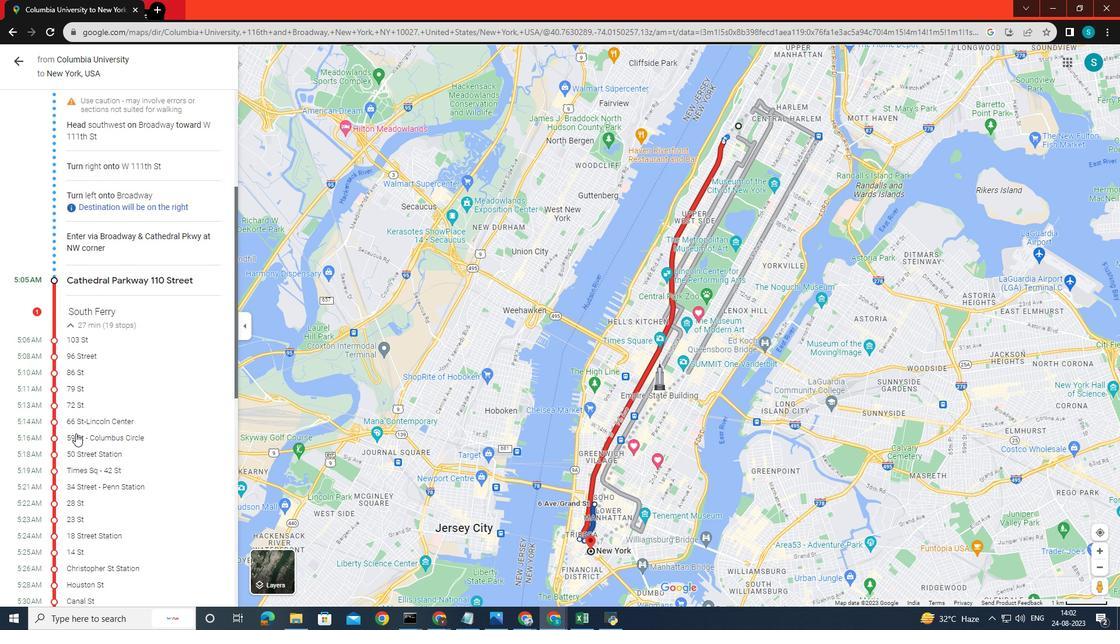 
Action: Mouse scrolled (75, 434) with delta (0, 0)
Screenshot: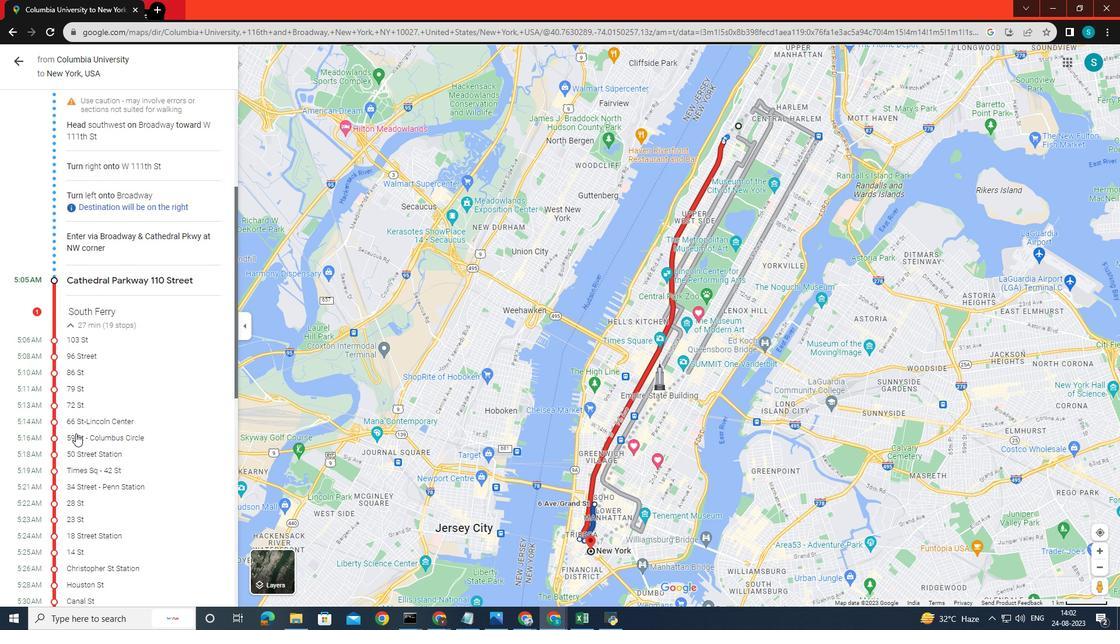
Action: Mouse scrolled (75, 434) with delta (0, 0)
Screenshot: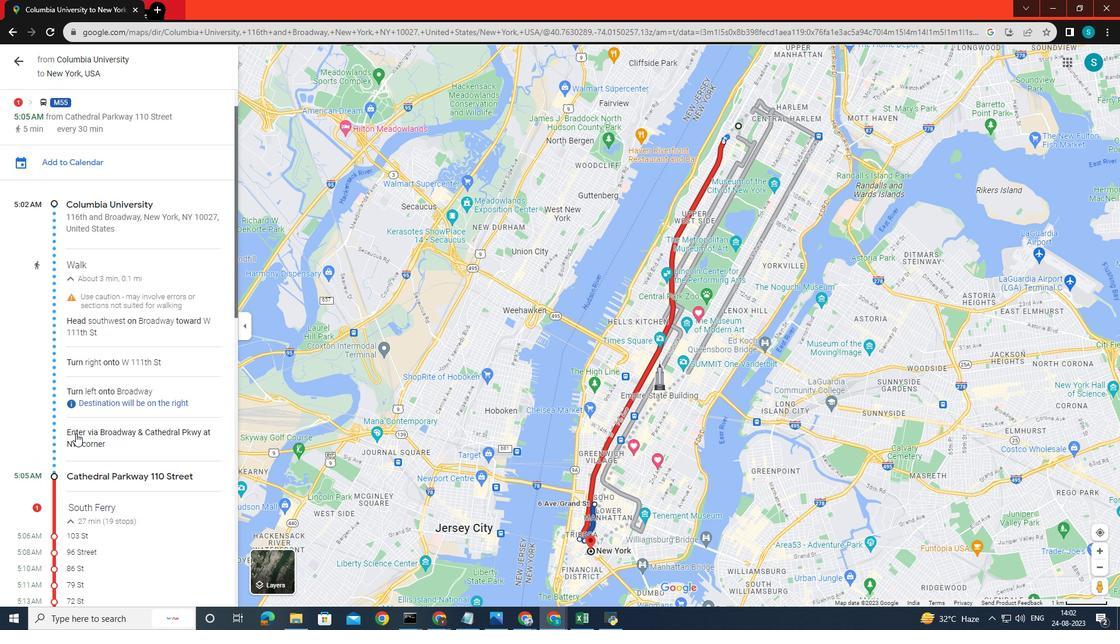 
Action: Mouse scrolled (75, 434) with delta (0, 0)
Screenshot: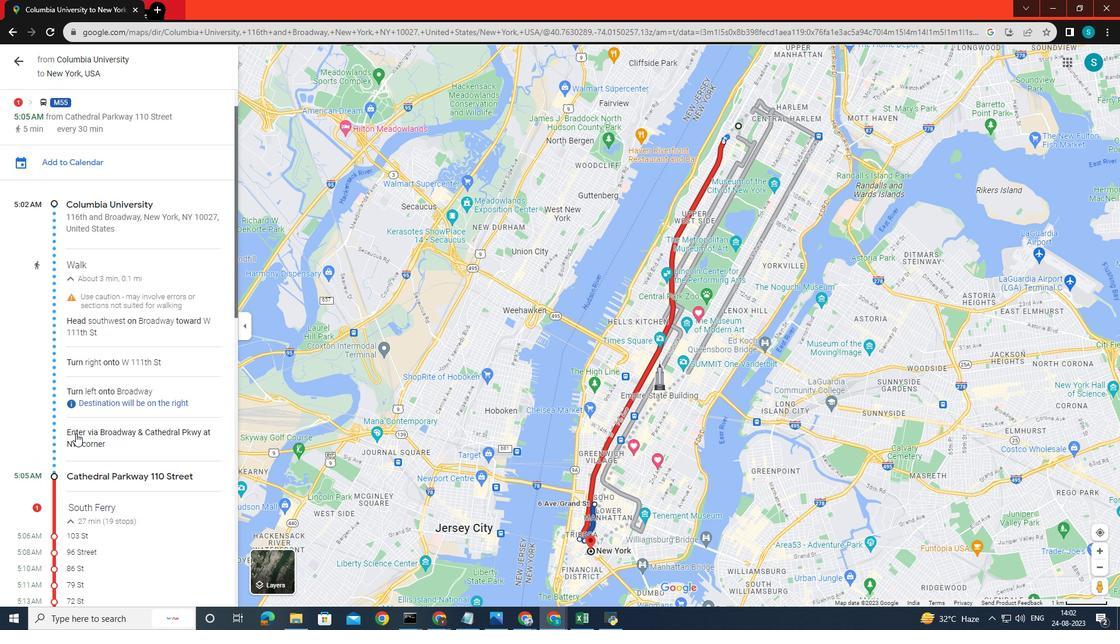 
Action: Mouse scrolled (75, 434) with delta (0, 0)
Screenshot: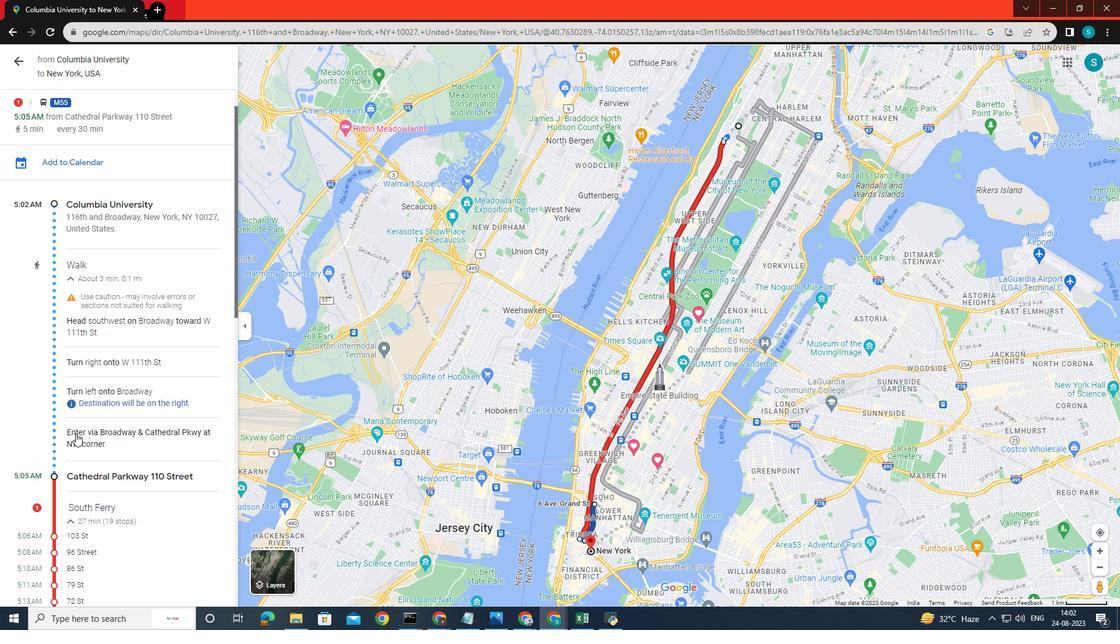 
Action: Mouse scrolled (75, 434) with delta (0, 0)
Screenshot: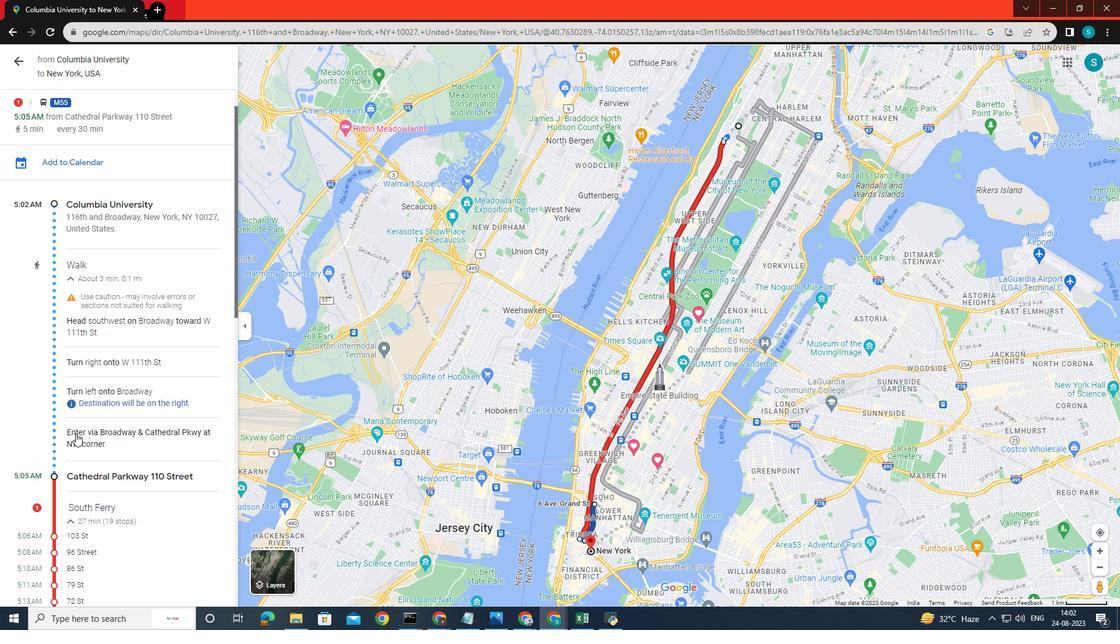 
Action: Mouse scrolled (75, 434) with delta (0, 0)
Screenshot: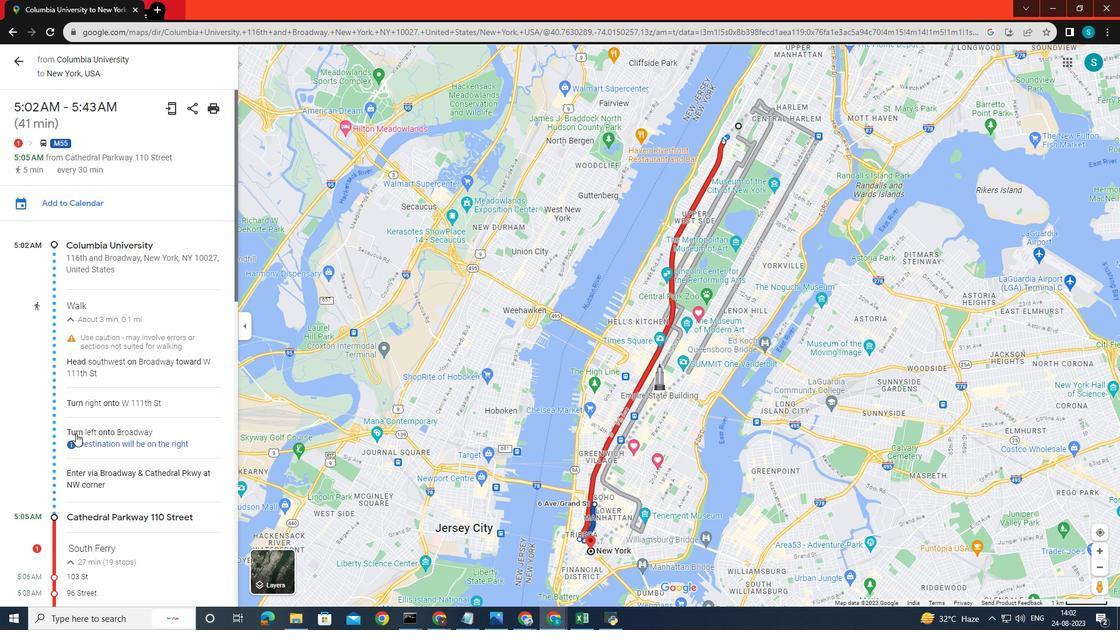 
Action: Mouse scrolled (75, 434) with delta (0, 0)
Screenshot: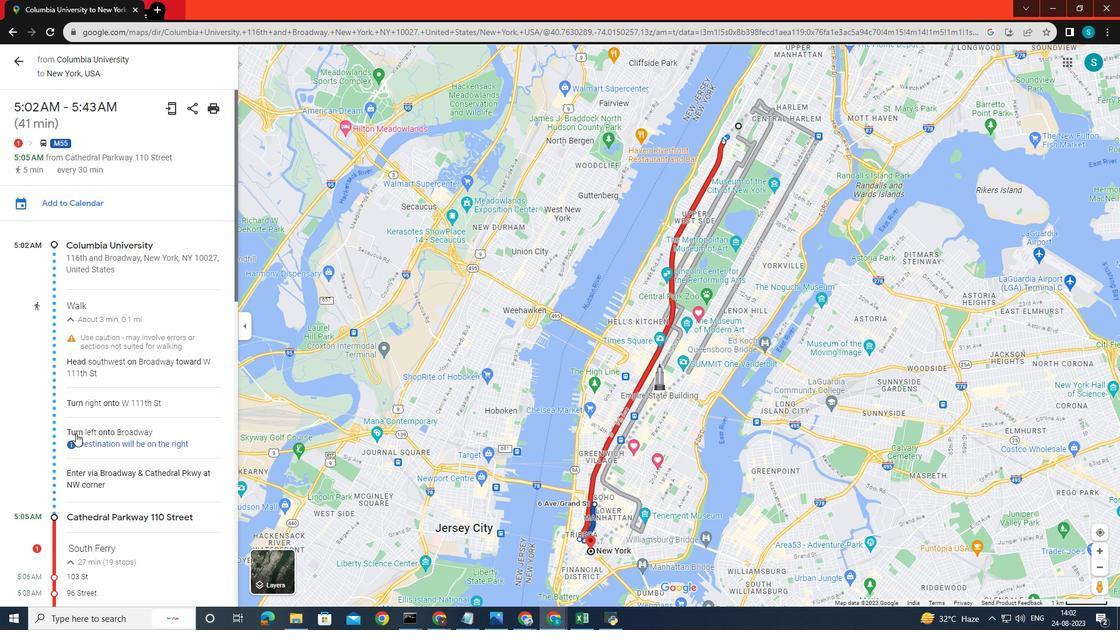 
Action: Mouse scrolled (75, 434) with delta (0, 0)
Screenshot: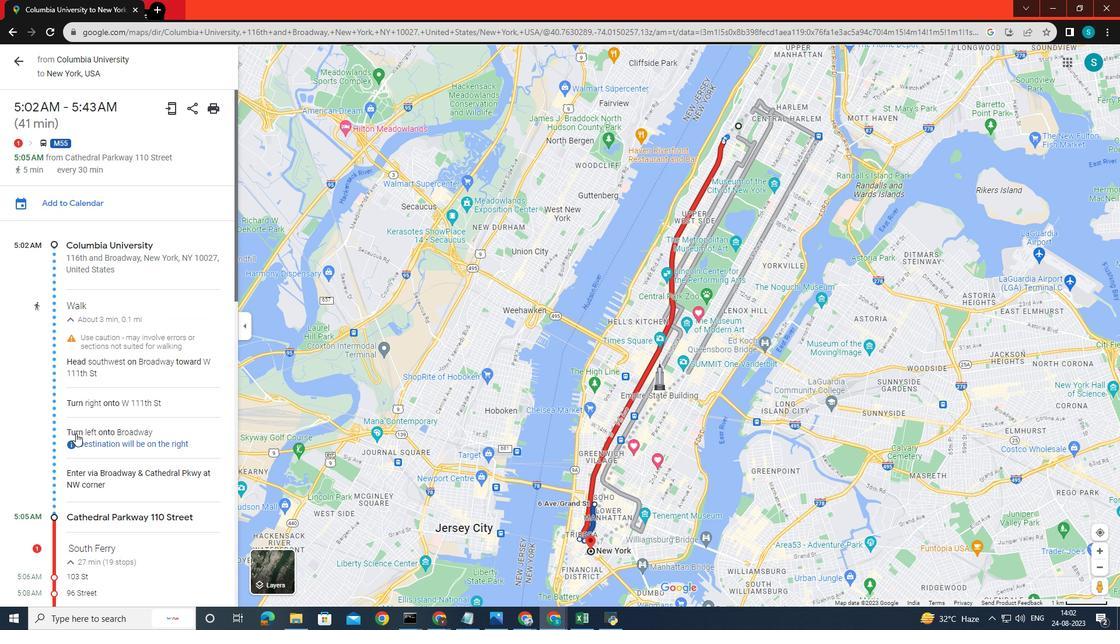 
Action: Mouse scrolled (75, 434) with delta (0, 0)
Screenshot: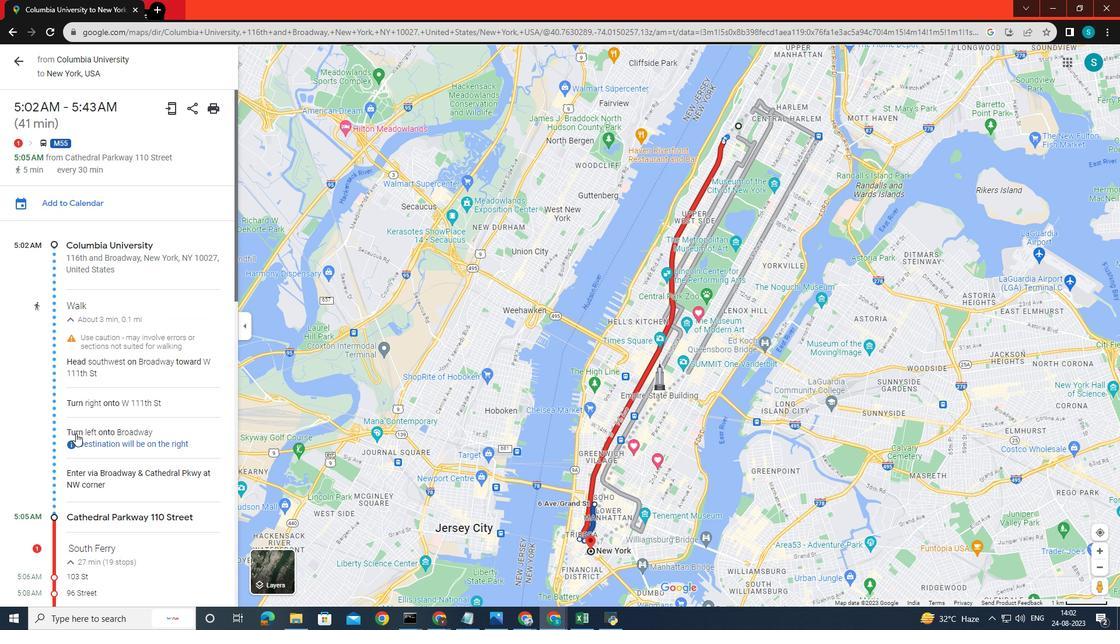 
Action: Mouse scrolled (75, 434) with delta (0, 0)
Screenshot: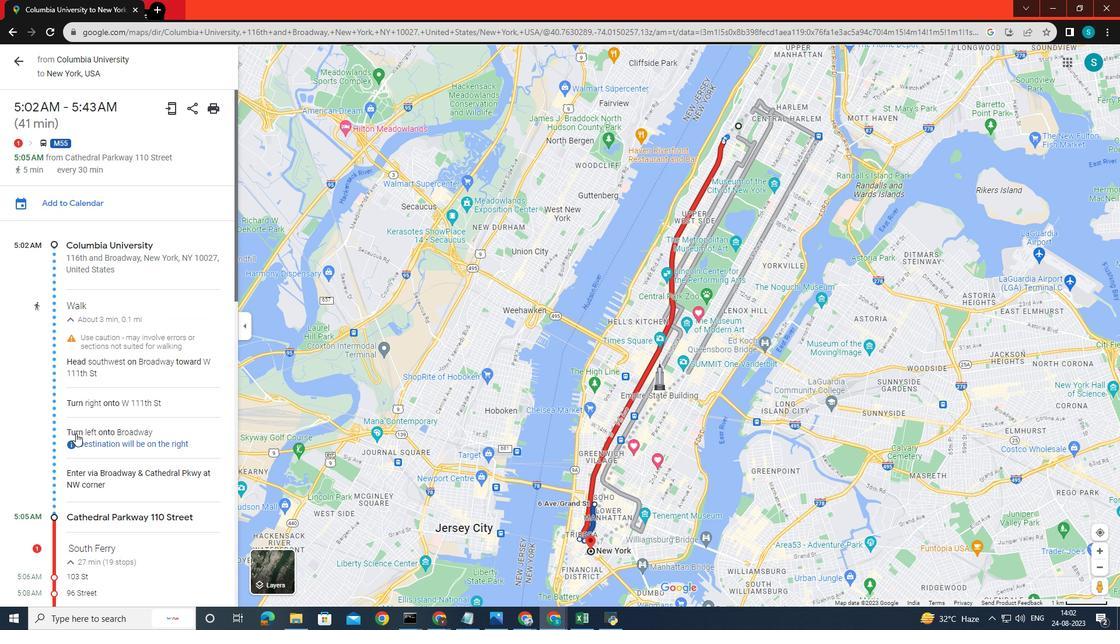 
Action: Mouse scrolled (75, 434) with delta (0, 0)
Screenshot: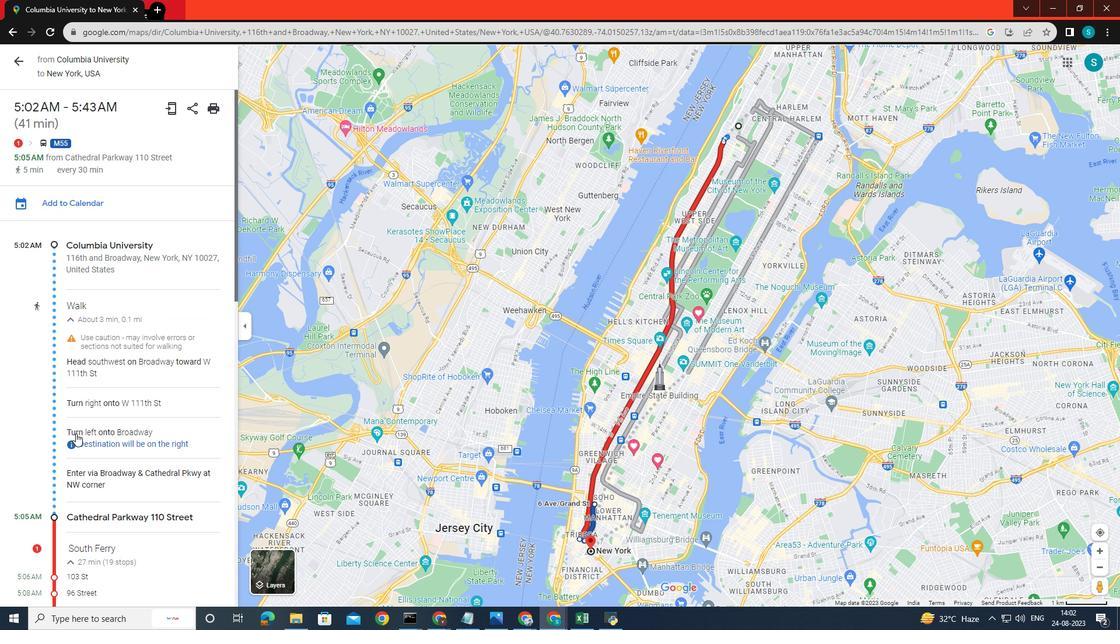 
Action: Mouse scrolled (75, 434) with delta (0, 0)
Screenshot: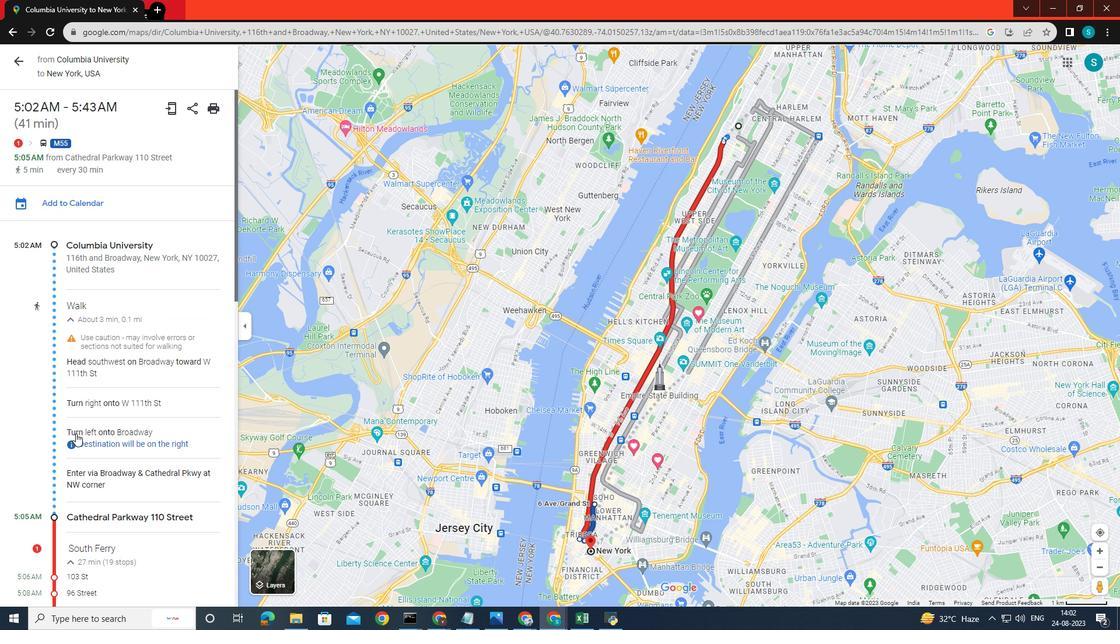 
Action: Mouse scrolled (75, 434) with delta (0, 0)
Screenshot: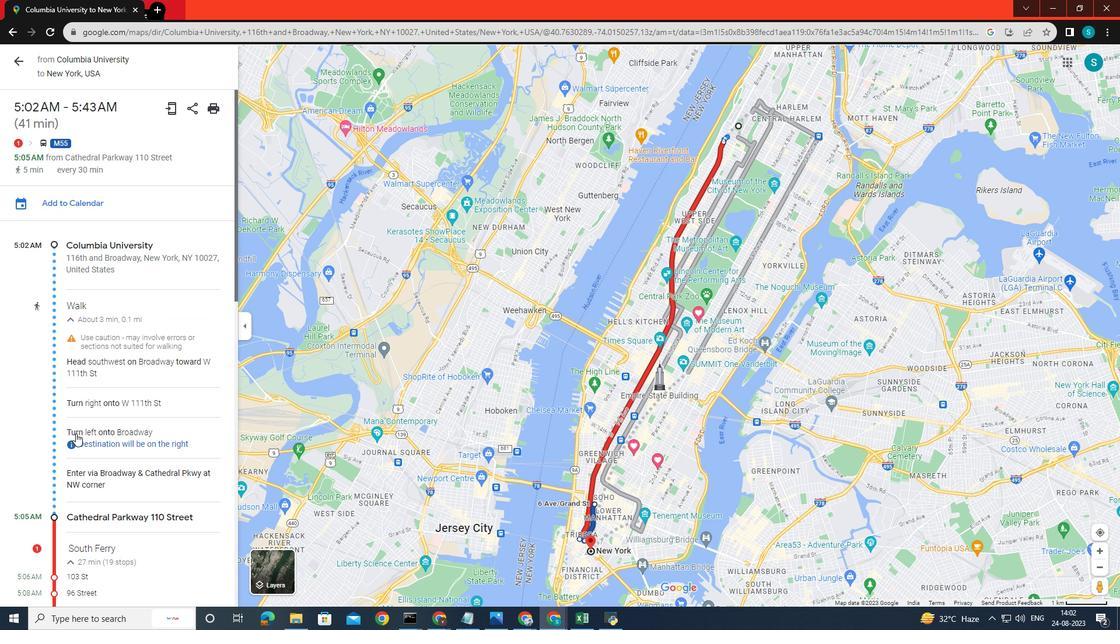 
Action: Mouse scrolled (75, 434) with delta (0, 0)
Screenshot: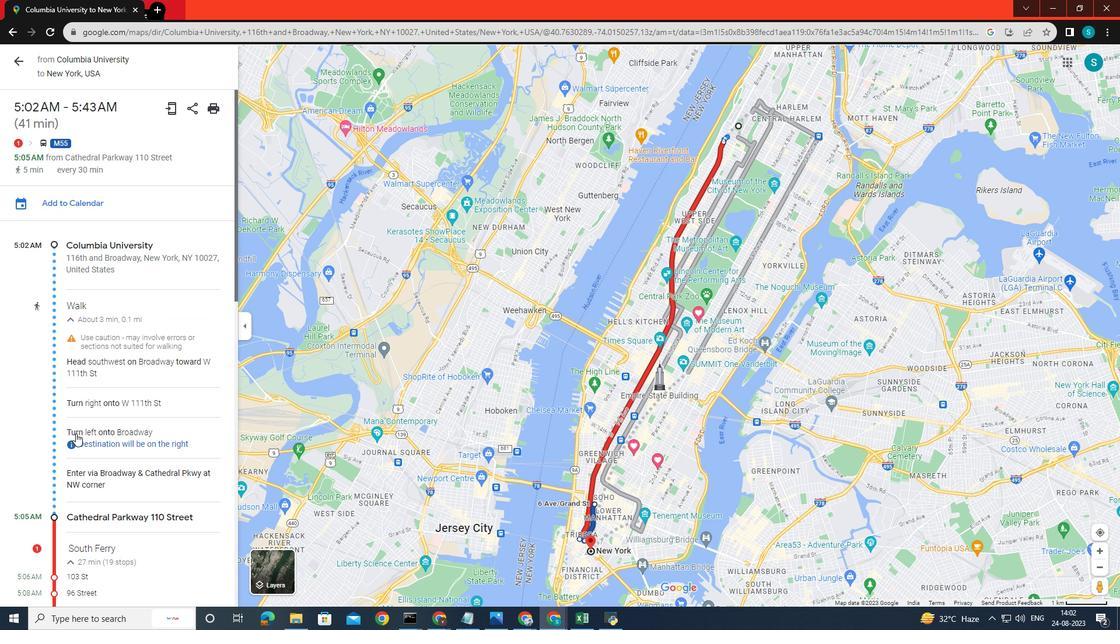 
Action: Mouse moved to (19, 61)
Screenshot: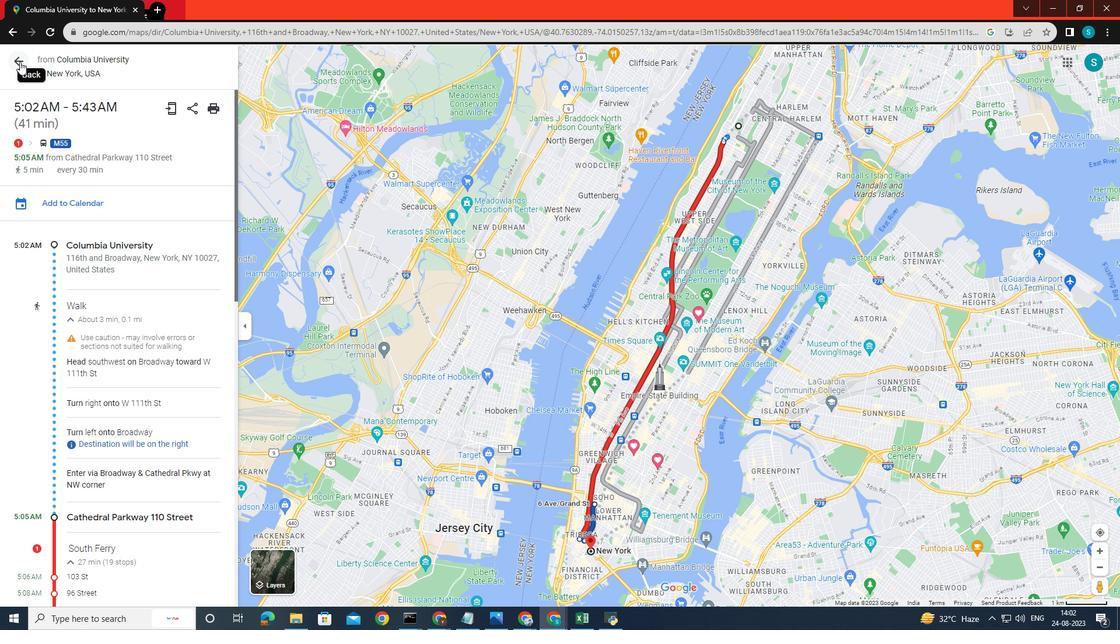 
Action: Mouse pressed left at (19, 61)
Screenshot: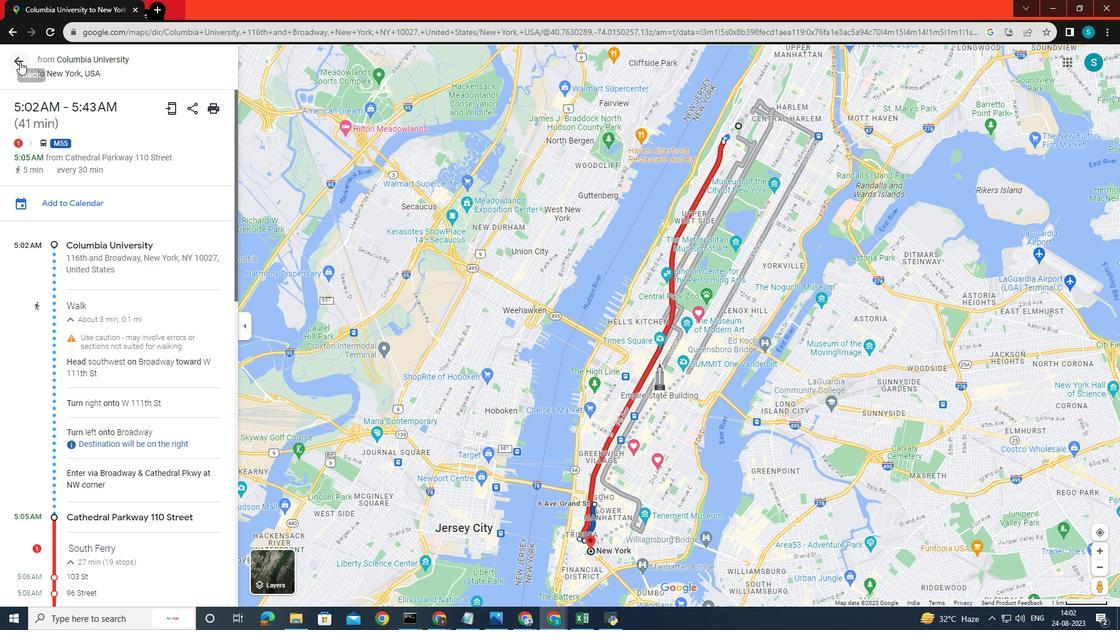 
Action: Mouse moved to (21, 406)
Screenshot: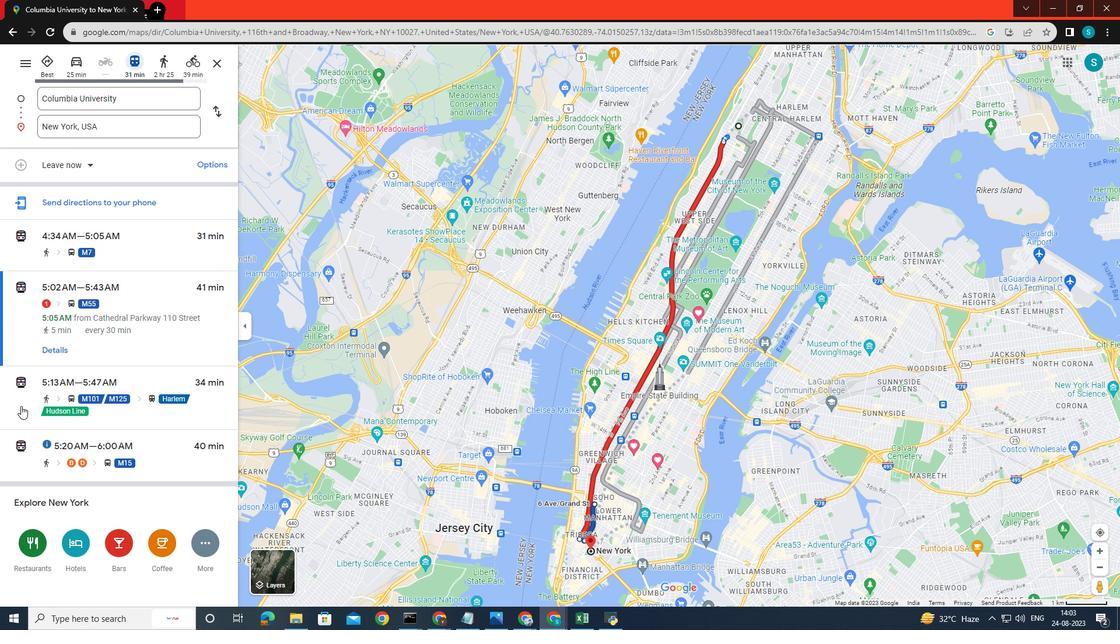 
Action: Mouse pressed left at (21, 406)
Screenshot: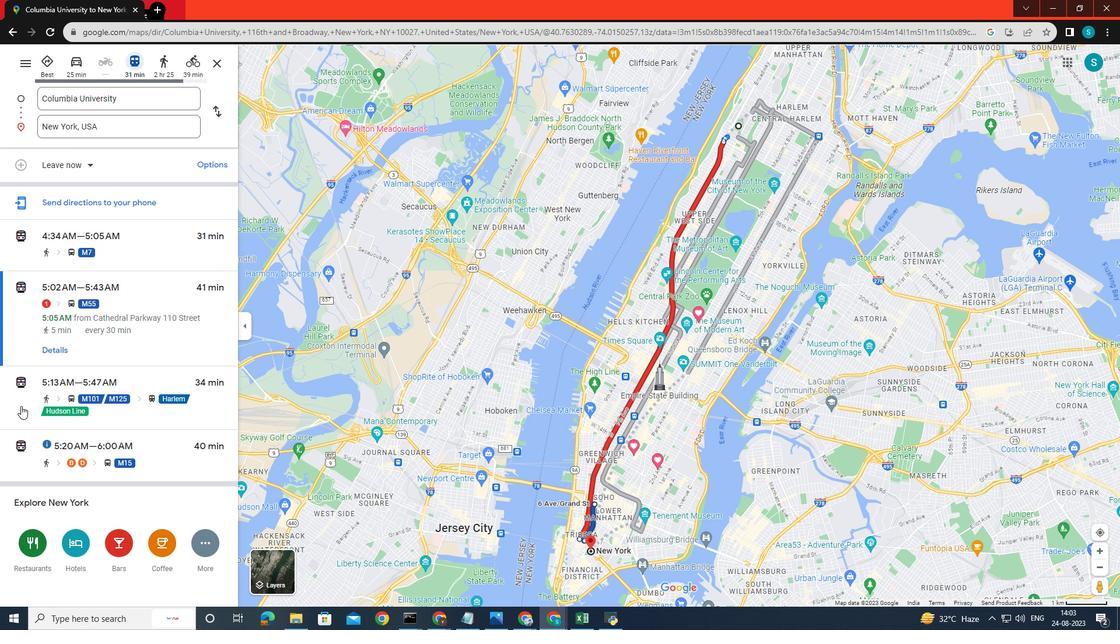 
Action: Mouse moved to (44, 413)
Screenshot: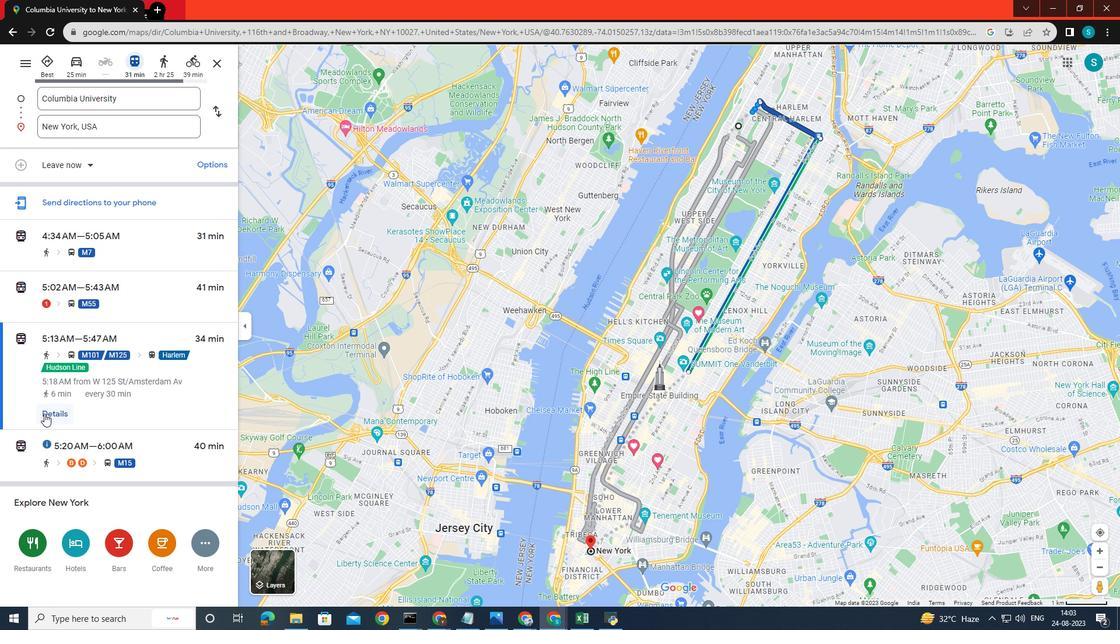 
Action: Mouse pressed left at (44, 413)
Screenshot: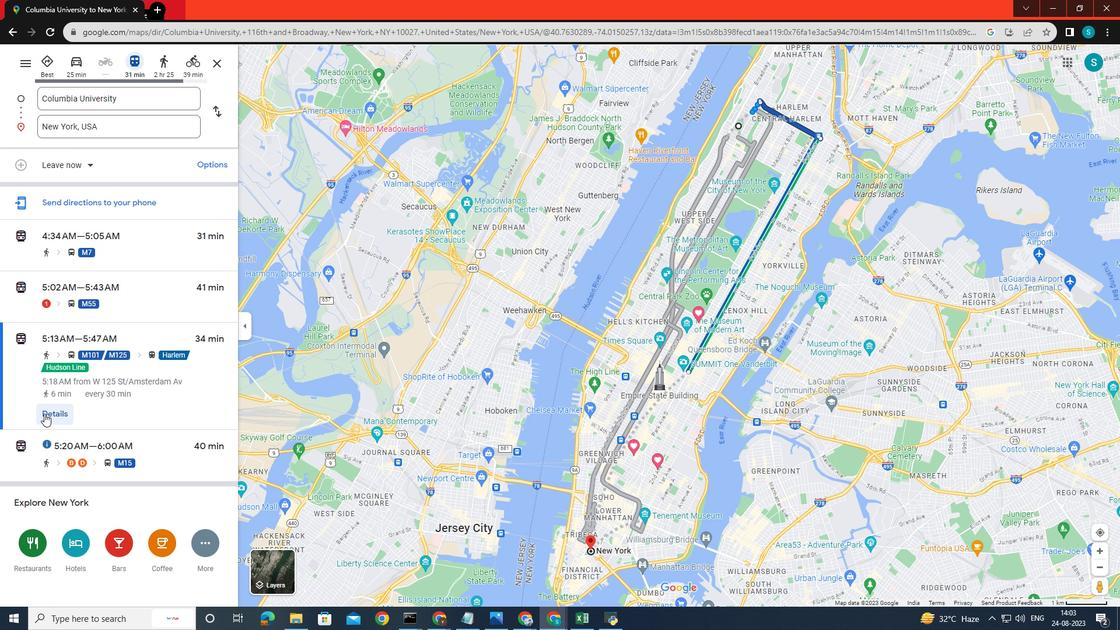 
Action: Mouse moved to (73, 319)
Screenshot: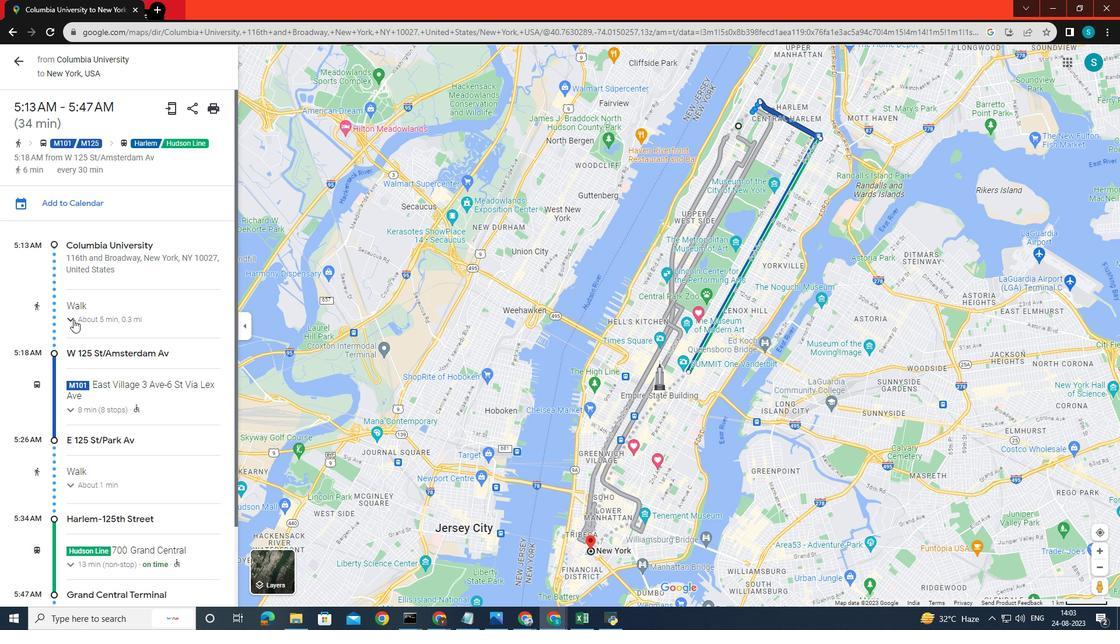 
Action: Mouse pressed left at (73, 319)
Screenshot: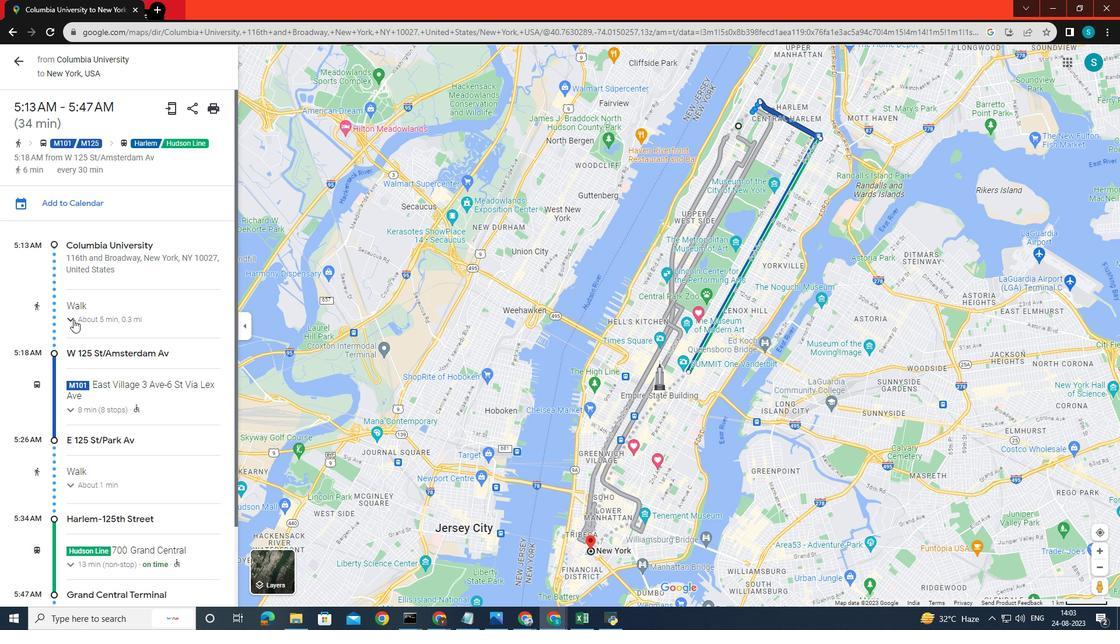 
Action: Mouse moved to (81, 307)
Screenshot: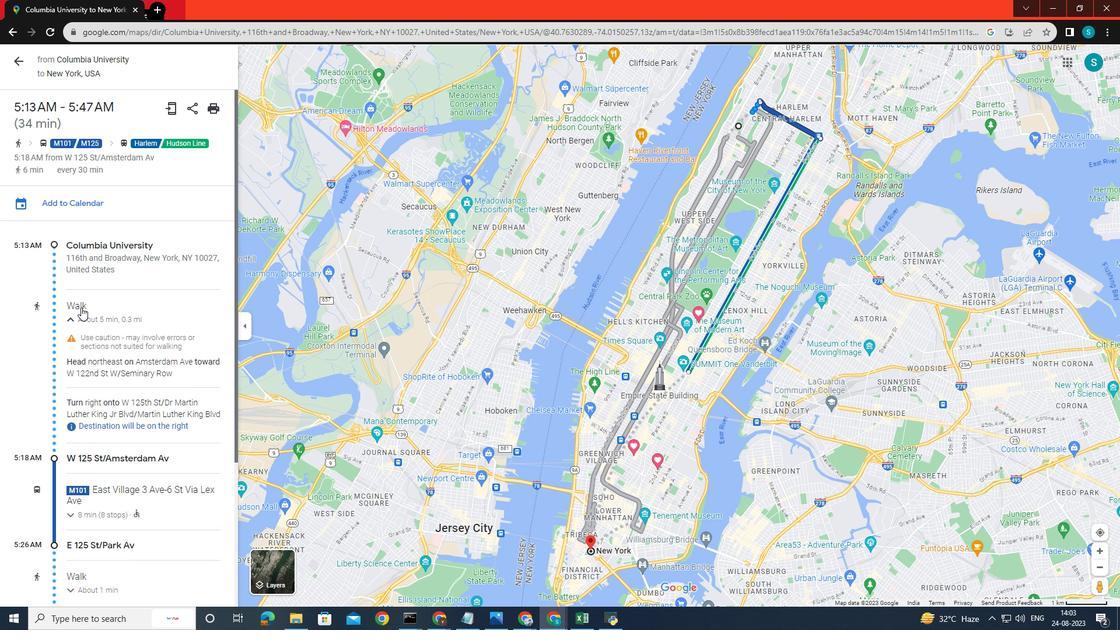 
Action: Mouse scrolled (81, 306) with delta (0, 0)
Screenshot: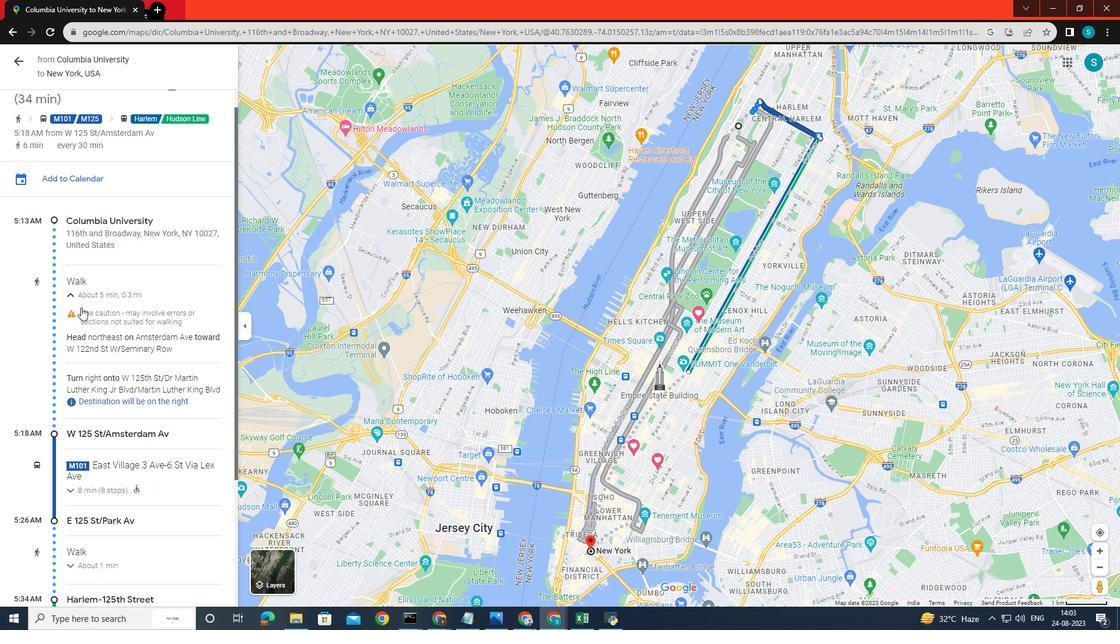 
Action: Mouse scrolled (81, 306) with delta (0, 0)
Screenshot: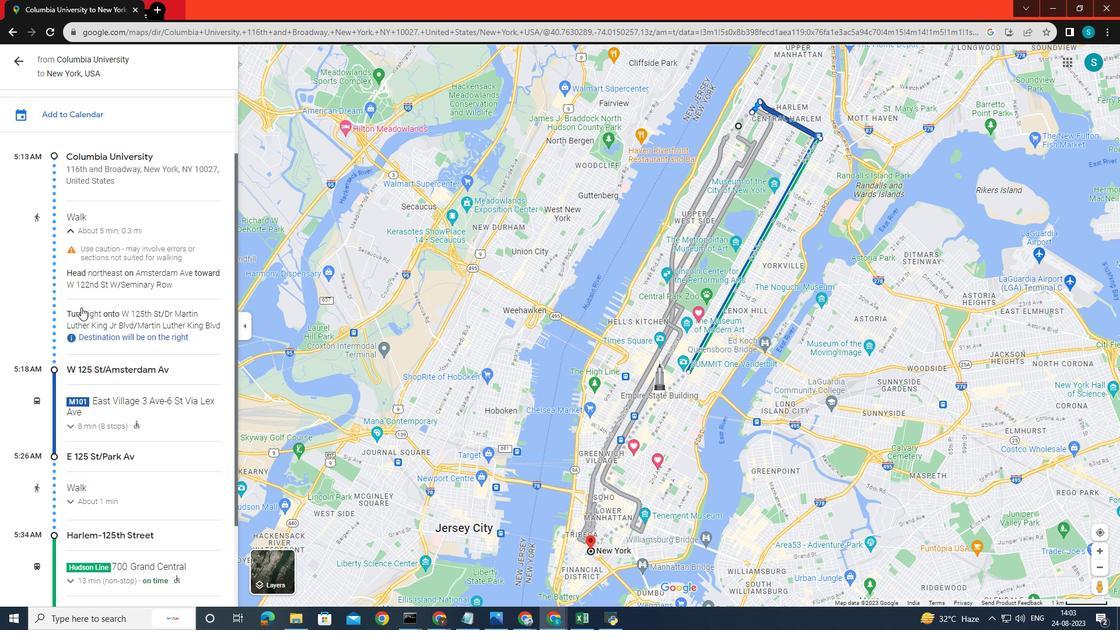 
Action: Mouse scrolled (81, 306) with delta (0, 0)
Screenshot: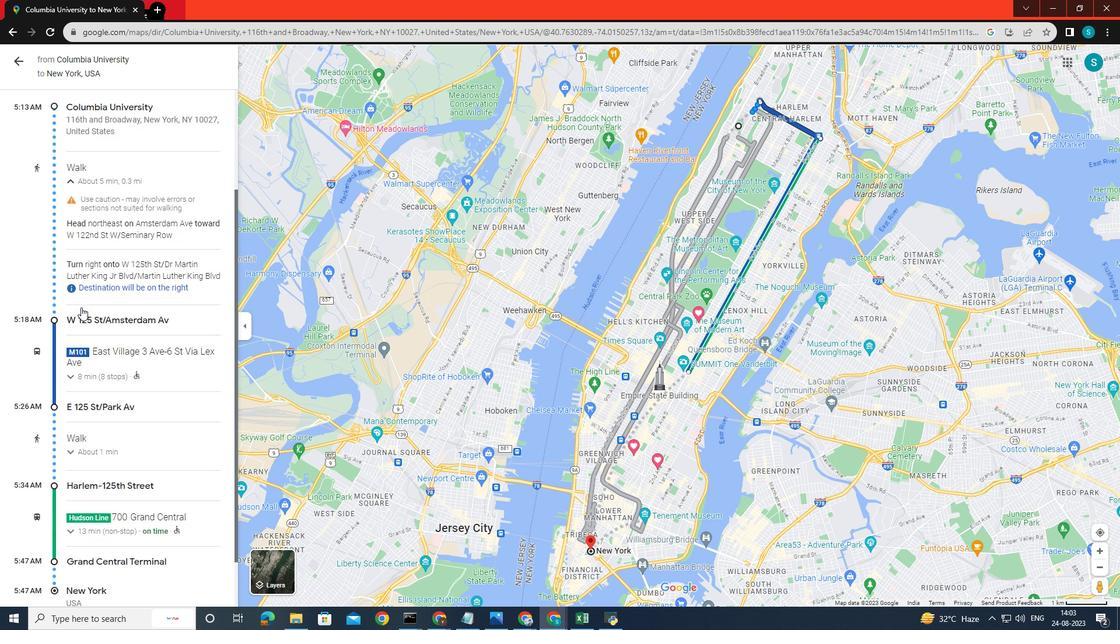 
Action: Mouse moved to (68, 340)
Screenshot: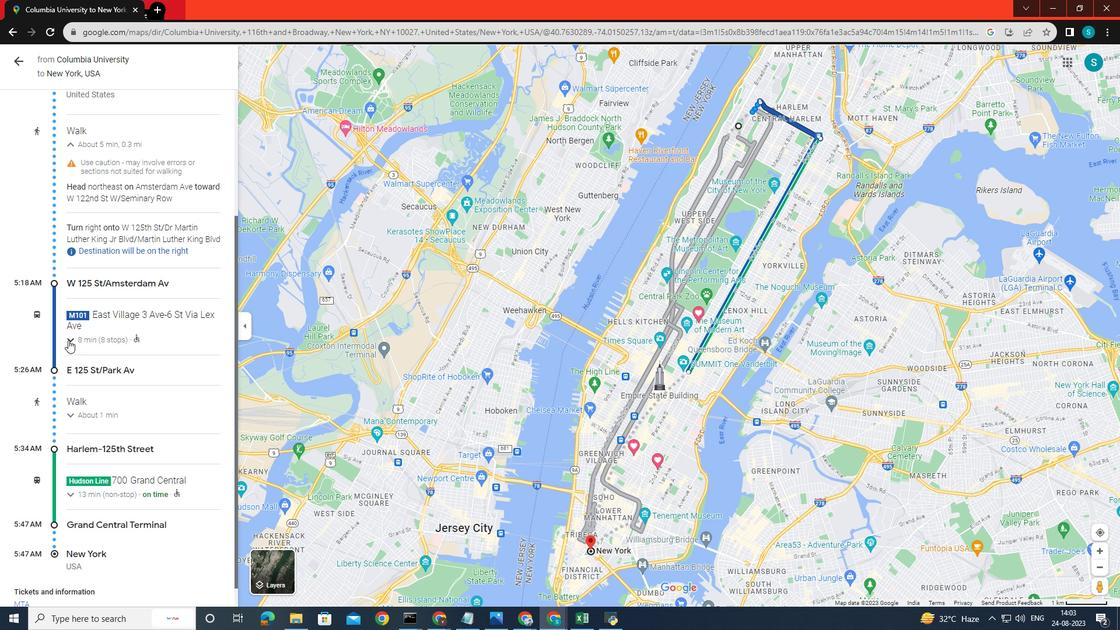 
Action: Mouse pressed left at (68, 340)
Screenshot: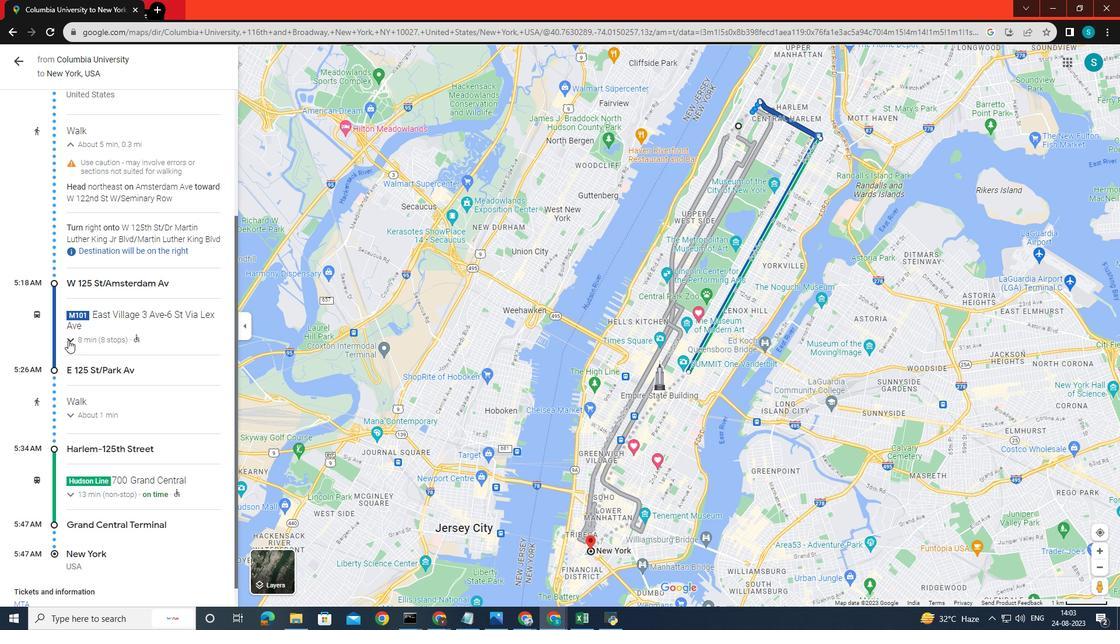 
Action: Mouse moved to (91, 298)
Screenshot: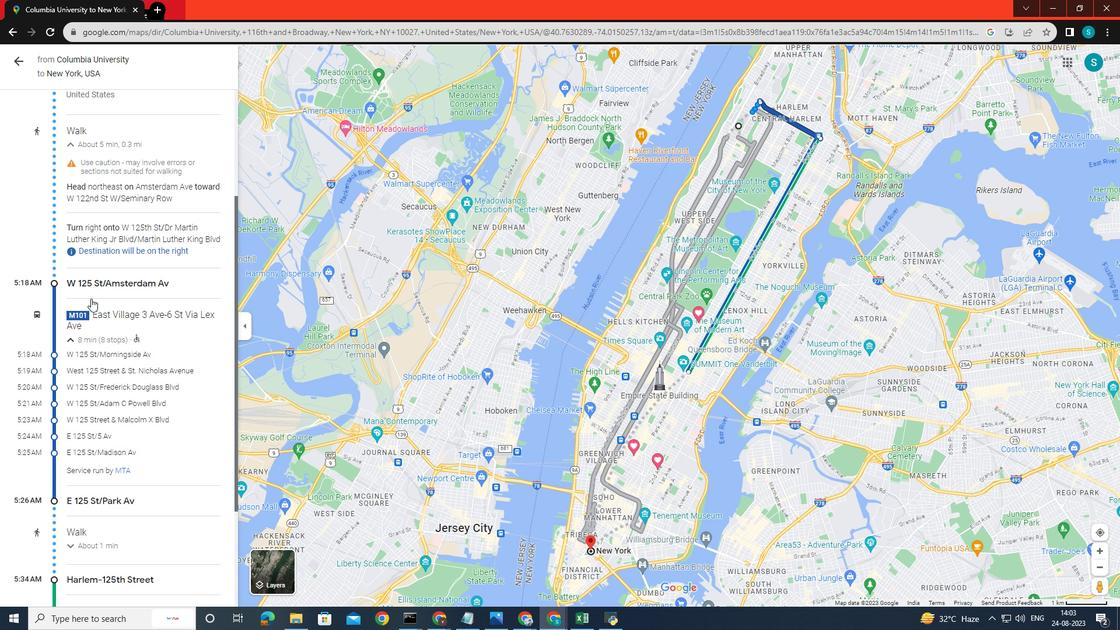 
Action: Mouse scrolled (91, 298) with delta (0, 0)
Screenshot: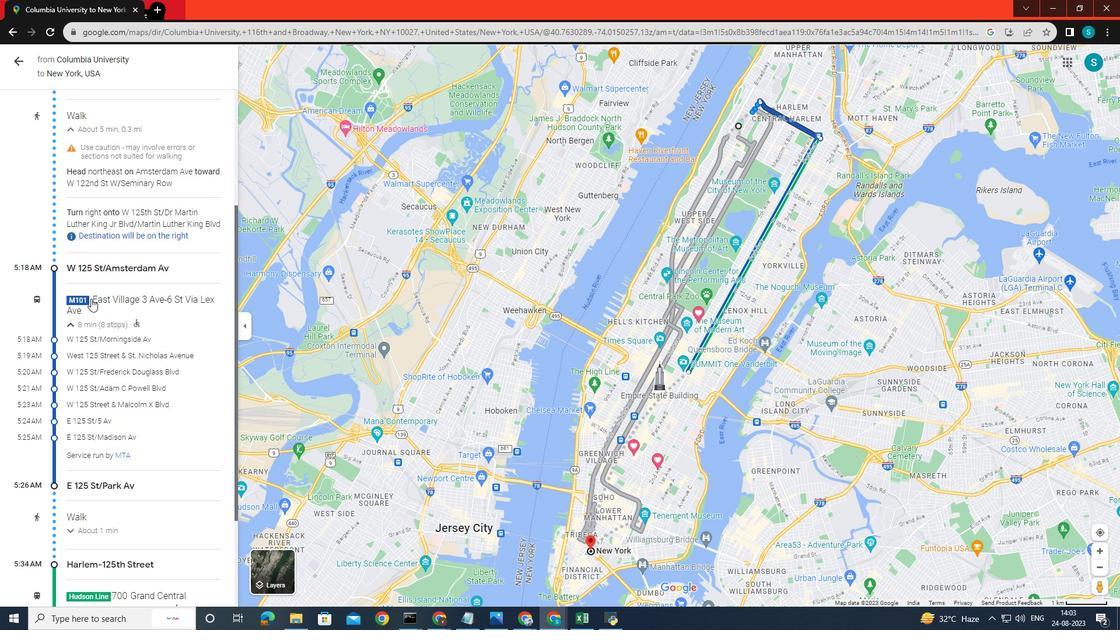 
Action: Mouse scrolled (91, 298) with delta (0, 0)
Screenshot: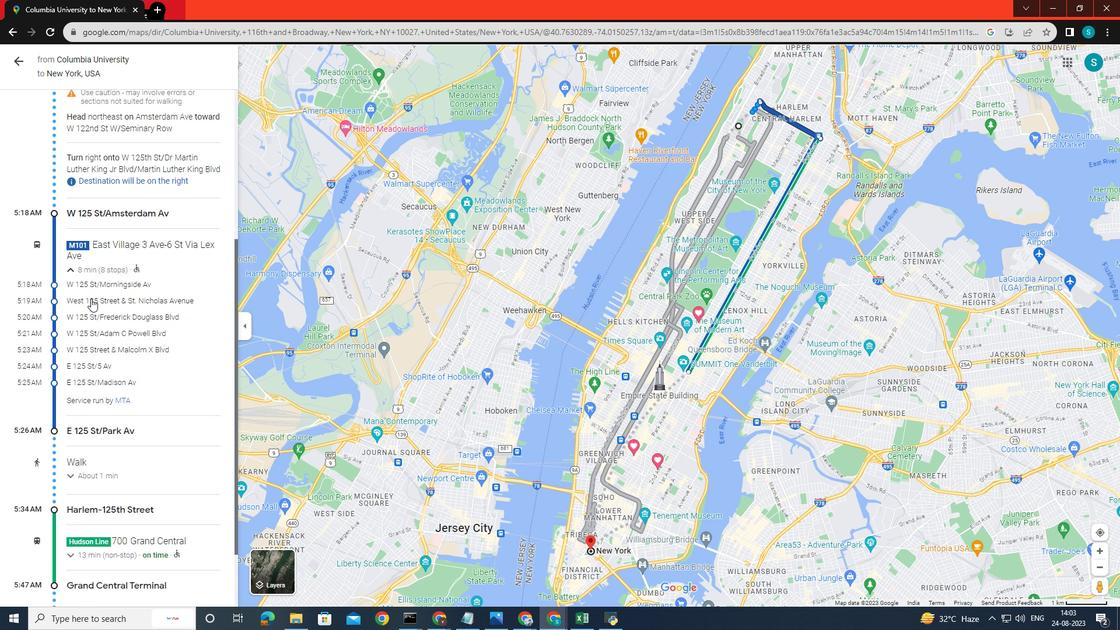 
Action: Mouse moved to (66, 424)
Screenshot: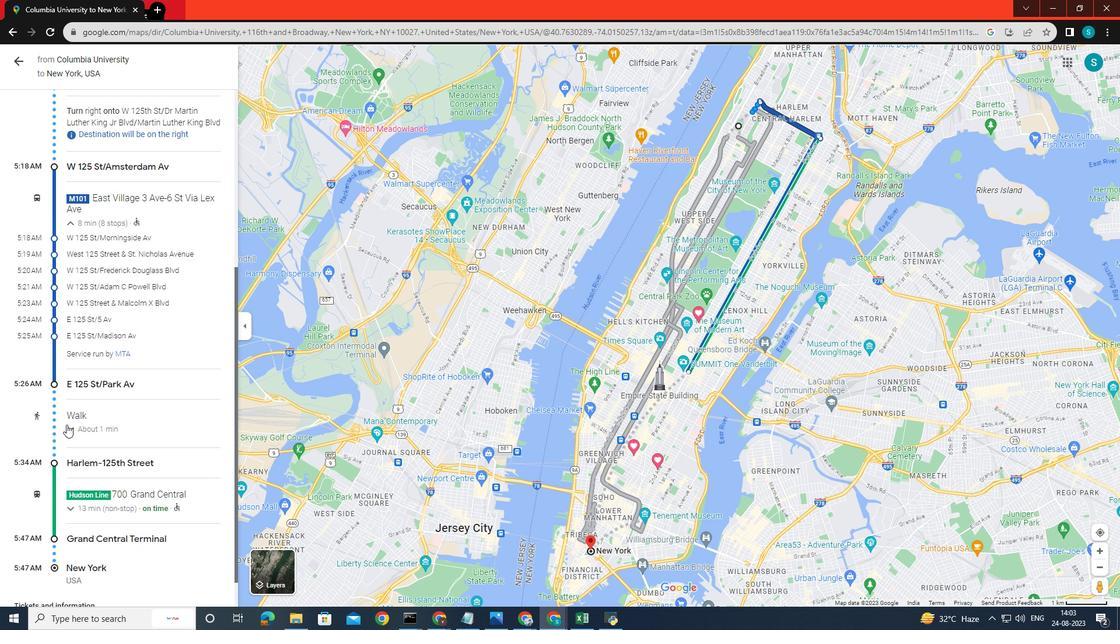 
Action: Mouse pressed left at (66, 424)
Screenshot: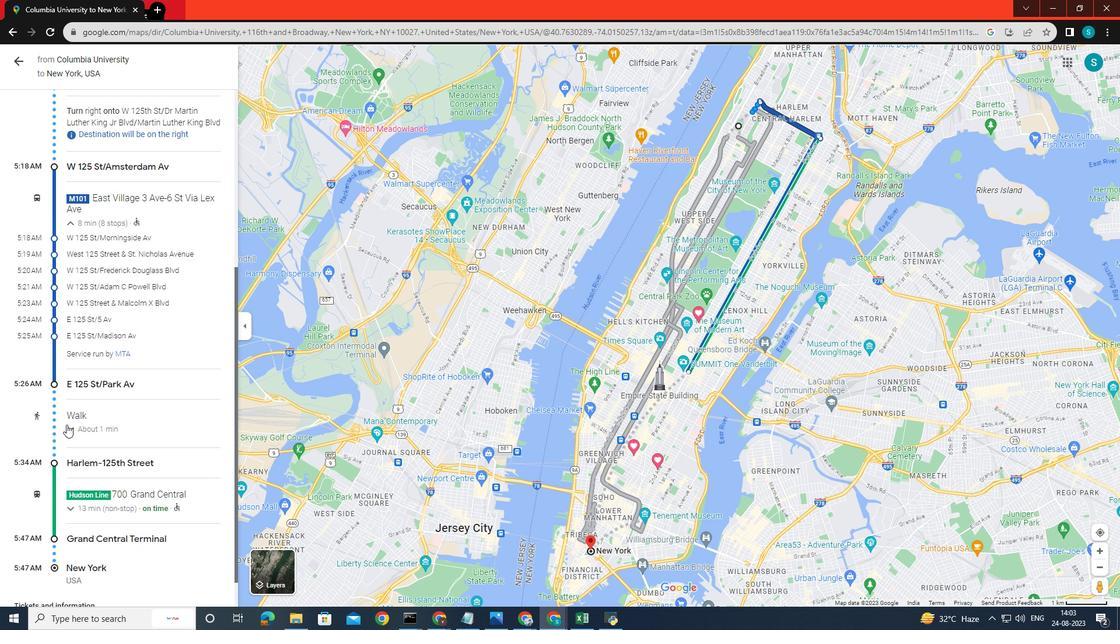 
Action: Mouse moved to (83, 375)
Screenshot: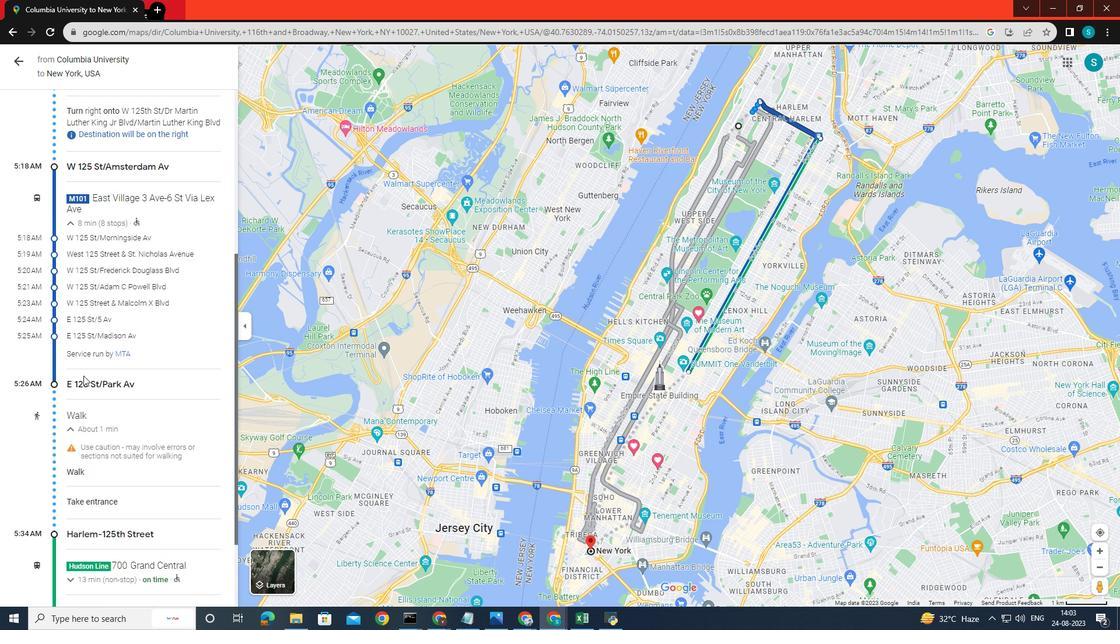 
Action: Mouse scrolled (83, 375) with delta (0, 0)
Screenshot: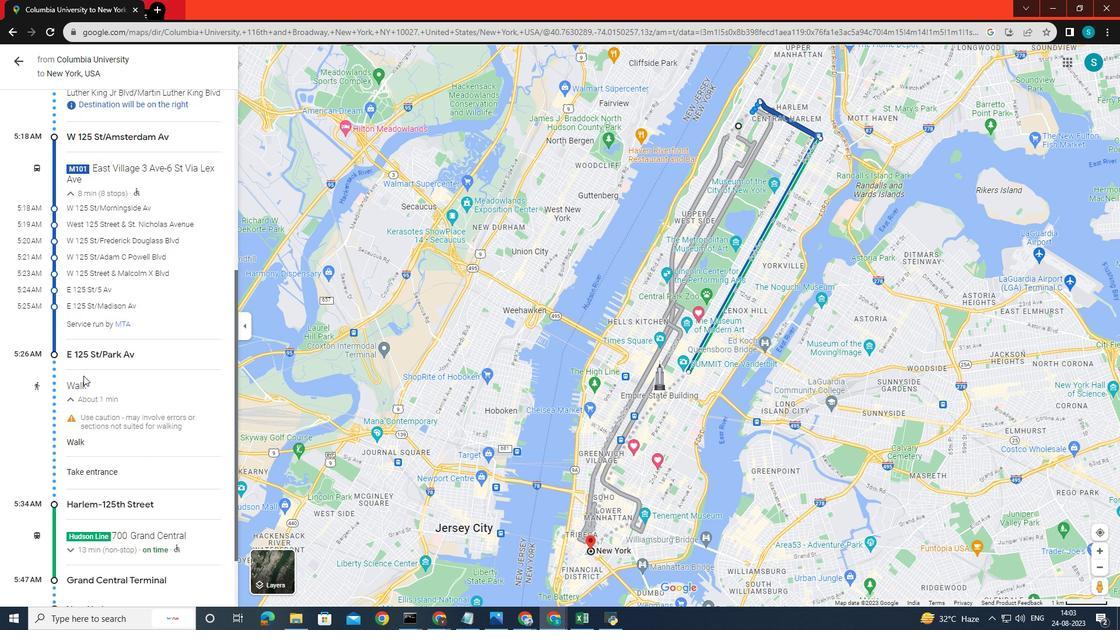 
Action: Mouse scrolled (83, 375) with delta (0, 0)
Screenshot: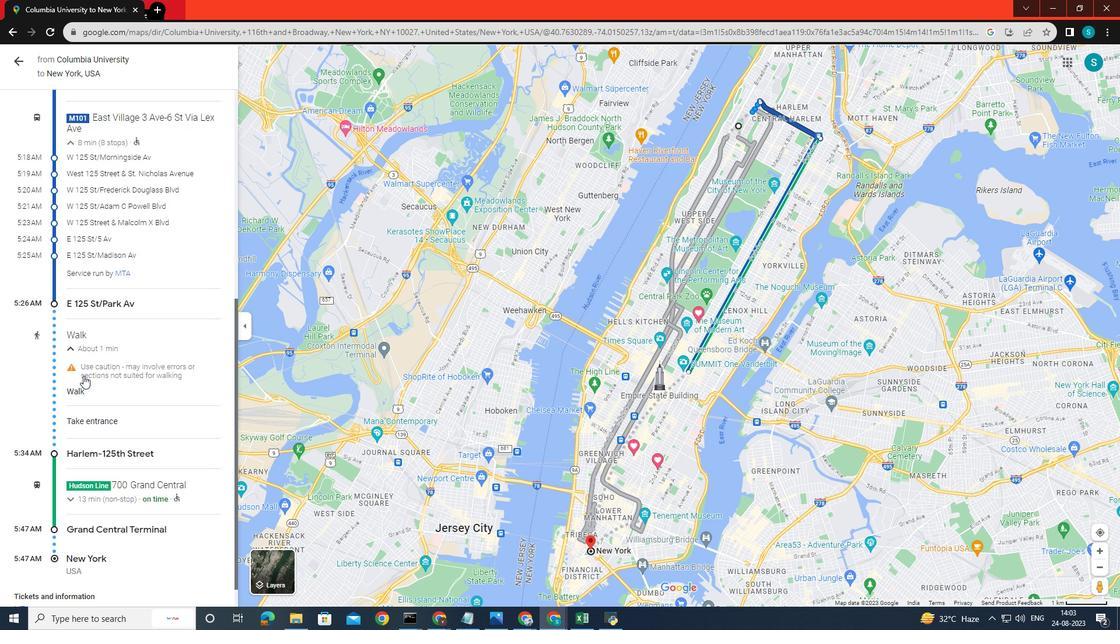 
Action: Mouse scrolled (83, 375) with delta (0, 0)
Screenshot: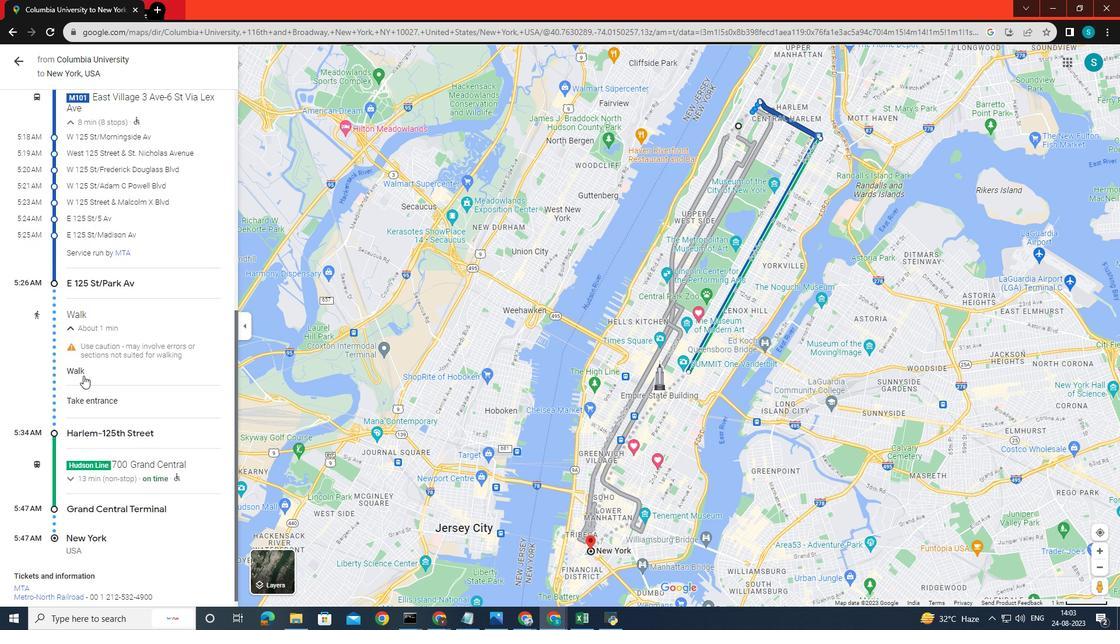 
Action: Mouse scrolled (83, 375) with delta (0, 0)
Screenshot: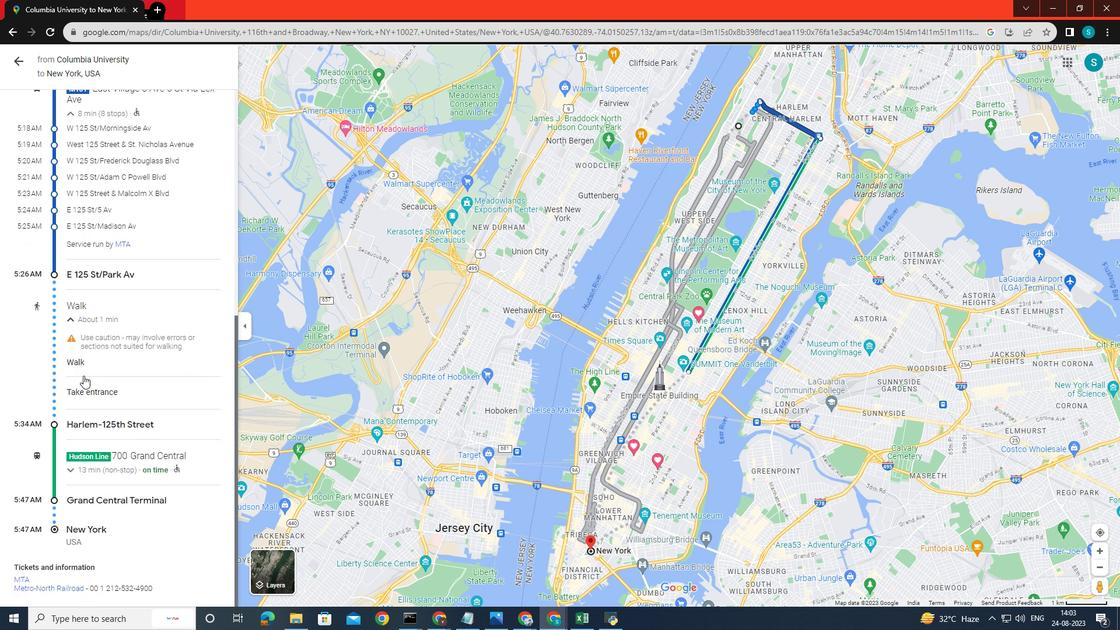 
Action: Mouse moved to (72, 470)
Screenshot: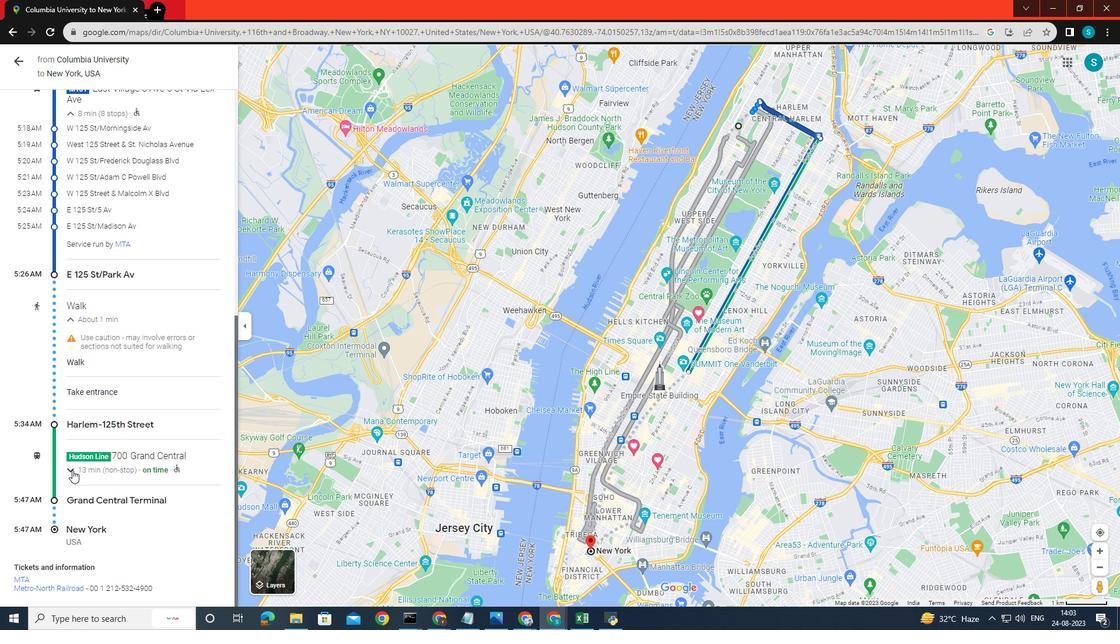
Action: Mouse pressed left at (72, 470)
Screenshot: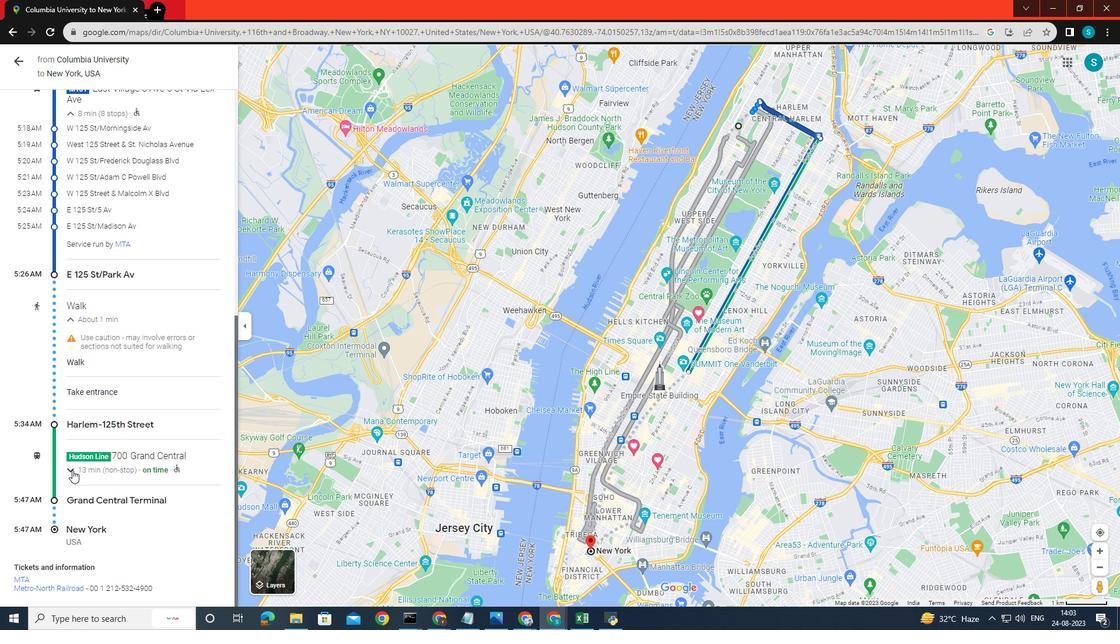 
Action: Mouse moved to (85, 445)
Screenshot: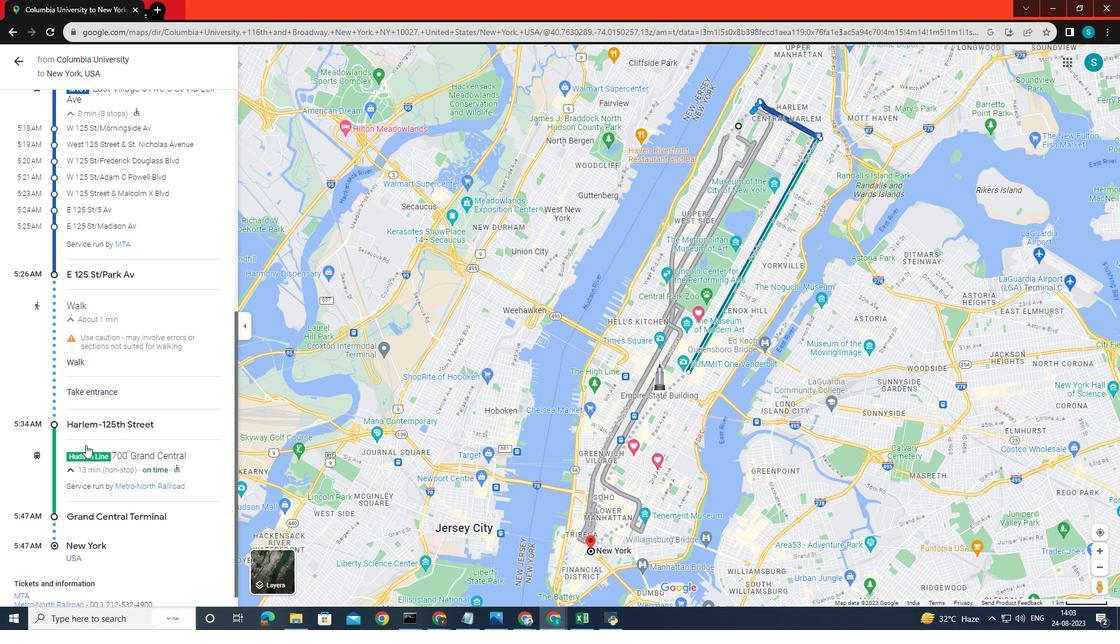 
Action: Mouse scrolled (85, 444) with delta (0, 0)
Screenshot: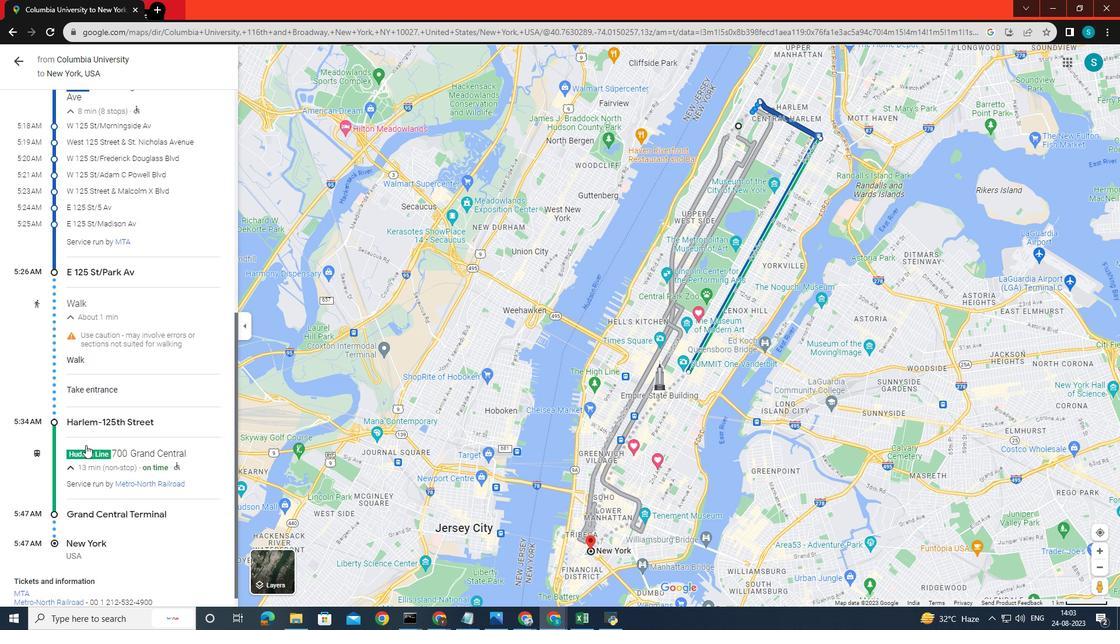 
Action: Mouse scrolled (85, 444) with delta (0, 0)
Screenshot: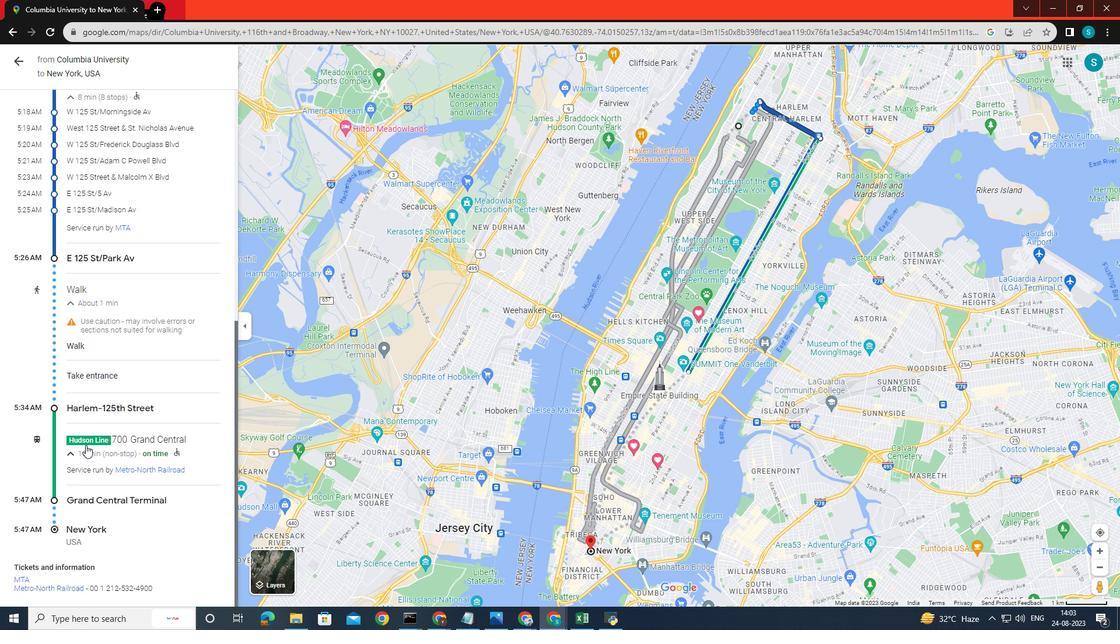 
Action: Mouse scrolled (85, 444) with delta (0, 0)
Screenshot: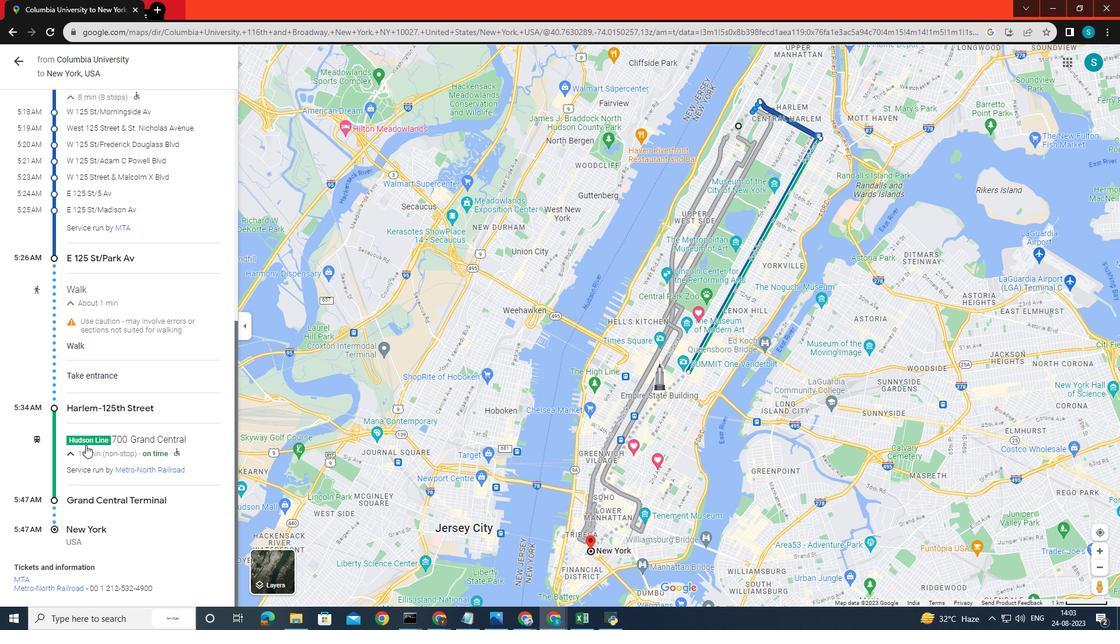 
Action: Mouse scrolled (85, 444) with delta (0, 0)
Screenshot: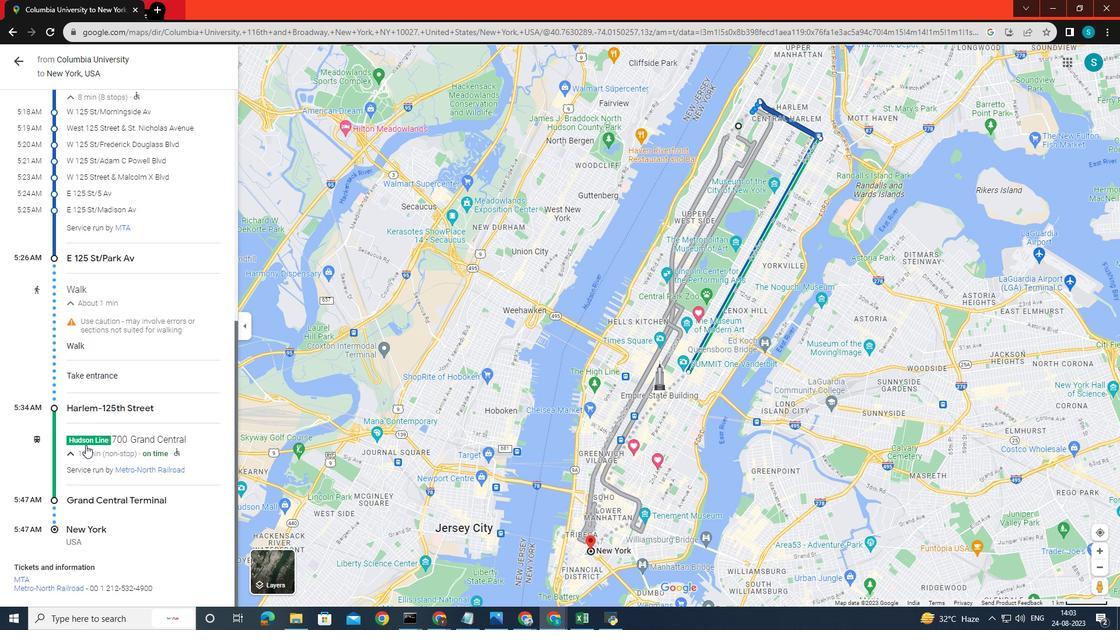 
Action: Mouse scrolled (85, 445) with delta (0, 0)
Screenshot: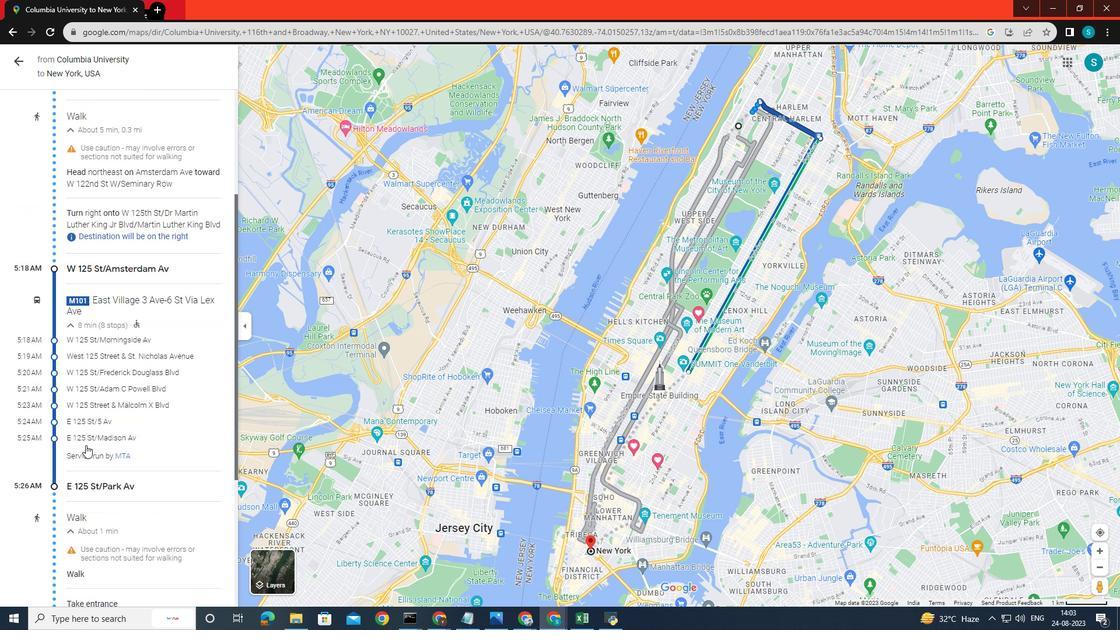 
Action: Mouse scrolled (85, 445) with delta (0, 0)
Screenshot: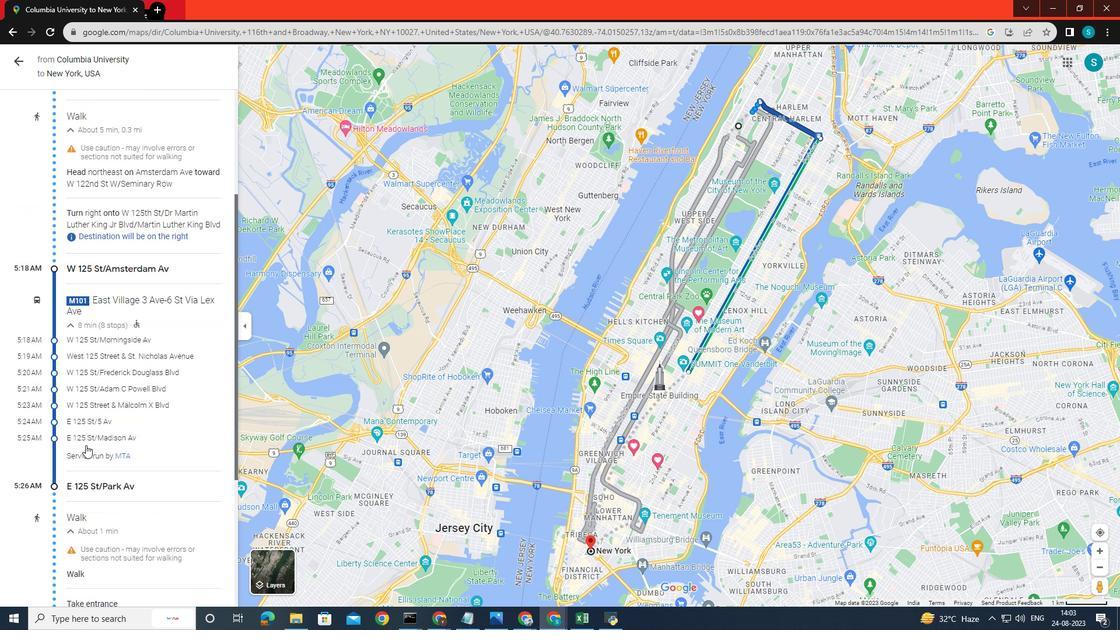 
Action: Mouse scrolled (85, 445) with delta (0, 0)
Screenshot: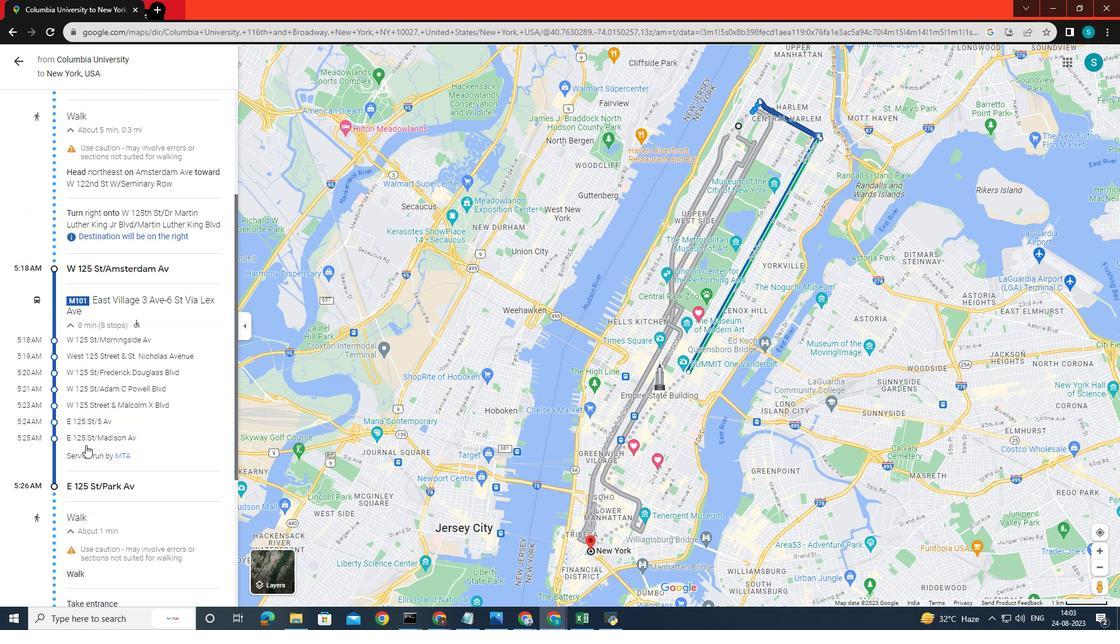 
Action: Mouse scrolled (85, 445) with delta (0, 0)
